 Task: Explore Airbnb listings in Asheville, North Carolina, emphasizing its arts  scene, including galleries and artisan shops.
Action: Mouse moved to (454, 60)
Screenshot: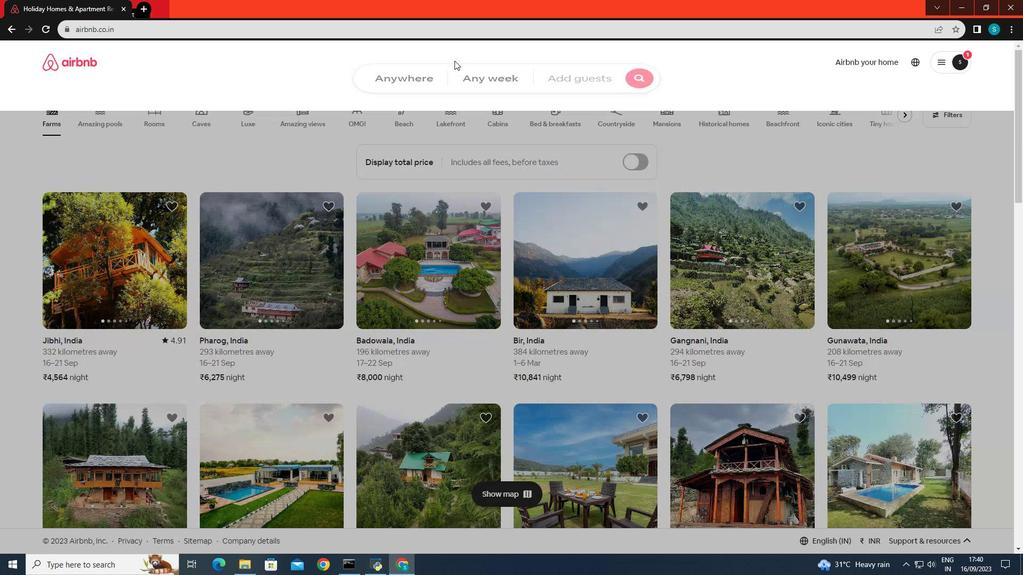 
Action: Mouse pressed left at (454, 60)
Screenshot: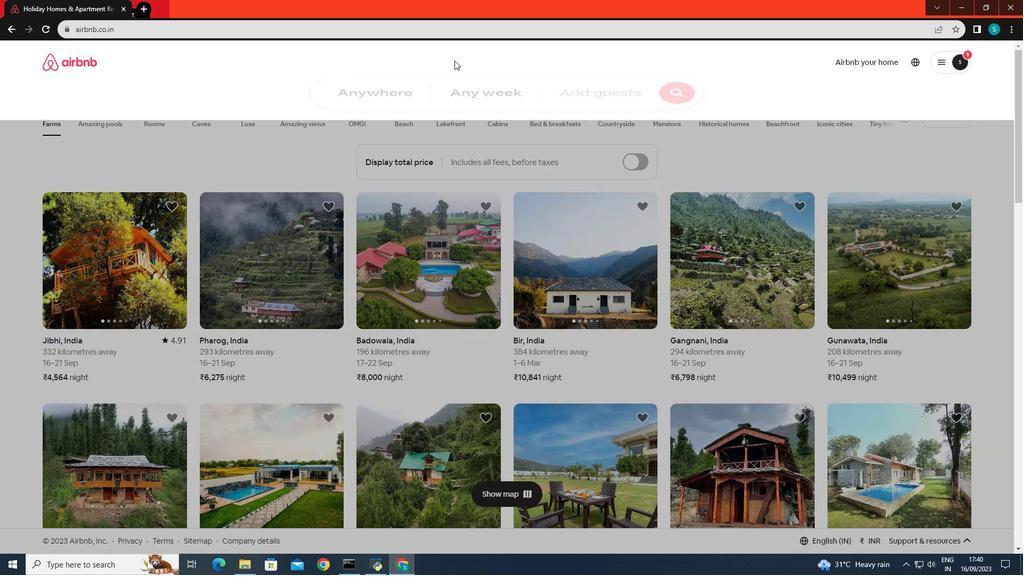 
Action: Mouse moved to (375, 106)
Screenshot: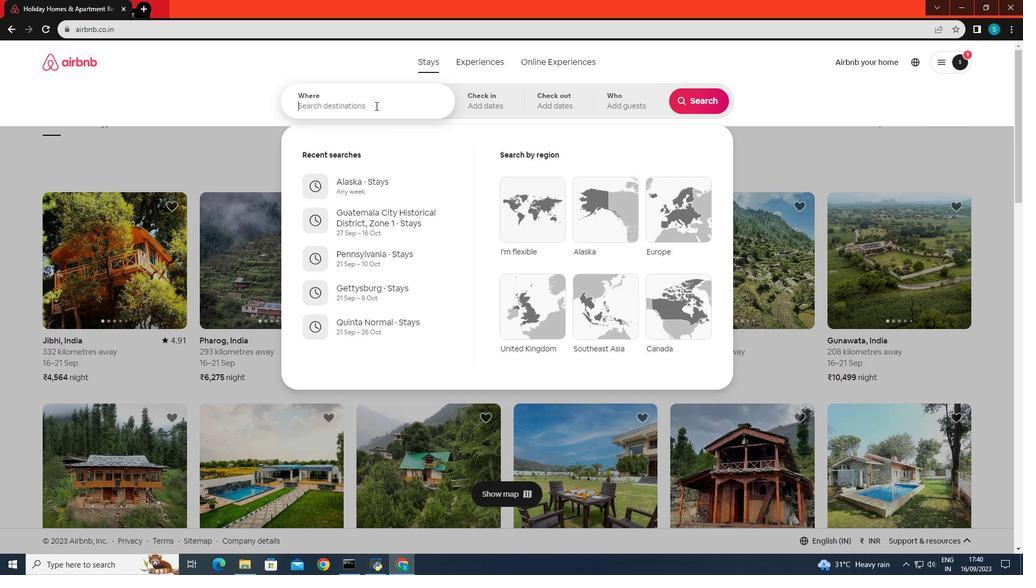 
Action: Mouse pressed left at (375, 106)
Screenshot: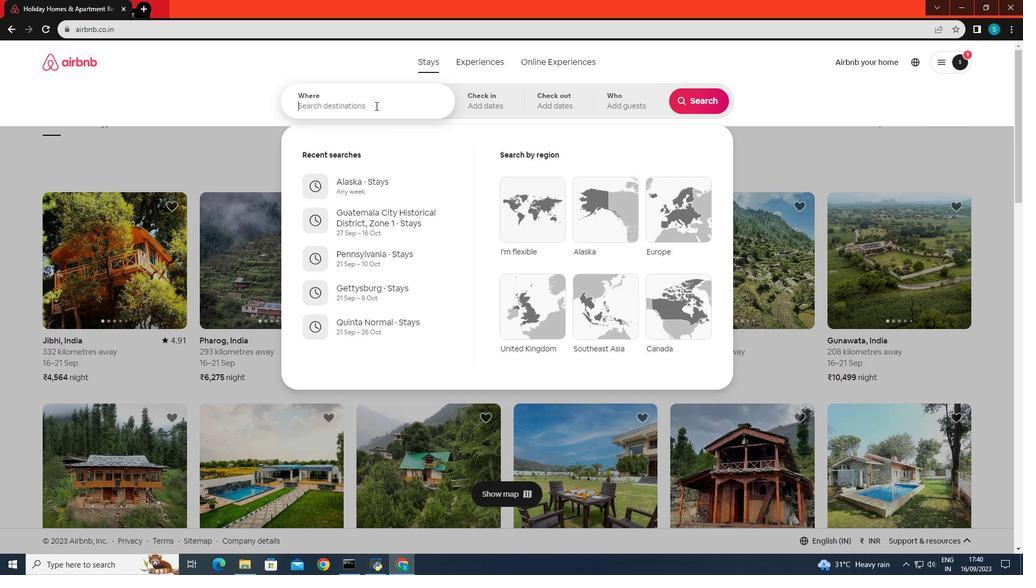 
Action: Key pressed asheville<Key.space>north<Key.space>carolina<Key.enter>
Screenshot: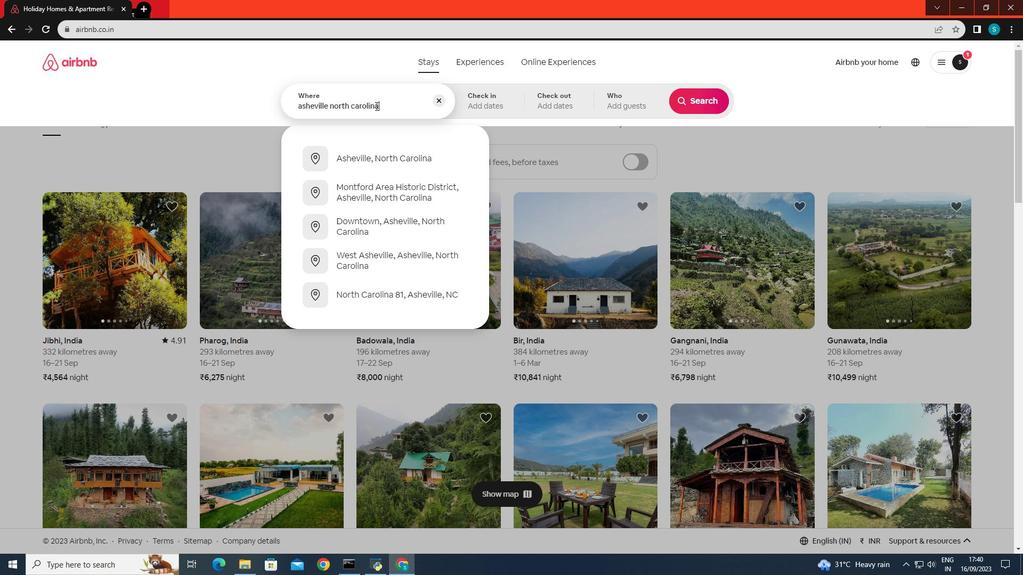 
Action: Mouse moved to (398, 313)
Screenshot: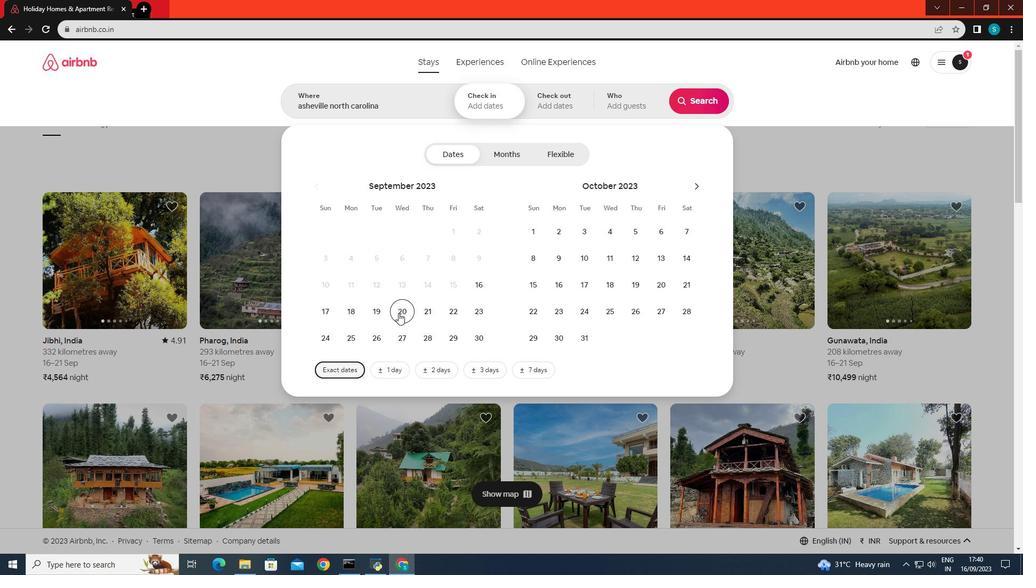 
Action: Mouse pressed left at (398, 313)
Screenshot: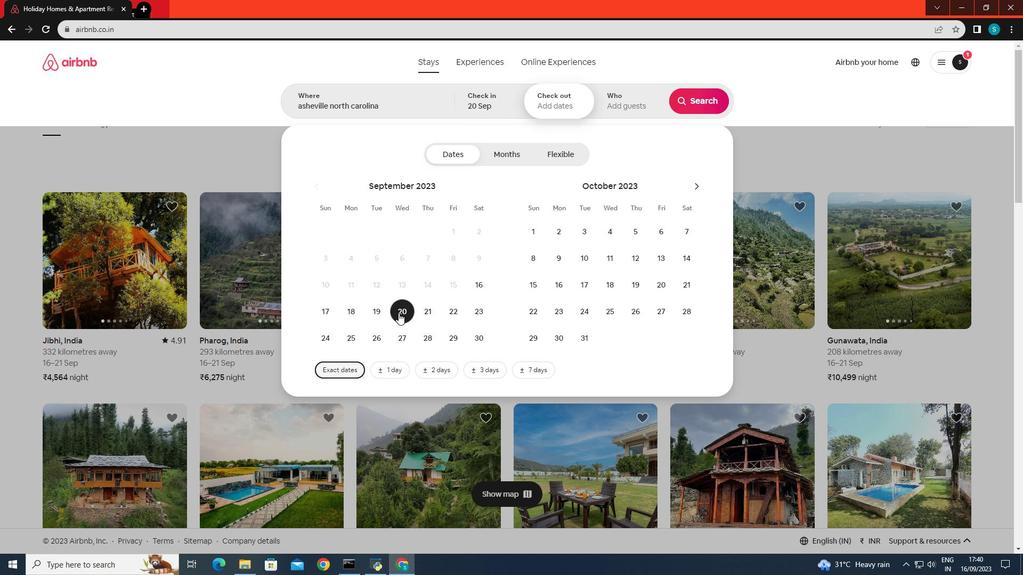 
Action: Mouse moved to (649, 251)
Screenshot: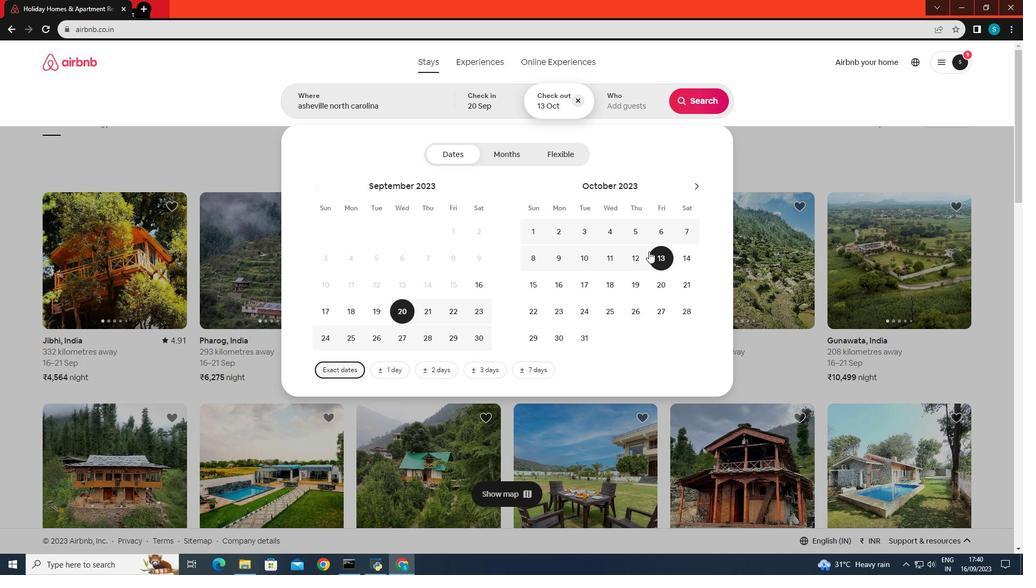 
Action: Mouse pressed left at (649, 251)
Screenshot: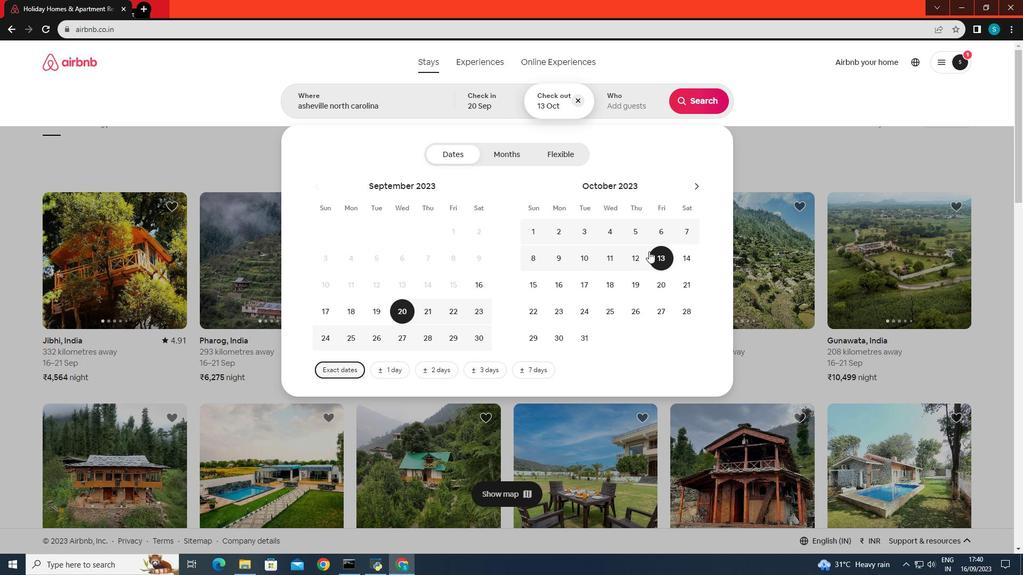 
Action: Mouse moved to (689, 93)
Screenshot: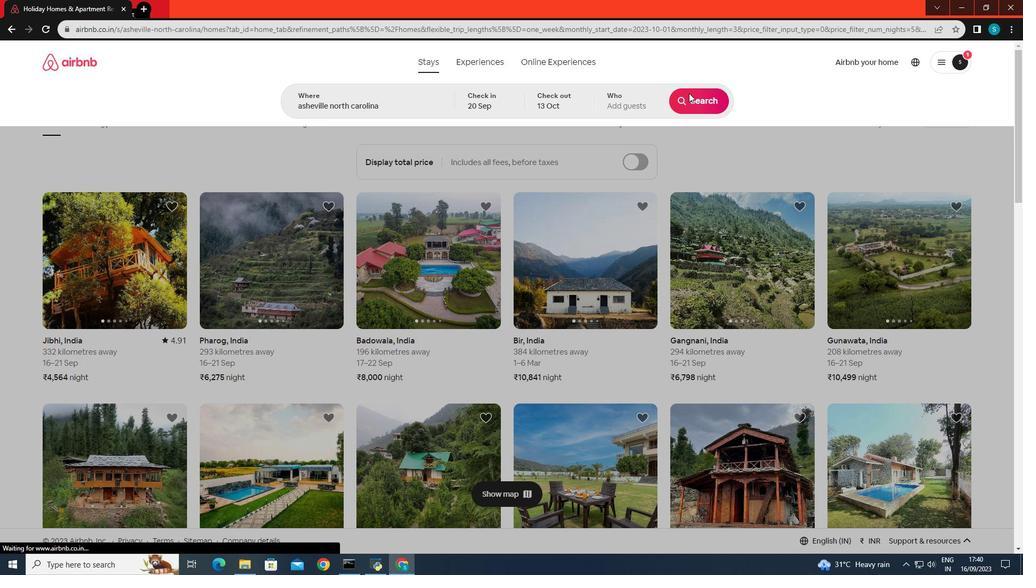 
Action: Mouse pressed left at (689, 93)
Screenshot: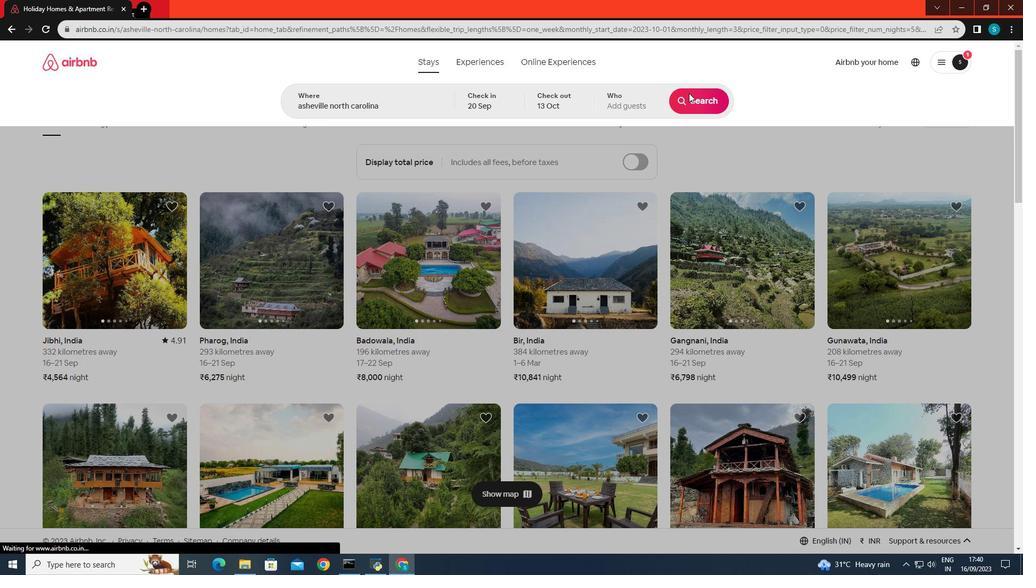 
Action: Mouse moved to (330, 198)
Screenshot: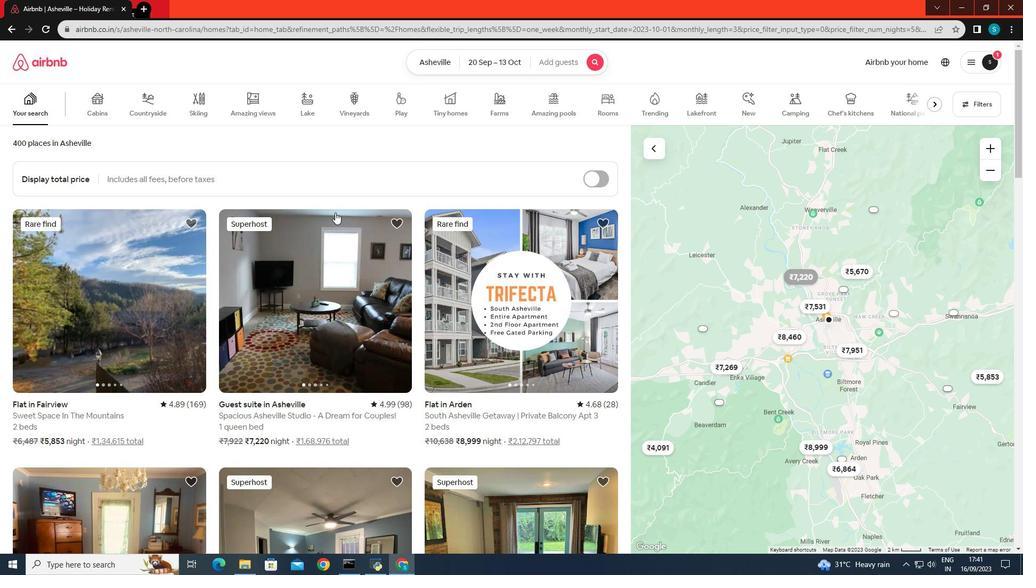 
Action: Mouse scrolled (330, 199) with delta (0, 0)
Screenshot: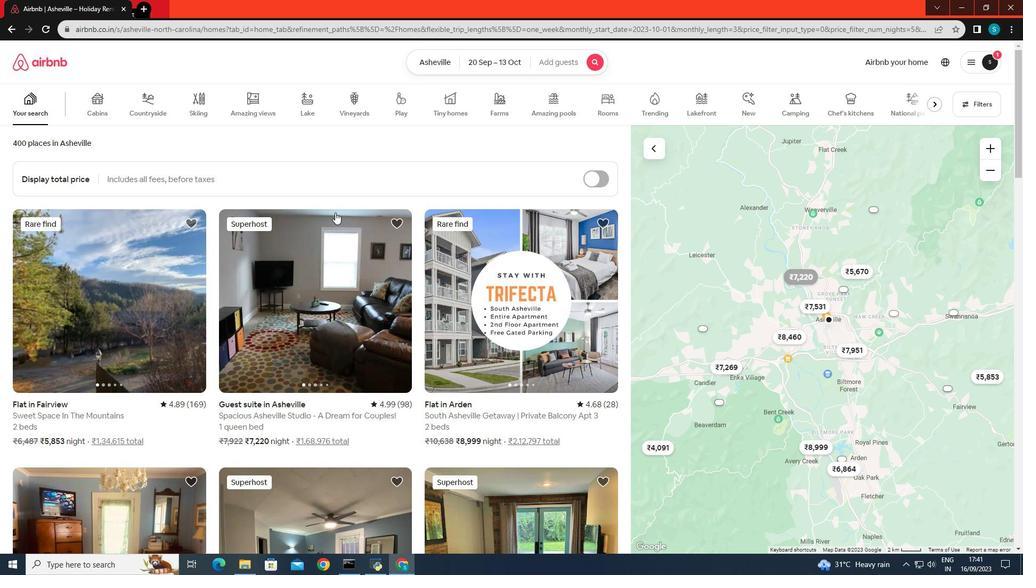
Action: Mouse moved to (335, 212)
Screenshot: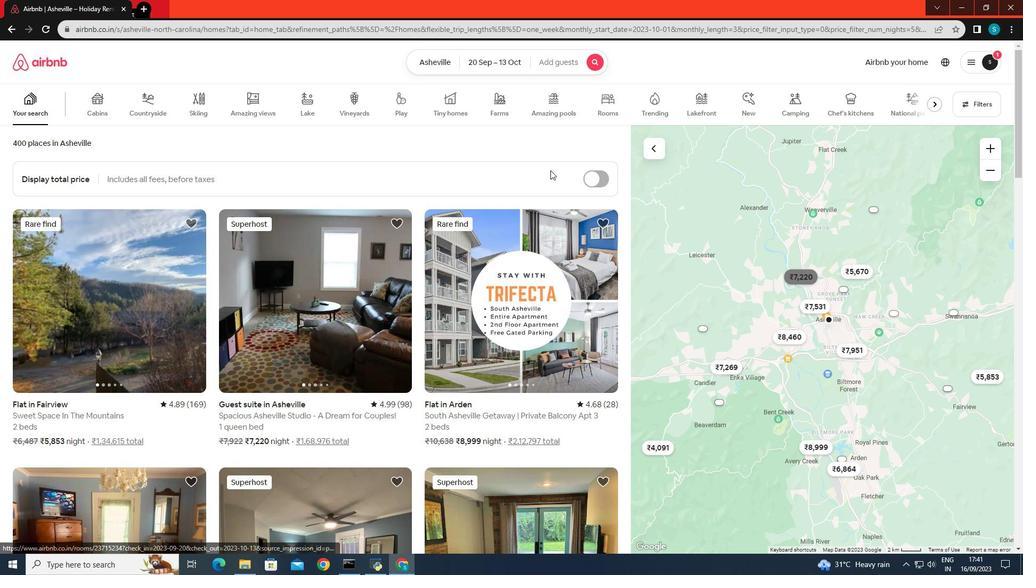 
Action: Mouse scrolled (335, 213) with delta (0, 0)
Screenshot: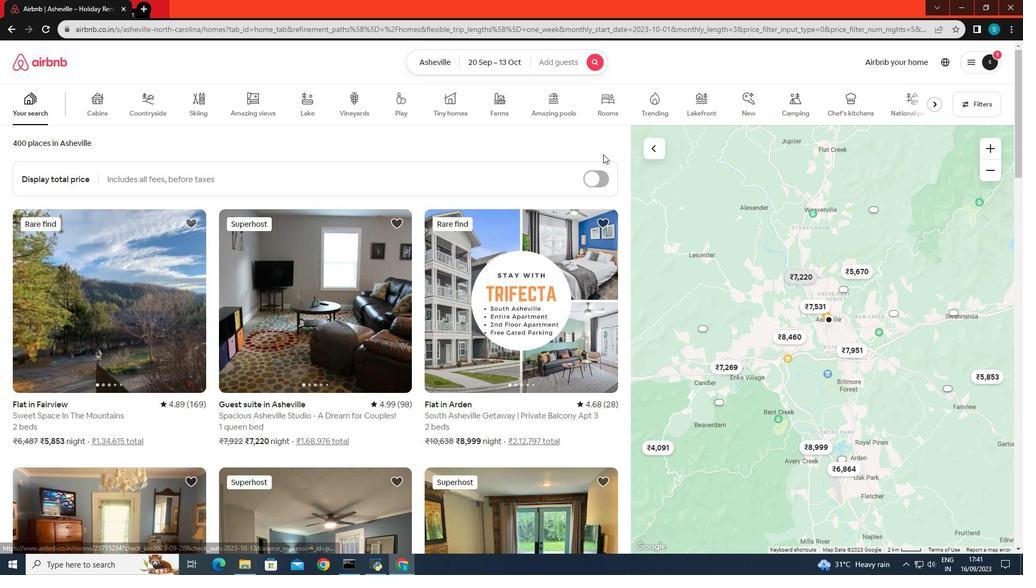
Action: Mouse scrolled (335, 213) with delta (0, 0)
Screenshot: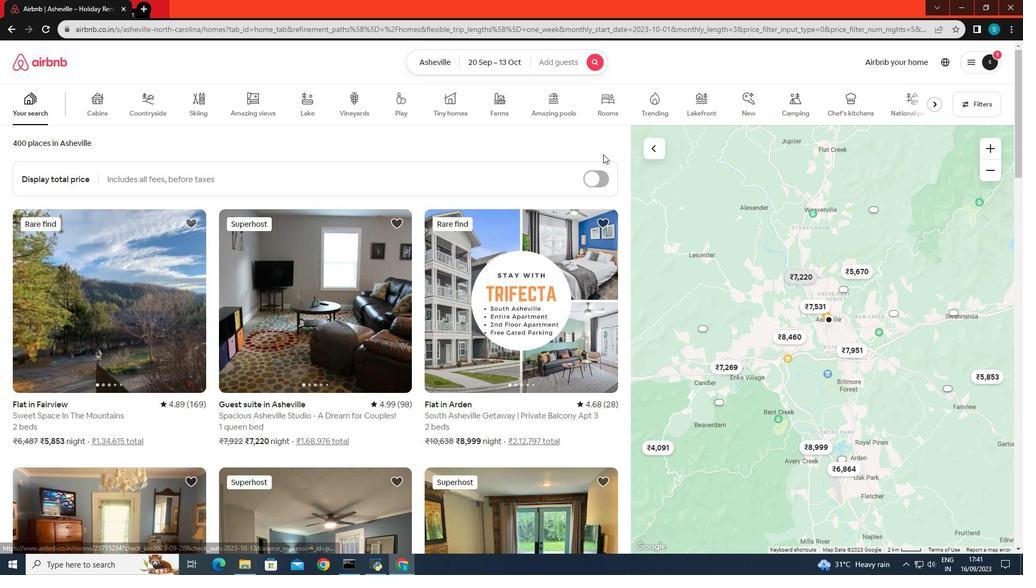 
Action: Mouse scrolled (335, 213) with delta (0, 0)
Screenshot: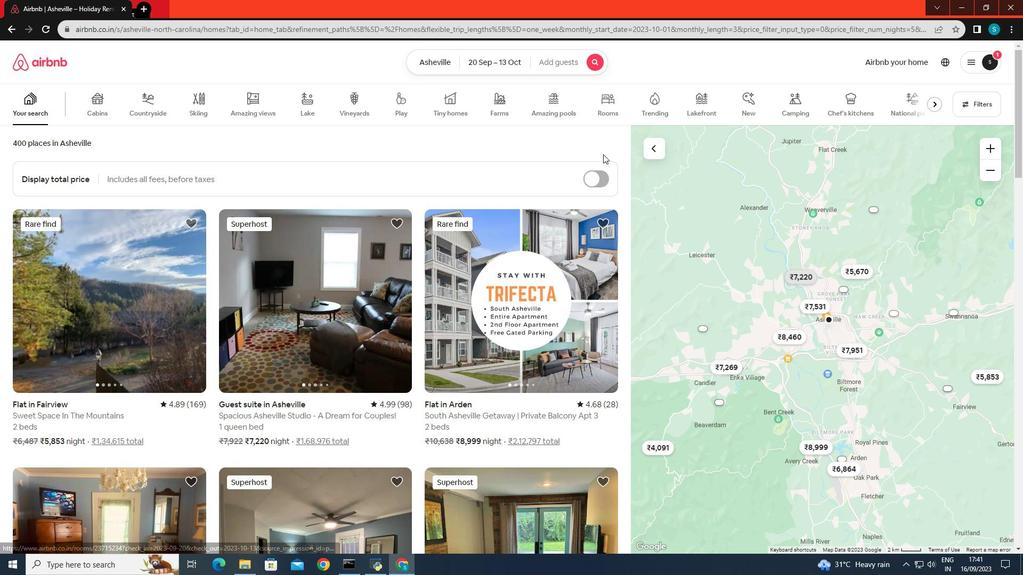 
Action: Mouse moved to (931, 106)
Screenshot: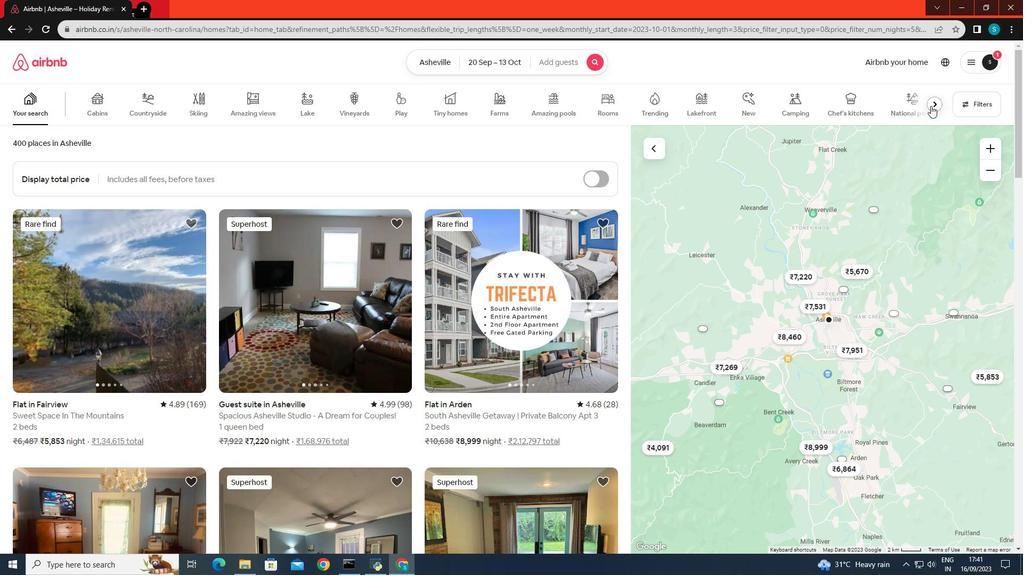 
Action: Mouse pressed left at (931, 106)
Screenshot: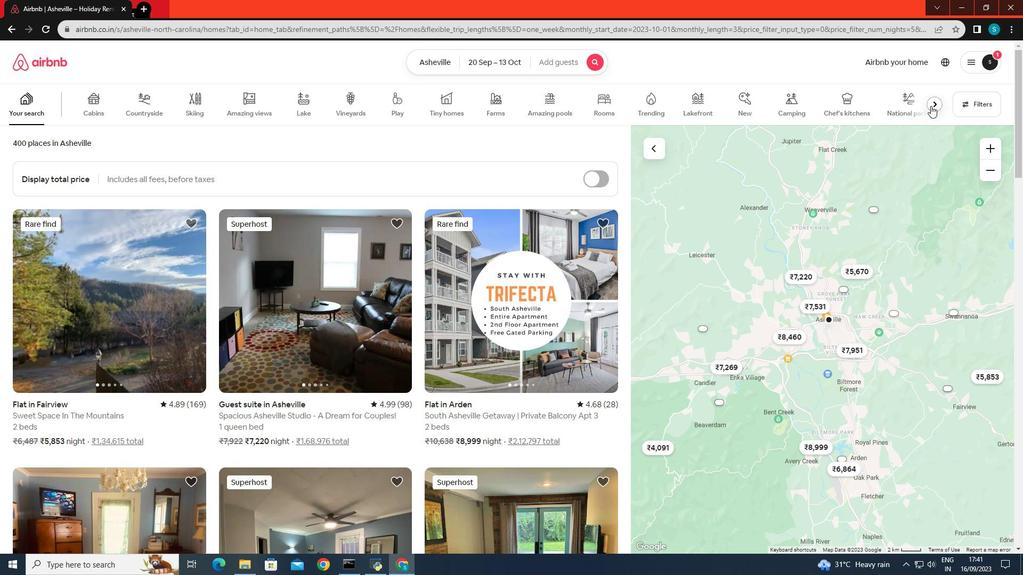 
Action: Mouse moved to (663, 105)
Screenshot: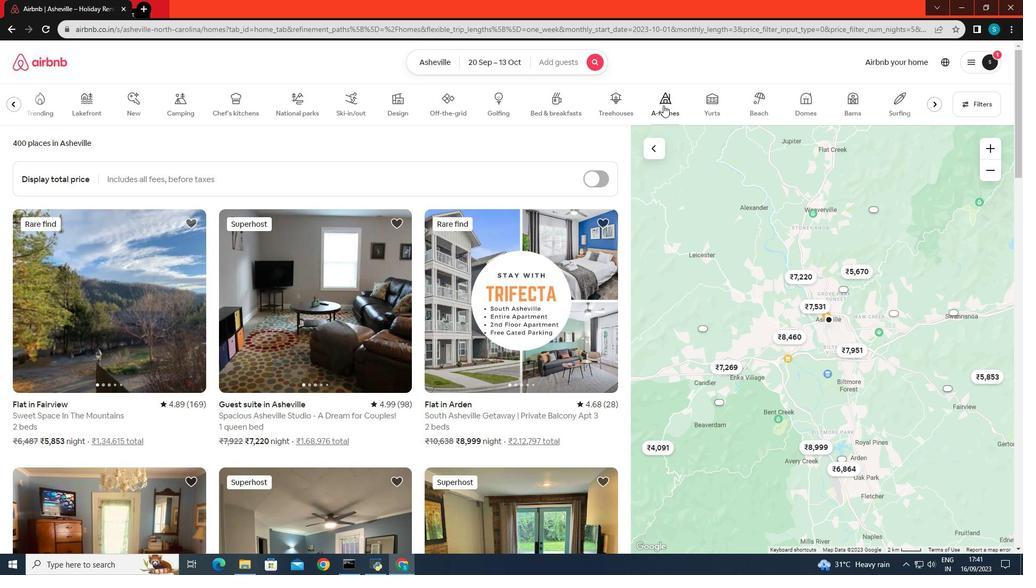
Action: Mouse pressed left at (663, 105)
Screenshot: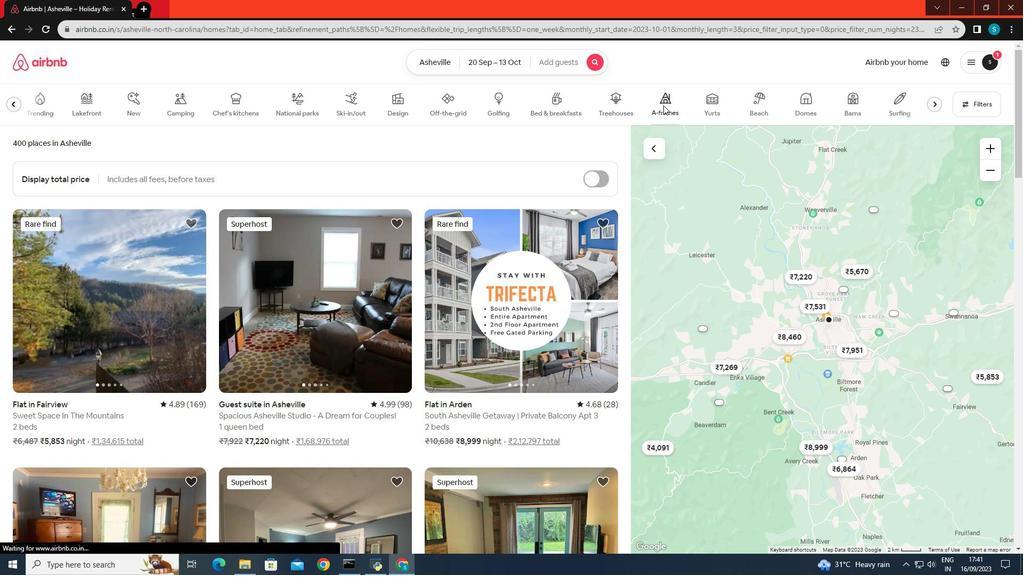 
Action: Mouse moved to (262, 239)
Screenshot: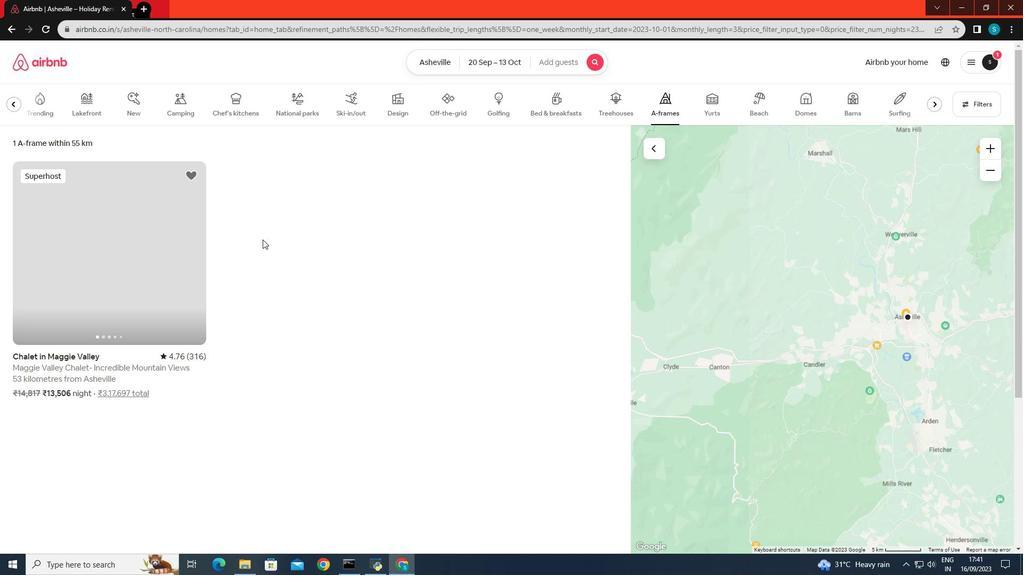 
Action: Mouse scrolled (262, 239) with delta (0, 0)
Screenshot: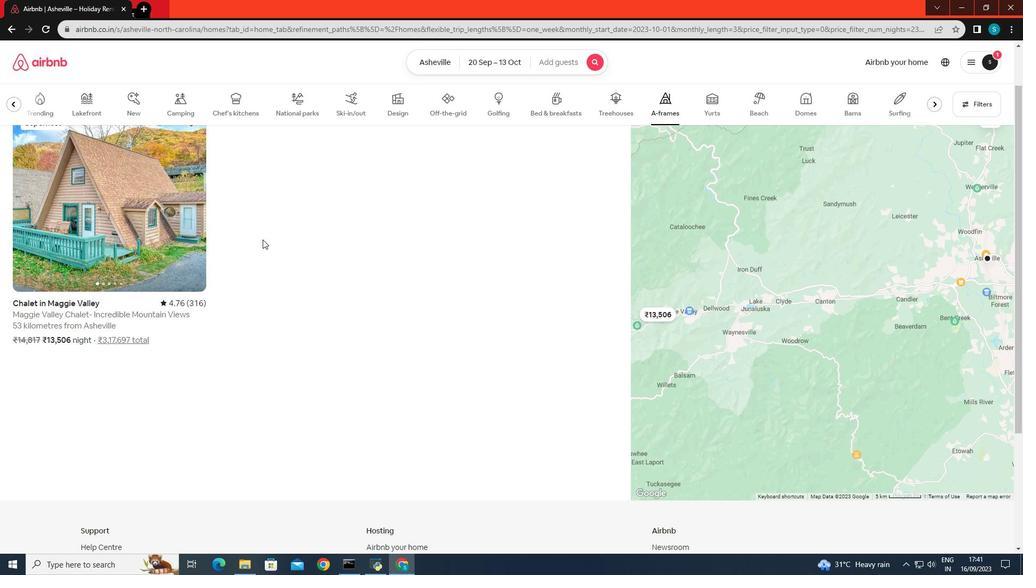
Action: Mouse moved to (125, 230)
Screenshot: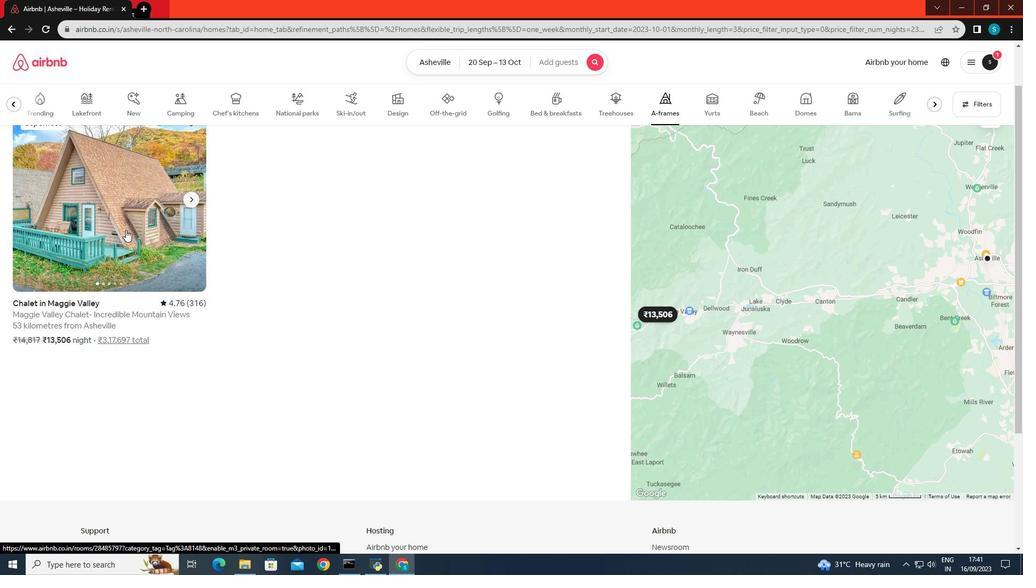 
Action: Mouse scrolled (125, 230) with delta (0, 0)
Screenshot: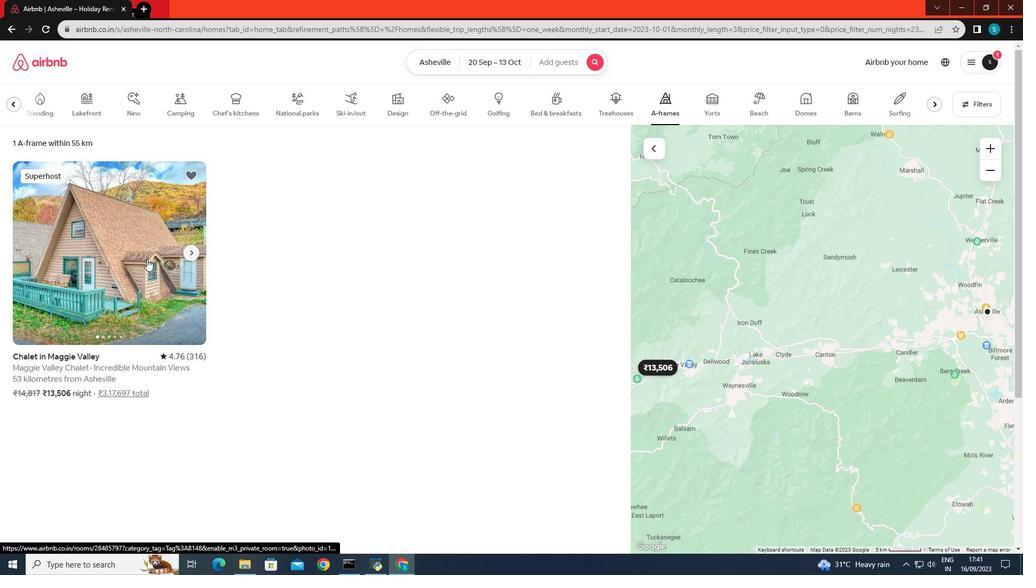 
Action: Mouse scrolled (125, 230) with delta (0, 0)
Screenshot: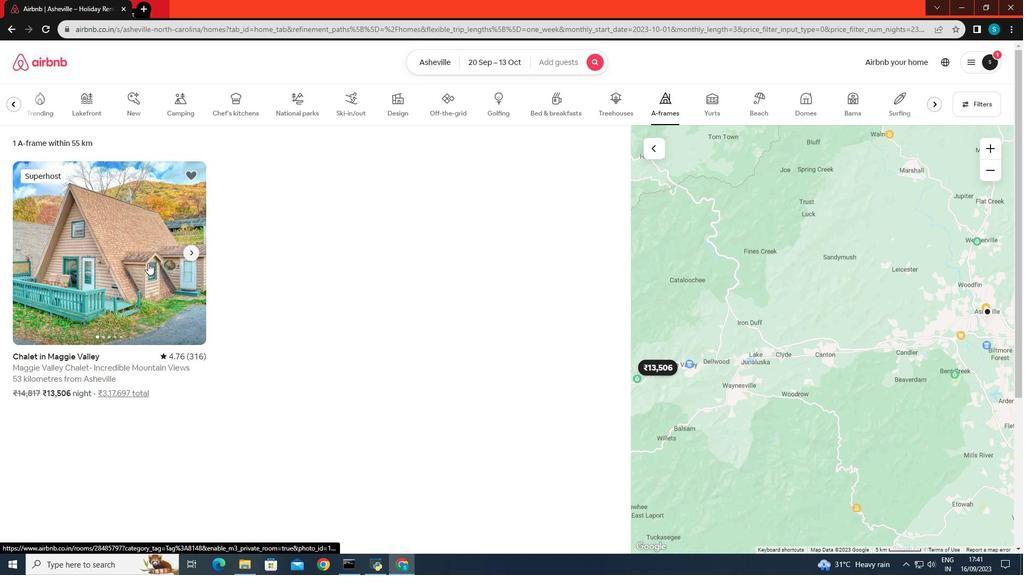 
Action: Mouse moved to (135, 261)
Screenshot: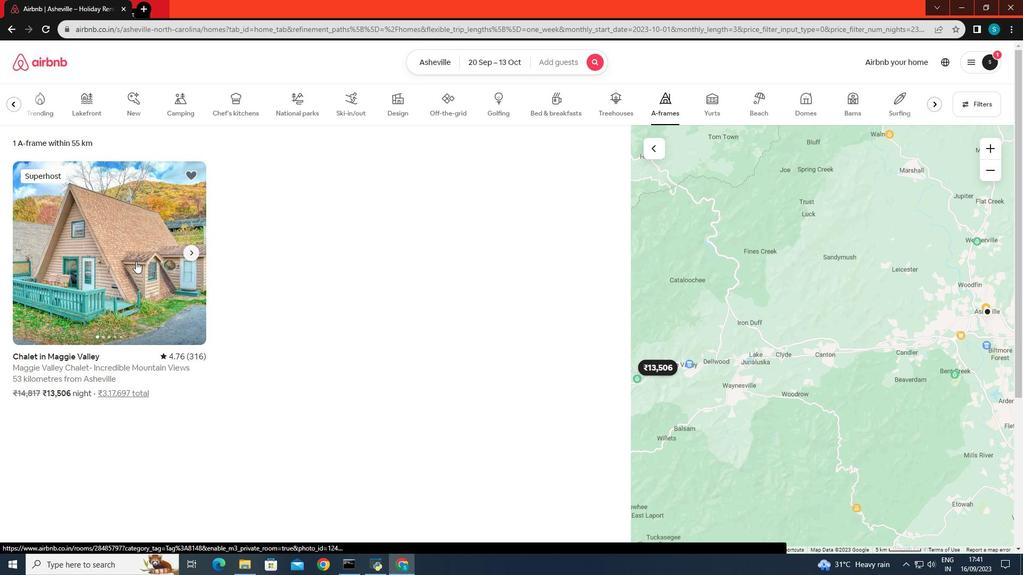 
Action: Mouse pressed left at (135, 261)
Screenshot: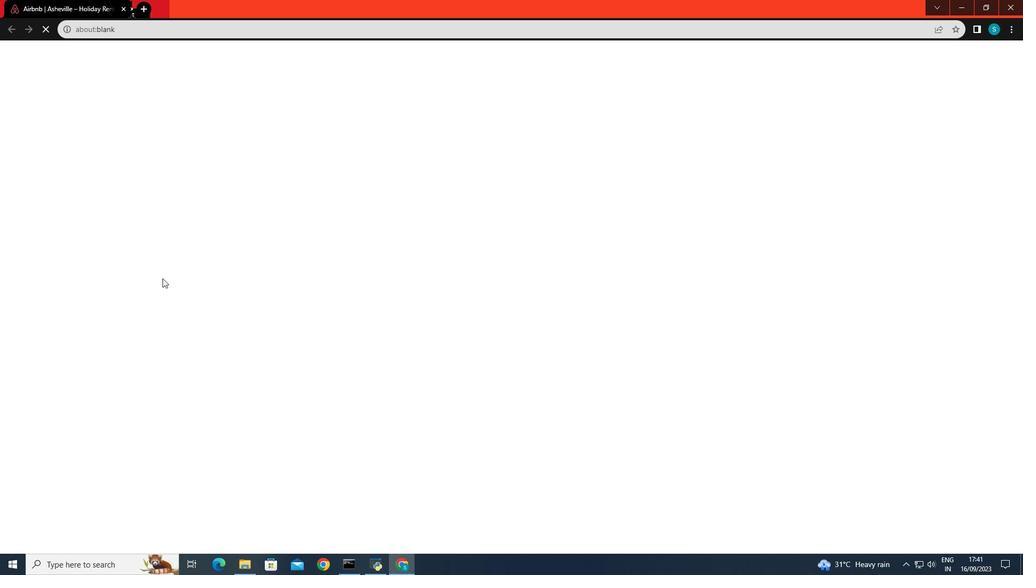 
Action: Mouse moved to (477, 353)
Screenshot: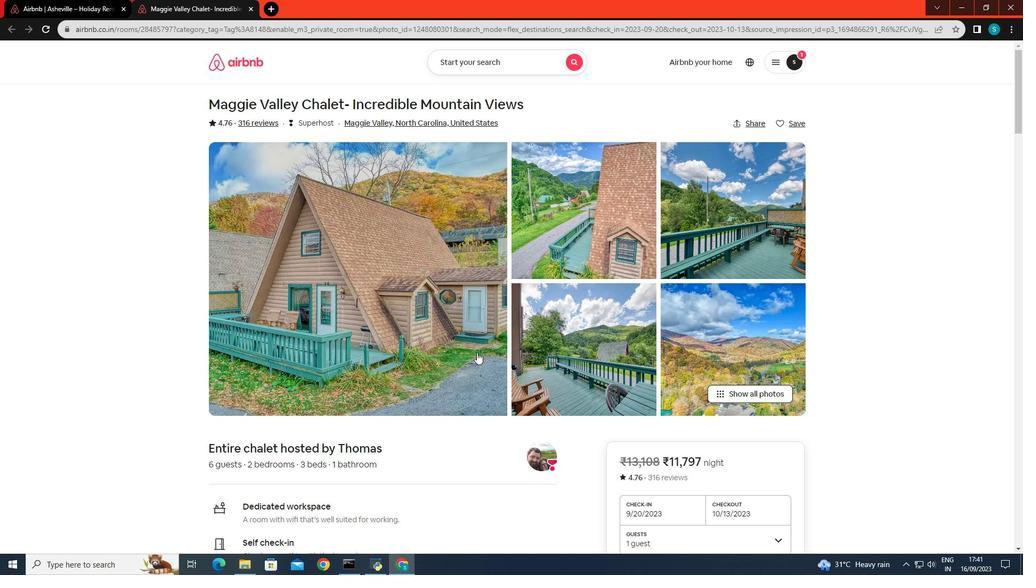 
Action: Mouse scrolled (477, 352) with delta (0, 0)
Screenshot: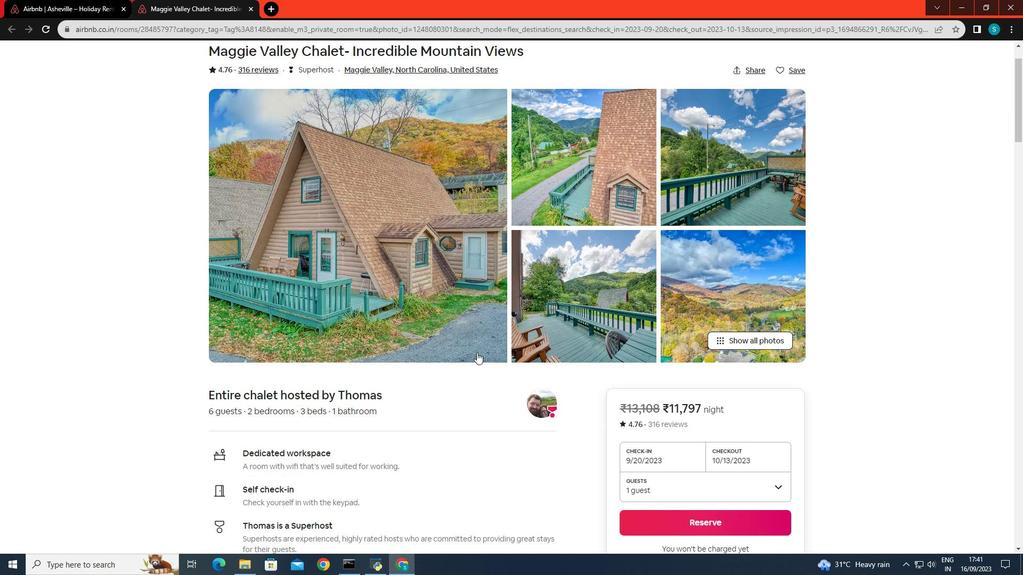 
Action: Mouse scrolled (477, 352) with delta (0, 0)
Screenshot: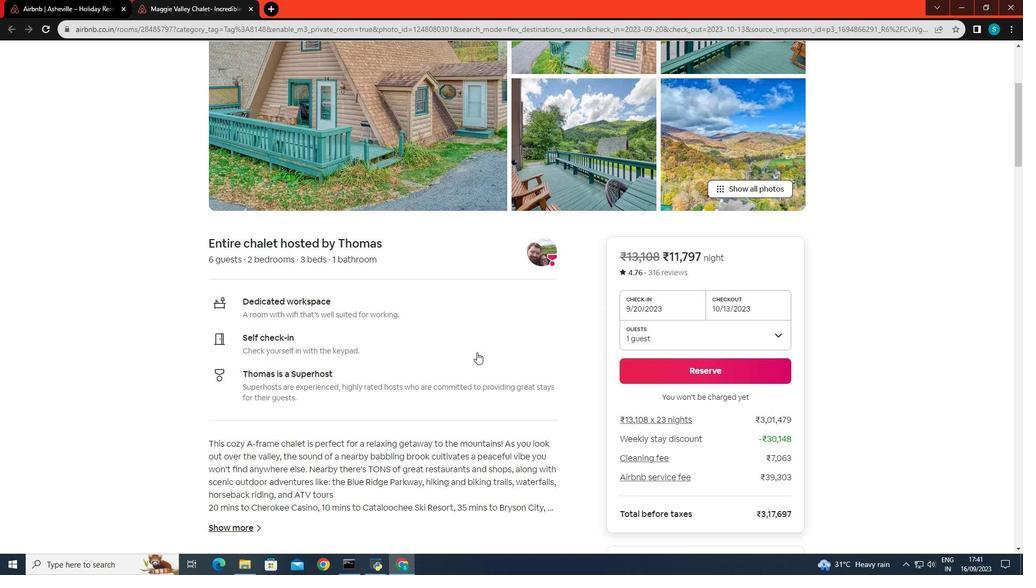 
Action: Mouse scrolled (477, 352) with delta (0, 0)
Screenshot: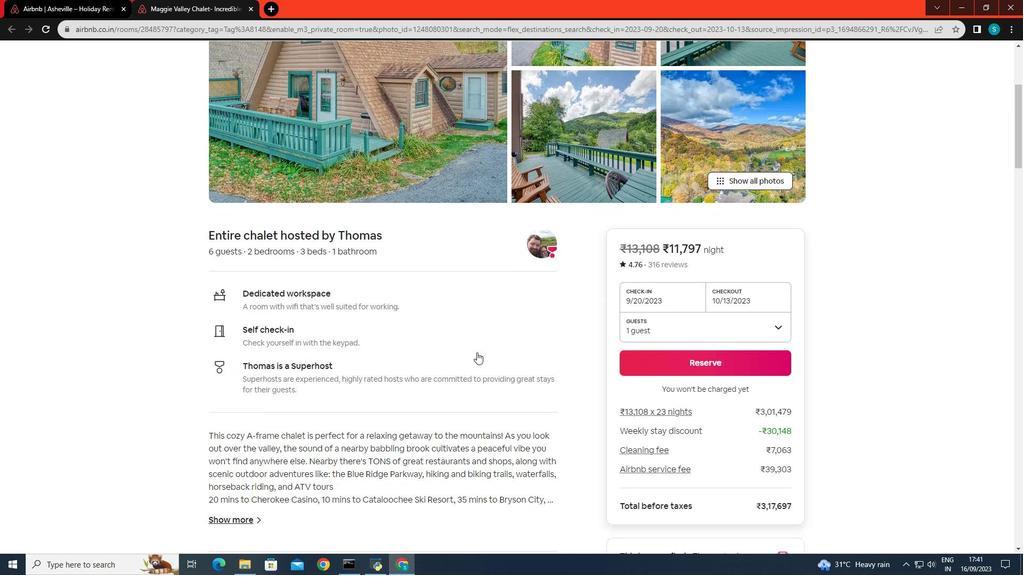 
Action: Mouse scrolled (477, 352) with delta (0, 0)
Screenshot: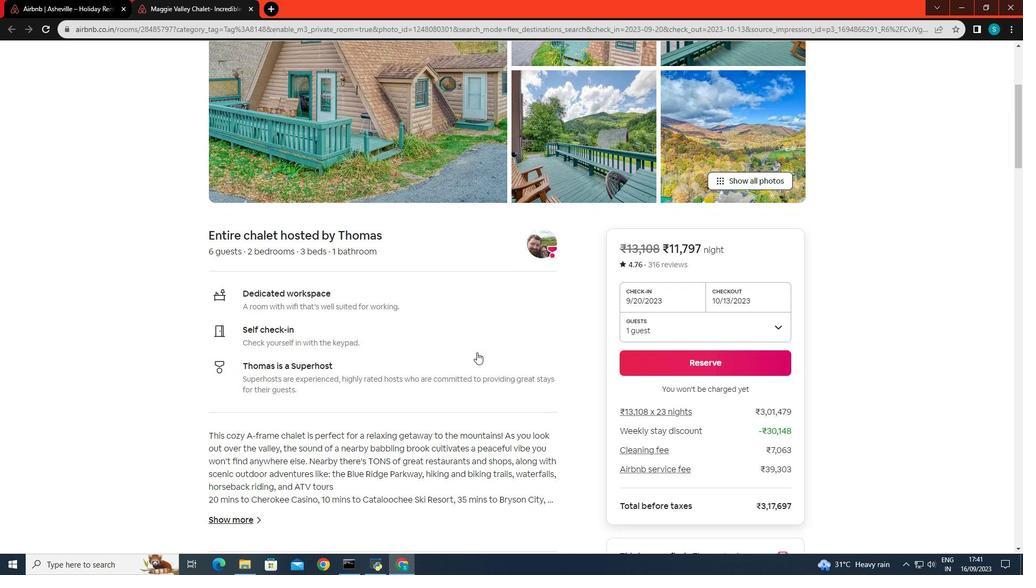 
Action: Mouse scrolled (477, 352) with delta (0, 0)
Screenshot: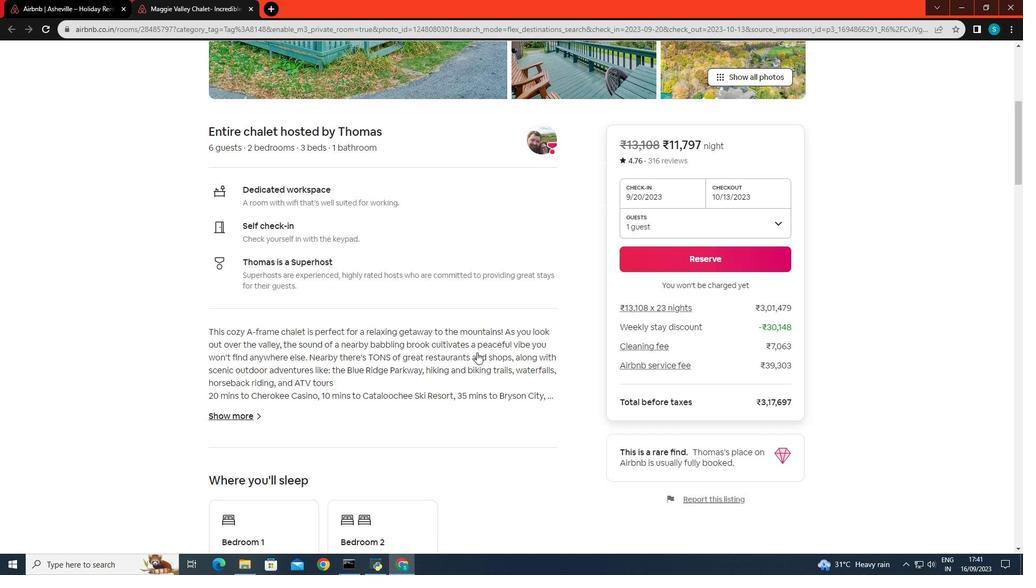 
Action: Mouse scrolled (477, 352) with delta (0, 0)
Screenshot: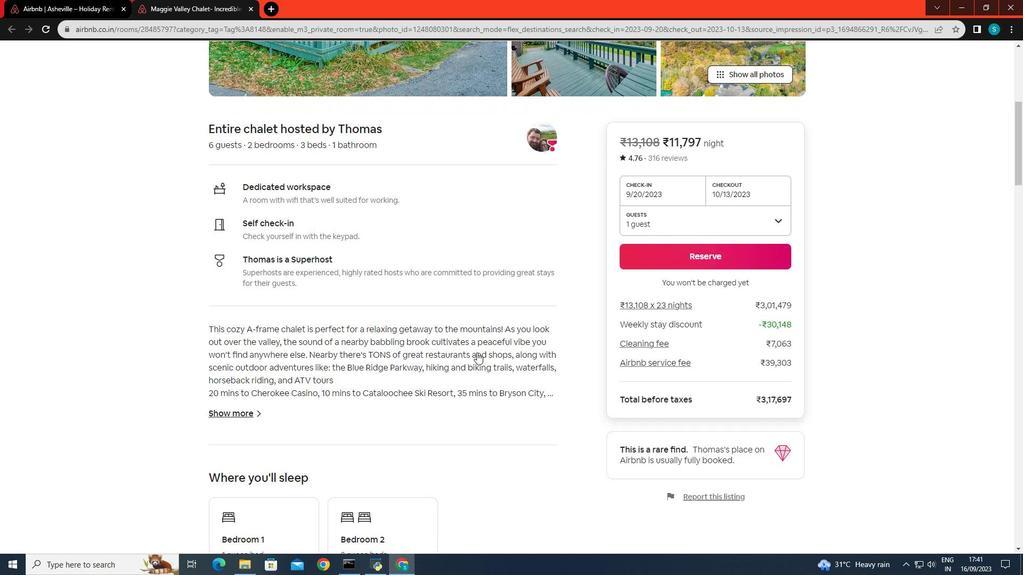 
Action: Mouse scrolled (477, 352) with delta (0, 0)
Screenshot: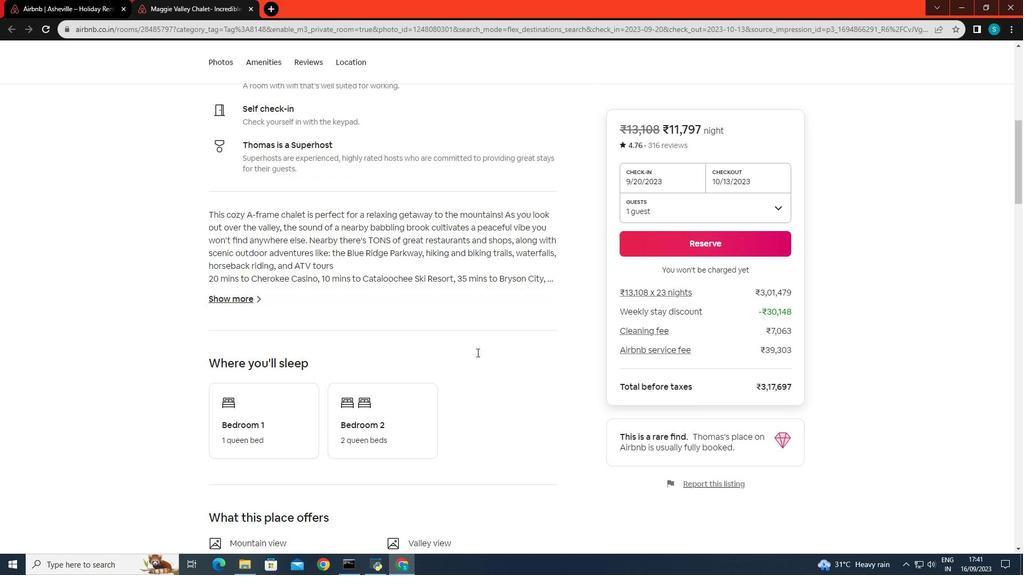 
Action: Mouse scrolled (477, 352) with delta (0, 0)
Screenshot: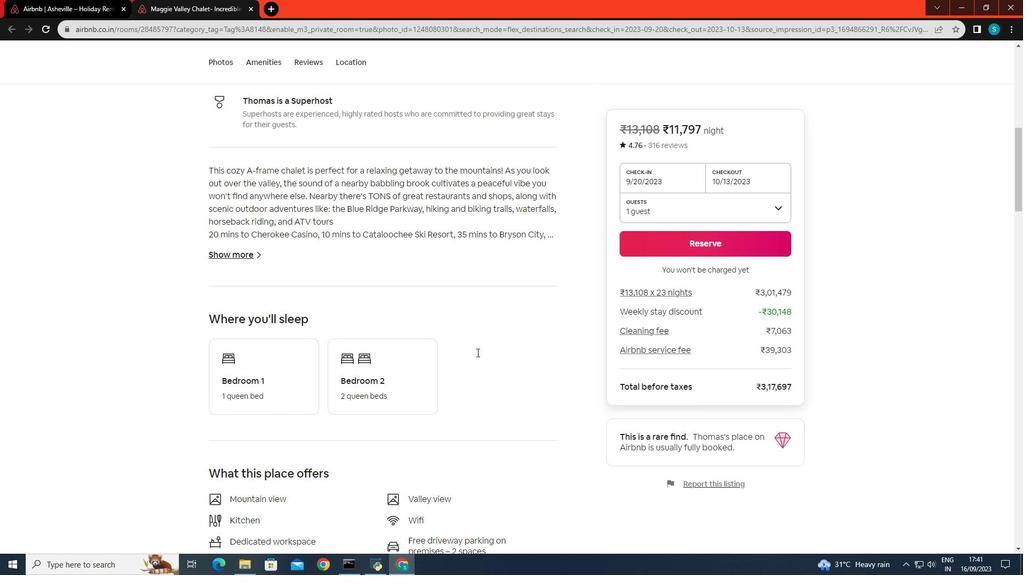 
Action: Mouse scrolled (477, 352) with delta (0, 0)
Screenshot: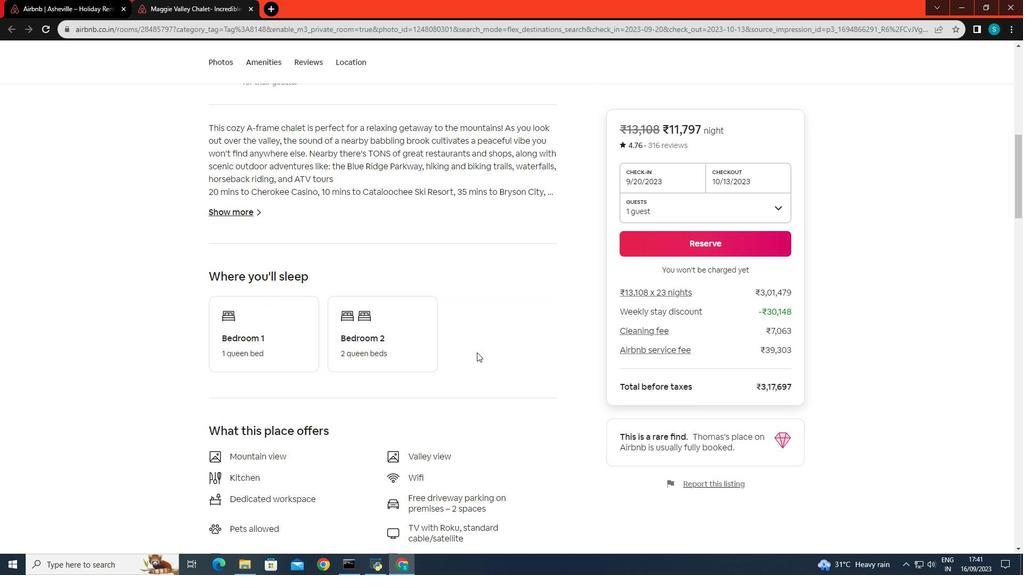 
Action: Mouse scrolled (477, 352) with delta (0, 0)
Screenshot: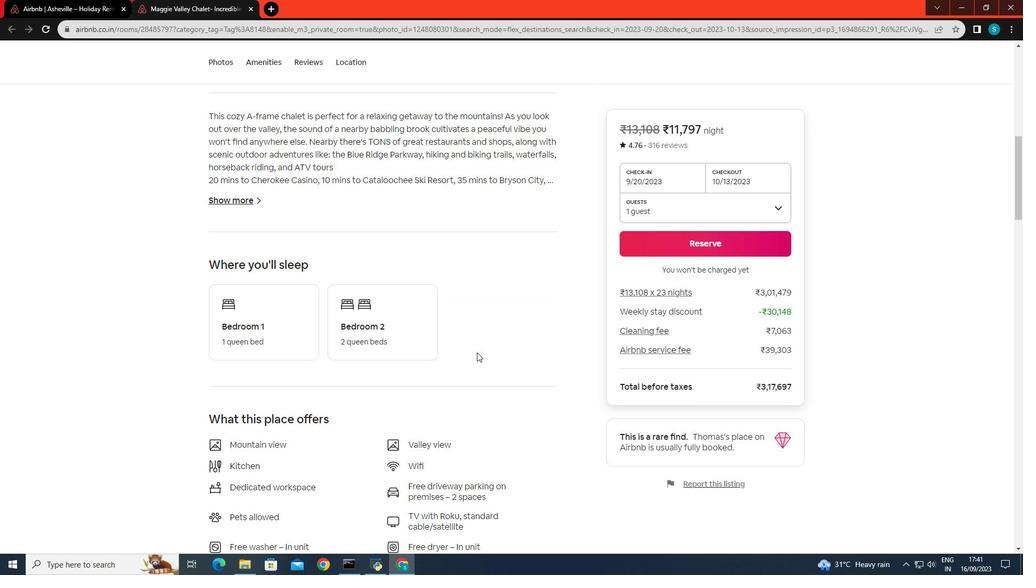 
Action: Mouse scrolled (477, 352) with delta (0, 0)
Screenshot: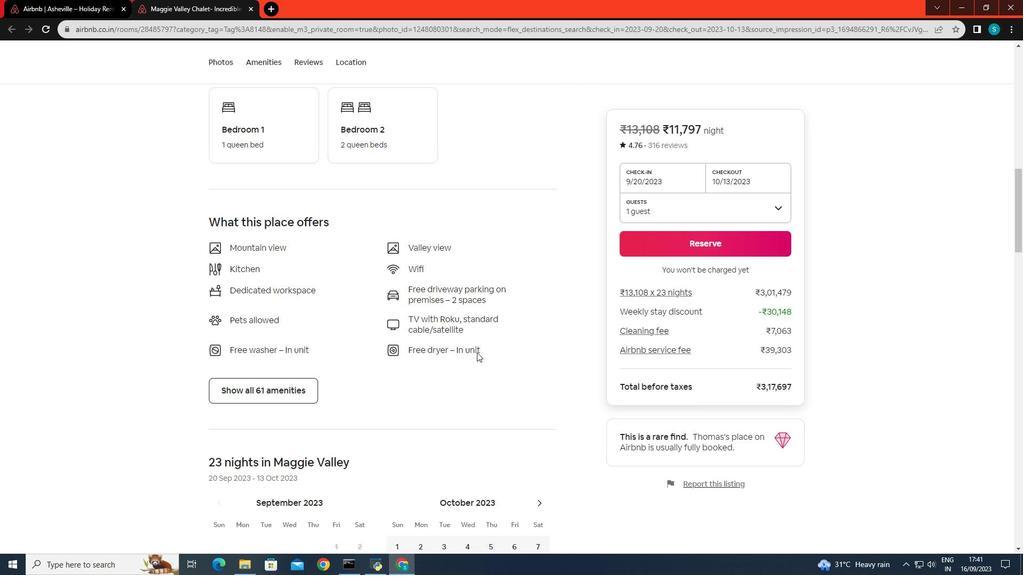 
Action: Mouse scrolled (477, 352) with delta (0, 0)
Screenshot: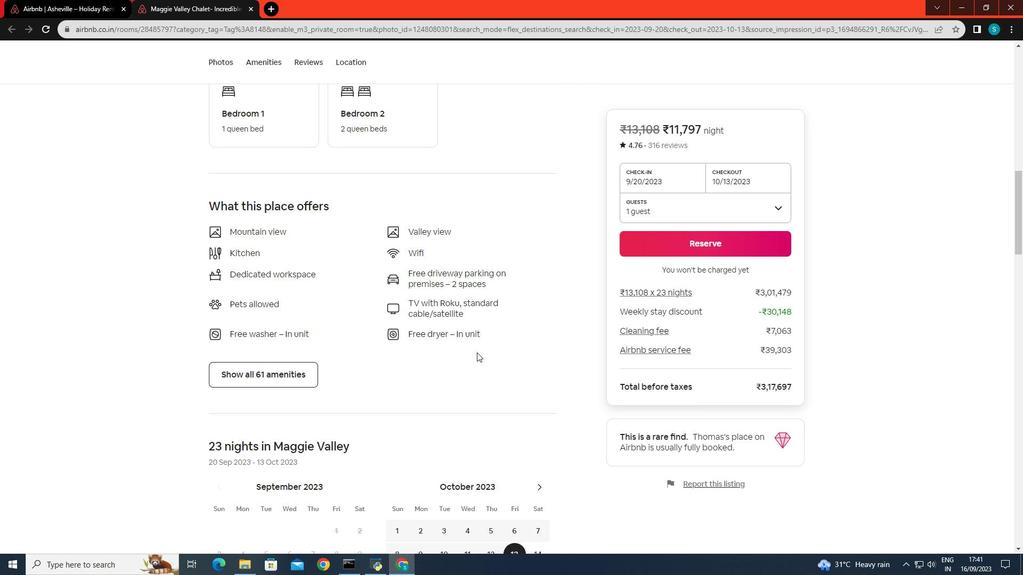 
Action: Mouse scrolled (477, 352) with delta (0, 0)
Screenshot: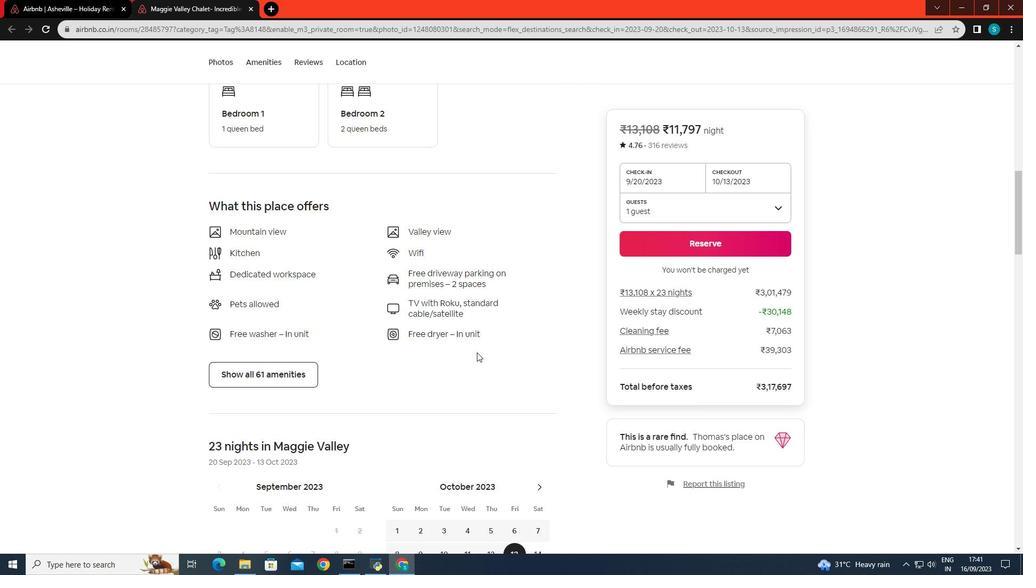 
Action: Mouse scrolled (477, 352) with delta (0, 0)
Screenshot: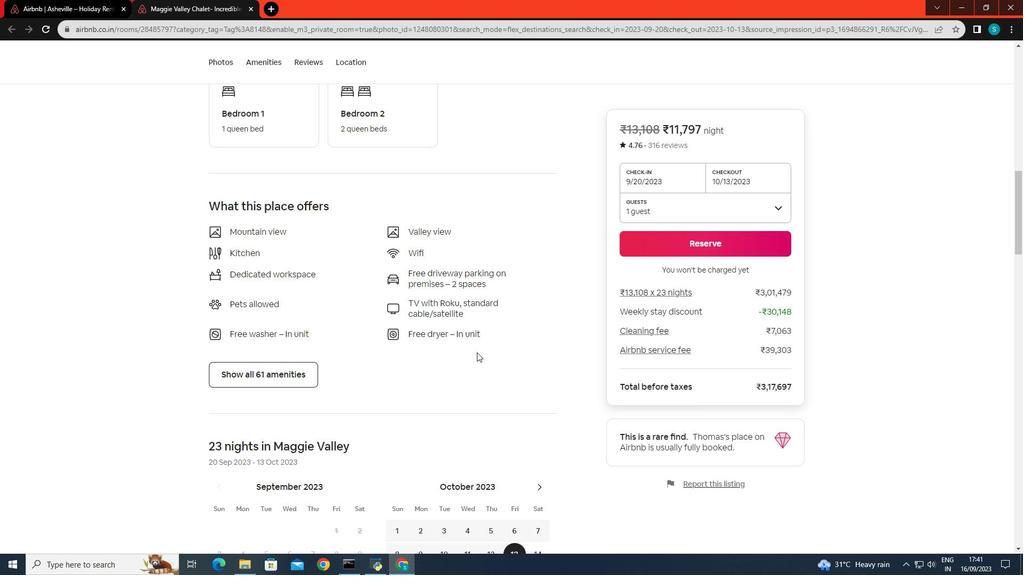 
Action: Mouse scrolled (477, 352) with delta (0, 0)
Screenshot: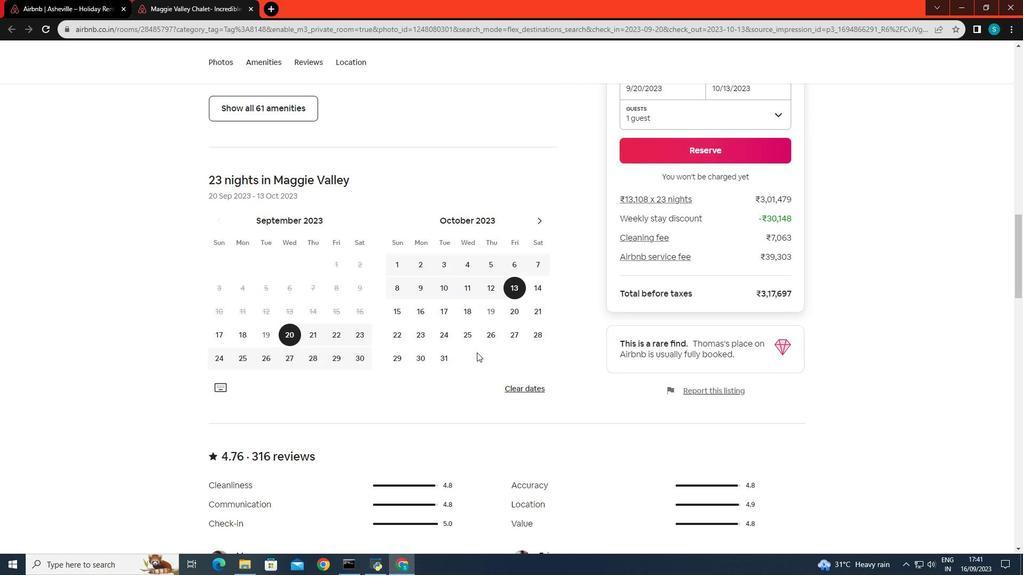 
Action: Mouse scrolled (477, 352) with delta (0, 0)
Screenshot: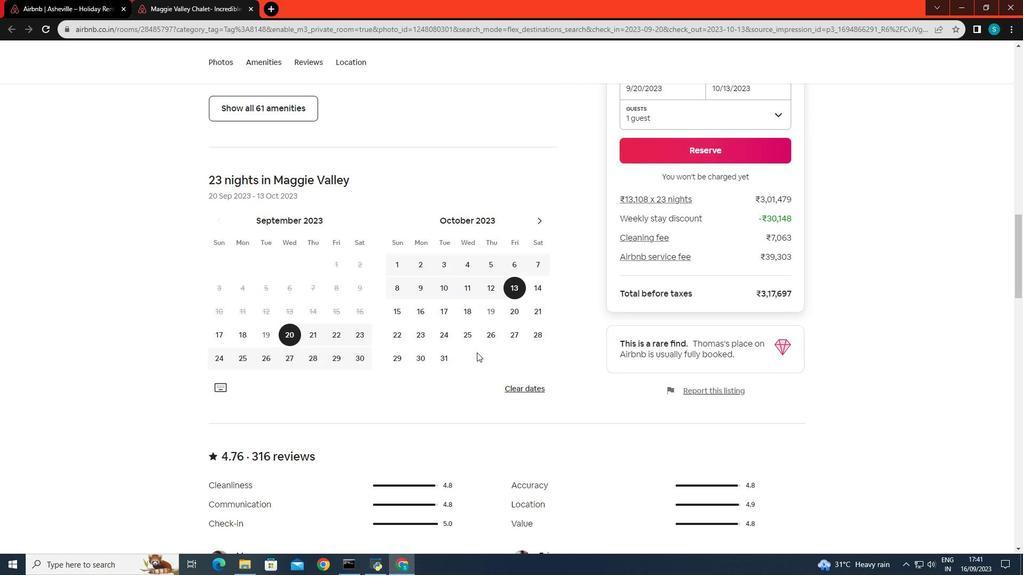 
Action: Mouse scrolled (477, 352) with delta (0, 0)
Screenshot: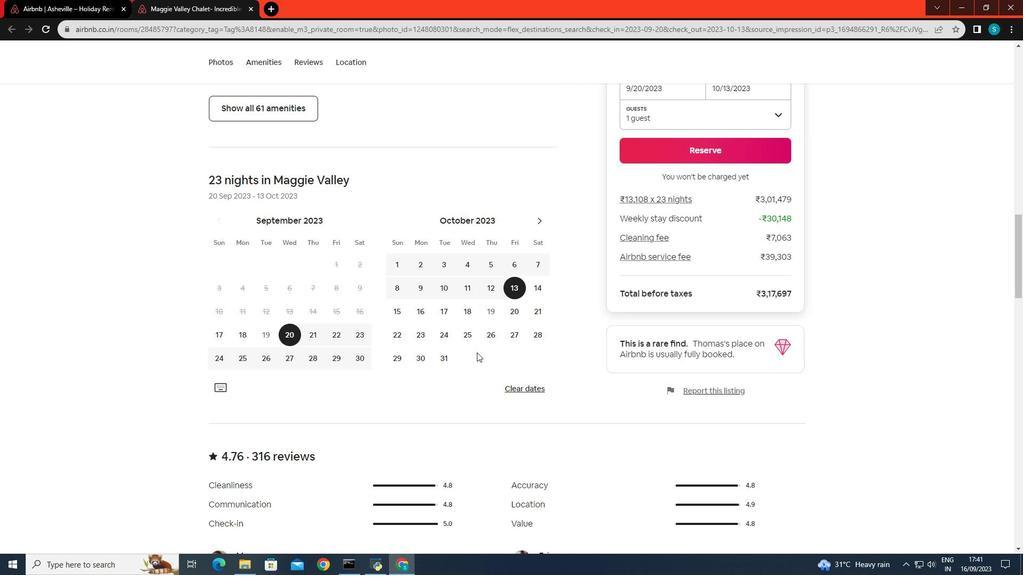 
Action: Mouse scrolled (477, 352) with delta (0, 0)
Screenshot: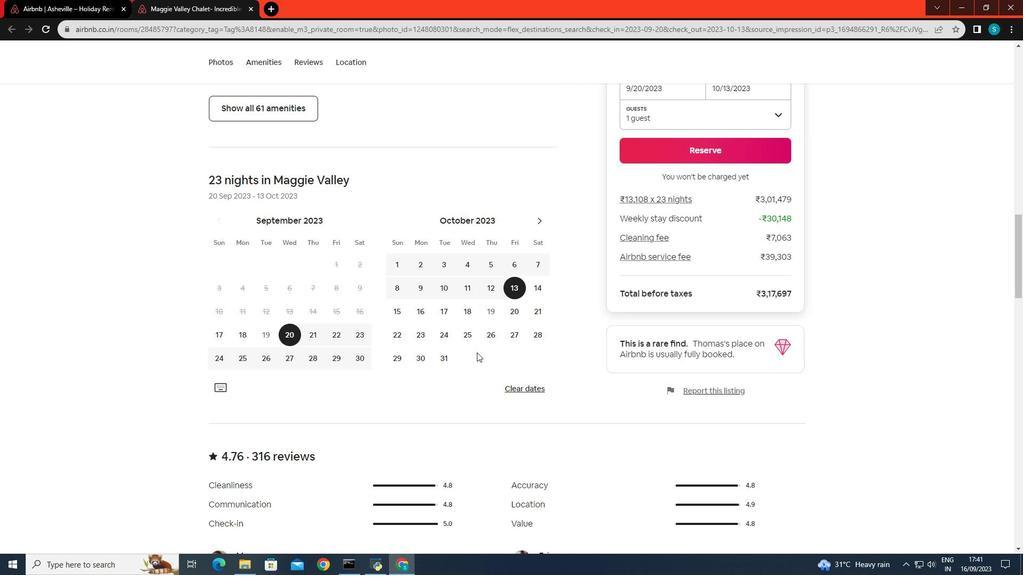 
Action: Mouse scrolled (477, 352) with delta (0, 0)
Screenshot: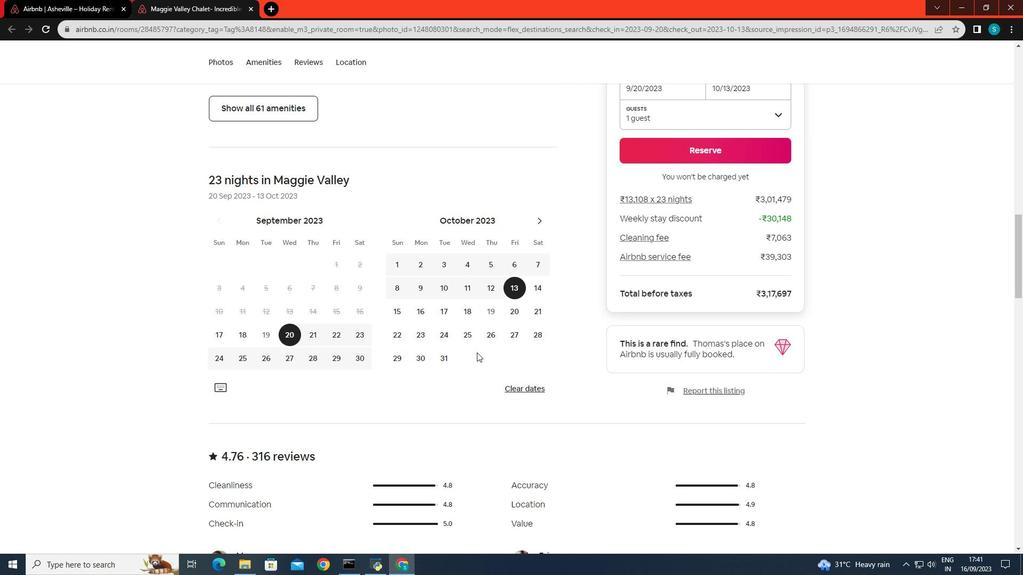 
Action: Mouse scrolled (477, 352) with delta (0, 0)
Screenshot: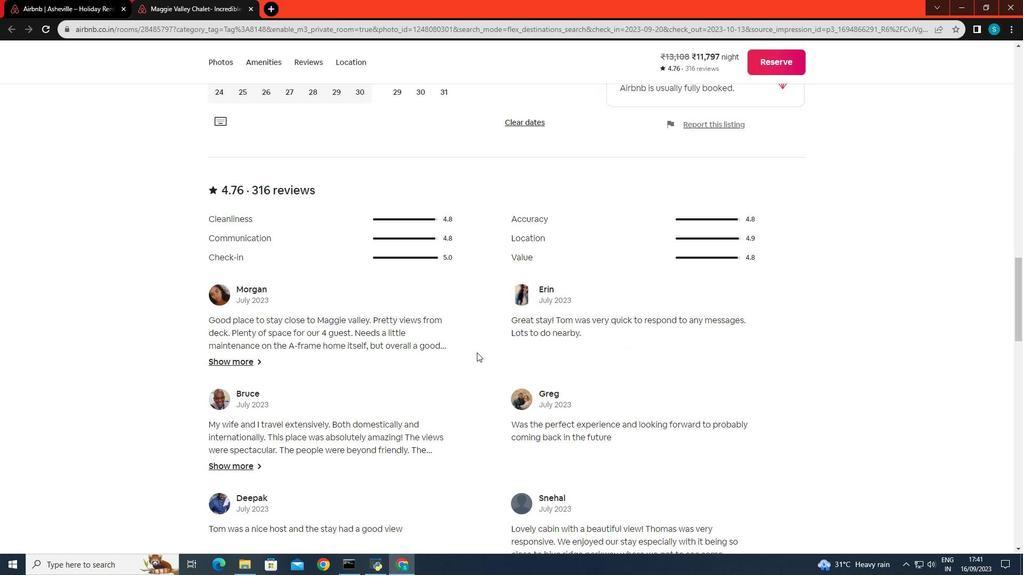 
Action: Mouse scrolled (477, 352) with delta (0, 0)
Screenshot: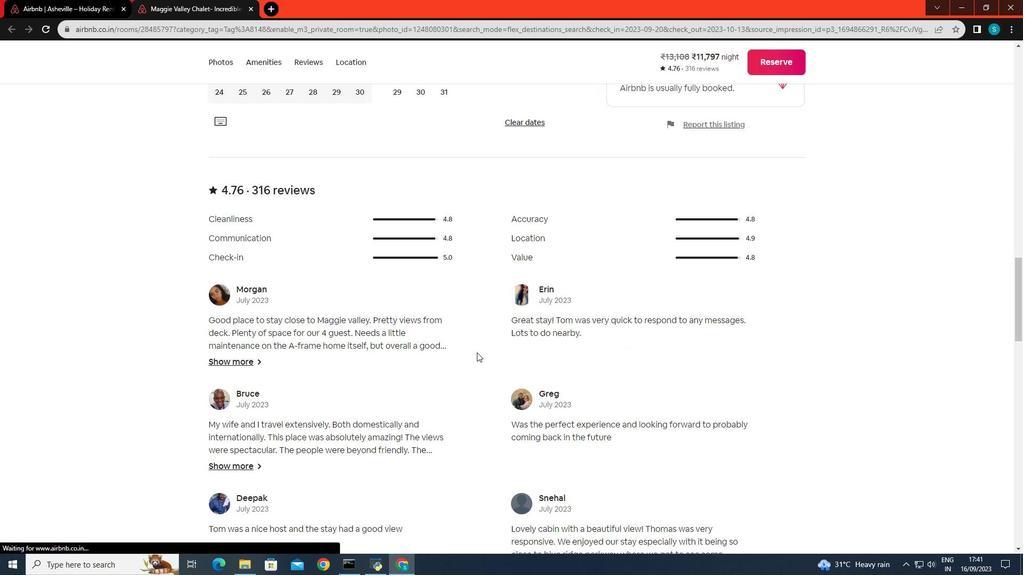 
Action: Mouse scrolled (477, 352) with delta (0, 0)
Screenshot: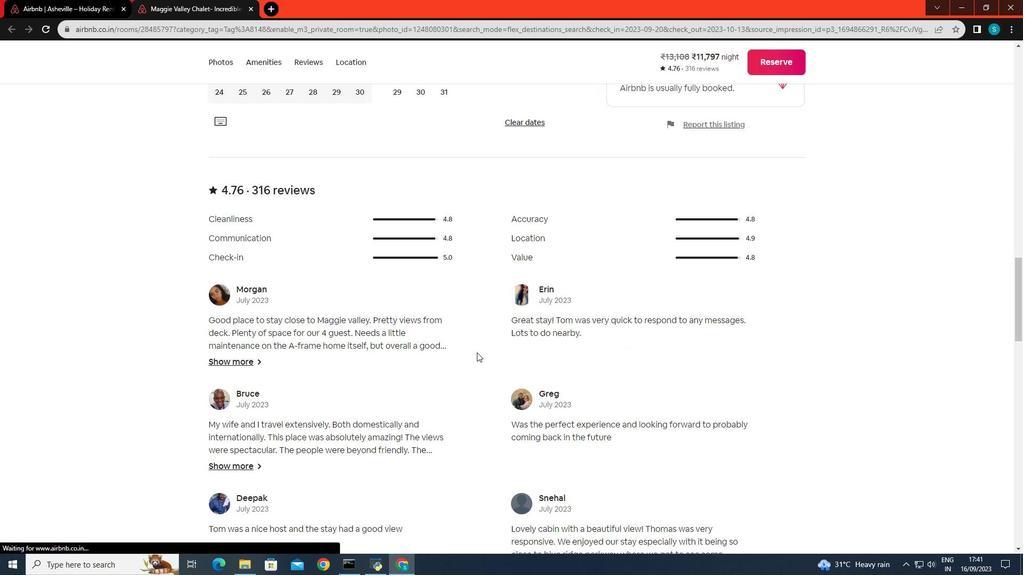 
Action: Mouse scrolled (477, 352) with delta (0, 0)
Screenshot: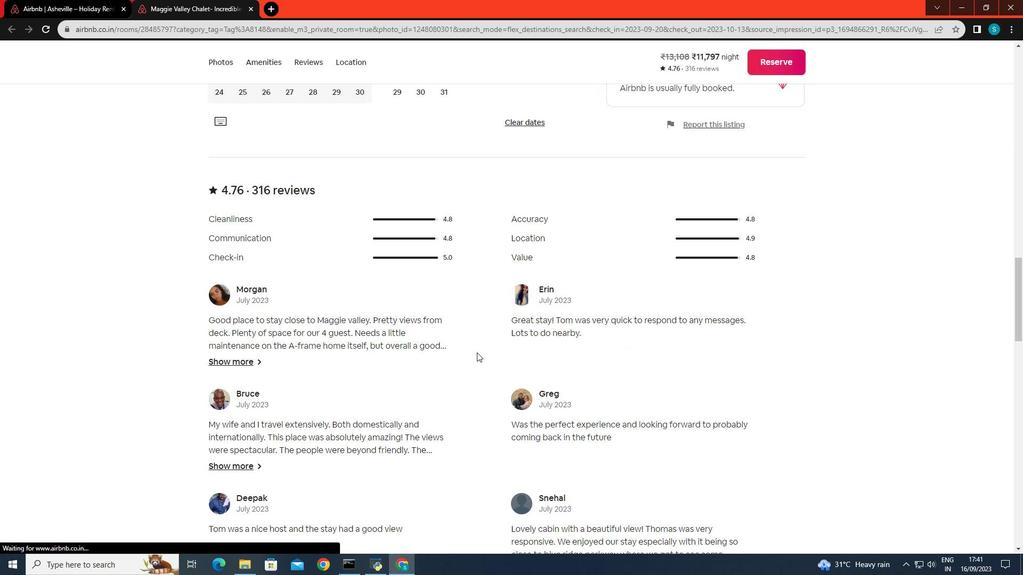 
Action: Mouse scrolled (477, 352) with delta (0, 0)
Screenshot: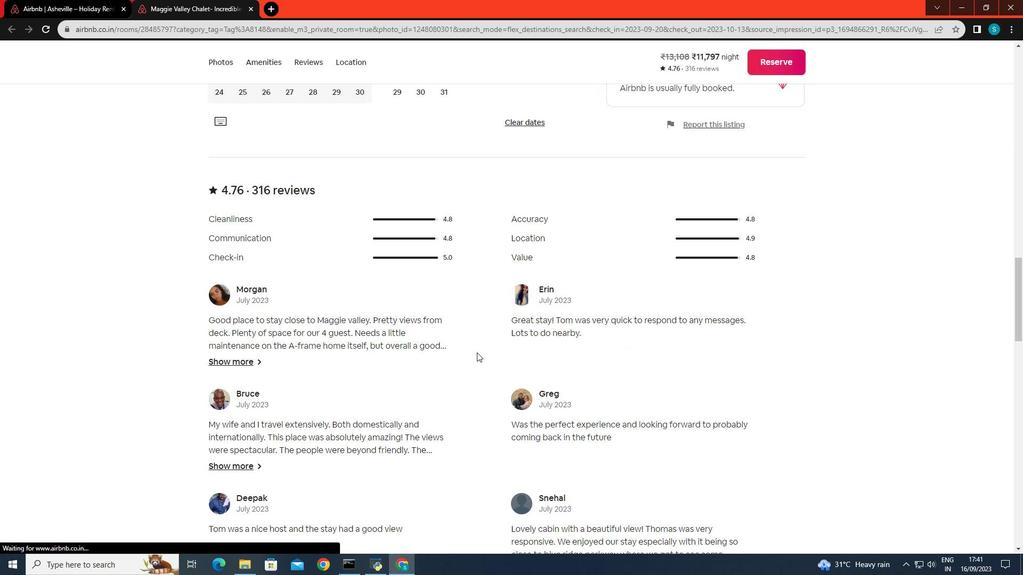 
Action: Mouse scrolled (477, 352) with delta (0, 0)
Screenshot: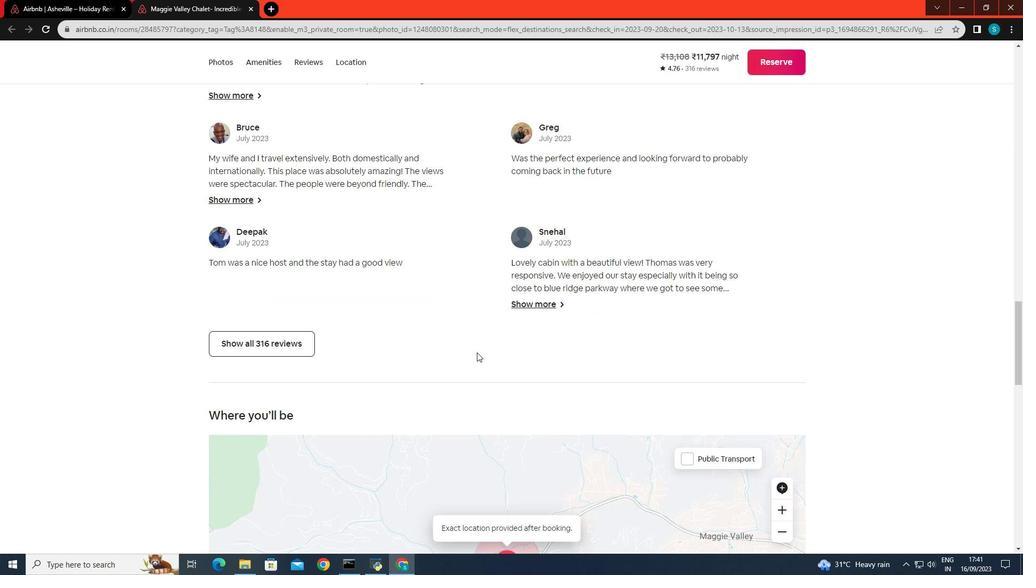 
Action: Mouse scrolled (477, 352) with delta (0, 0)
Screenshot: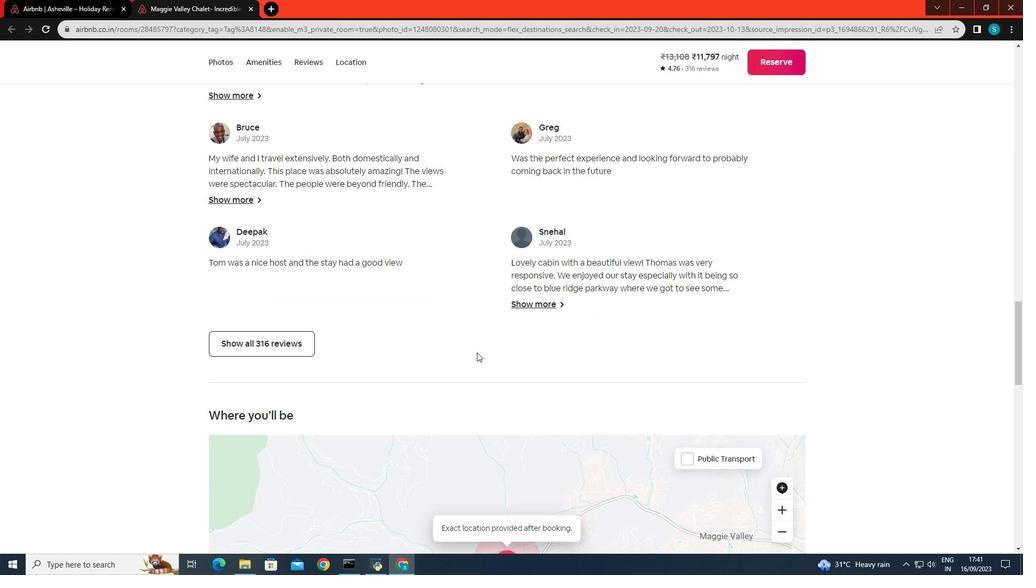 
Action: Mouse scrolled (477, 352) with delta (0, 0)
Screenshot: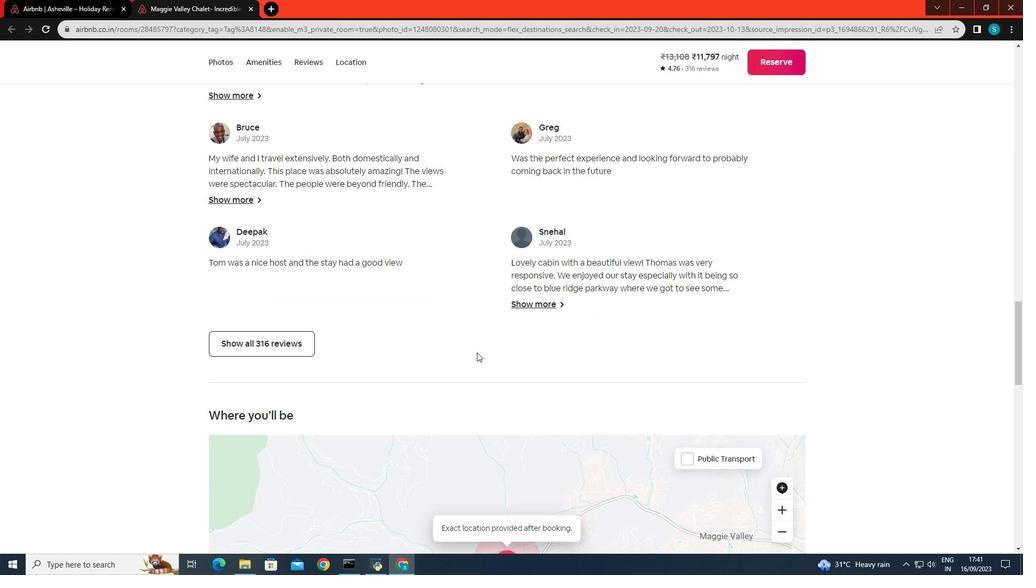 
Action: Mouse scrolled (477, 352) with delta (0, 0)
Screenshot: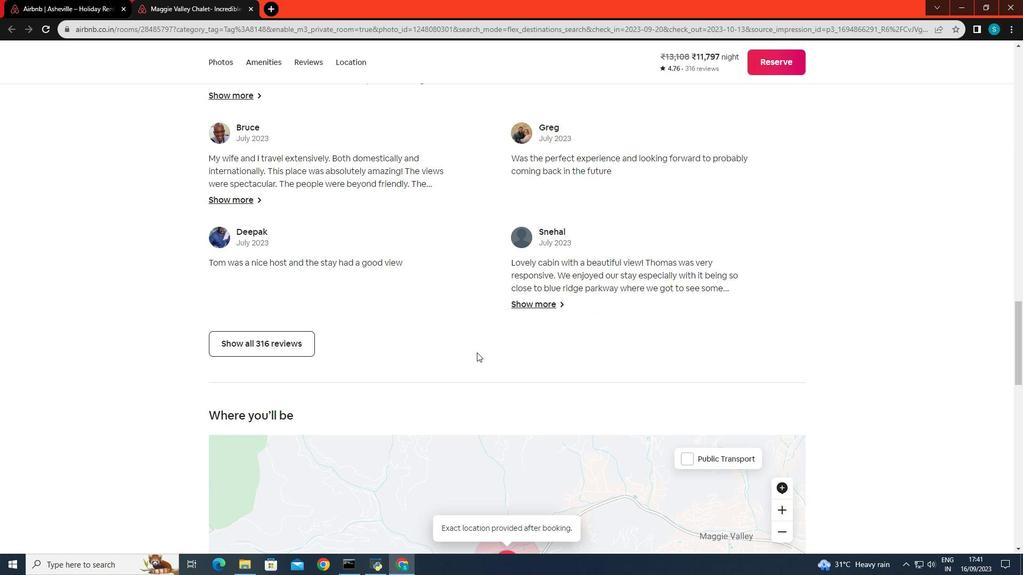 
Action: Mouse scrolled (477, 352) with delta (0, 0)
Screenshot: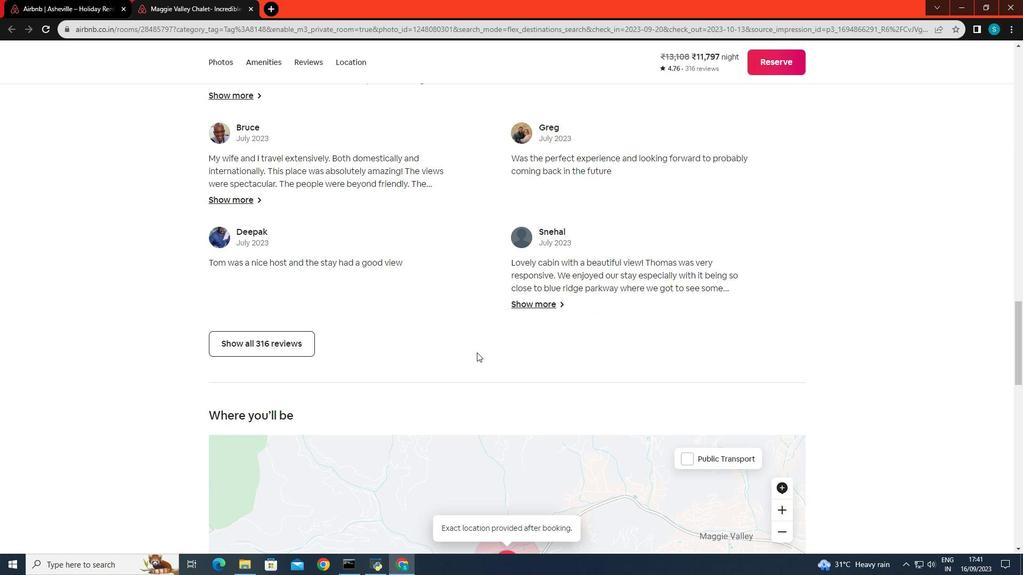 
Action: Mouse scrolled (477, 352) with delta (0, 0)
Screenshot: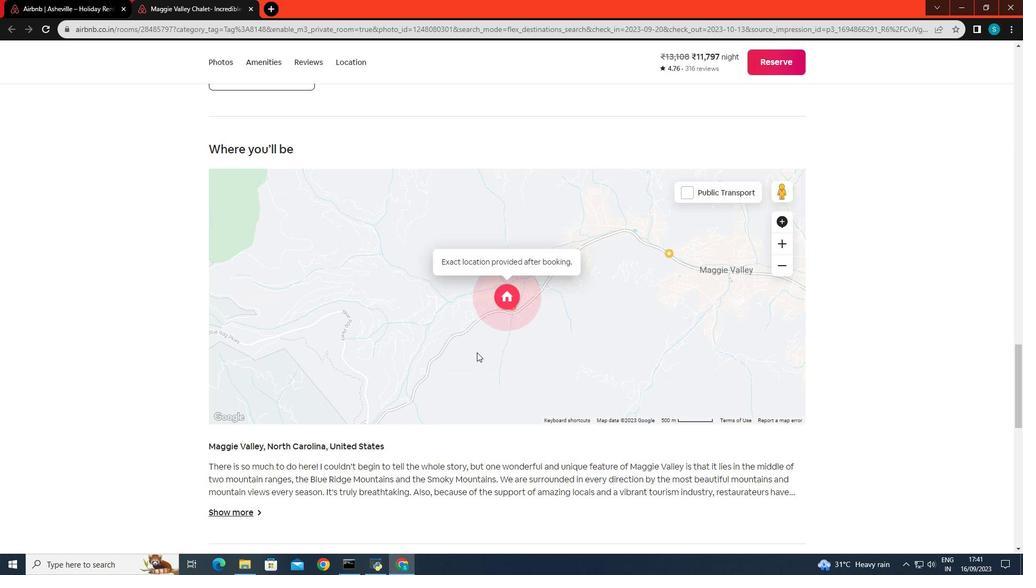 
Action: Mouse scrolled (477, 352) with delta (0, 0)
Screenshot: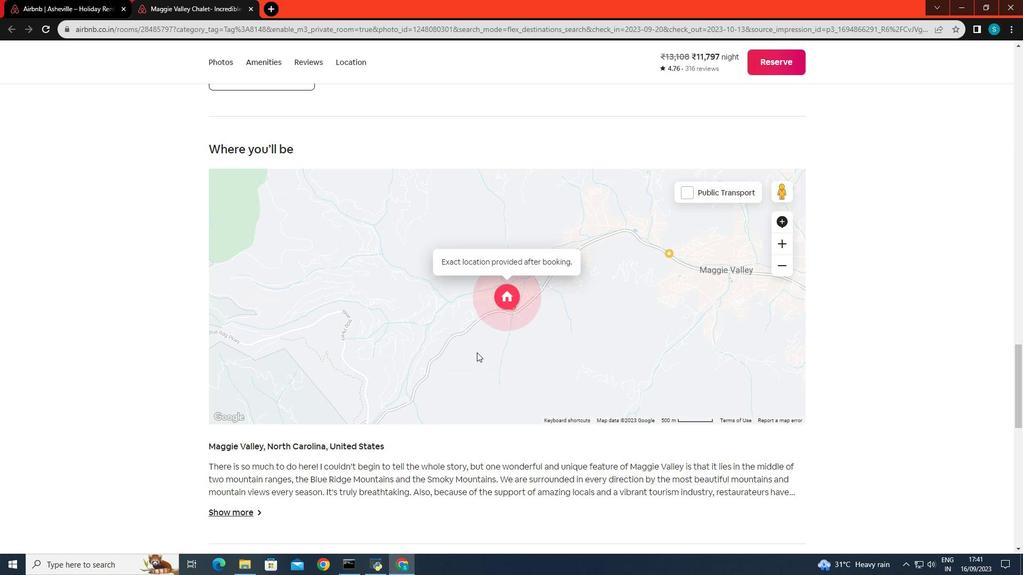 
Action: Mouse scrolled (477, 352) with delta (0, 0)
Screenshot: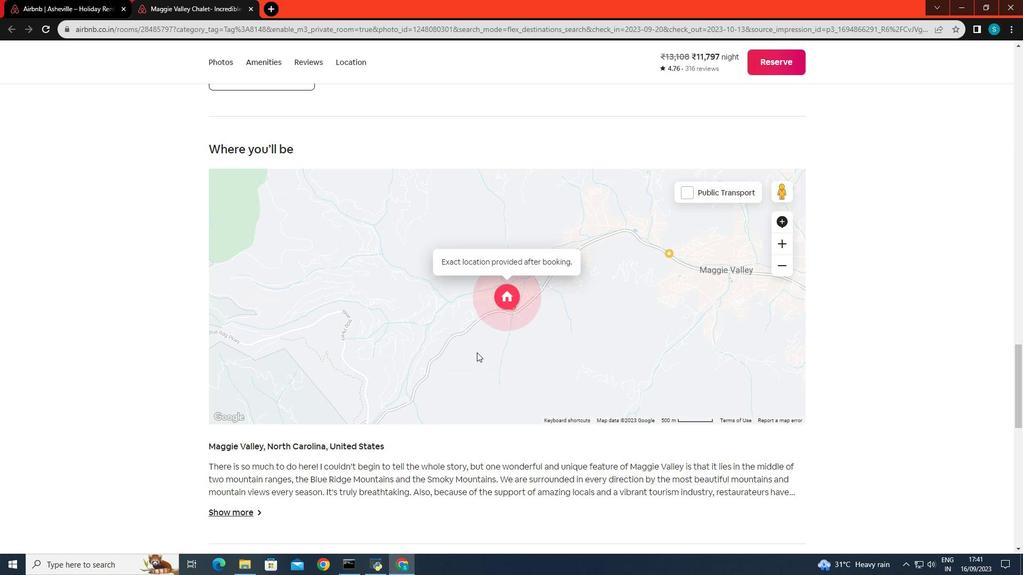 
Action: Mouse scrolled (477, 352) with delta (0, 0)
Screenshot: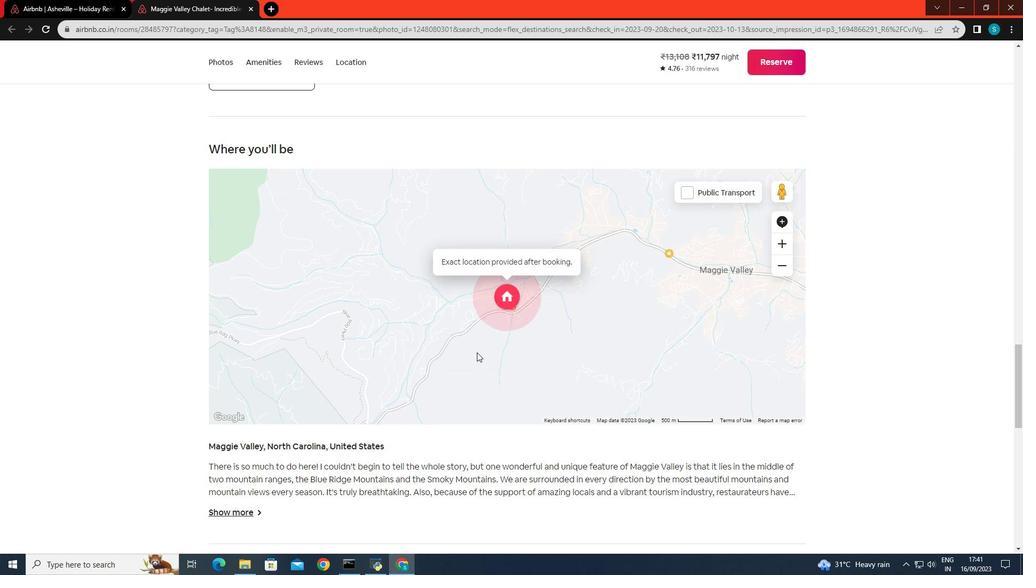 
Action: Mouse scrolled (477, 352) with delta (0, 0)
Screenshot: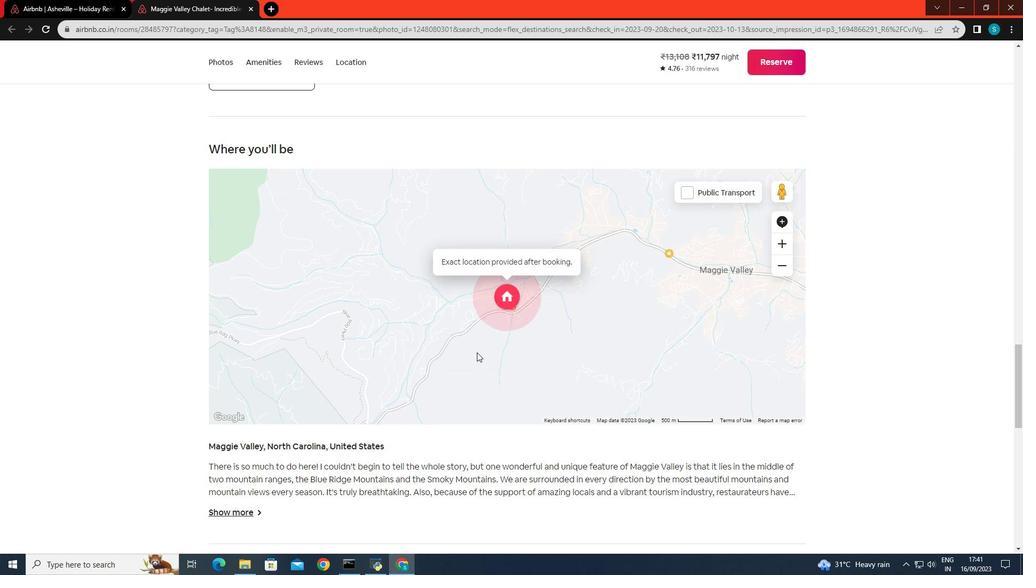 
Action: Mouse scrolled (477, 352) with delta (0, 0)
Screenshot: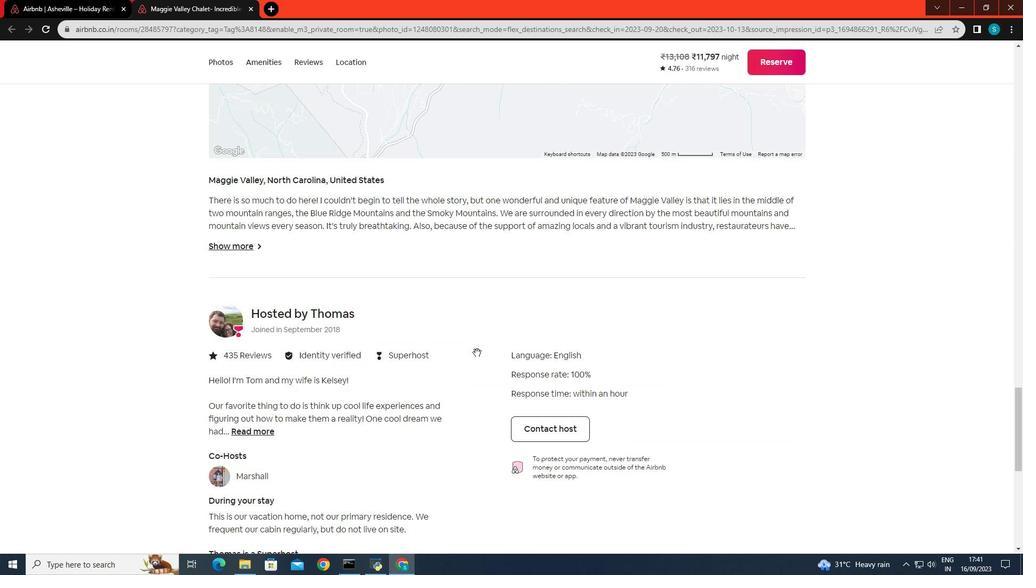 
Action: Mouse scrolled (477, 352) with delta (0, 0)
Screenshot: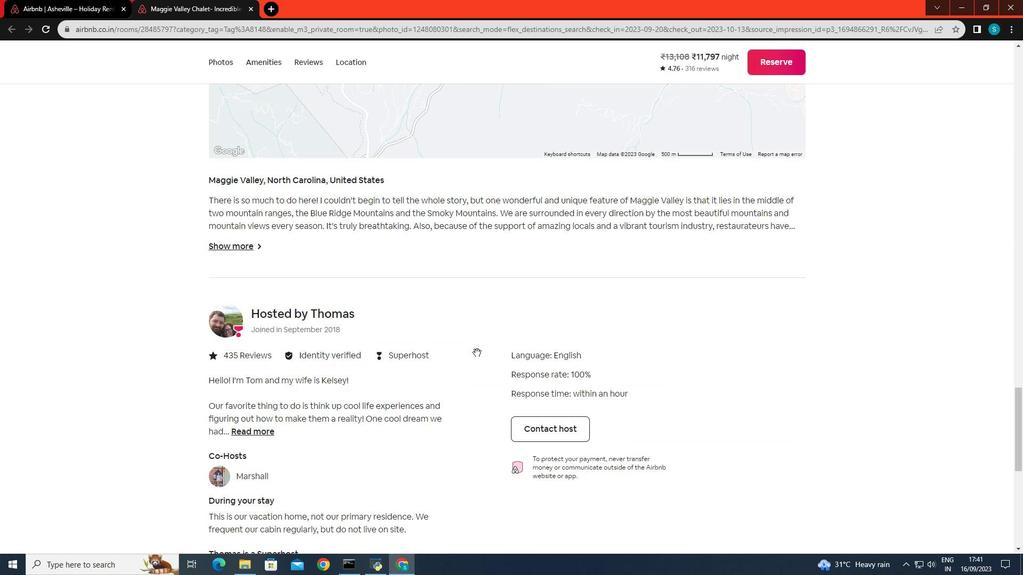 
Action: Mouse scrolled (477, 352) with delta (0, 0)
Screenshot: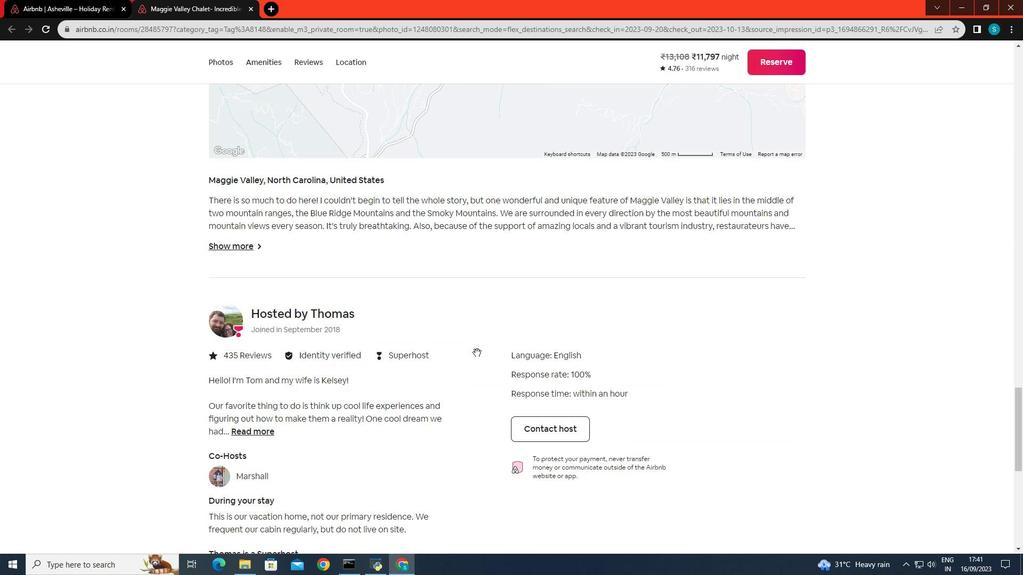 
Action: Mouse scrolled (477, 352) with delta (0, 0)
Screenshot: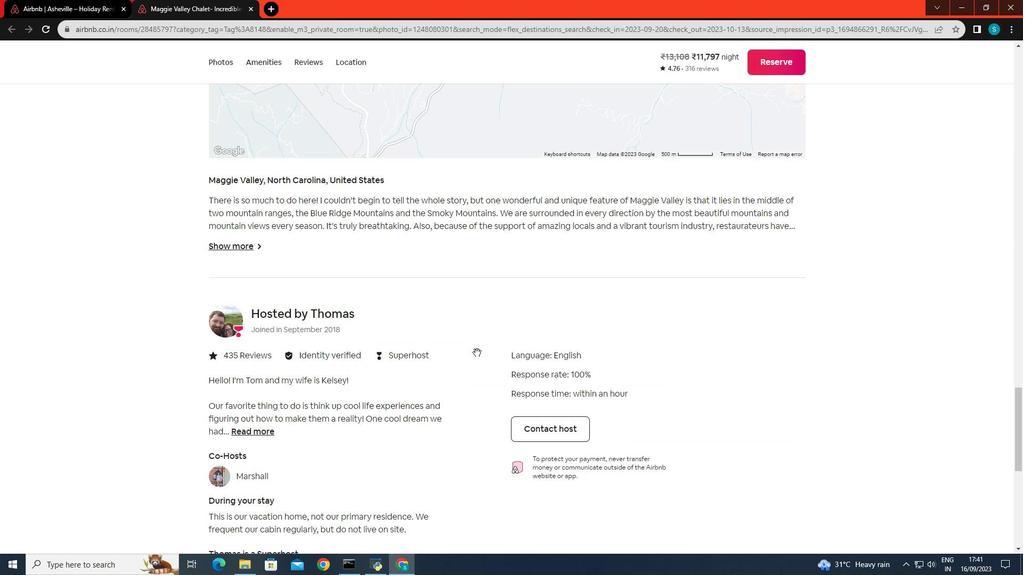
Action: Mouse scrolled (477, 352) with delta (0, 0)
Screenshot: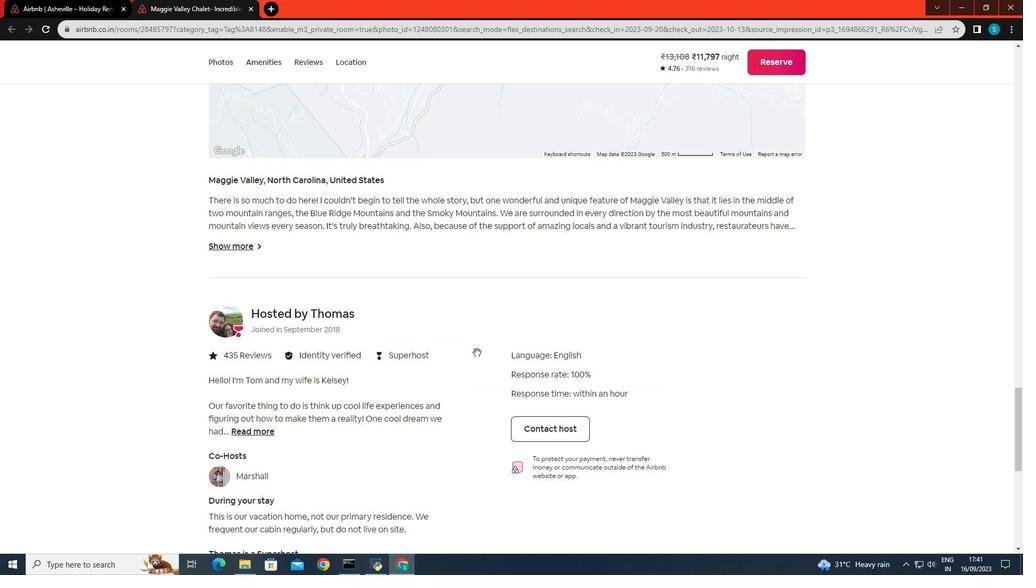 
Action: Mouse scrolled (477, 352) with delta (0, 0)
Screenshot: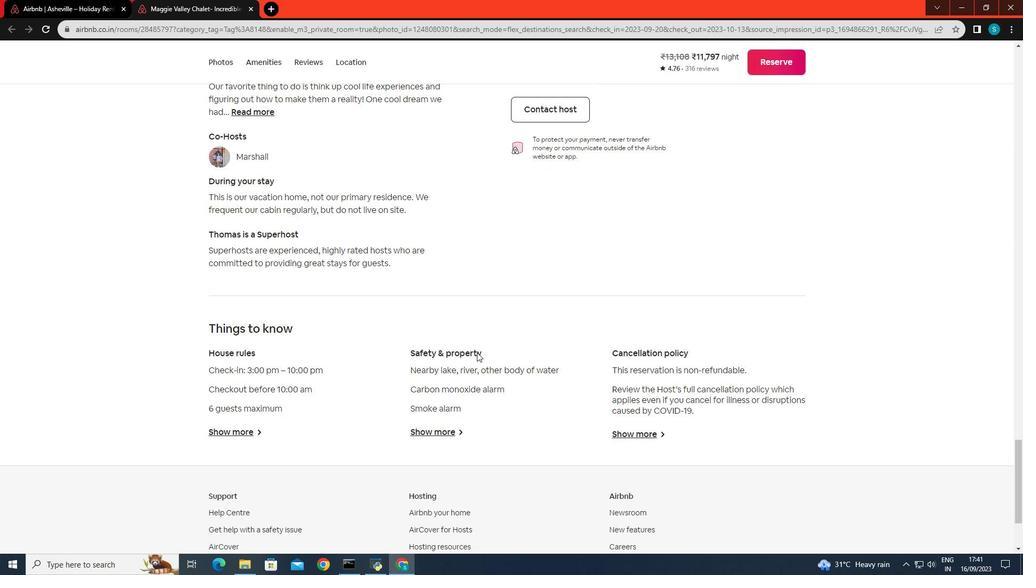
Action: Mouse scrolled (477, 352) with delta (0, 0)
Screenshot: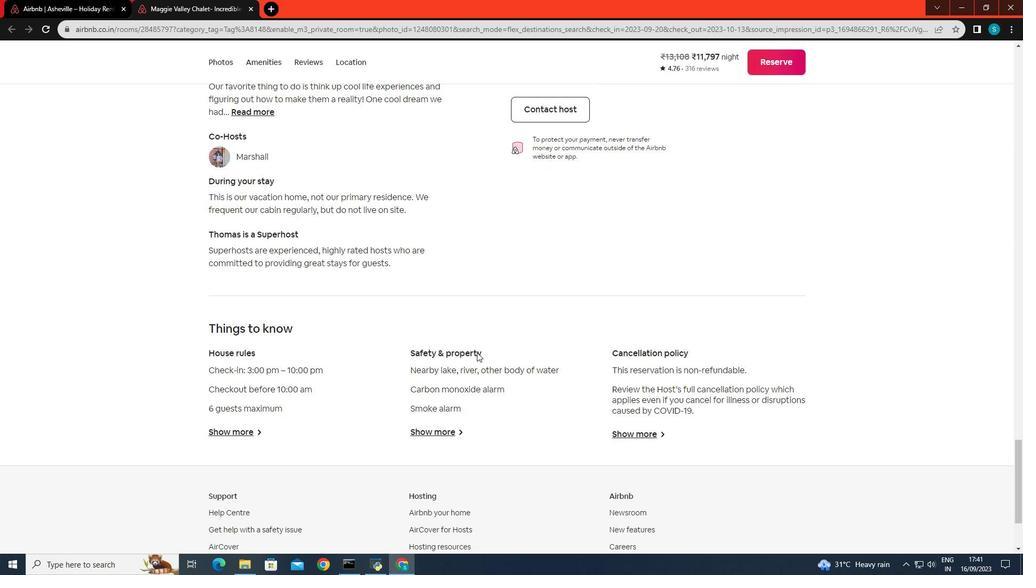 
Action: Mouse scrolled (477, 352) with delta (0, 0)
Screenshot: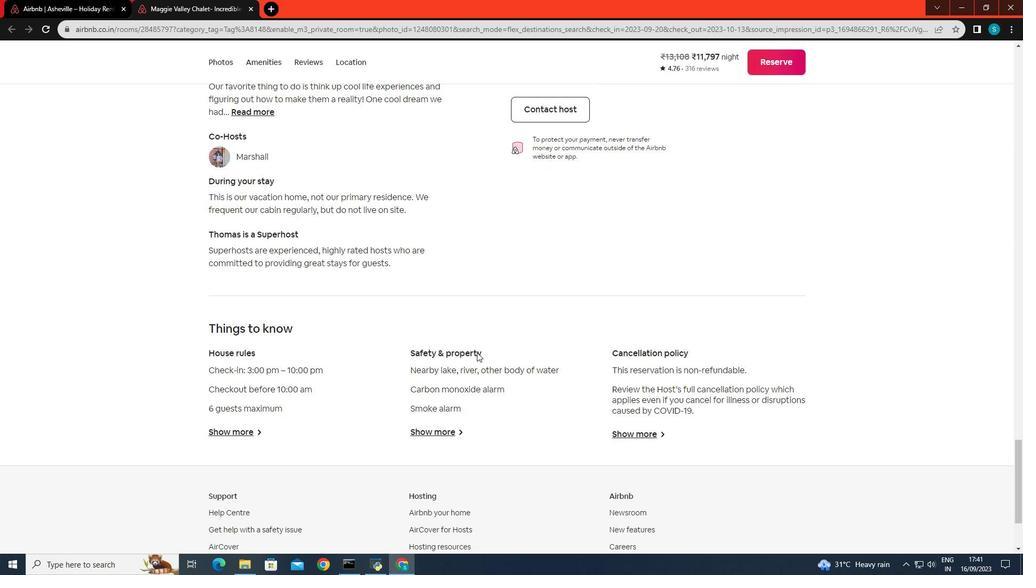
Action: Mouse scrolled (477, 352) with delta (0, 0)
Screenshot: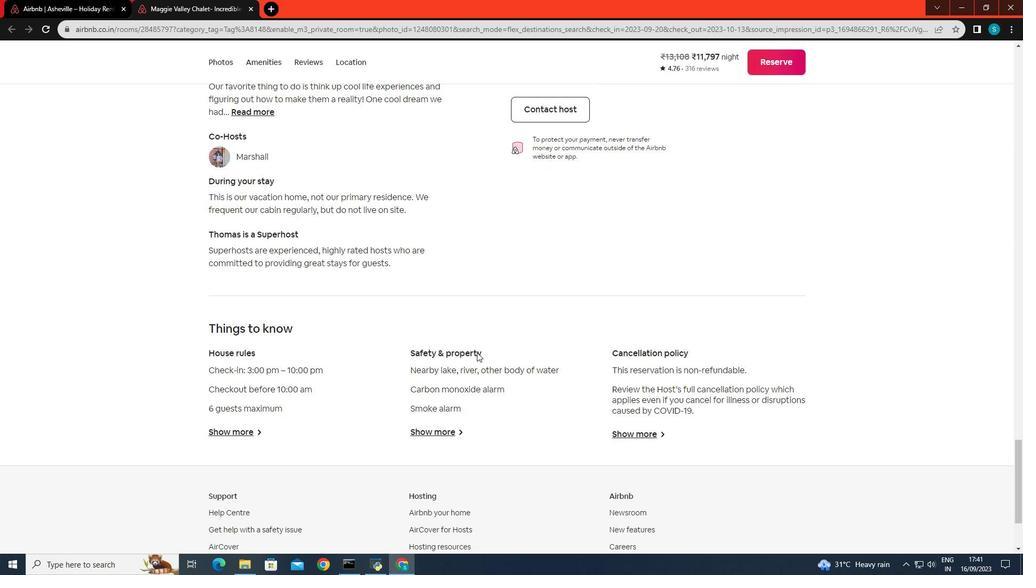 
Action: Mouse scrolled (477, 352) with delta (0, 0)
Screenshot: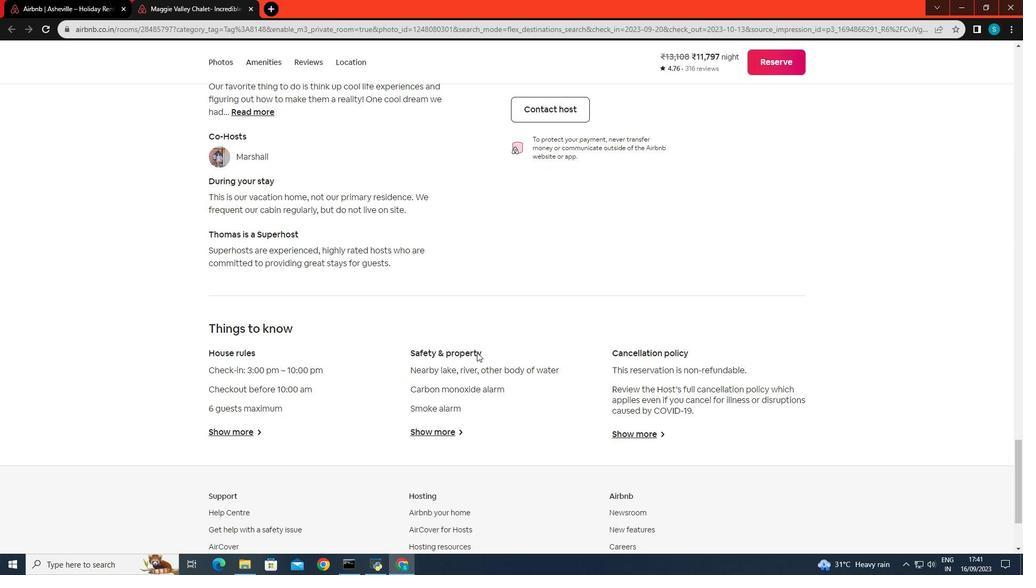 
Action: Mouse scrolled (477, 352) with delta (0, 0)
Screenshot: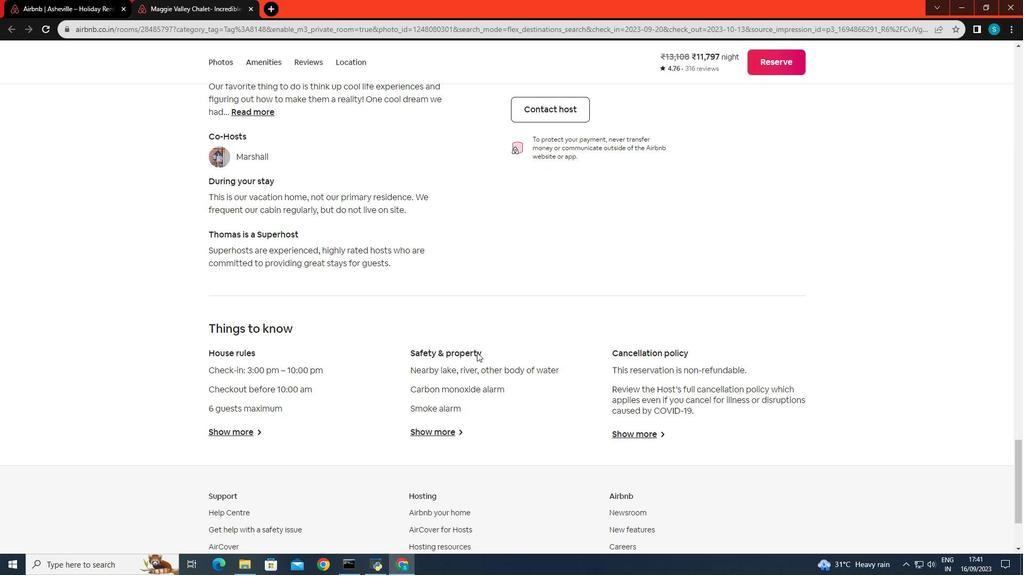 
Action: Mouse scrolled (477, 352) with delta (0, 0)
Screenshot: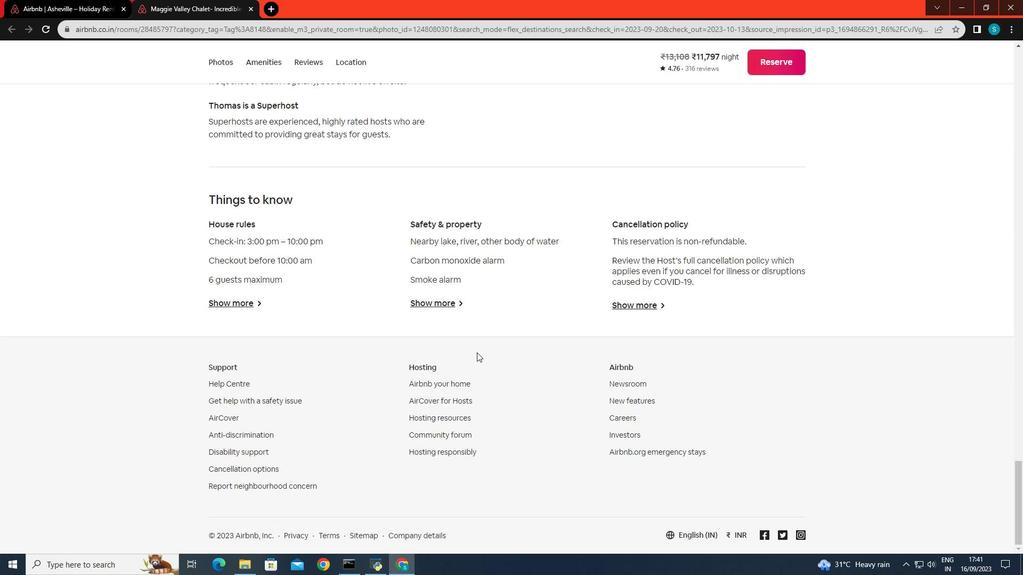 
Action: Mouse scrolled (477, 352) with delta (0, 0)
Screenshot: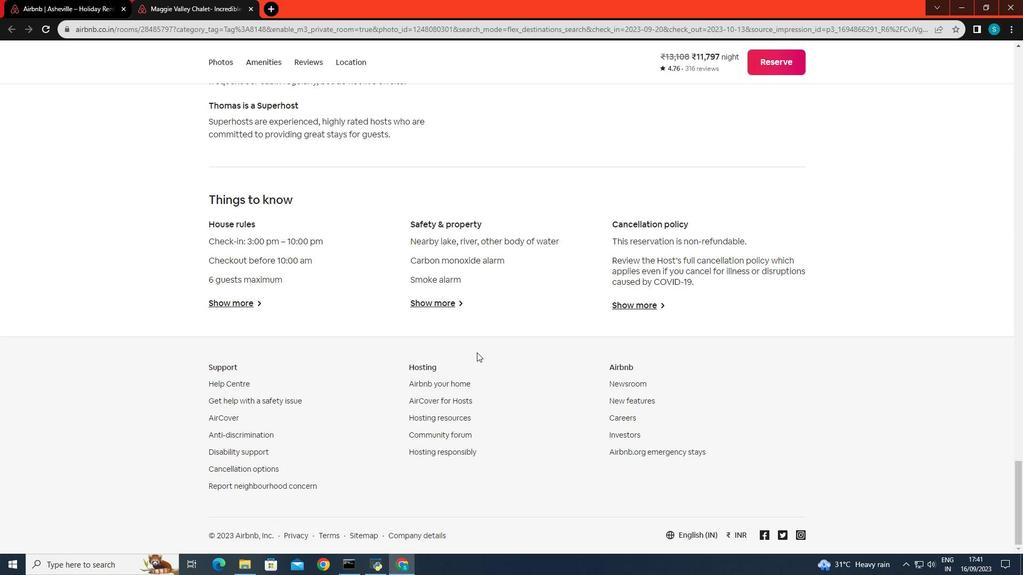 
Action: Mouse scrolled (477, 352) with delta (0, 0)
Screenshot: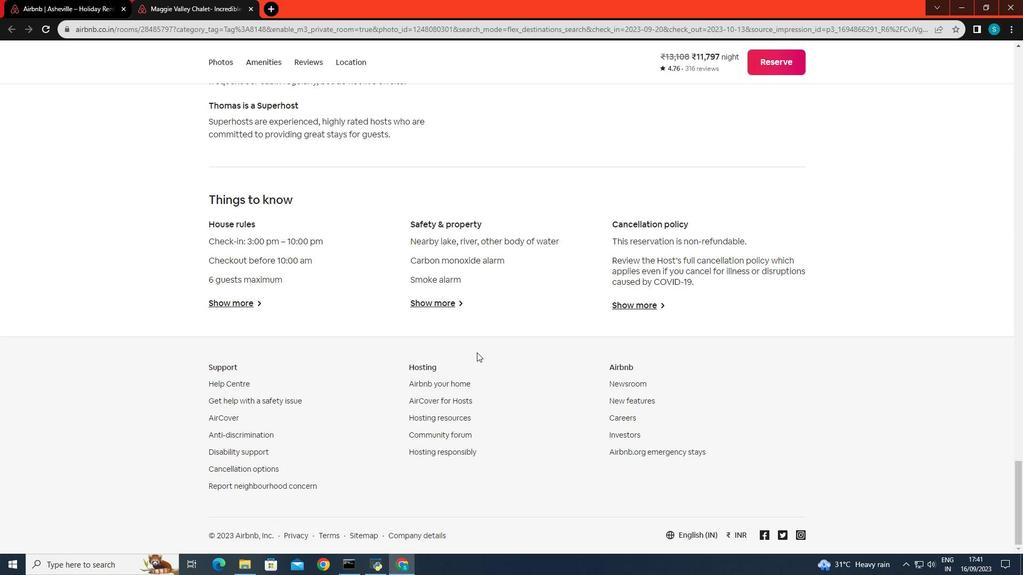 
Action: Mouse scrolled (477, 352) with delta (0, 0)
Screenshot: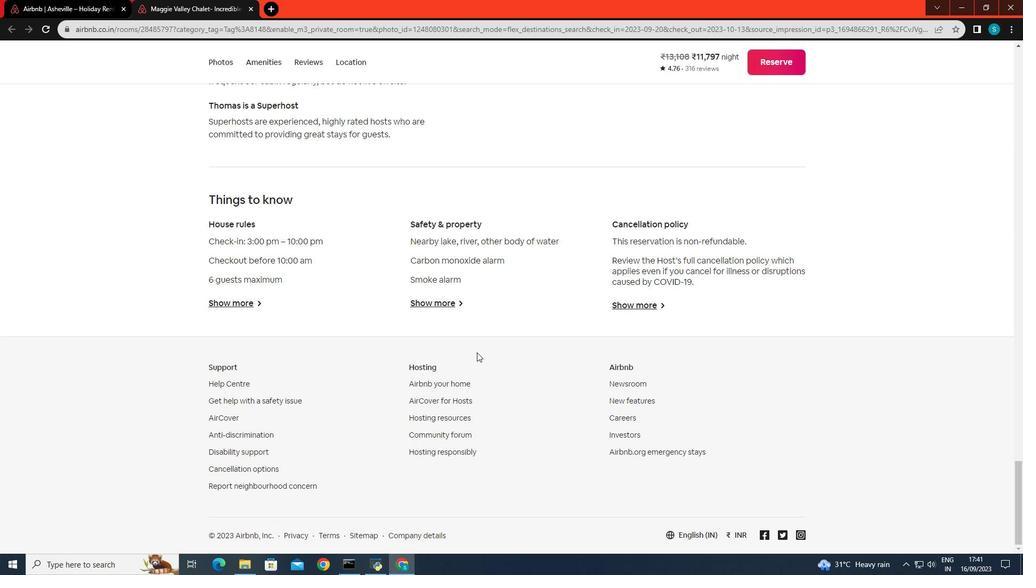 
Action: Mouse scrolled (477, 352) with delta (0, 0)
Screenshot: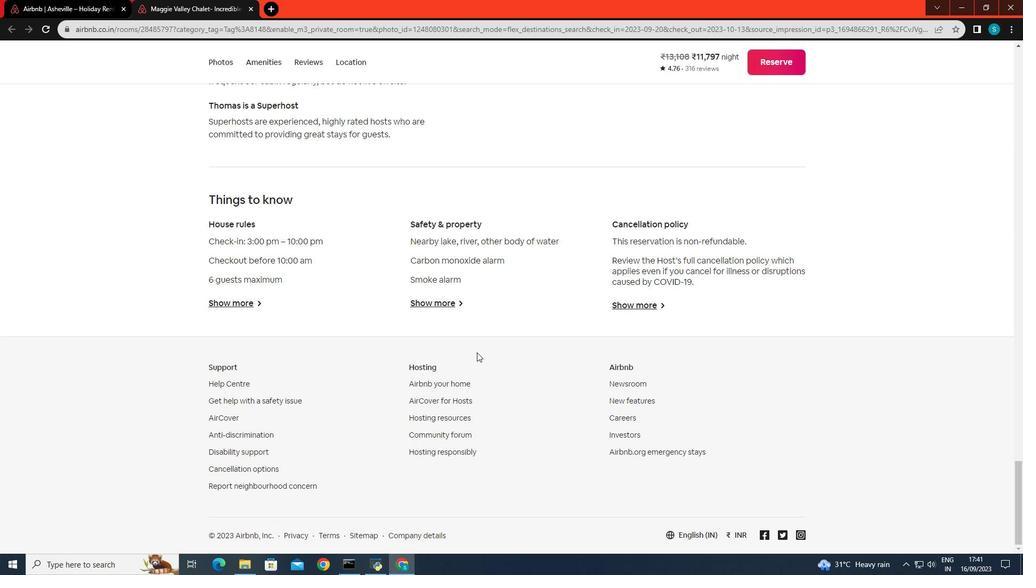 
Action: Mouse scrolled (477, 352) with delta (0, 0)
Screenshot: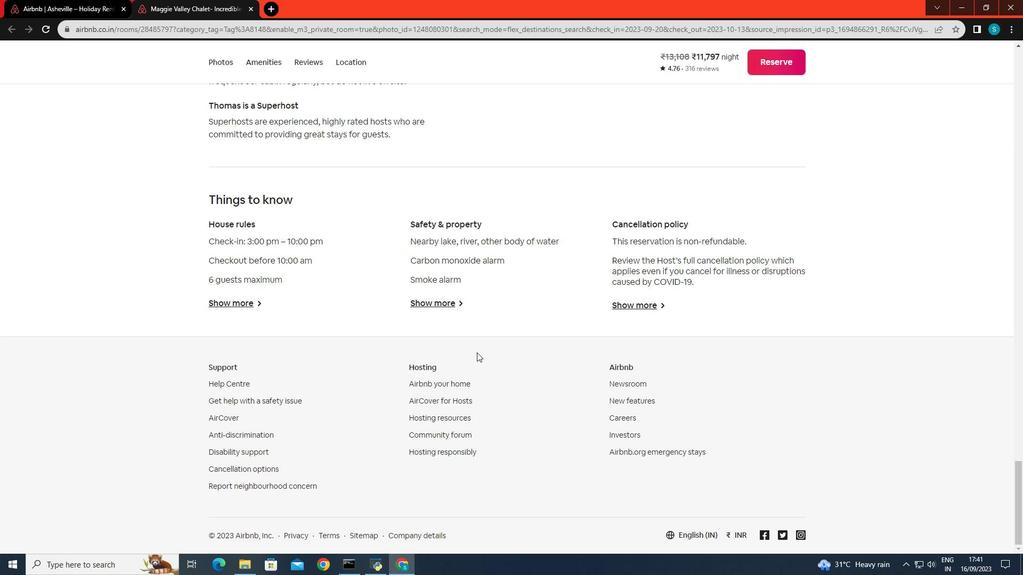 
Action: Mouse scrolled (477, 352) with delta (0, 0)
Screenshot: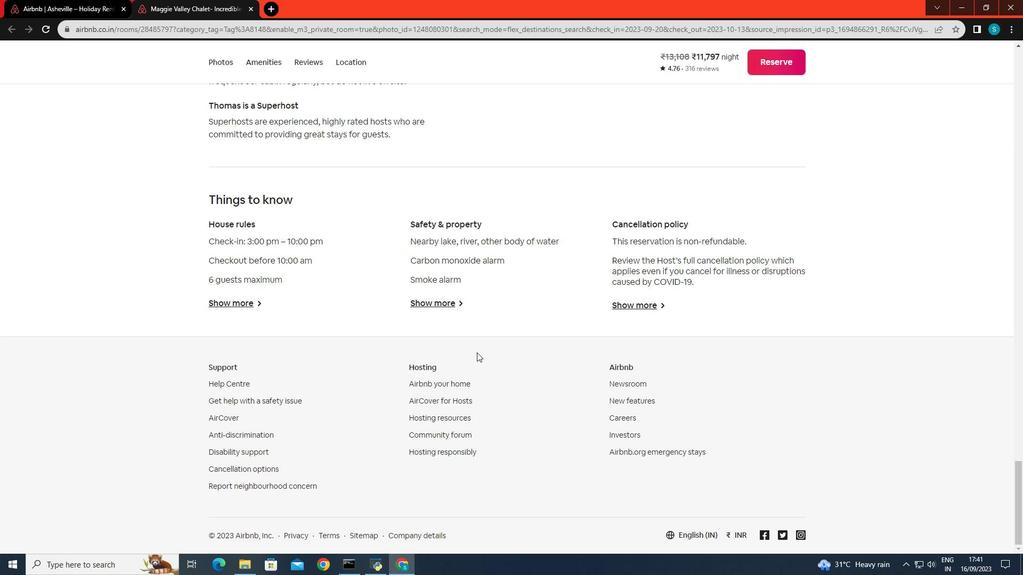 
Action: Mouse scrolled (477, 352) with delta (0, 0)
Screenshot: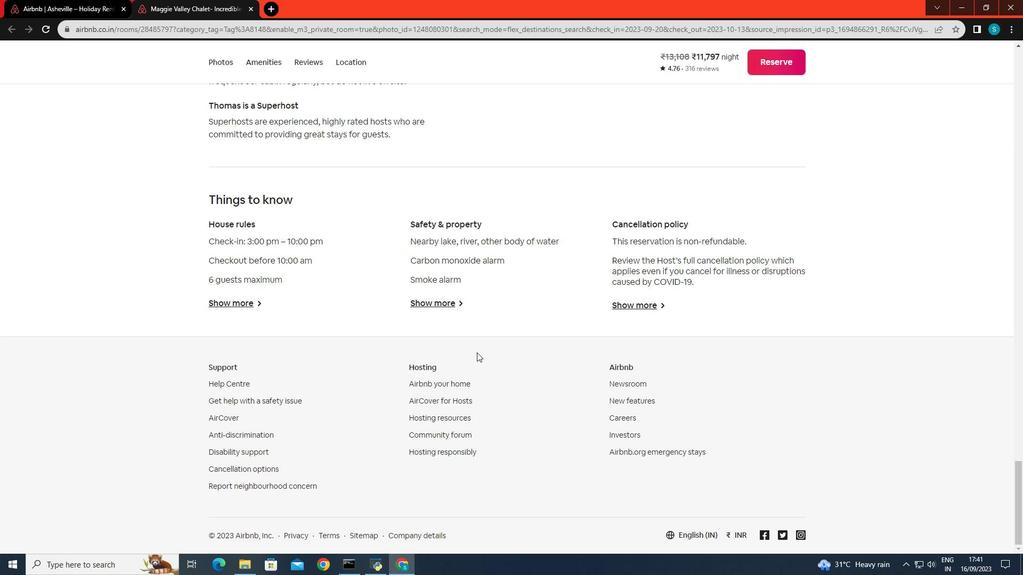 
Action: Mouse scrolled (477, 352) with delta (0, 0)
Screenshot: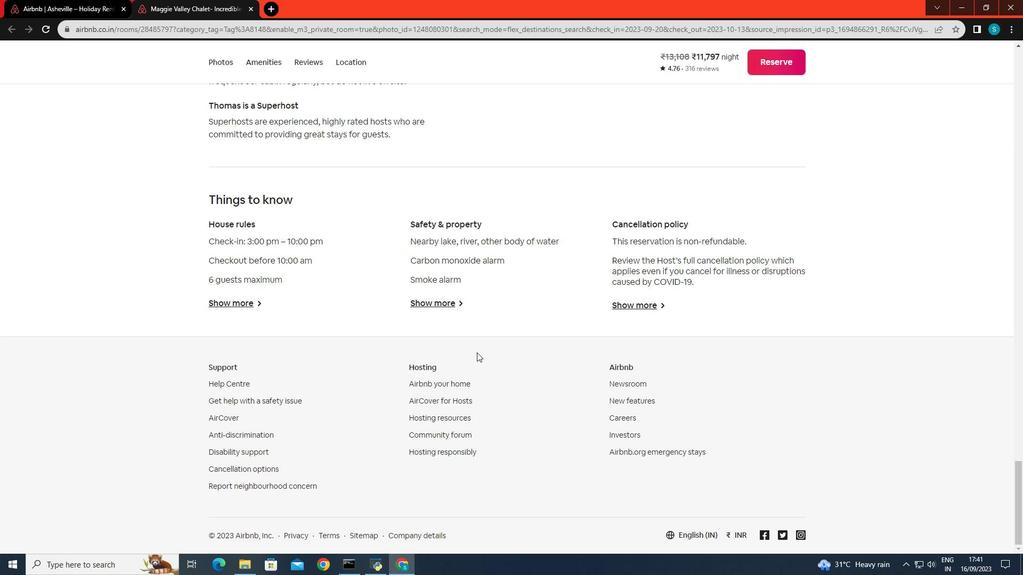 
Action: Mouse scrolled (477, 352) with delta (0, 0)
Screenshot: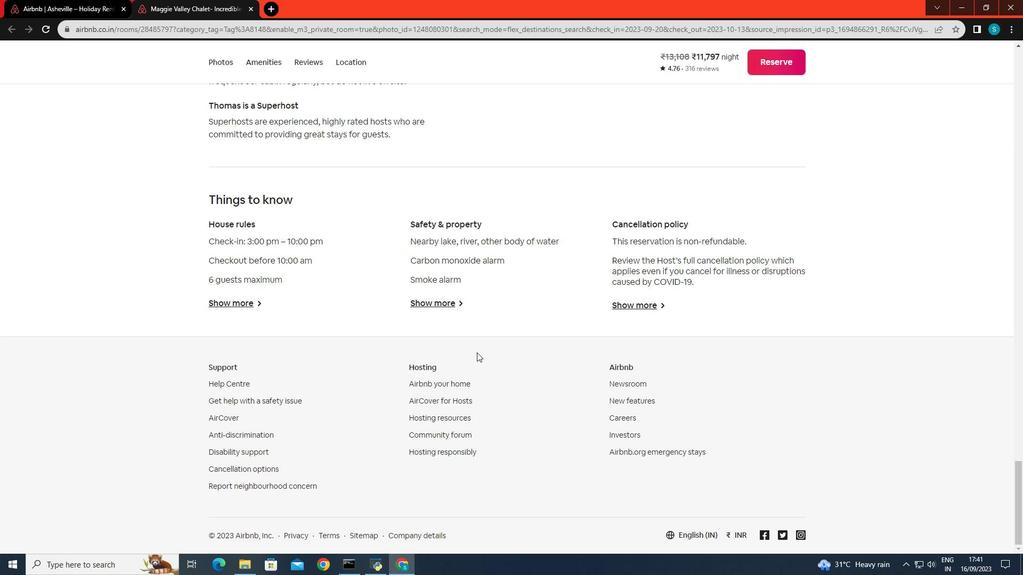 
Action: Mouse scrolled (477, 353) with delta (0, 0)
Screenshot: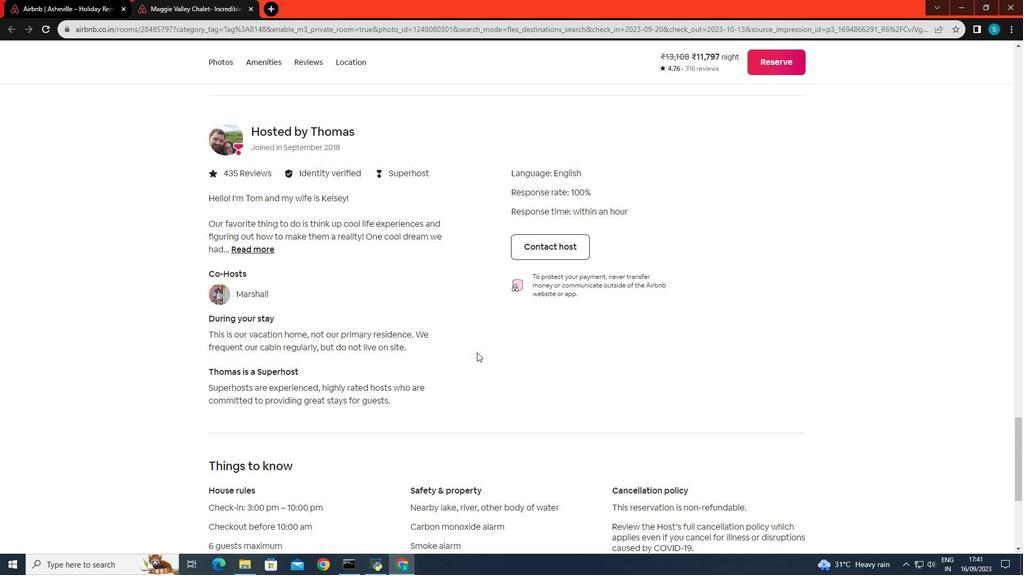 
Action: Mouse scrolled (477, 353) with delta (0, 0)
Screenshot: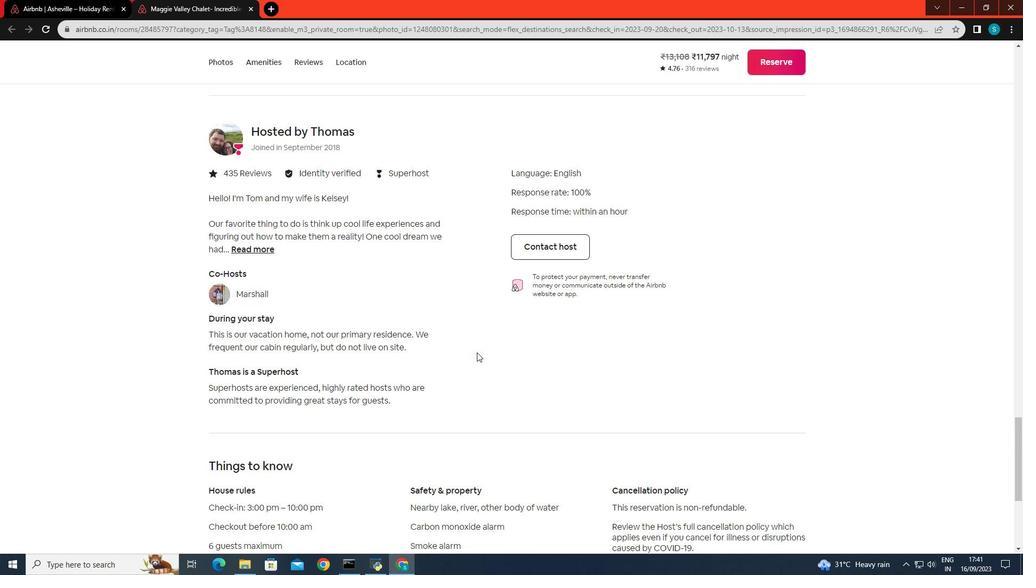 
Action: Mouse scrolled (477, 353) with delta (0, 0)
Screenshot: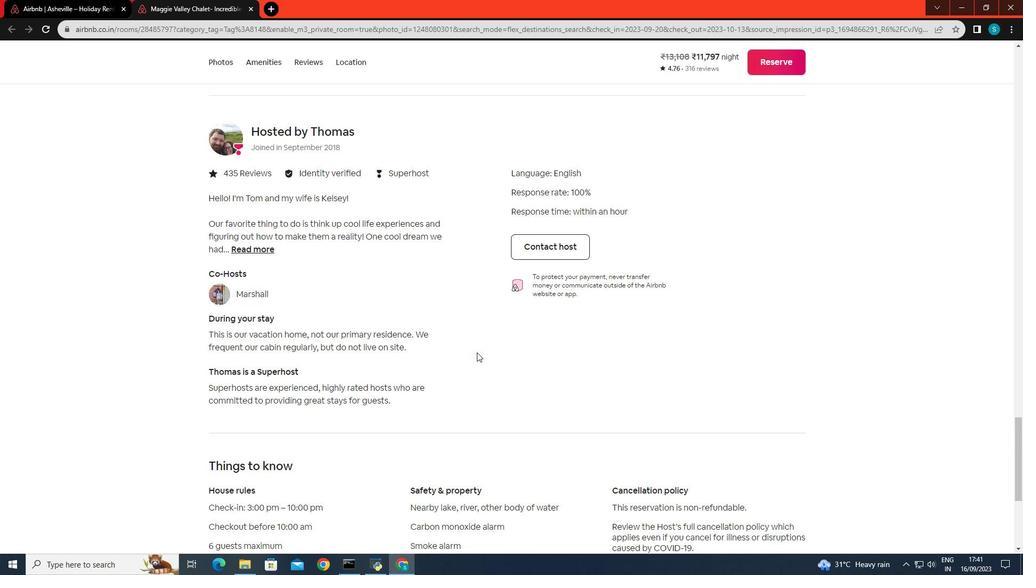 
Action: Mouse scrolled (477, 353) with delta (0, 0)
Screenshot: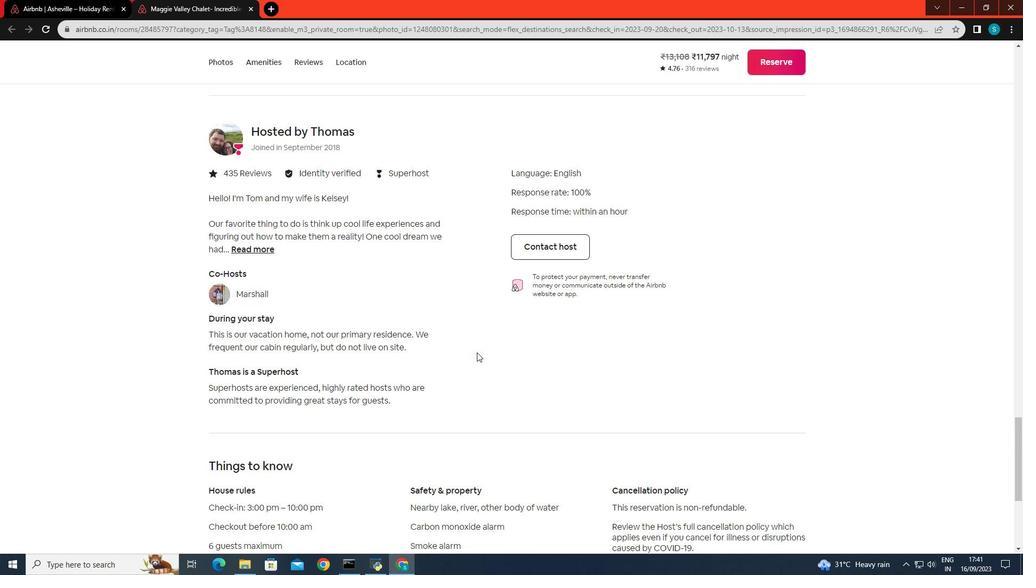
Action: Mouse scrolled (477, 353) with delta (0, 0)
Screenshot: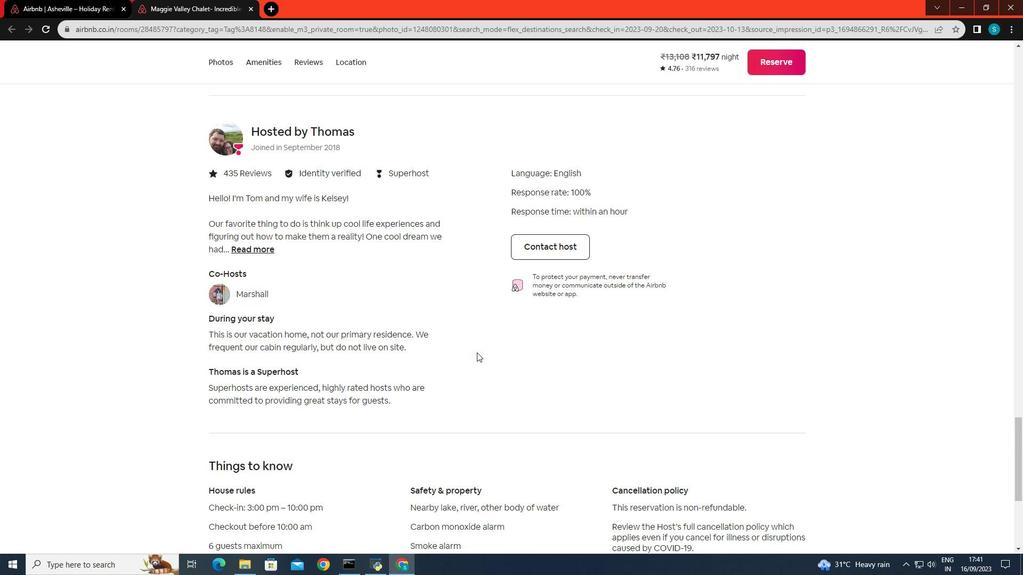 
Action: Mouse scrolled (477, 353) with delta (0, 0)
Screenshot: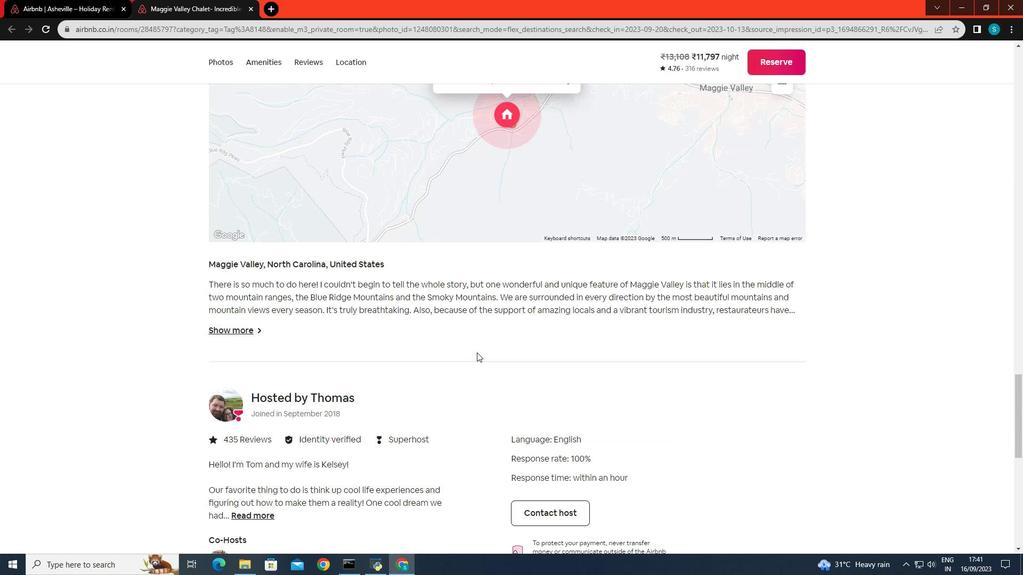 
Action: Mouse scrolled (477, 353) with delta (0, 0)
Screenshot: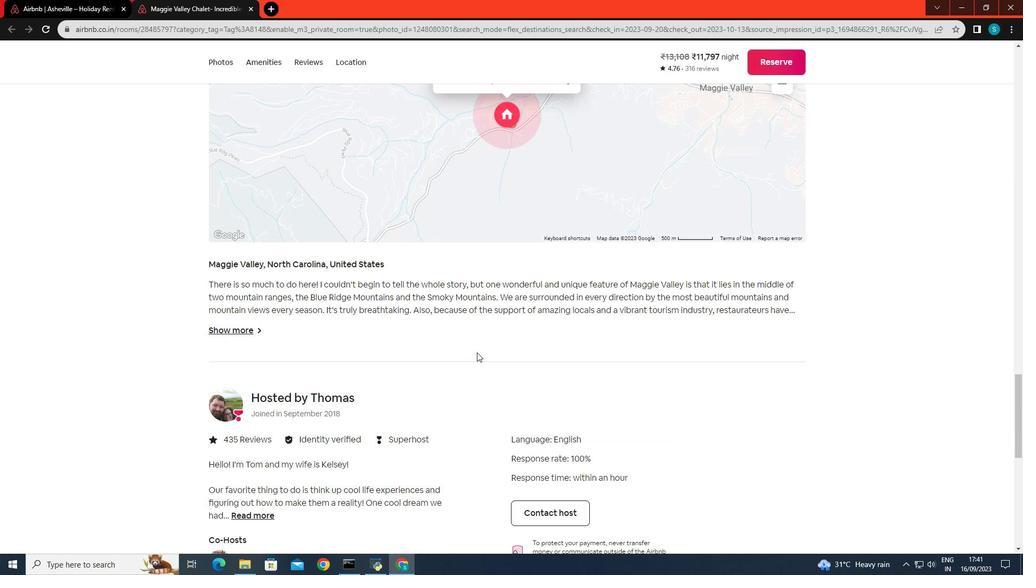 
Action: Mouse scrolled (477, 353) with delta (0, 0)
Screenshot: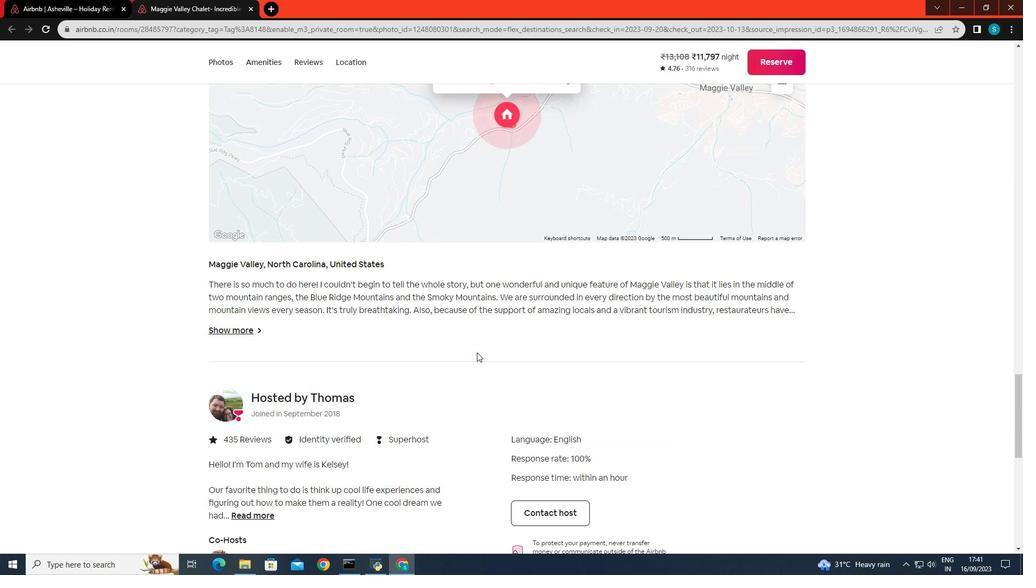 
Action: Mouse scrolled (477, 353) with delta (0, 0)
Screenshot: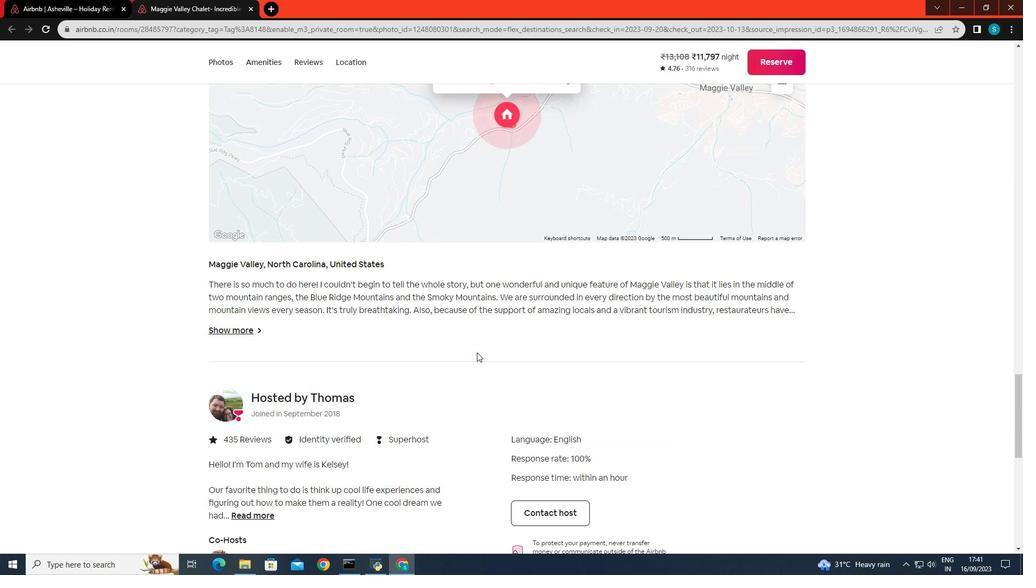 
Action: Mouse scrolled (477, 353) with delta (0, 0)
Screenshot: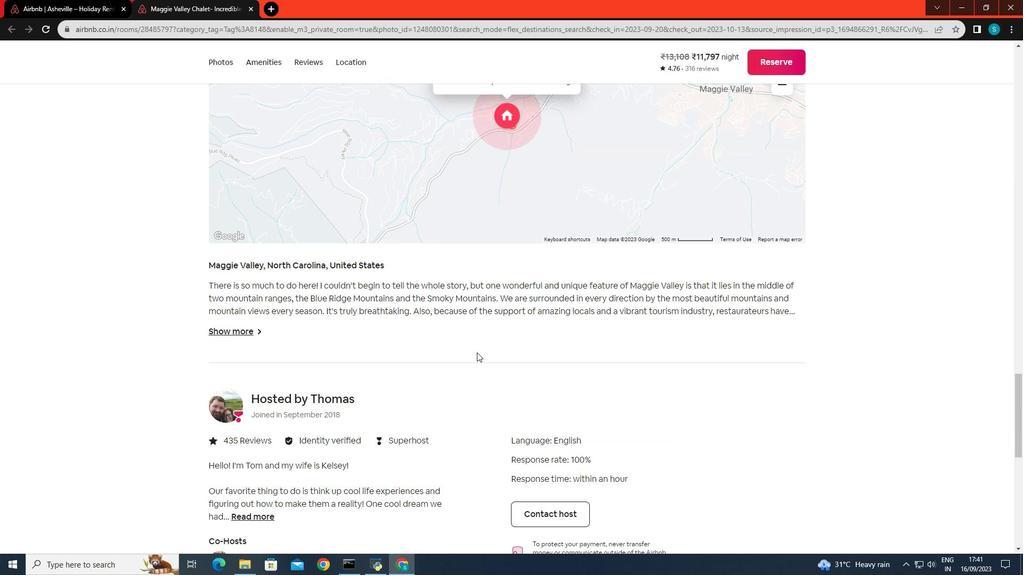 
Action: Mouse scrolled (477, 353) with delta (0, 0)
Screenshot: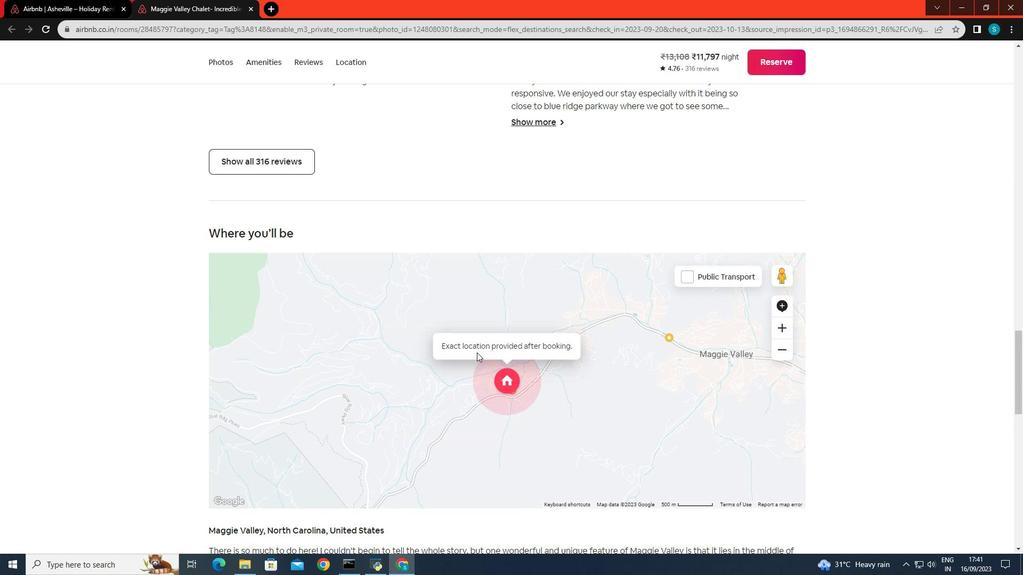 
Action: Mouse scrolled (477, 353) with delta (0, 0)
Screenshot: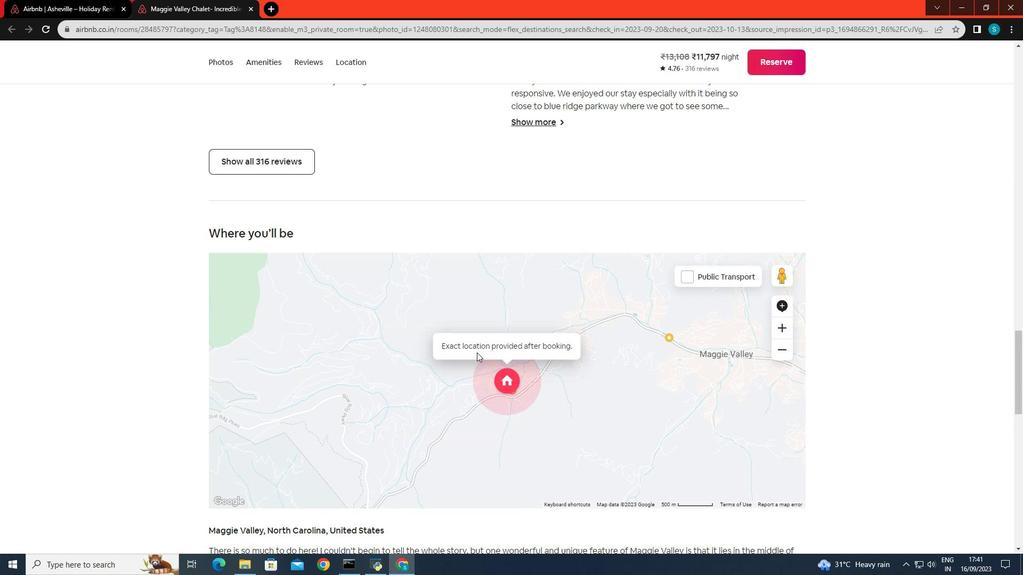 
Action: Mouse scrolled (477, 353) with delta (0, 0)
Screenshot: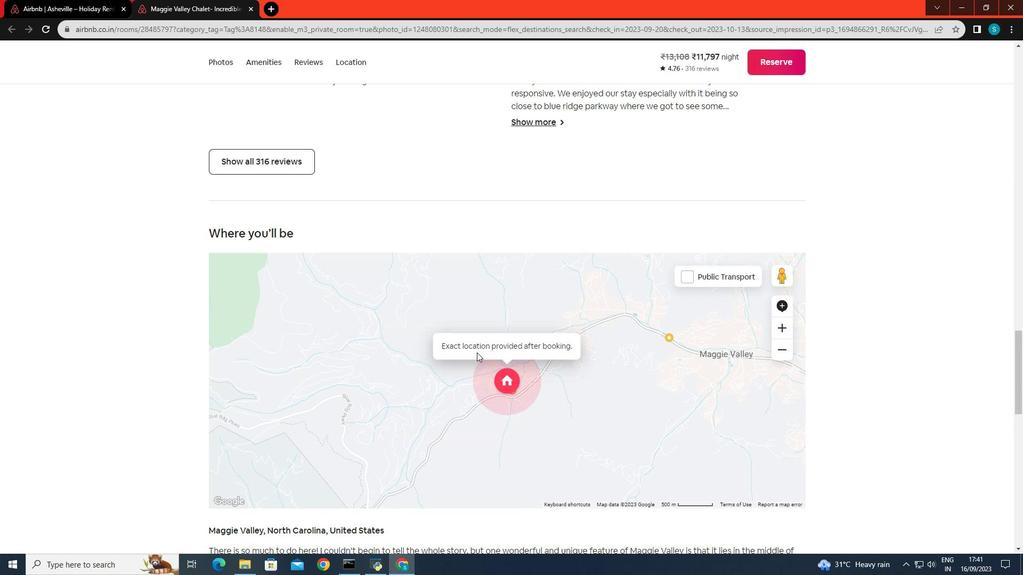
Action: Mouse scrolled (477, 353) with delta (0, 0)
Screenshot: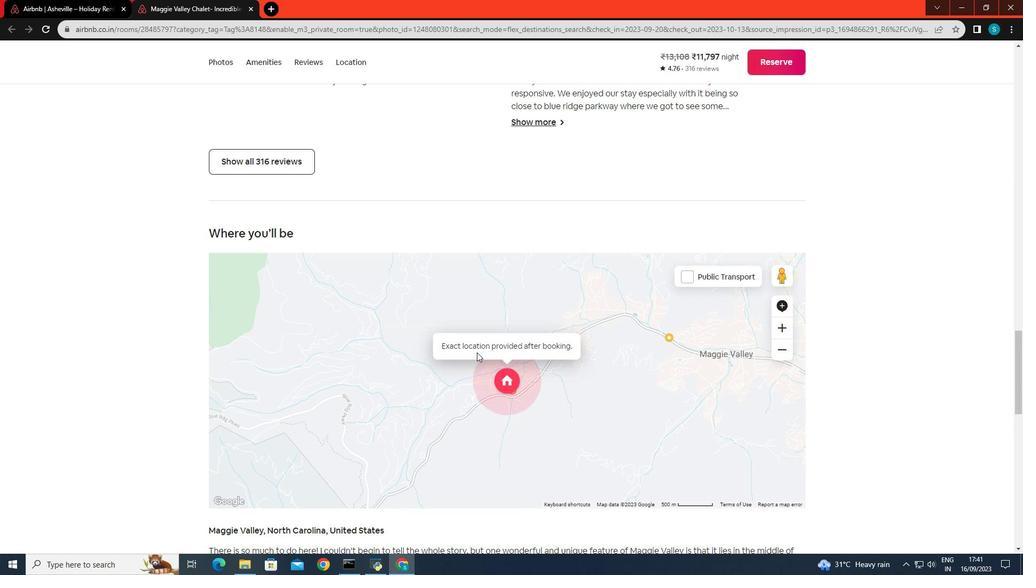 
Action: Mouse scrolled (477, 353) with delta (0, 0)
Screenshot: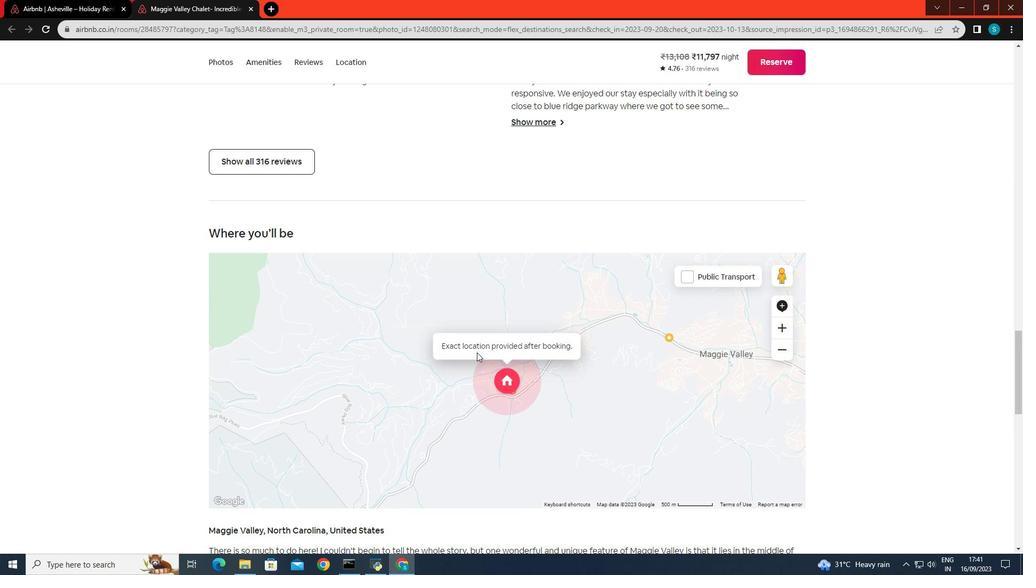 
Action: Mouse scrolled (477, 353) with delta (0, 0)
Screenshot: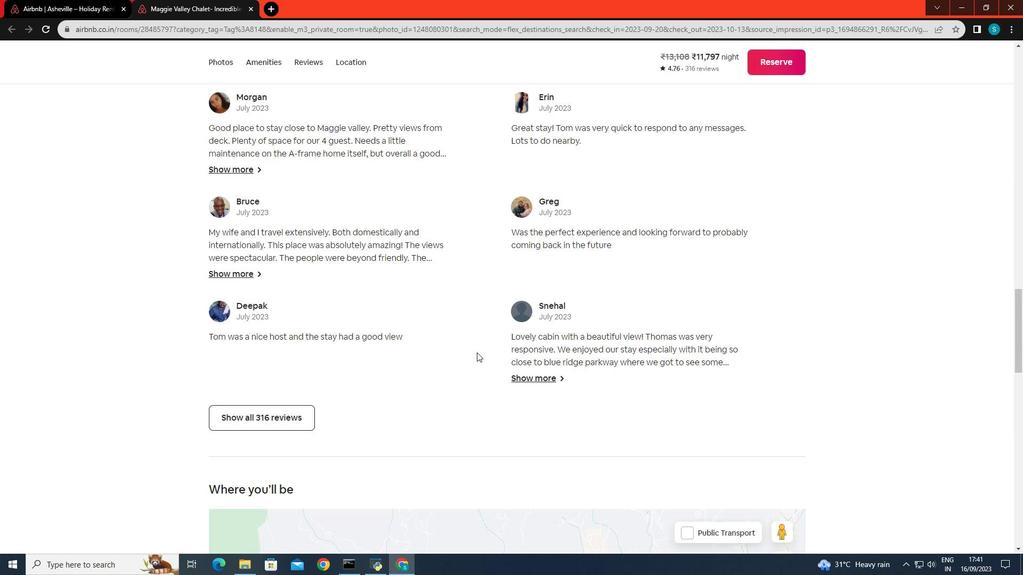 
Action: Mouse scrolled (477, 353) with delta (0, 0)
Screenshot: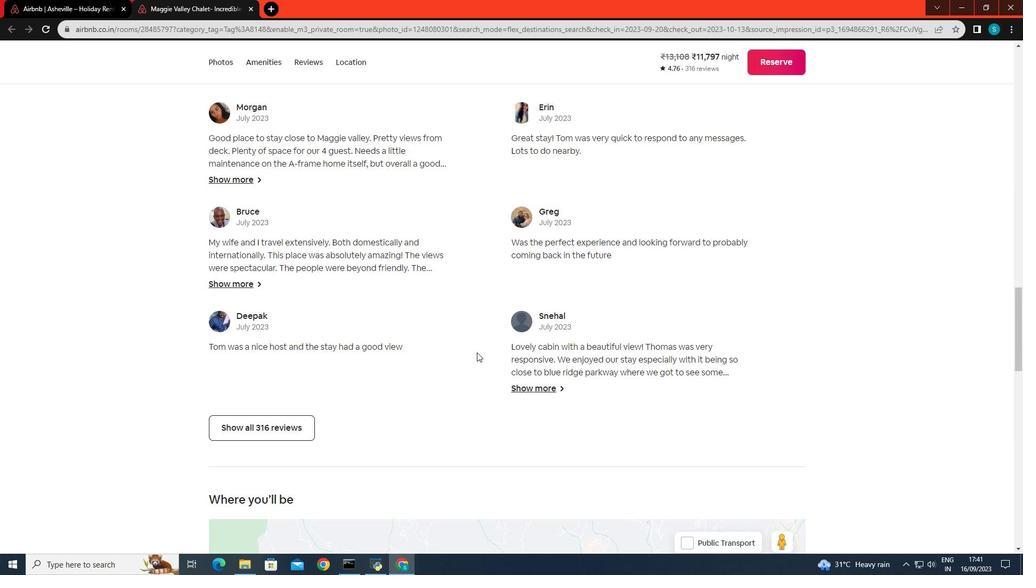 
Action: Mouse scrolled (477, 353) with delta (0, 0)
Screenshot: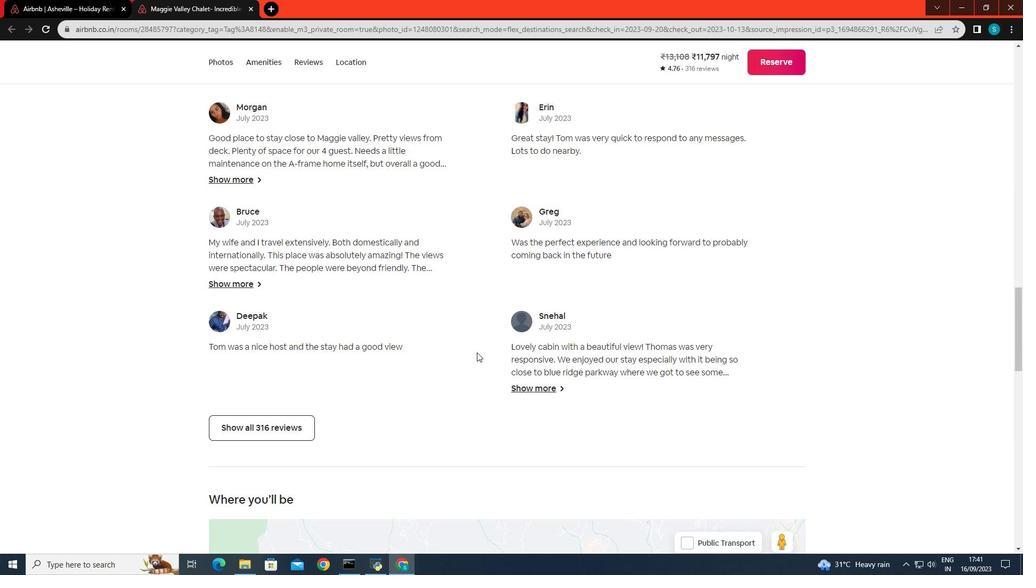 
Action: Mouse scrolled (477, 353) with delta (0, 0)
Screenshot: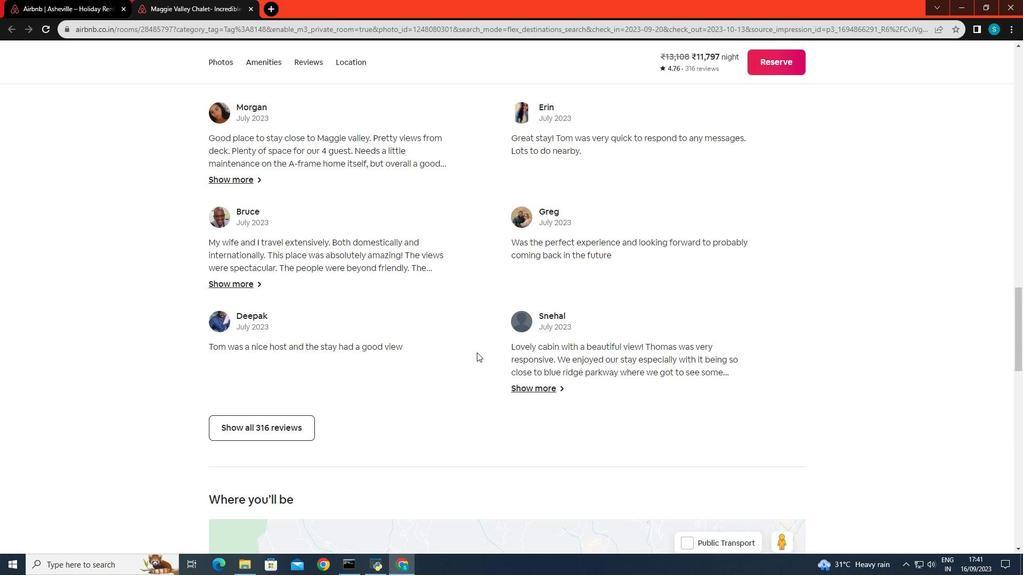 
Action: Mouse scrolled (477, 353) with delta (0, 0)
Screenshot: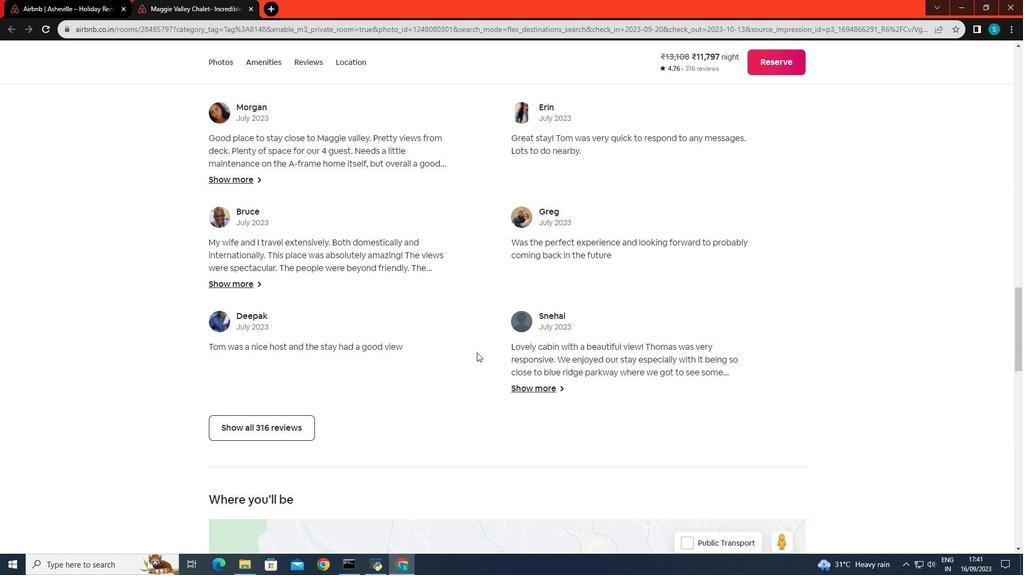
Action: Mouse scrolled (477, 353) with delta (0, 0)
Screenshot: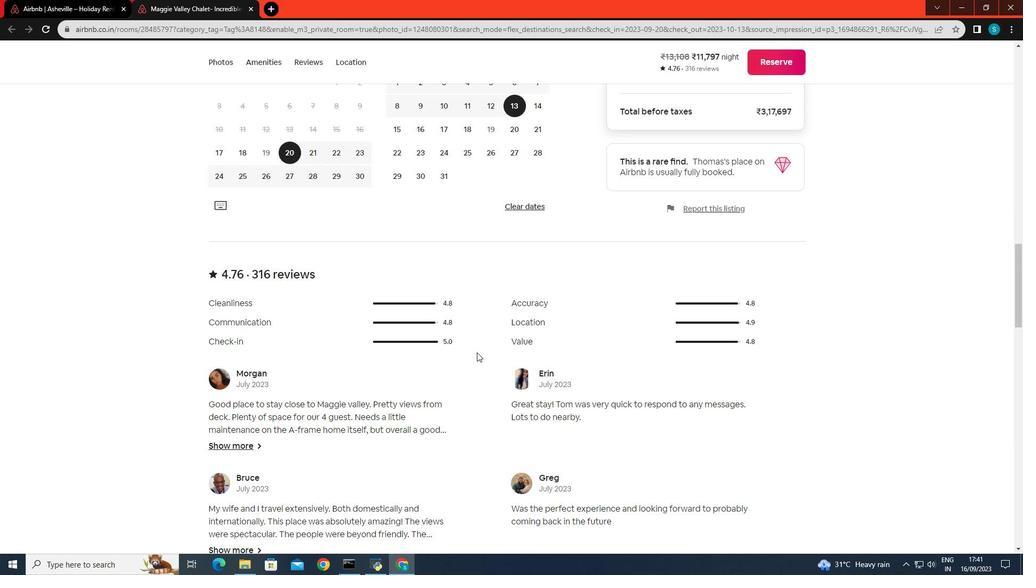
Action: Mouse scrolled (477, 353) with delta (0, 0)
Screenshot: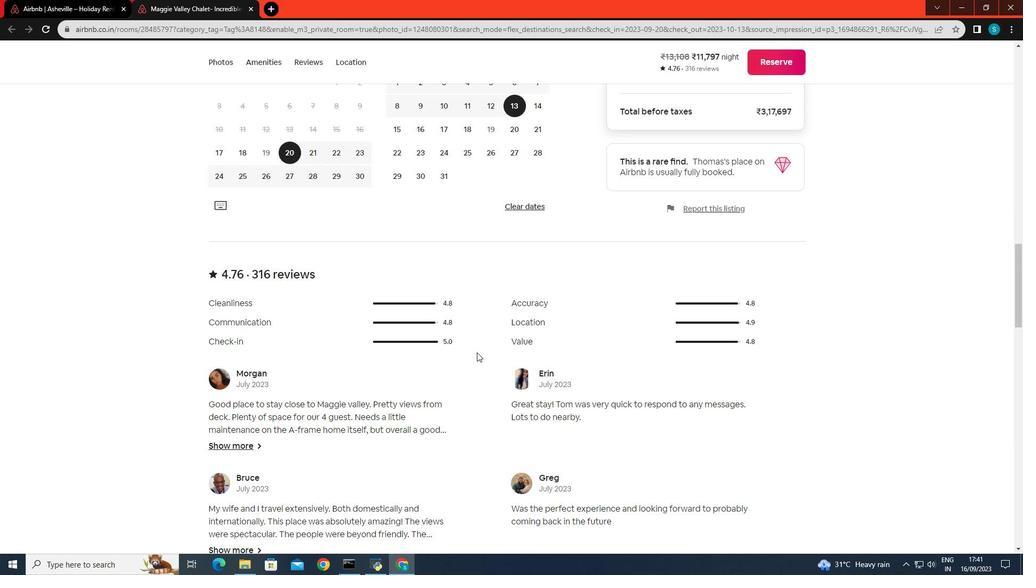 
Action: Mouse scrolled (477, 353) with delta (0, 0)
Screenshot: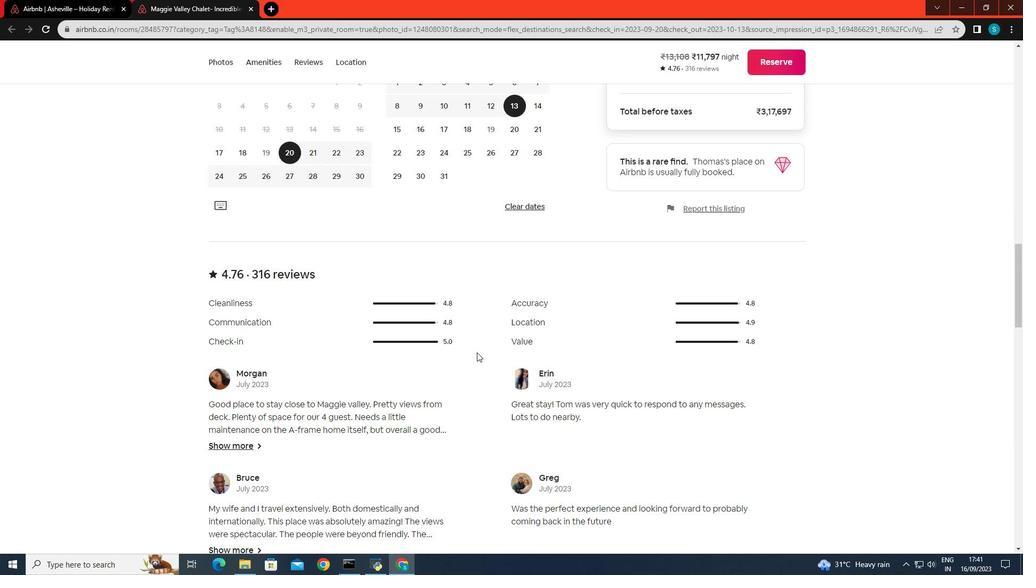 
Action: Mouse scrolled (477, 353) with delta (0, 0)
Screenshot: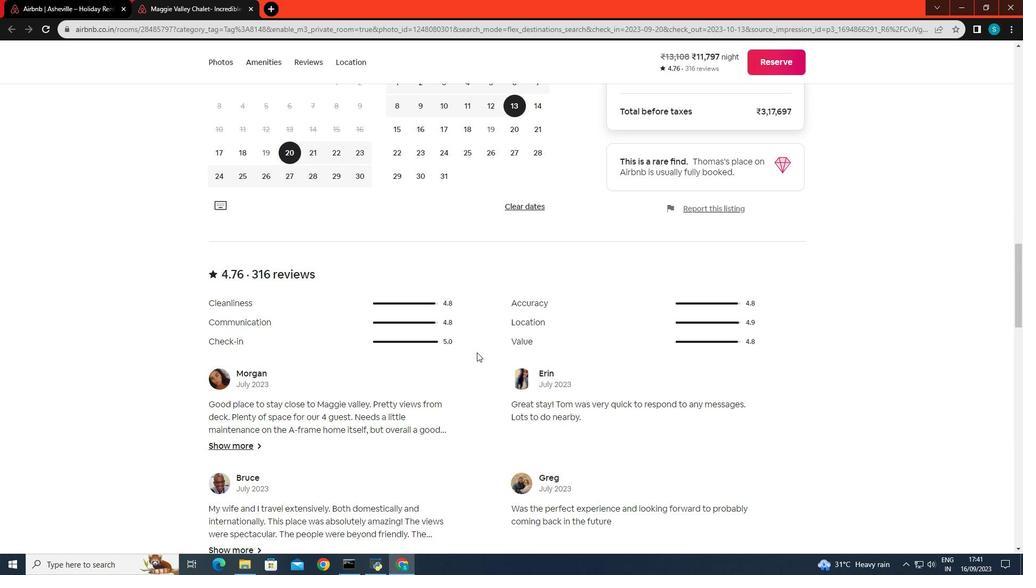 
Action: Mouse scrolled (477, 353) with delta (0, 0)
Screenshot: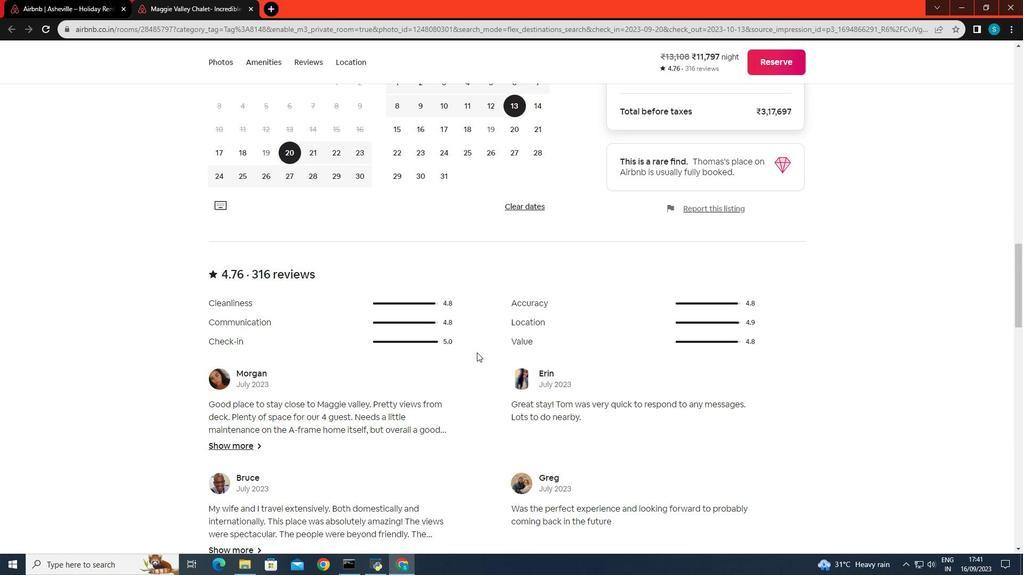 
Action: Mouse scrolled (477, 353) with delta (0, 0)
Screenshot: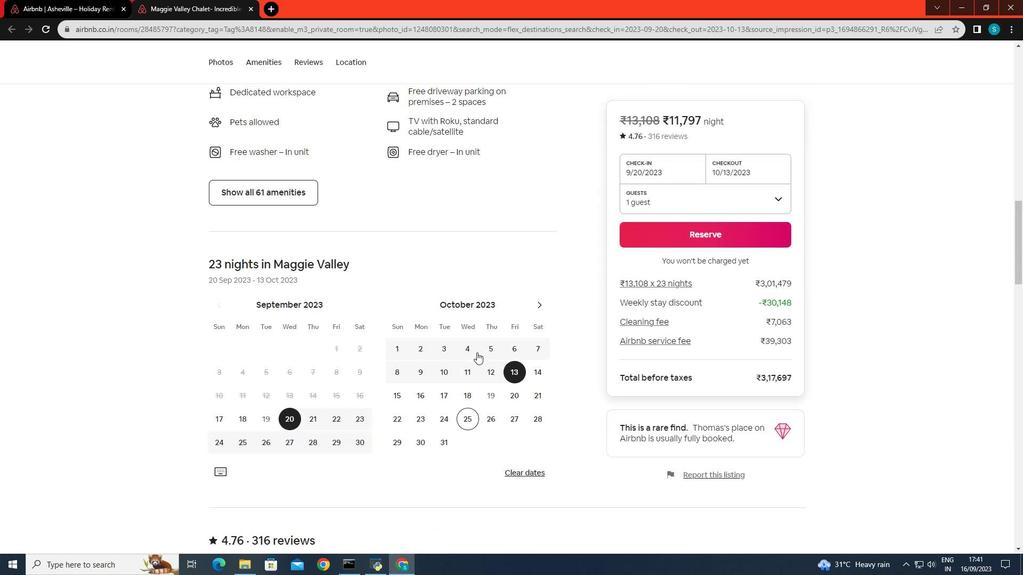 
Action: Mouse scrolled (477, 353) with delta (0, 0)
Screenshot: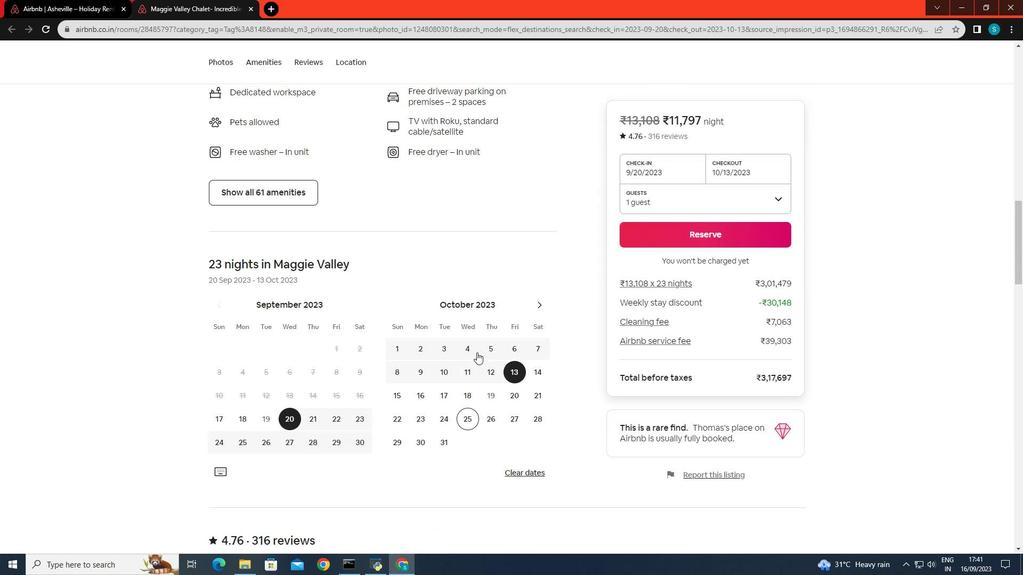 
Action: Mouse scrolled (477, 353) with delta (0, 0)
Screenshot: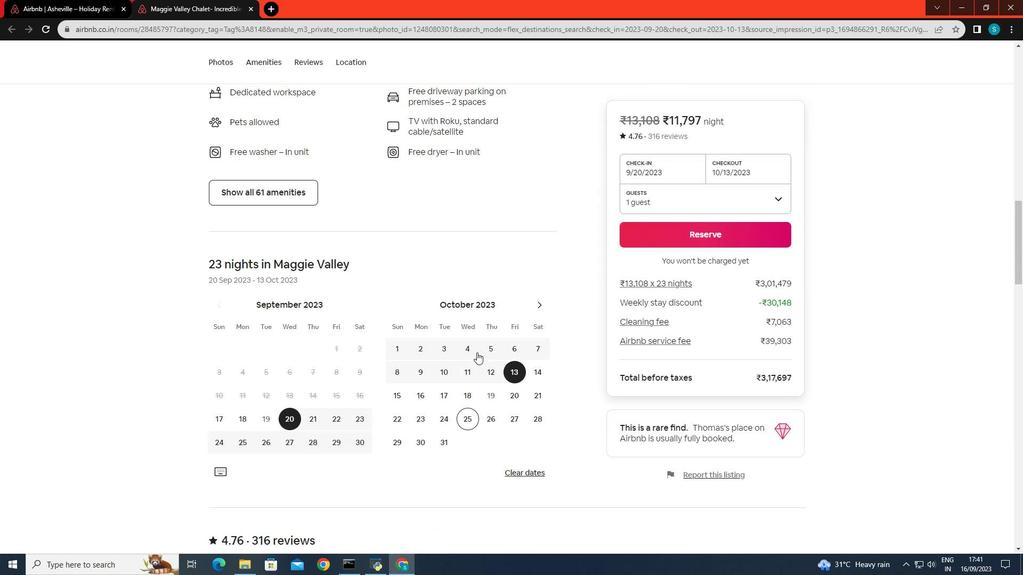 
Action: Mouse scrolled (477, 353) with delta (0, 0)
Screenshot: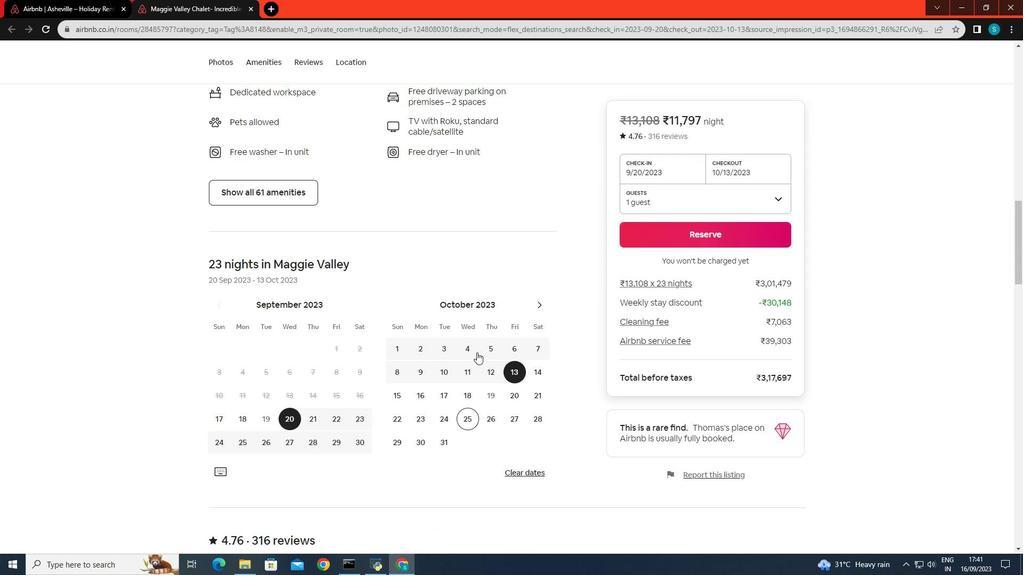 
Action: Mouse scrolled (477, 353) with delta (0, 0)
Screenshot: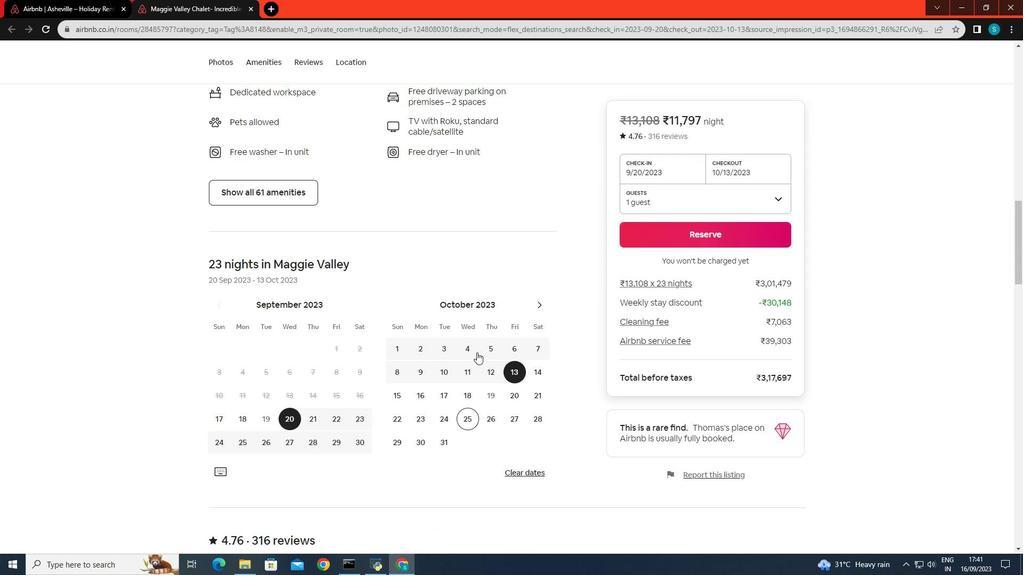 
Action: Mouse scrolled (477, 353) with delta (0, 0)
Screenshot: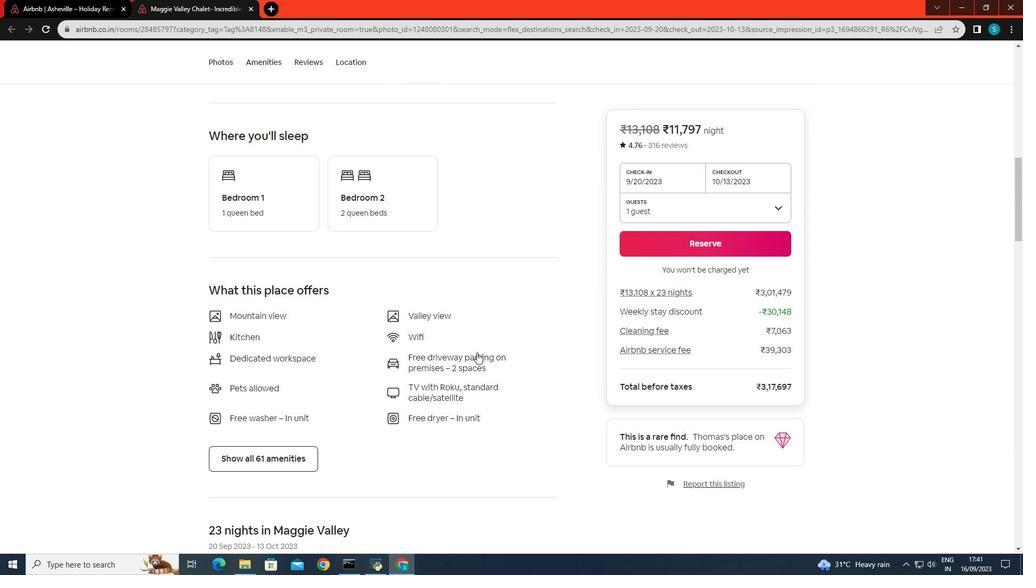 
Action: Mouse scrolled (477, 353) with delta (0, 0)
Screenshot: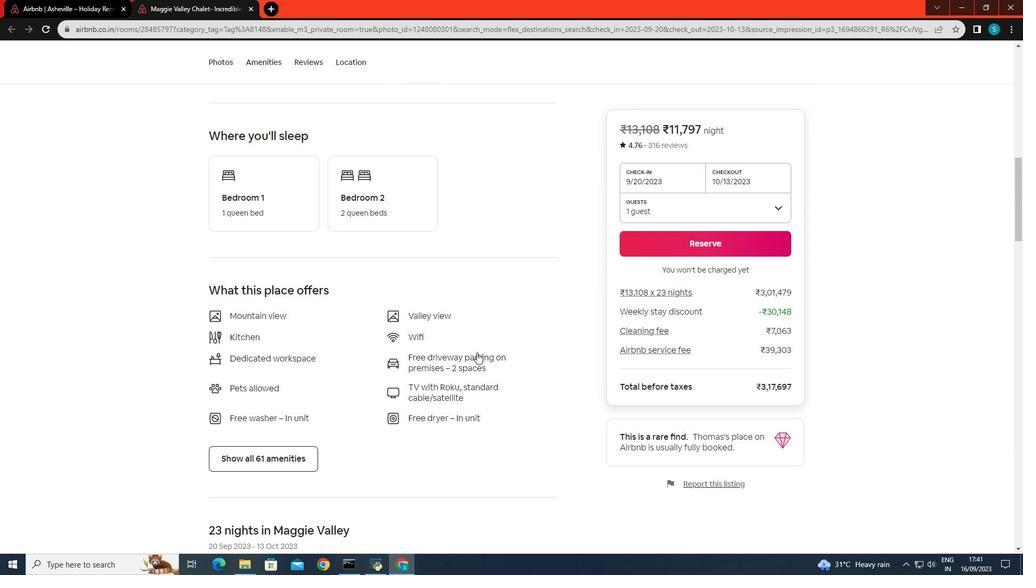 
Action: Mouse scrolled (477, 353) with delta (0, 0)
Screenshot: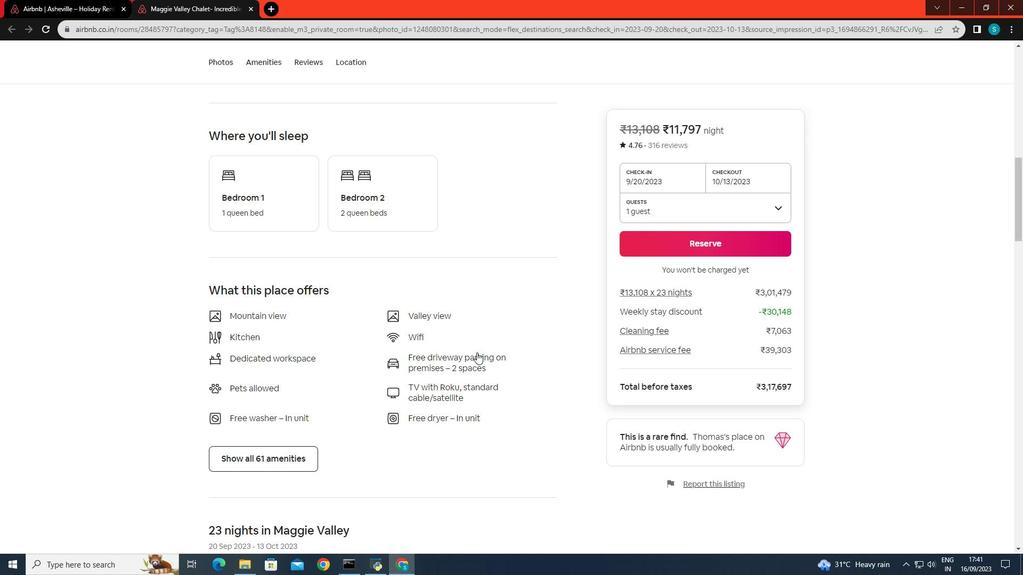 
Action: Mouse scrolled (477, 353) with delta (0, 0)
Screenshot: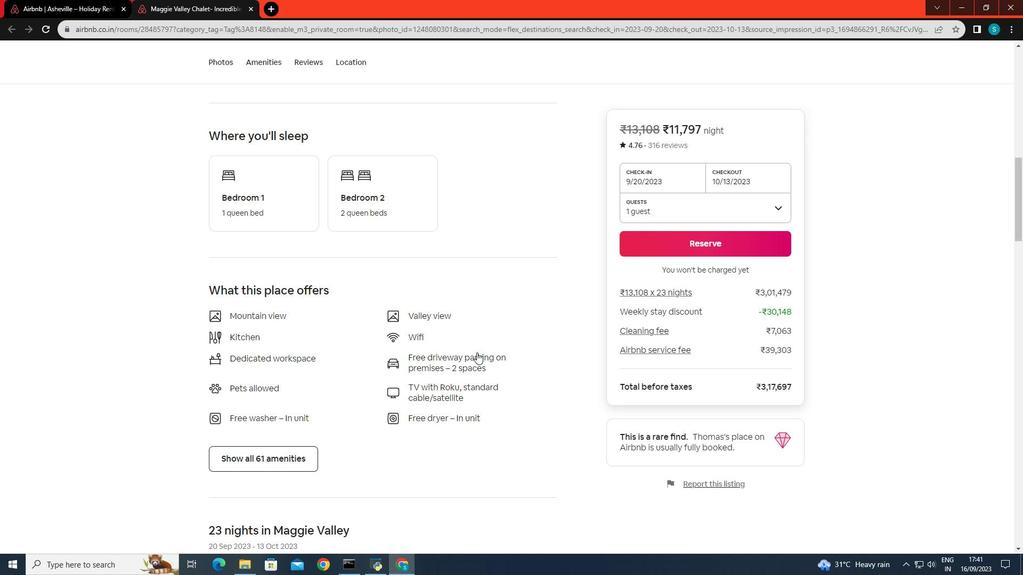 
Action: Mouse scrolled (477, 353) with delta (0, 0)
Screenshot: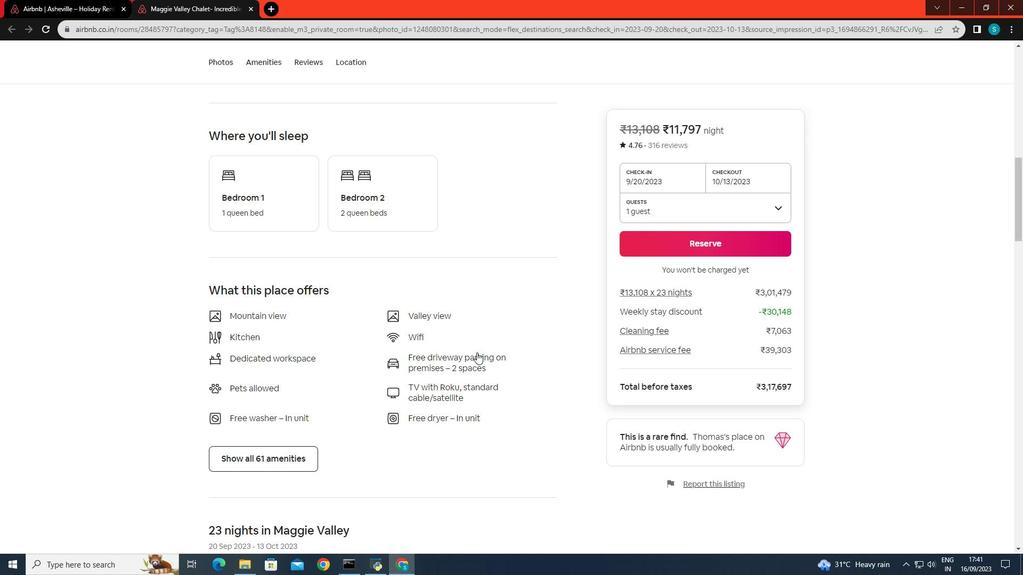 
Action: Mouse scrolled (477, 353) with delta (0, 0)
Screenshot: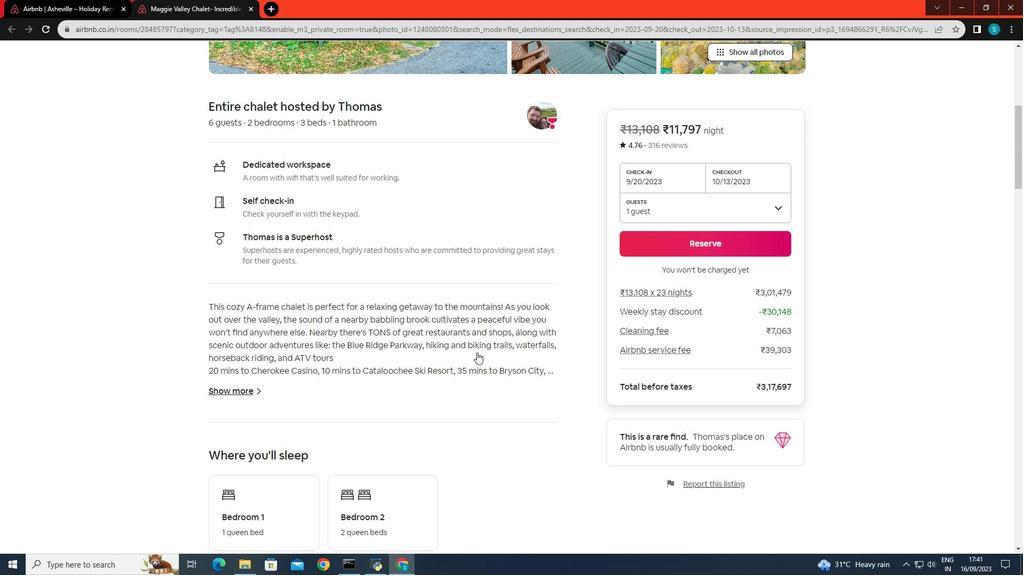 
Action: Mouse scrolled (477, 353) with delta (0, 0)
Screenshot: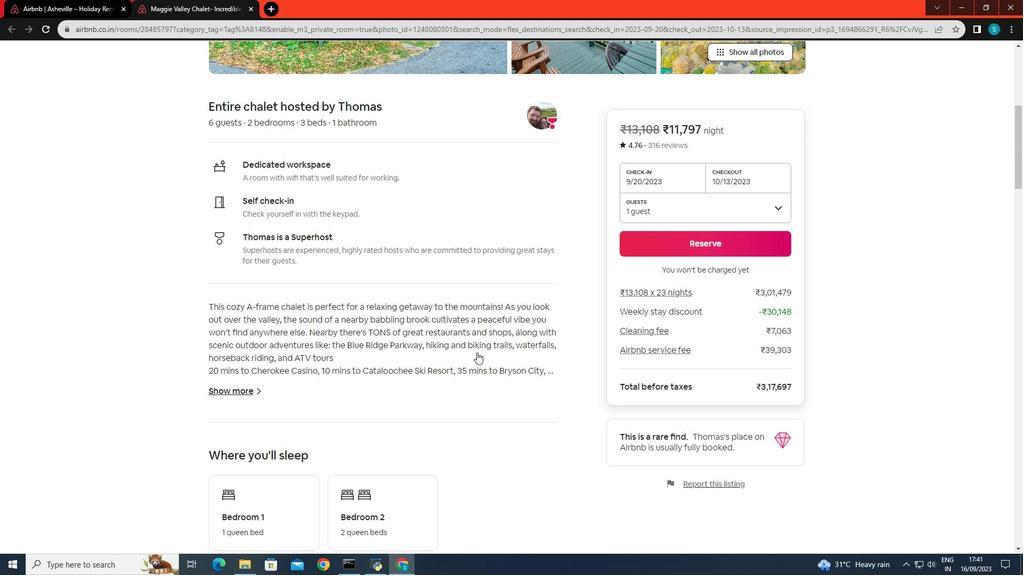 
Action: Mouse scrolled (477, 353) with delta (0, 0)
Screenshot: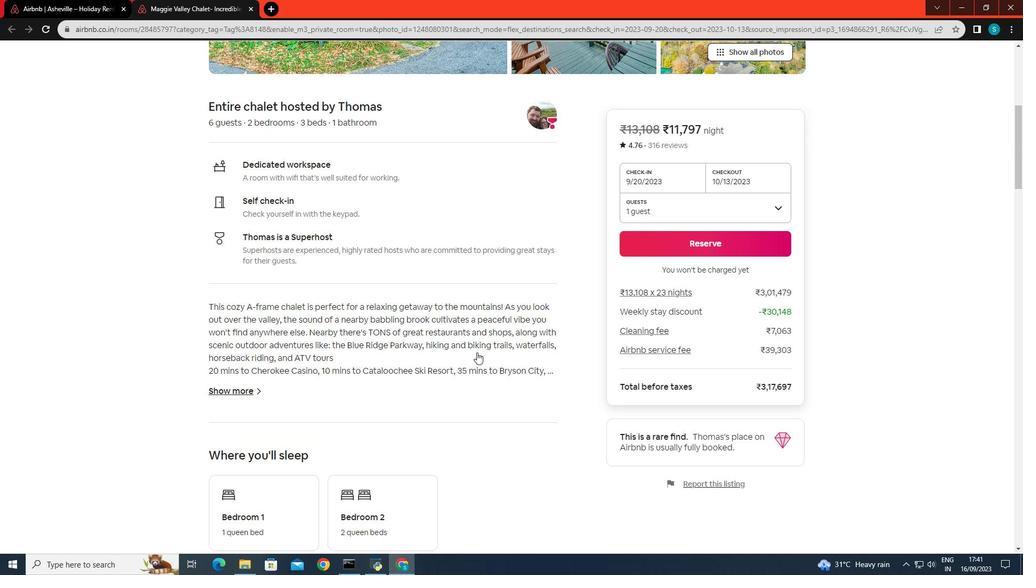
Action: Mouse scrolled (477, 353) with delta (0, 0)
Screenshot: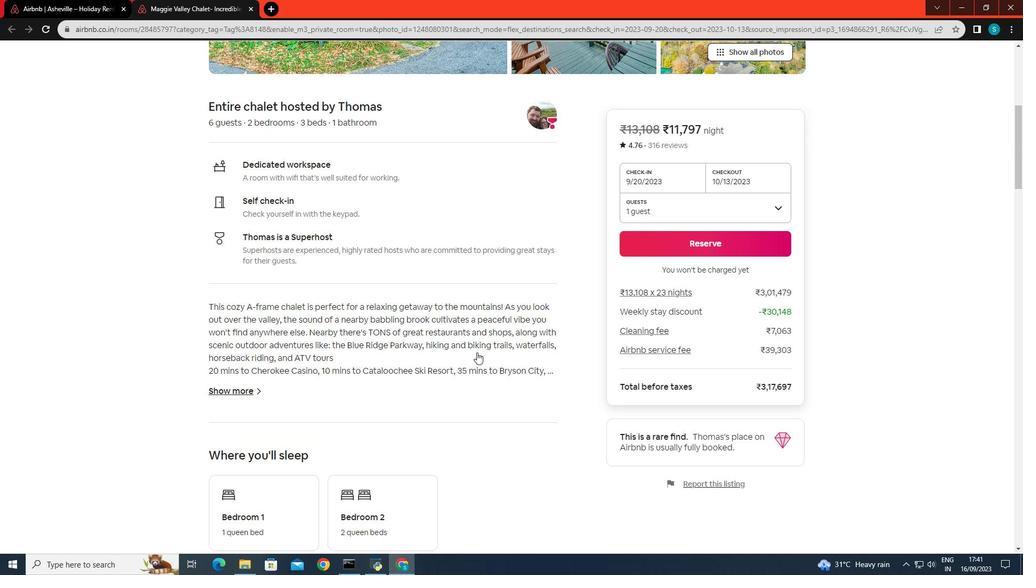 
Action: Mouse scrolled (477, 353) with delta (0, 0)
Screenshot: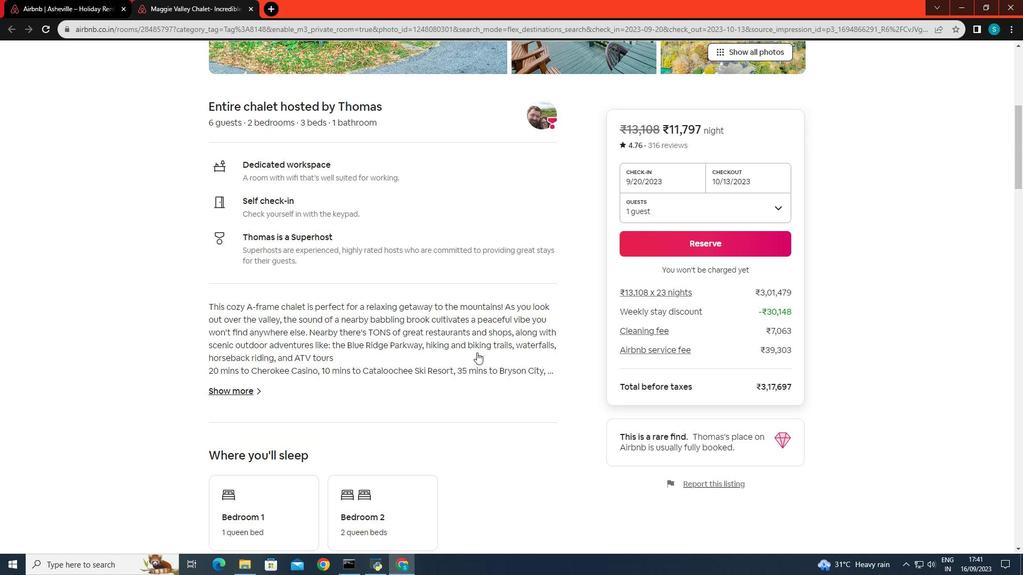 
Action: Mouse scrolled (477, 353) with delta (0, 0)
Screenshot: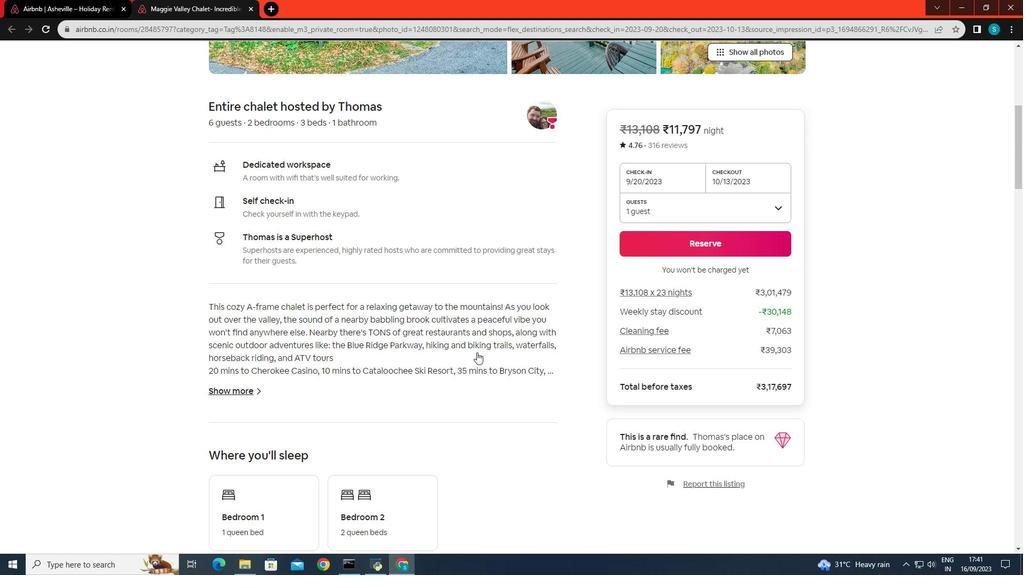 
Action: Mouse scrolled (477, 353) with delta (0, 0)
Screenshot: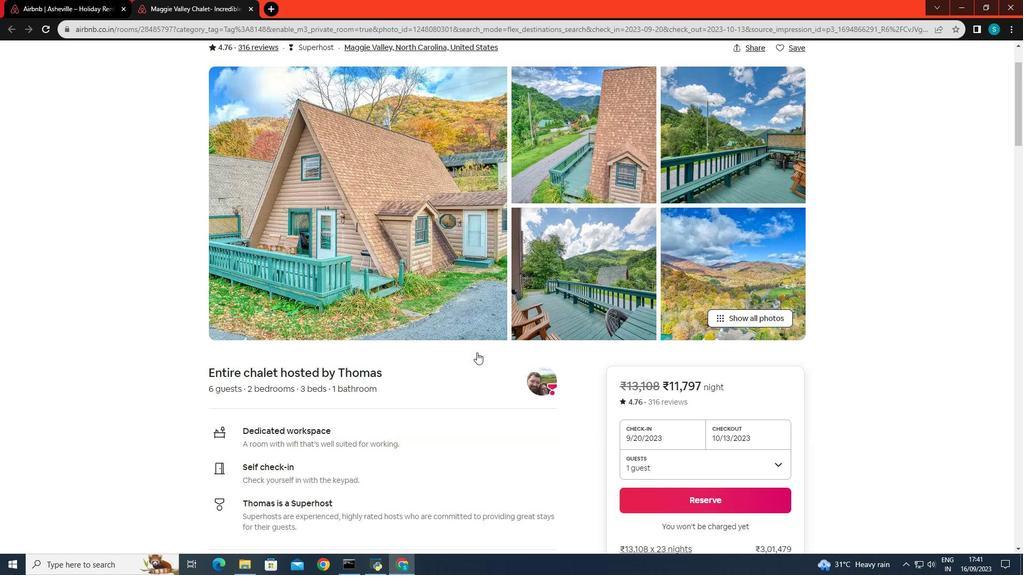 
Action: Mouse scrolled (477, 353) with delta (0, 0)
Screenshot: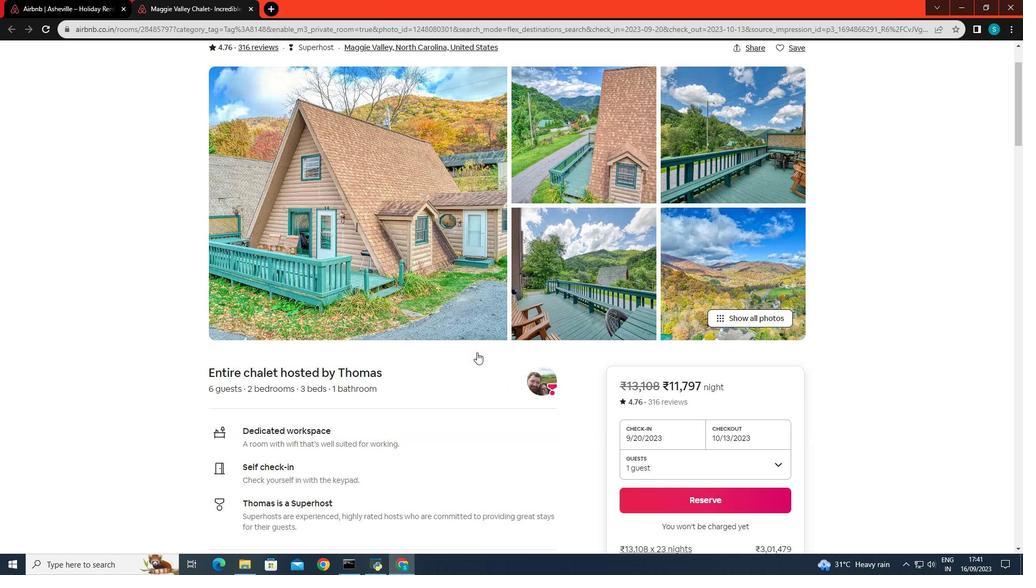 
Action: Mouse scrolled (477, 353) with delta (0, 0)
Screenshot: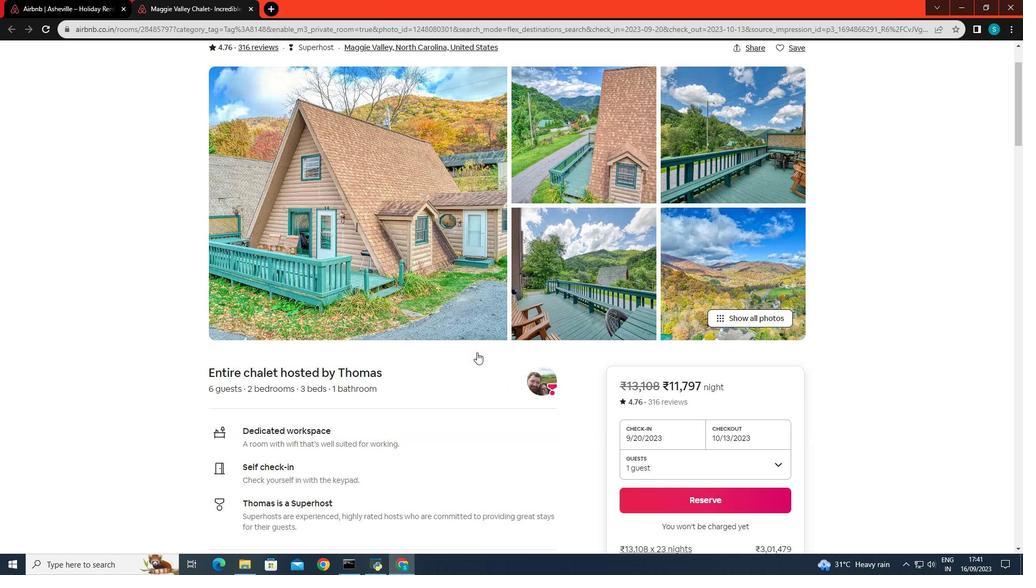 
Action: Mouse scrolled (477, 353) with delta (0, 0)
Screenshot: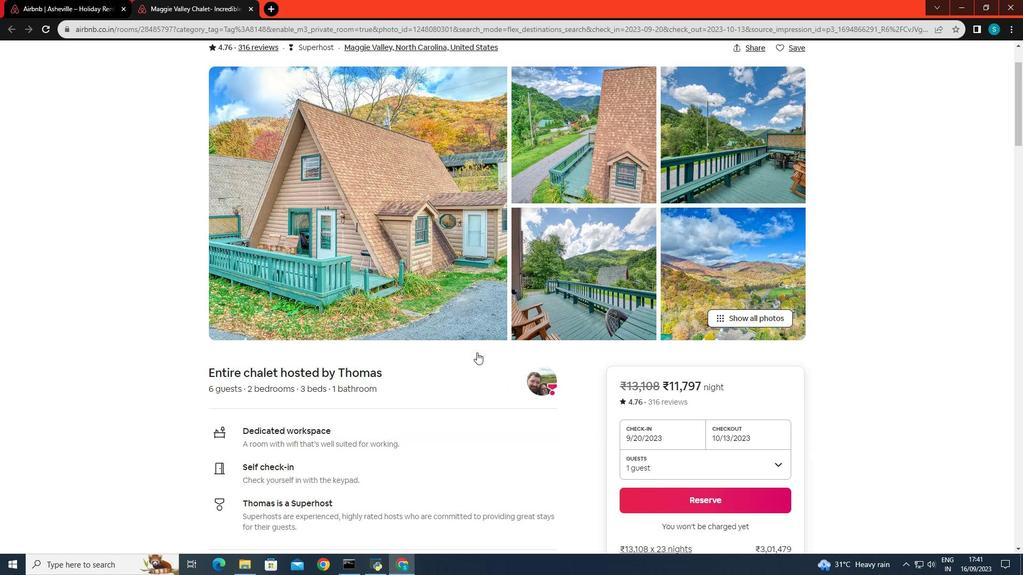 
Action: Mouse scrolled (477, 353) with delta (0, 0)
Screenshot: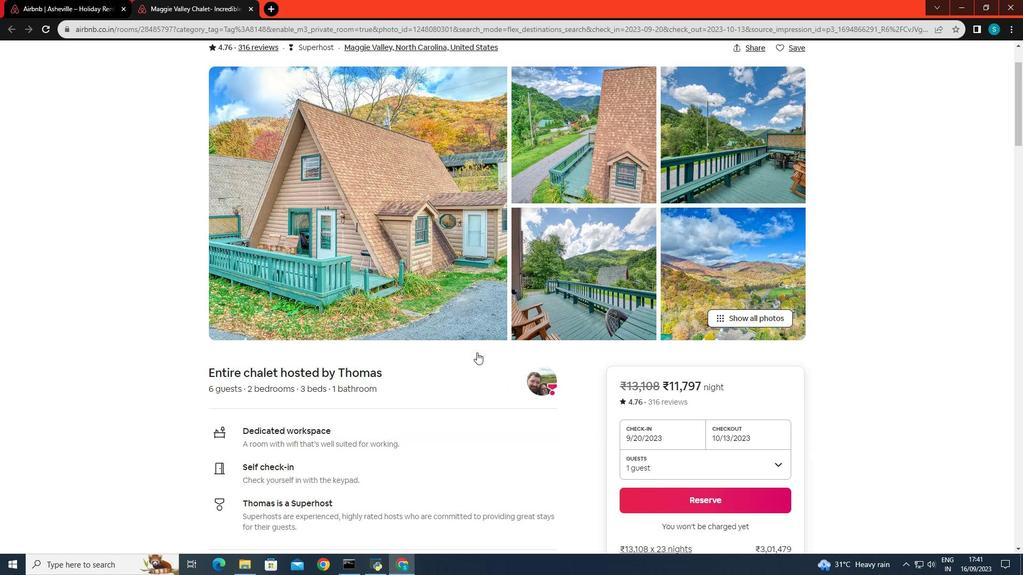 
Action: Mouse scrolled (477, 353) with delta (0, 0)
Screenshot: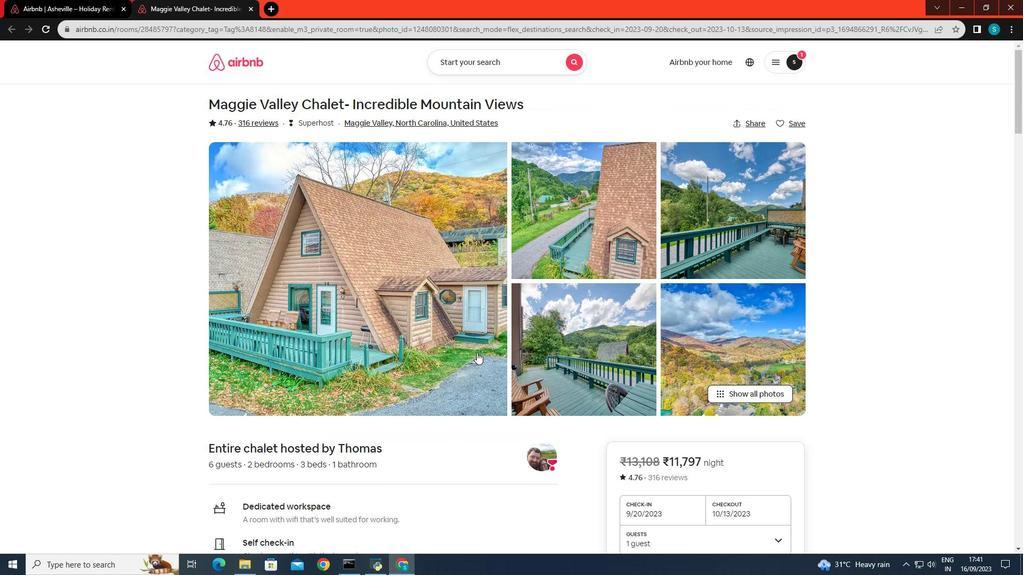 
Action: Mouse scrolled (477, 353) with delta (0, 0)
Screenshot: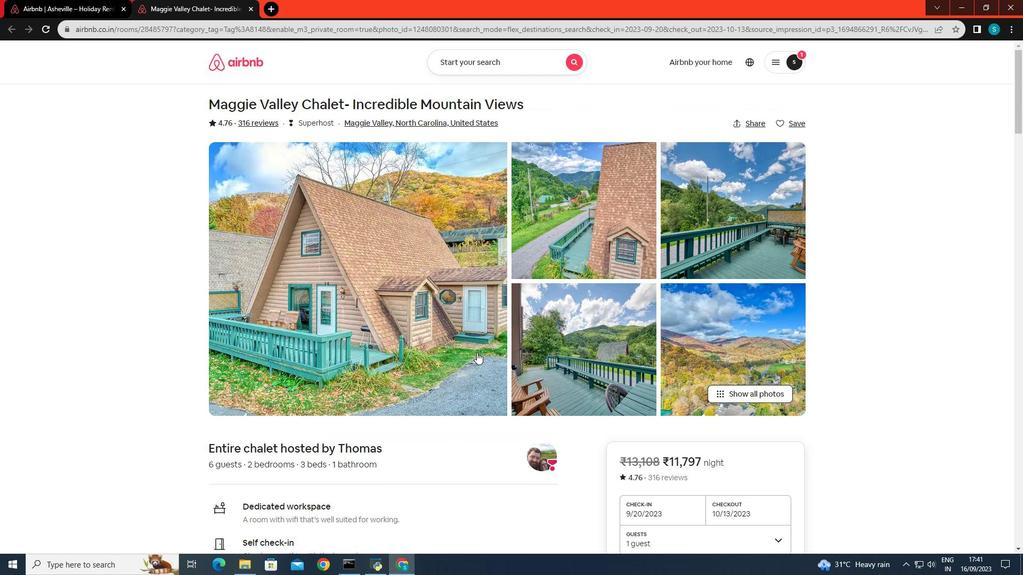 
Action: Mouse scrolled (477, 353) with delta (0, 0)
Screenshot: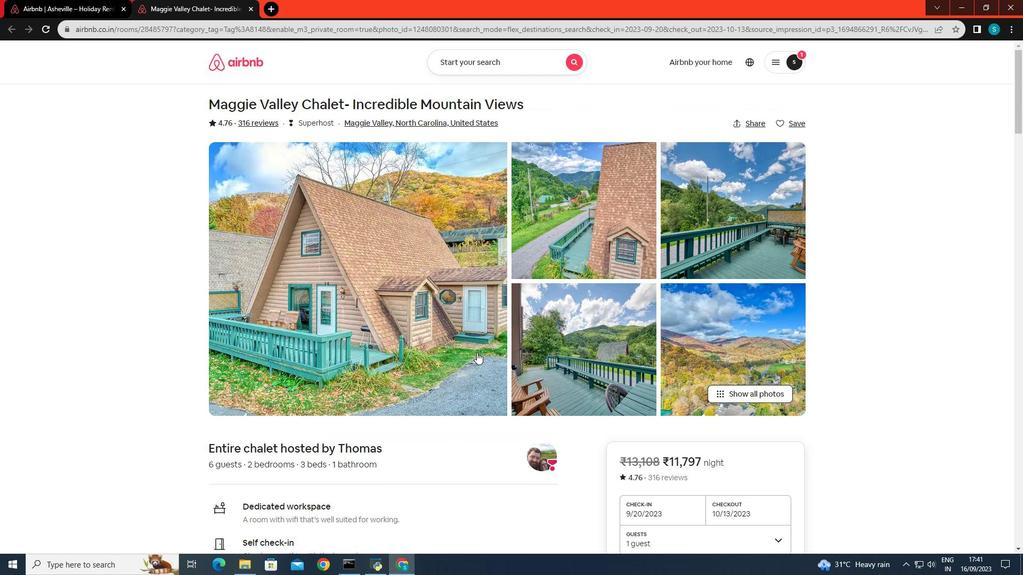 
Action: Mouse scrolled (477, 353) with delta (0, 0)
Screenshot: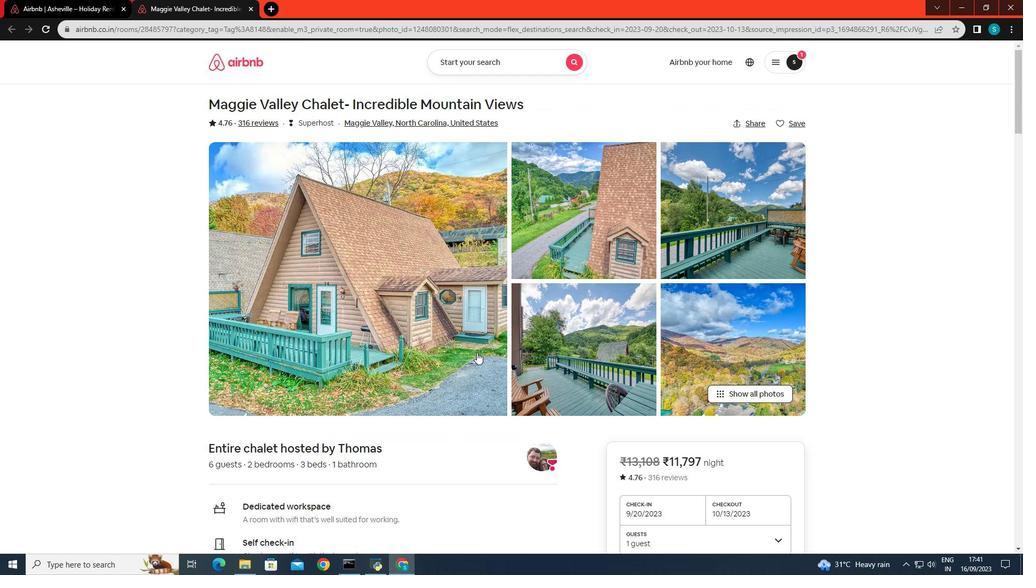 
Action: Mouse scrolled (477, 353) with delta (0, 0)
Screenshot: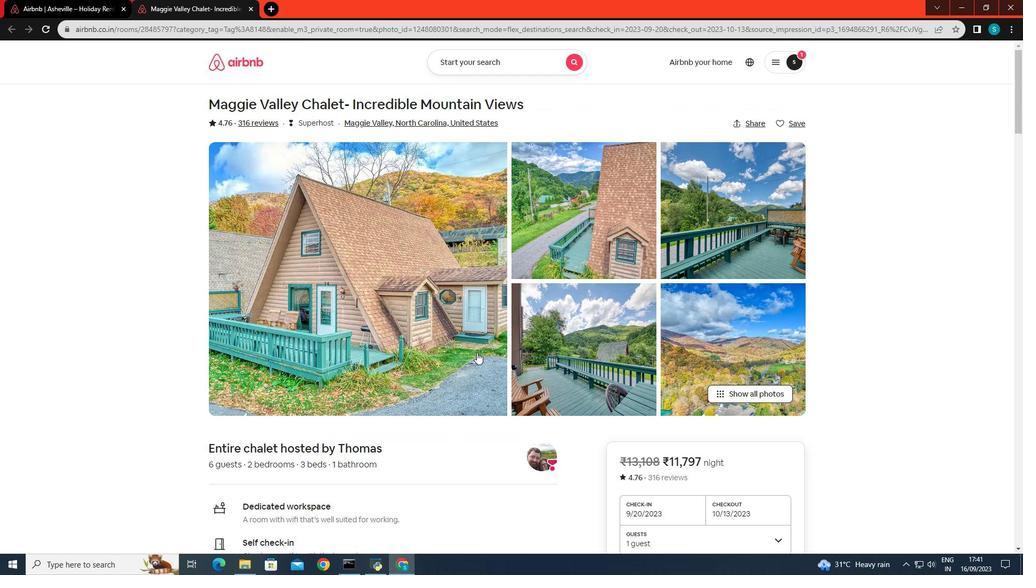 
Action: Mouse moved to (170, 94)
Screenshot: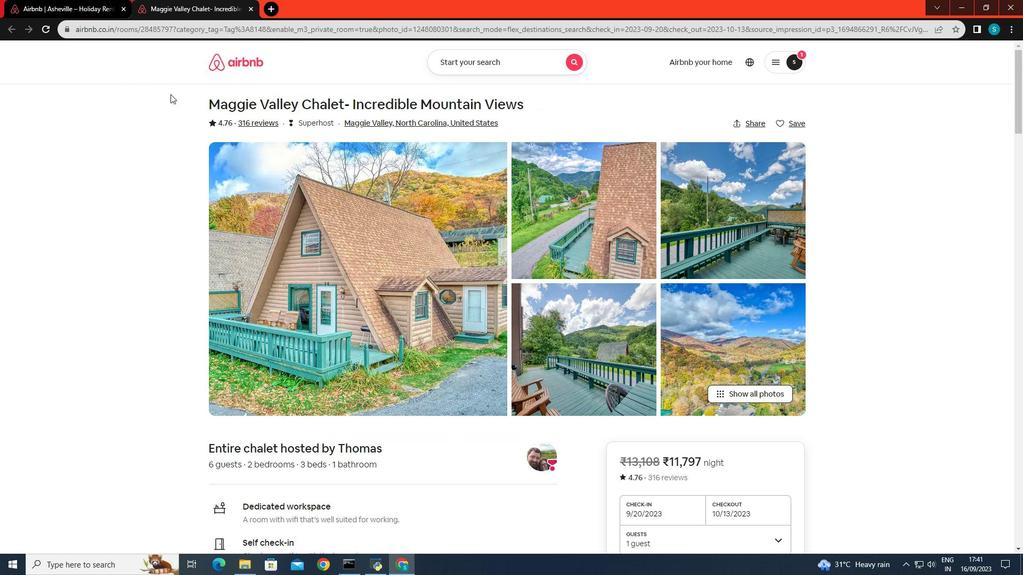 
Action: Mouse scrolled (170, 94) with delta (0, 0)
Screenshot: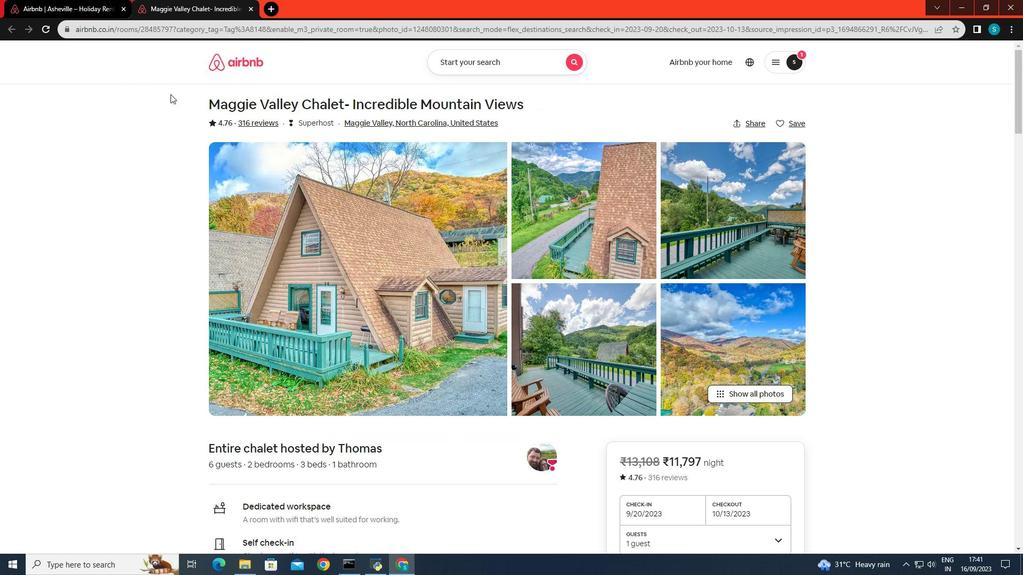 
Action: Mouse scrolled (170, 94) with delta (0, 0)
Screenshot: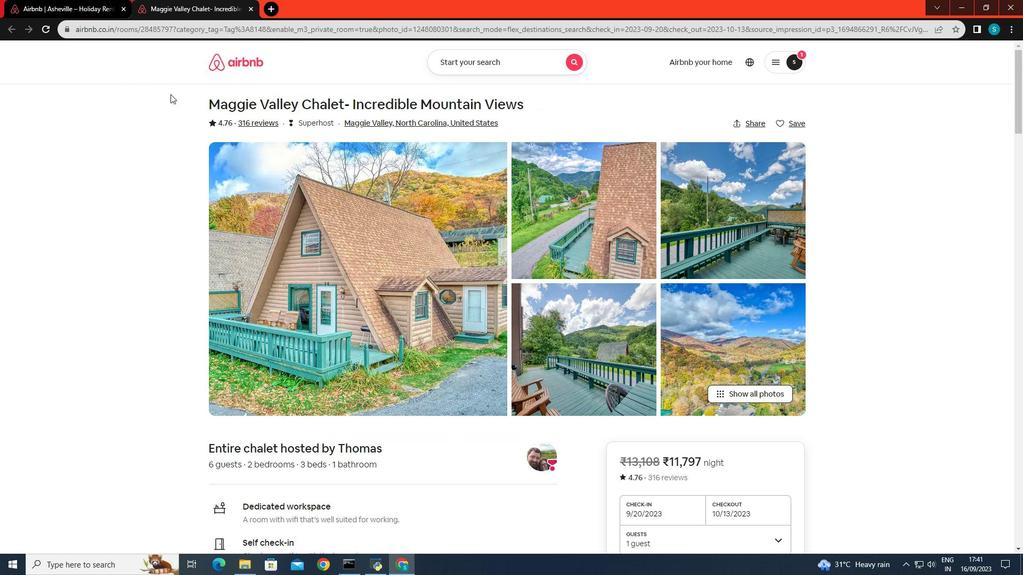 
Action: Mouse scrolled (170, 94) with delta (0, 0)
Screenshot: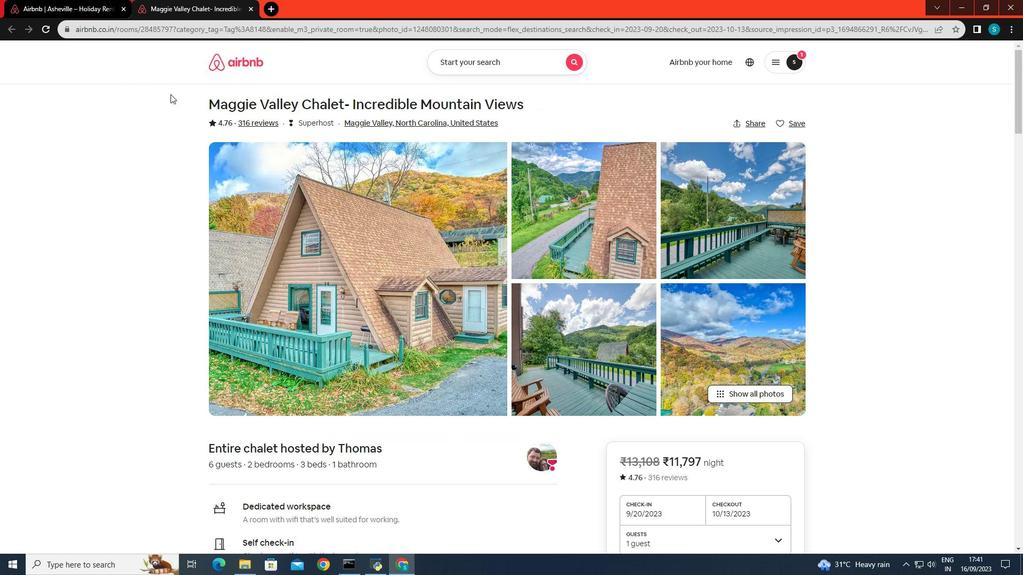 
Action: Mouse scrolled (170, 94) with delta (0, 0)
Screenshot: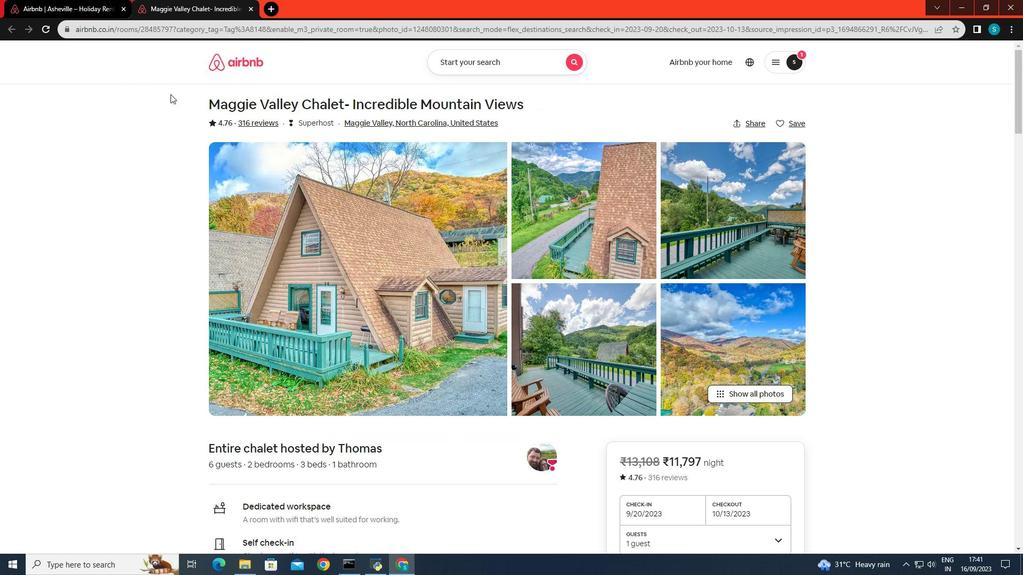 
Action: Mouse moved to (64, 0)
Screenshot: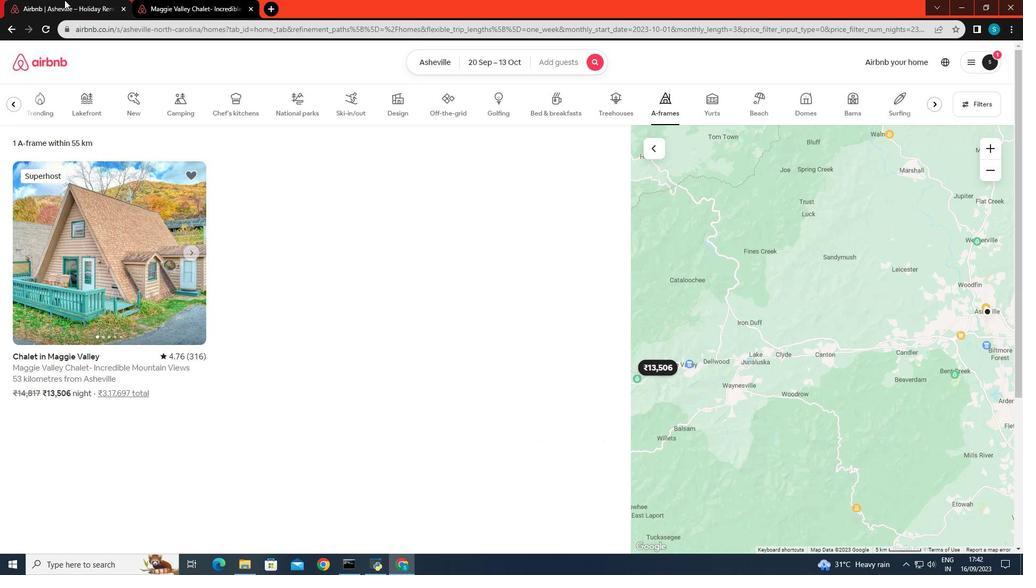 
Action: Mouse pressed left at (64, 0)
Screenshot: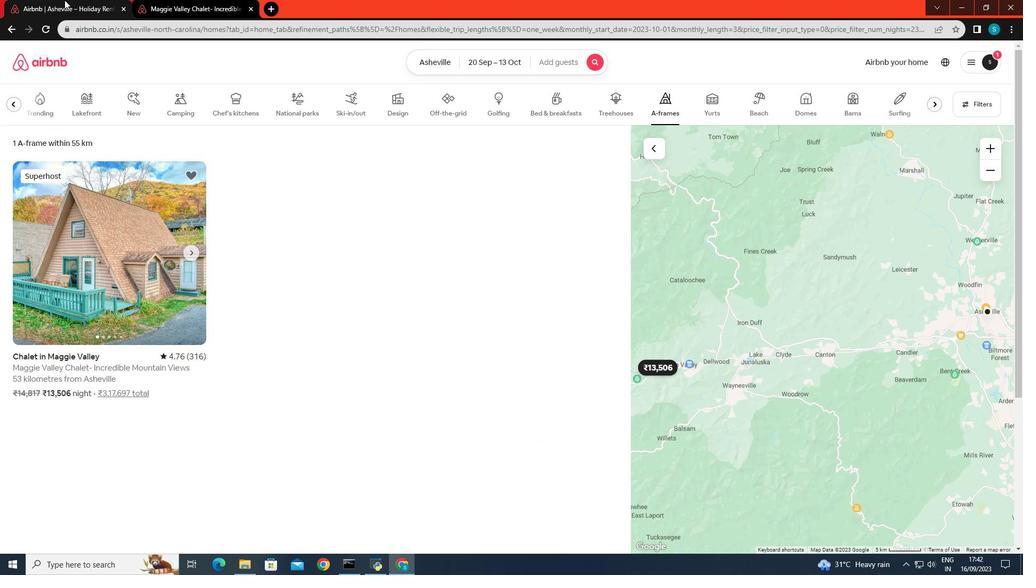 
Action: Mouse moved to (934, 108)
Screenshot: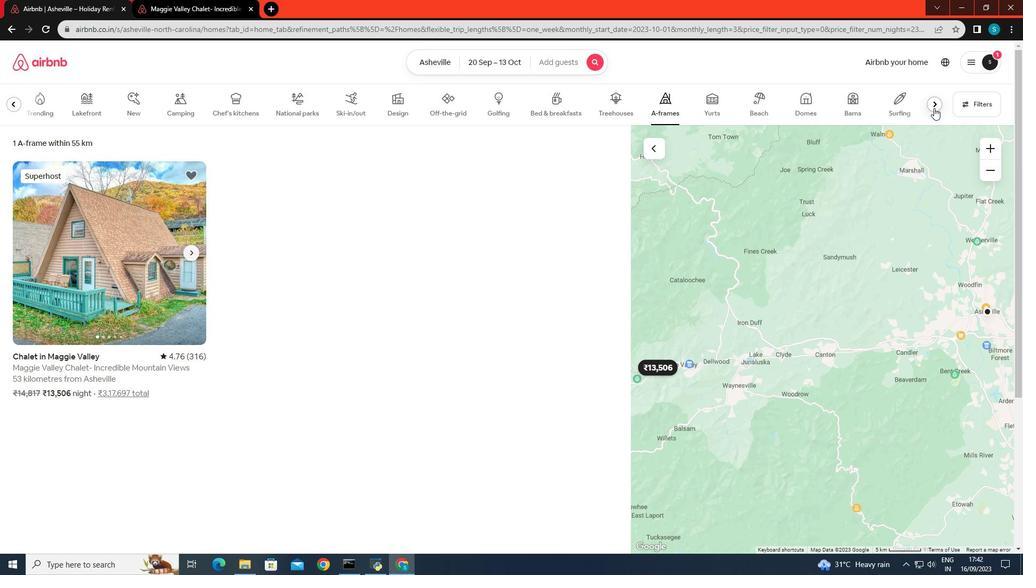 
Action: Mouse pressed left at (934, 108)
Screenshot: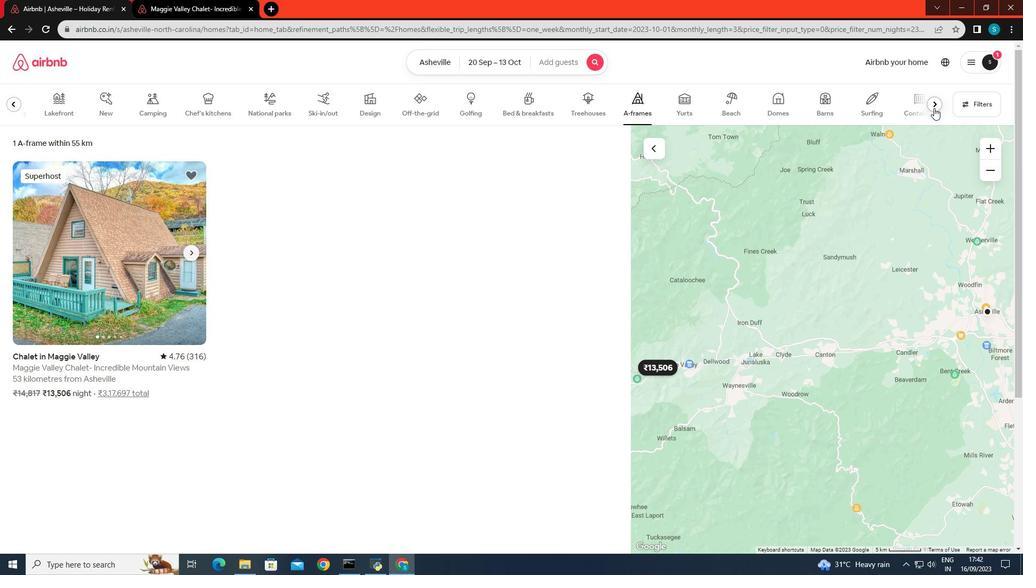 
Action: Mouse moved to (15, 102)
Screenshot: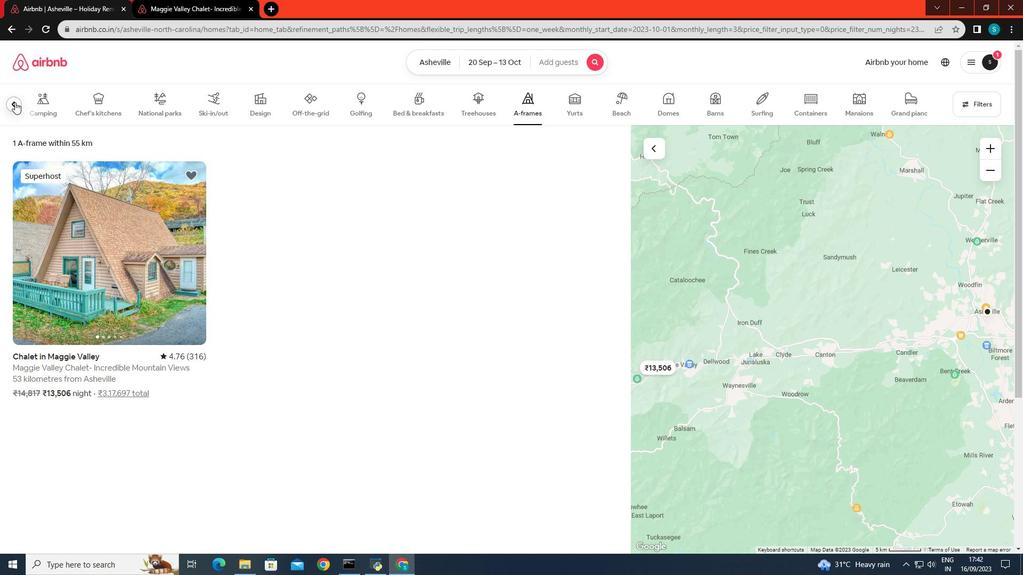 
Action: Mouse pressed left at (15, 102)
Screenshot: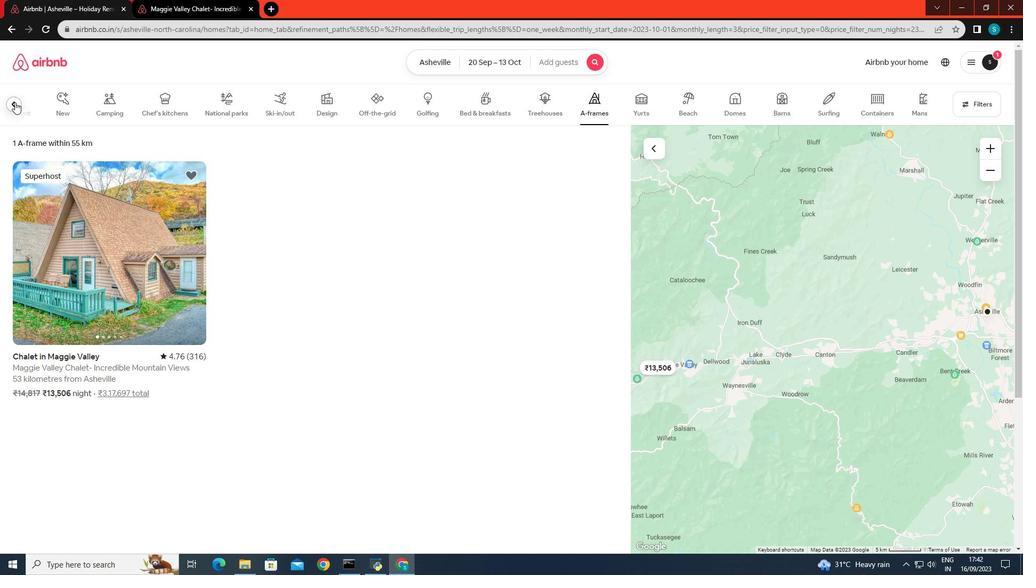 
Action: Mouse moved to (14, 102)
Screenshot: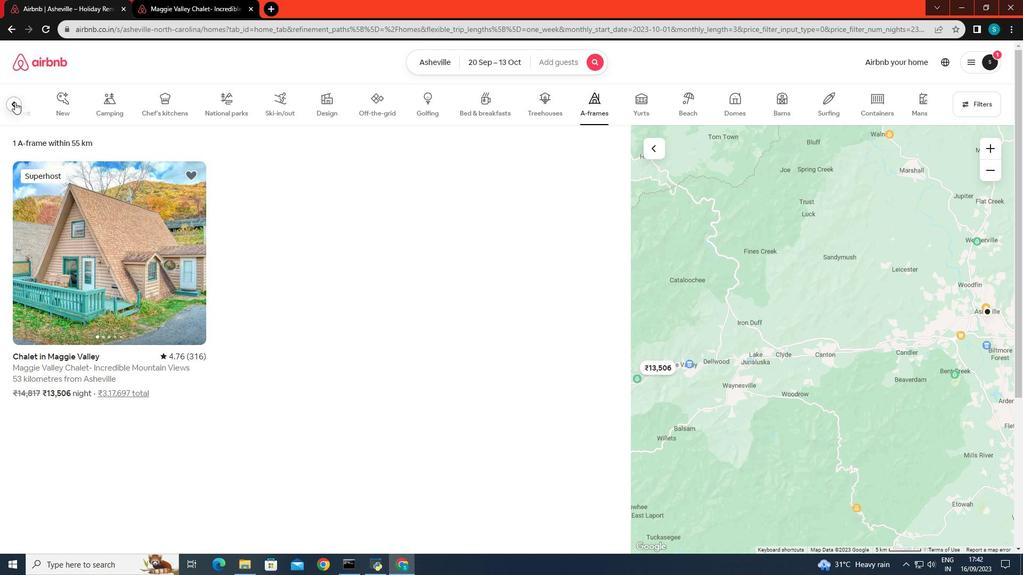 
Action: Mouse pressed left at (14, 102)
Screenshot: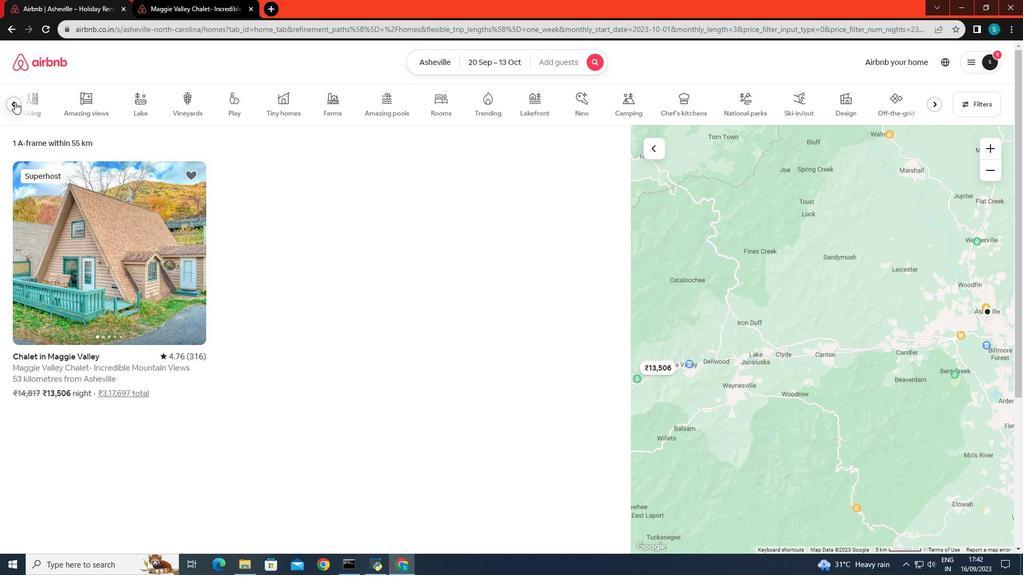 
Action: Mouse pressed left at (14, 102)
Screenshot: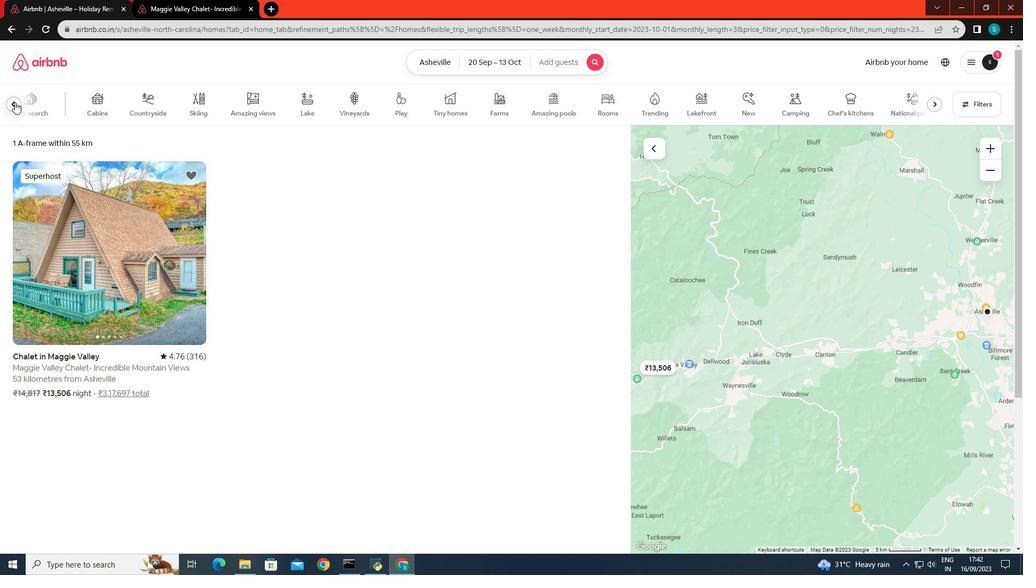 
Action: Mouse pressed left at (14, 102)
Screenshot: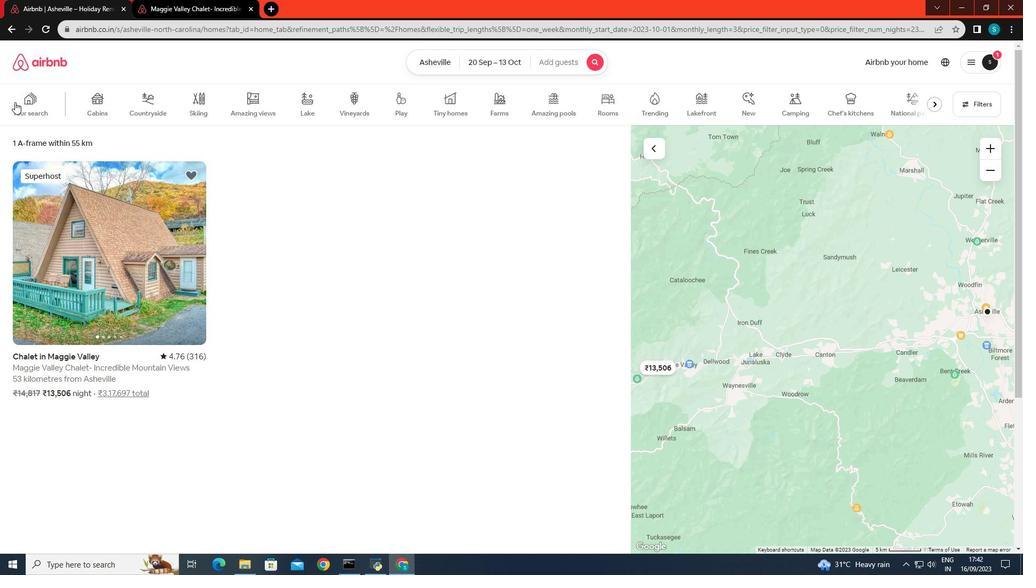 
Action: Mouse pressed left at (14, 102)
Screenshot: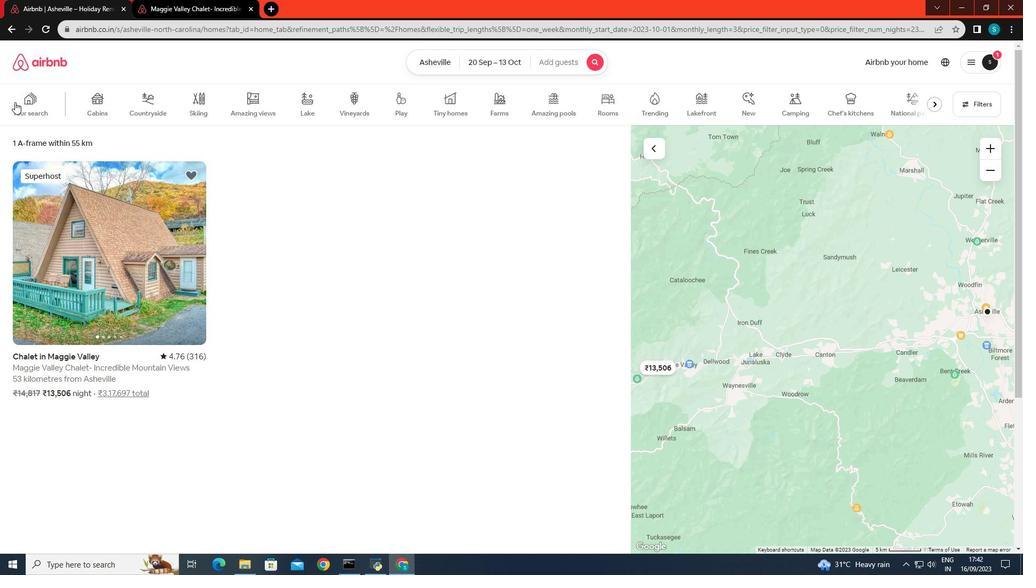 
Action: Mouse pressed left at (14, 102)
Screenshot: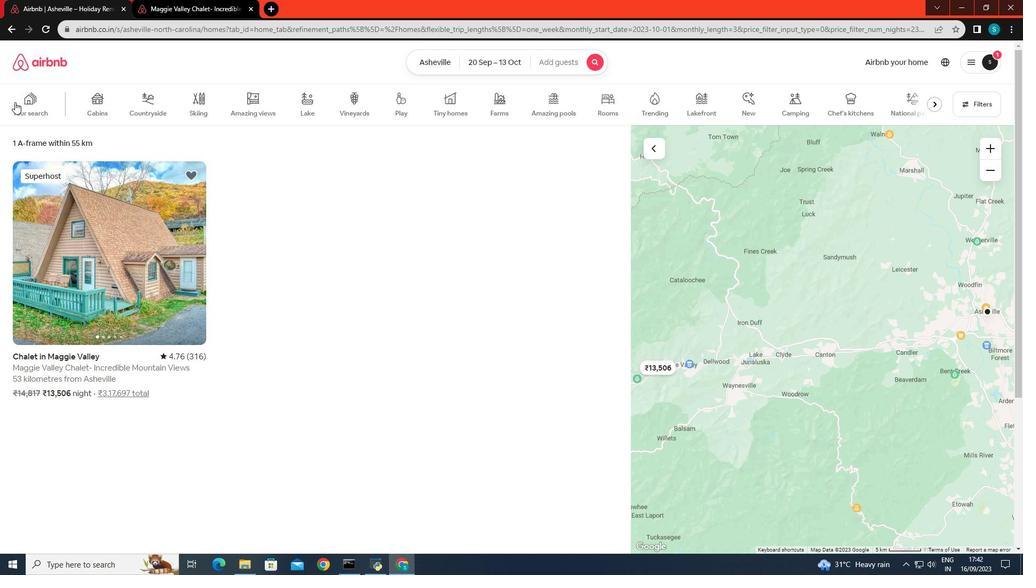 
Action: Mouse moved to (937, 104)
Screenshot: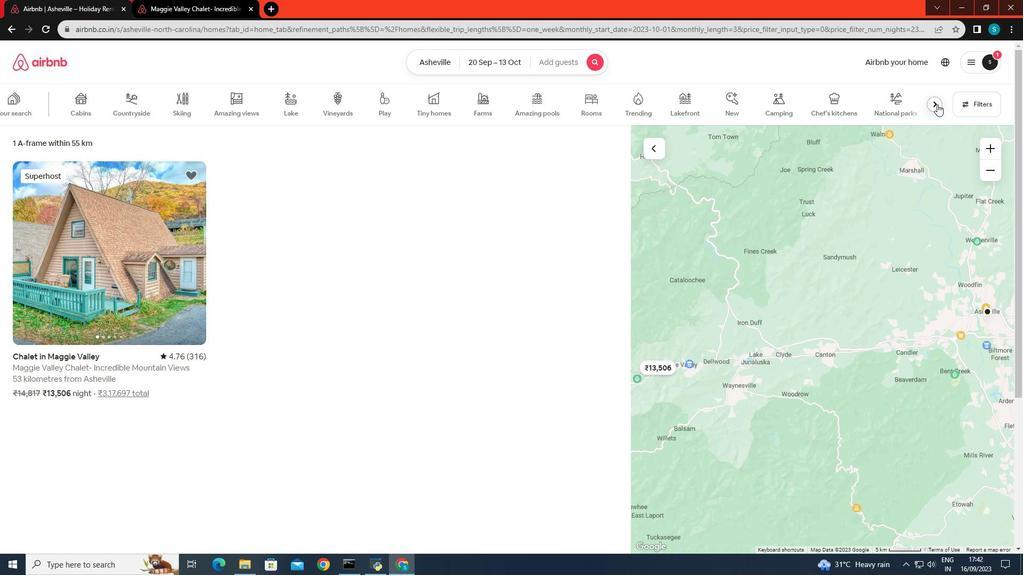 
Action: Mouse pressed left at (937, 104)
Screenshot: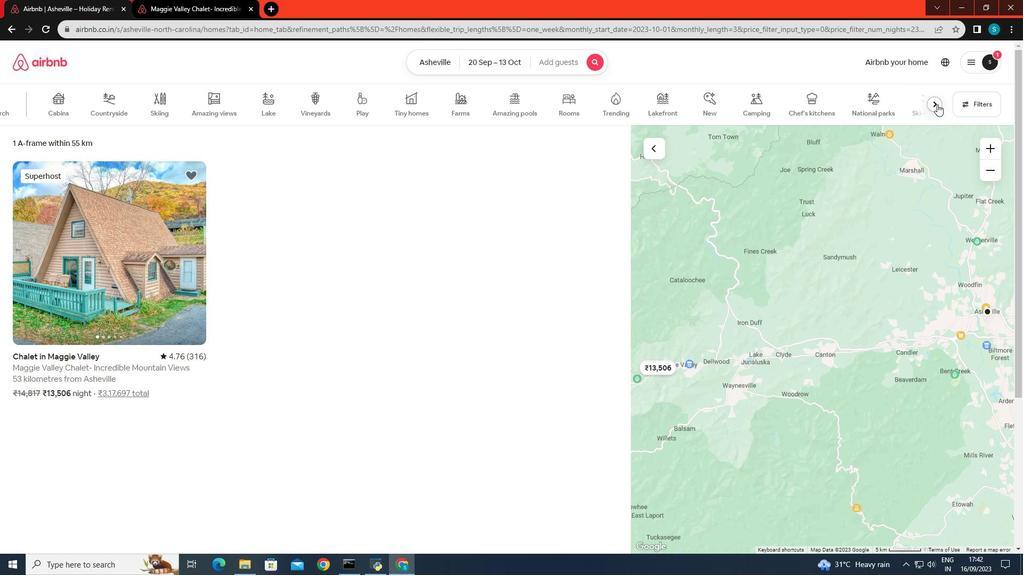 
Action: Mouse moved to (394, 113)
Screenshot: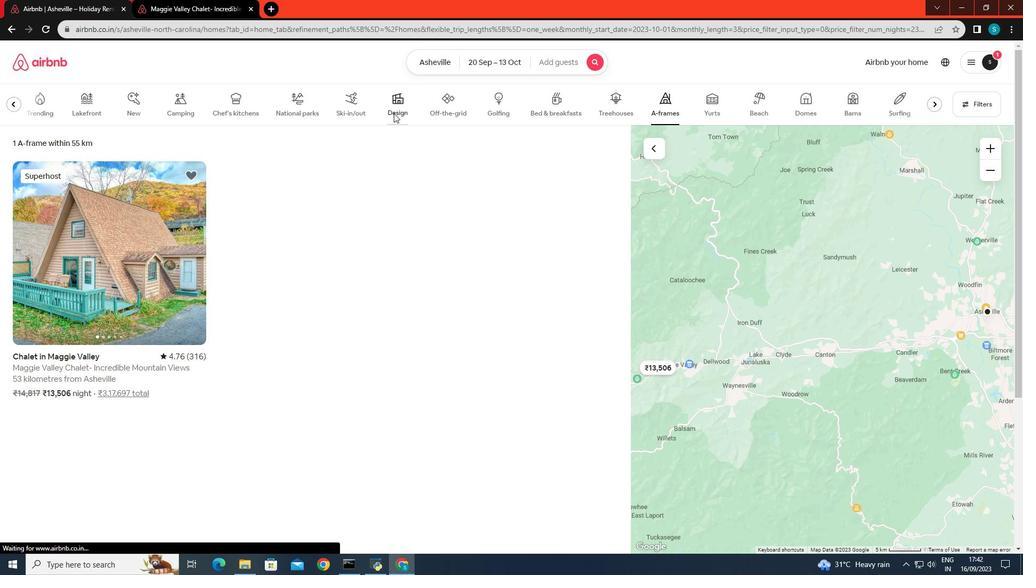 
Action: Mouse pressed left at (394, 113)
Screenshot: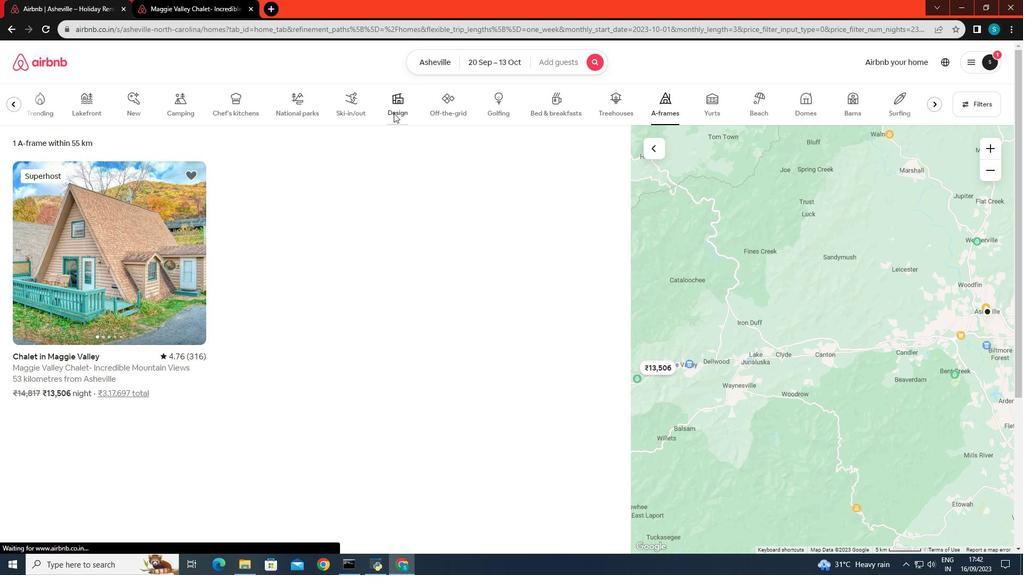 
Action: Mouse moved to (237, 282)
Screenshot: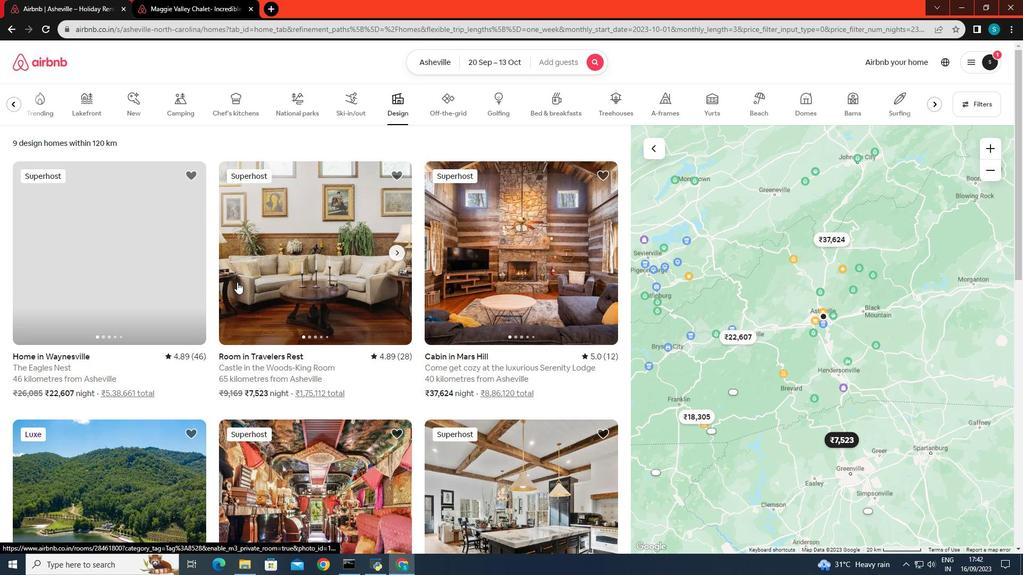 
Action: Mouse scrolled (237, 282) with delta (0, 0)
Screenshot: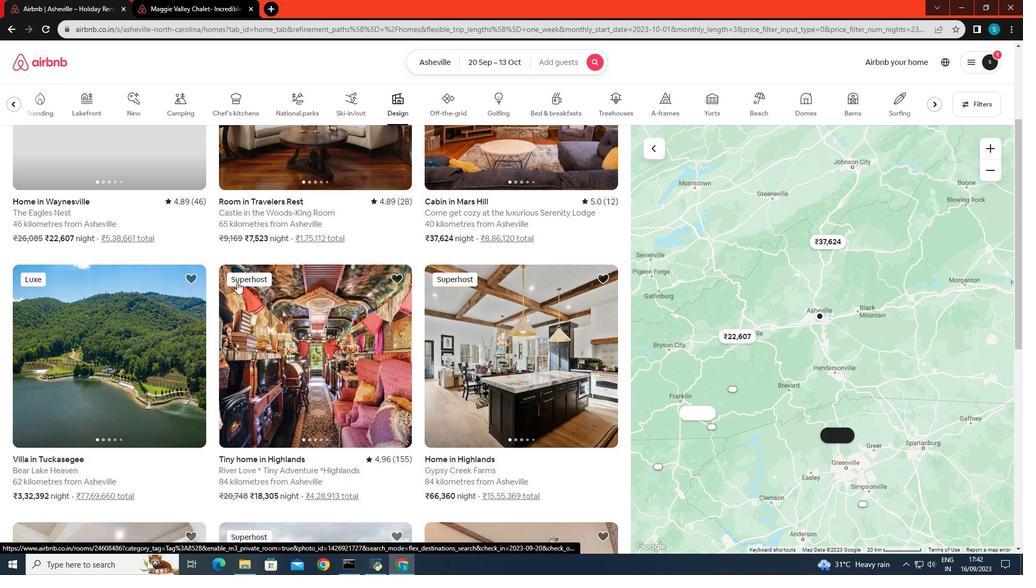 
Action: Mouse scrolled (237, 282) with delta (0, 0)
Screenshot: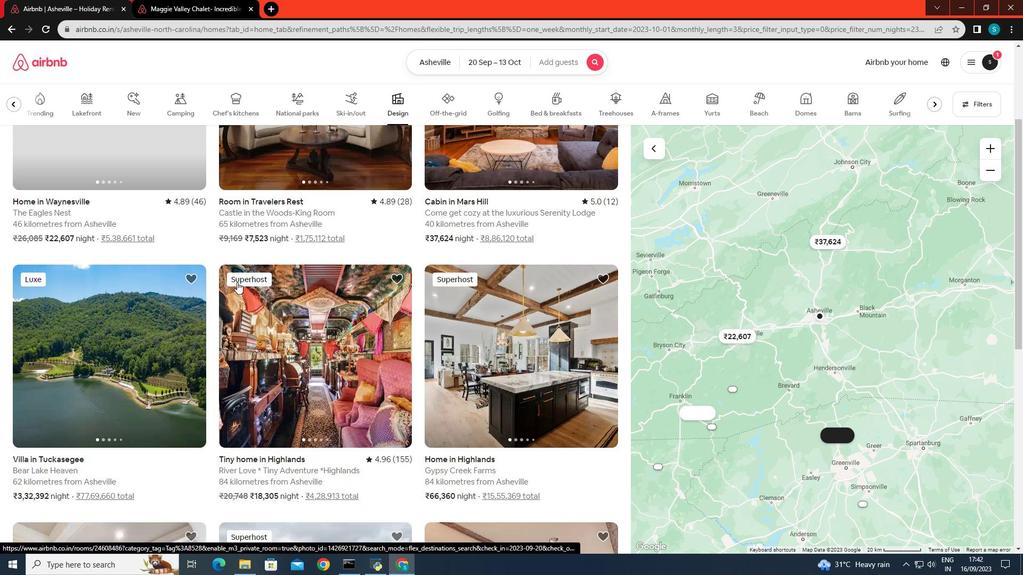 
Action: Mouse scrolled (237, 282) with delta (0, 0)
Screenshot: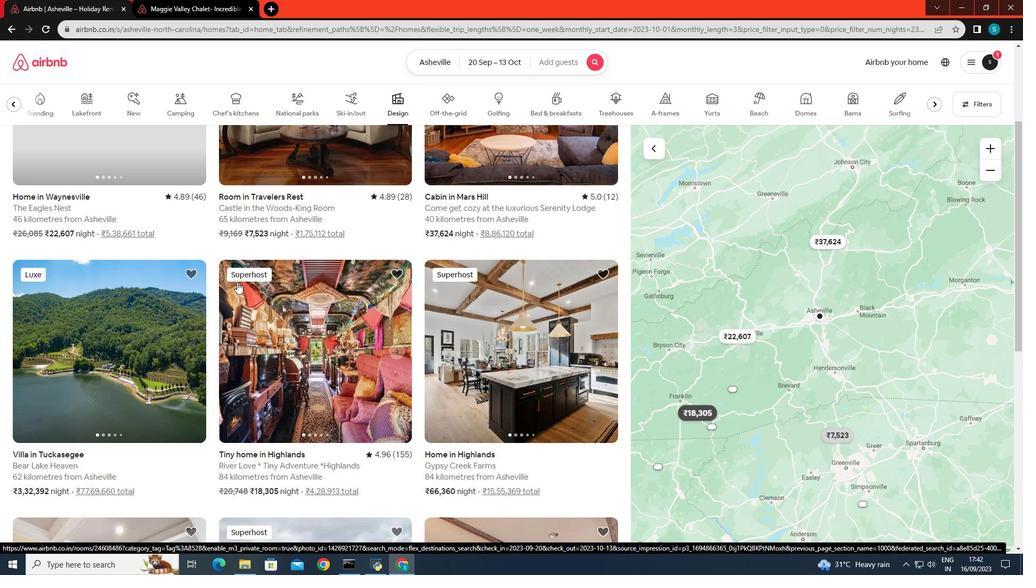 
Action: Mouse scrolled (237, 282) with delta (0, 0)
Screenshot: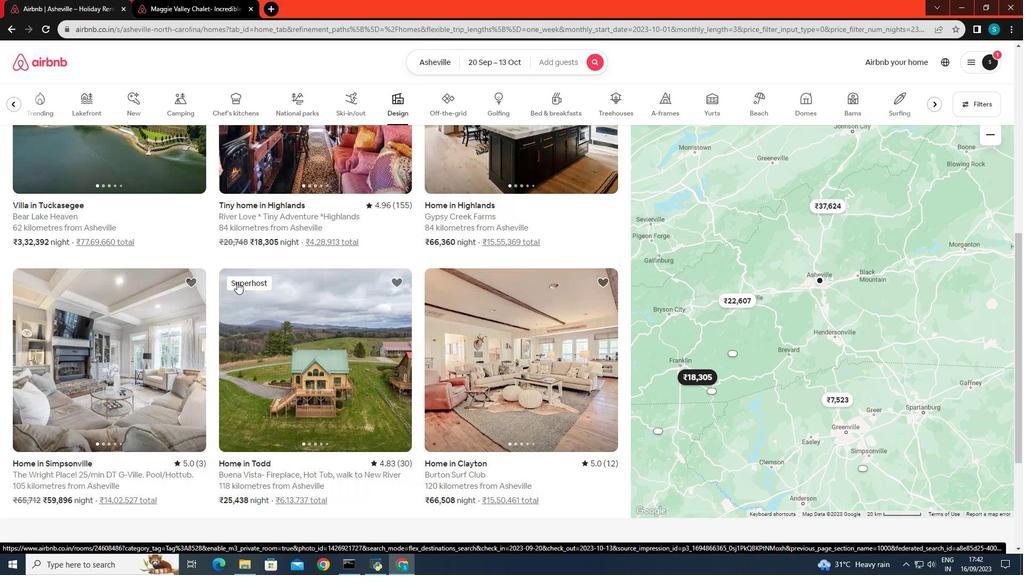 
Action: Mouse scrolled (237, 282) with delta (0, 0)
Screenshot: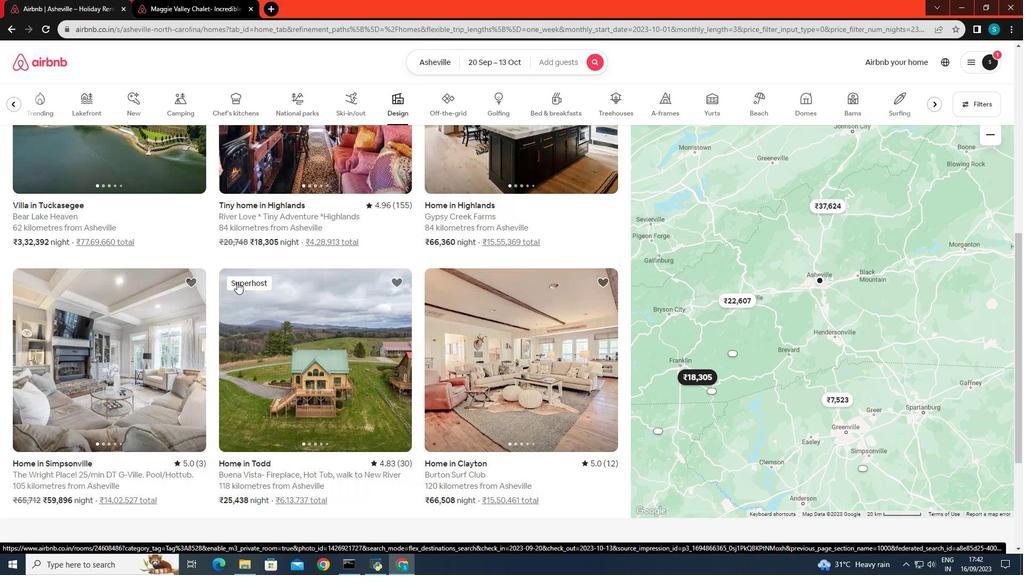 
Action: Mouse scrolled (237, 282) with delta (0, 0)
Screenshot: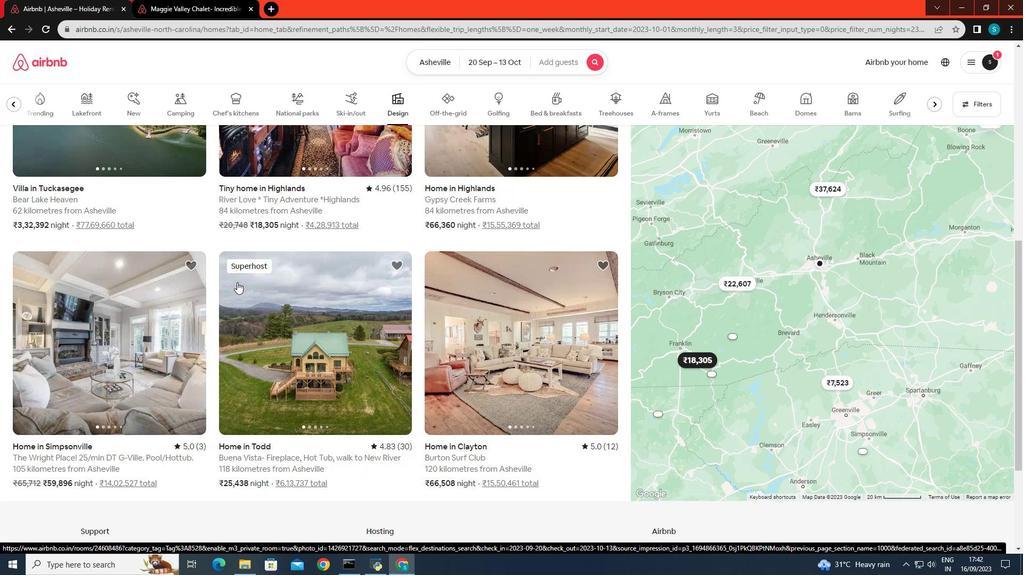 
Action: Mouse scrolled (237, 282) with delta (0, 0)
Screenshot: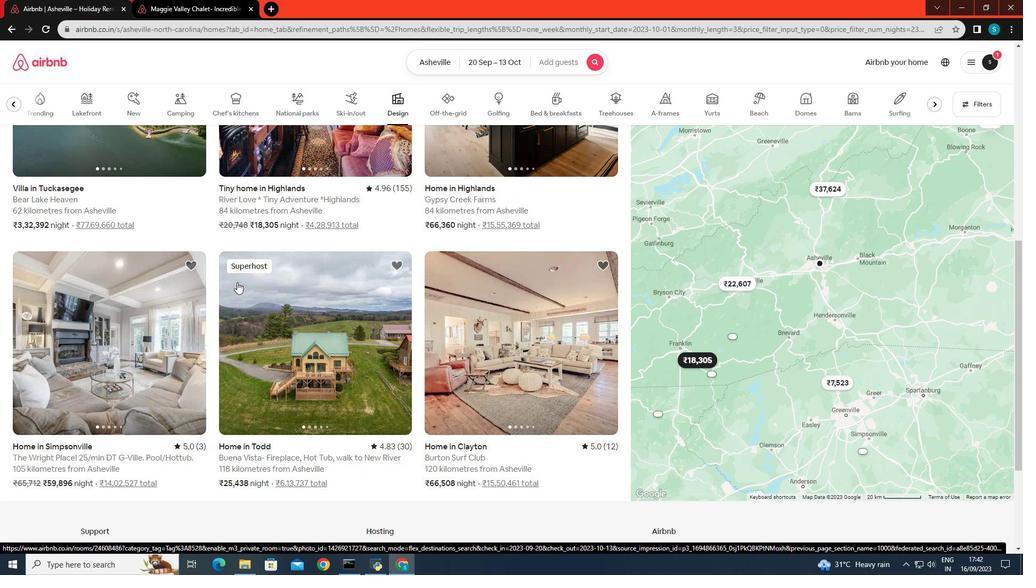 
Action: Mouse scrolled (237, 282) with delta (0, 0)
Screenshot: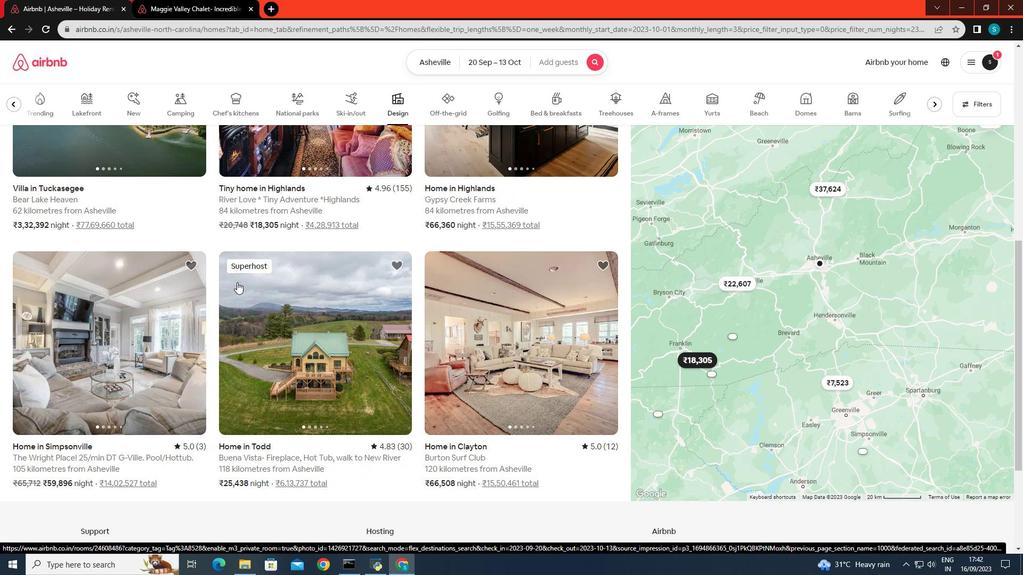 
Action: Mouse scrolled (237, 282) with delta (0, 0)
Screenshot: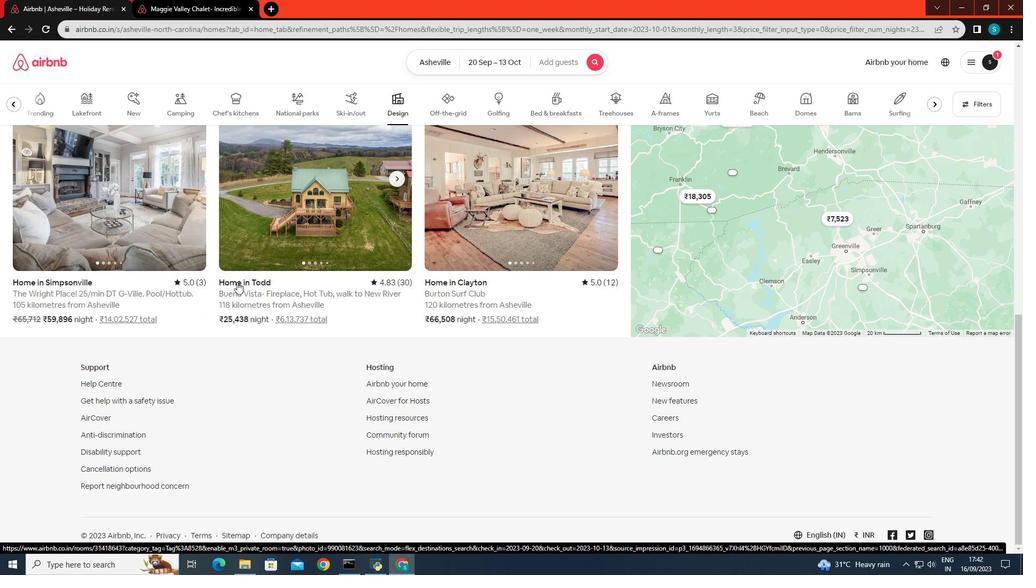 
Action: Mouse scrolled (237, 282) with delta (0, 0)
Screenshot: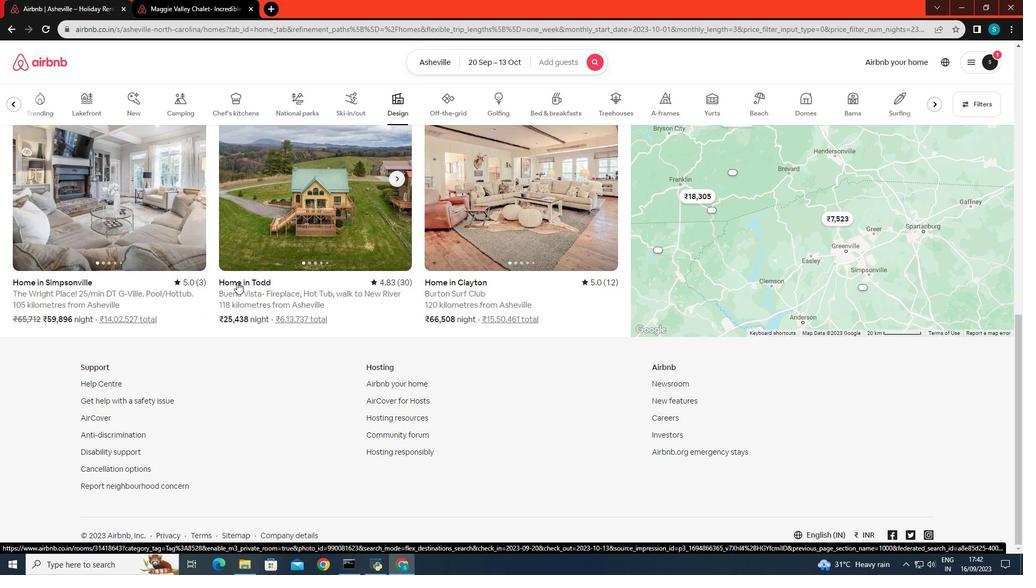 
Action: Mouse scrolled (237, 282) with delta (0, 0)
Screenshot: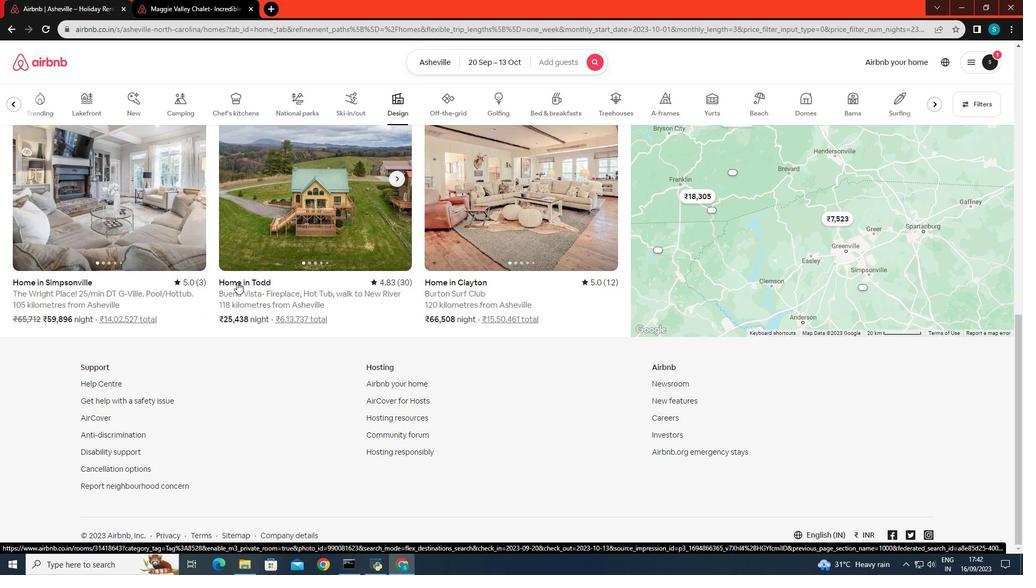 
Action: Mouse scrolled (237, 282) with delta (0, 0)
Screenshot: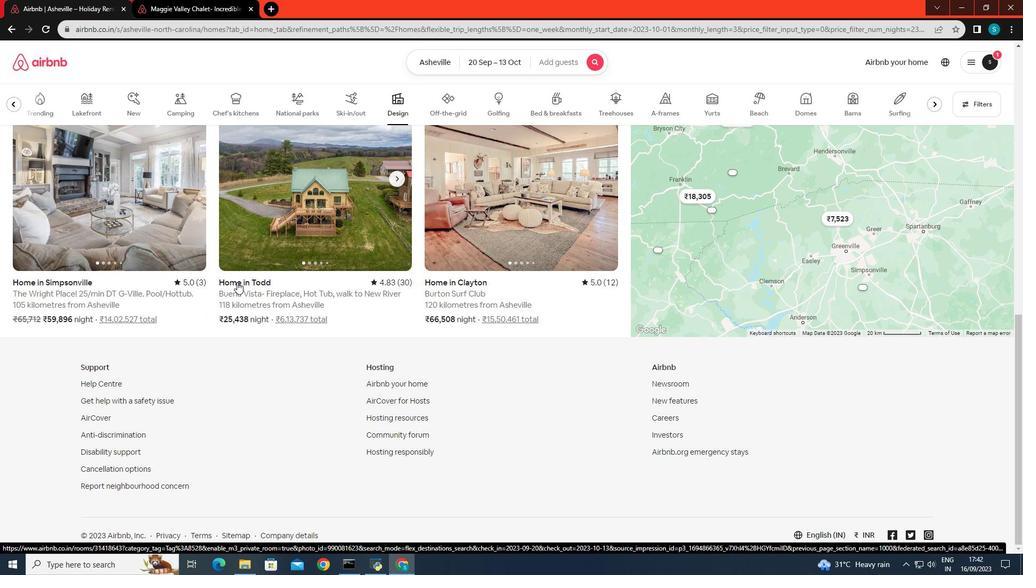
Action: Mouse scrolled (237, 282) with delta (0, 0)
Screenshot: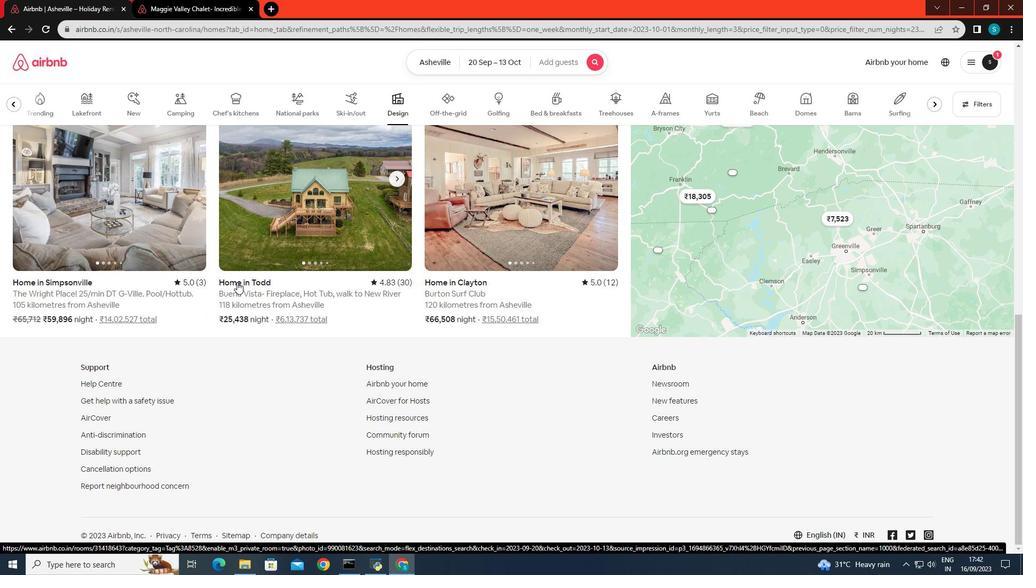 
Action: Mouse scrolled (237, 283) with delta (0, 0)
Screenshot: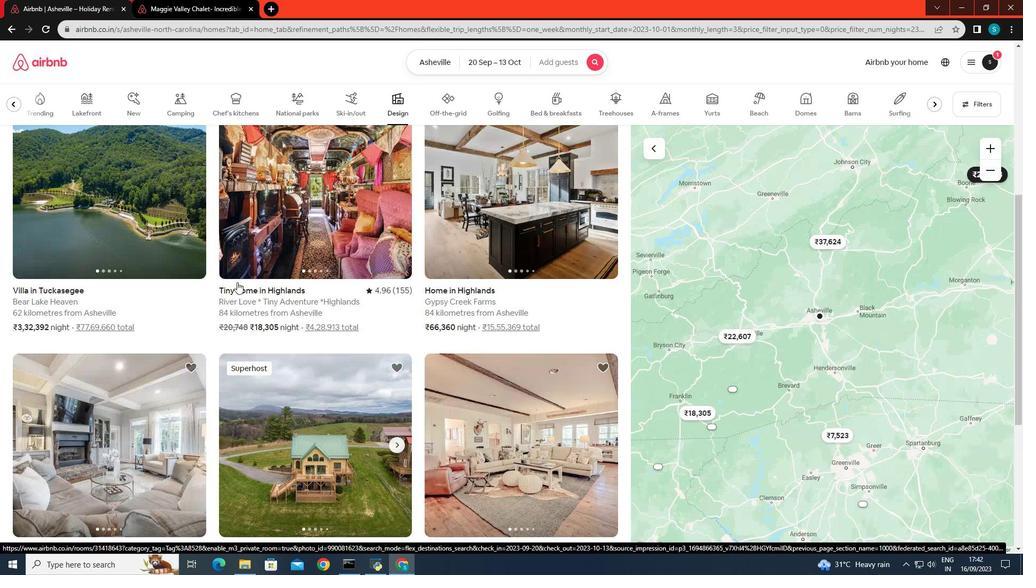 
Action: Mouse scrolled (237, 283) with delta (0, 0)
Screenshot: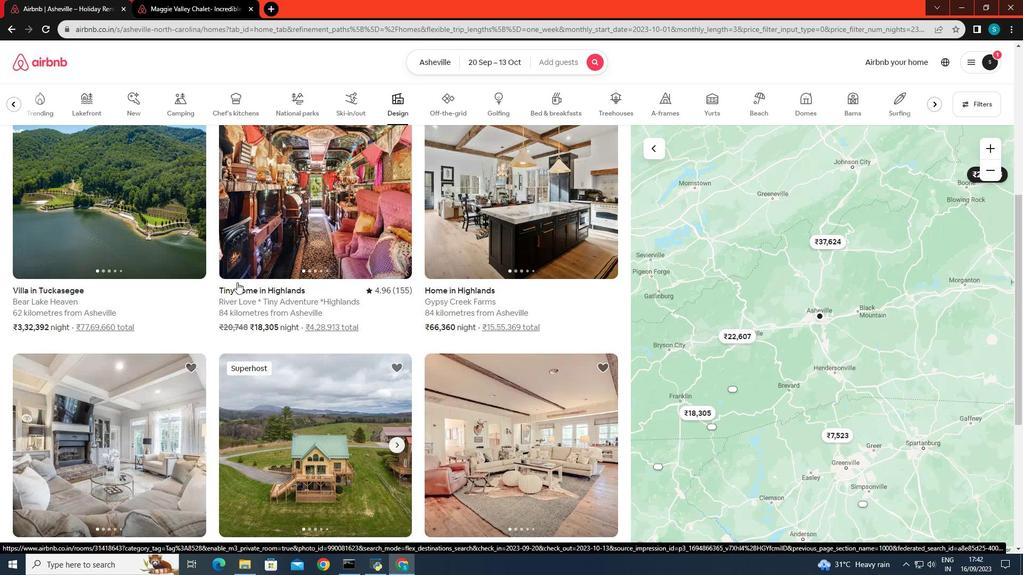 
Action: Mouse scrolled (237, 283) with delta (0, 0)
Screenshot: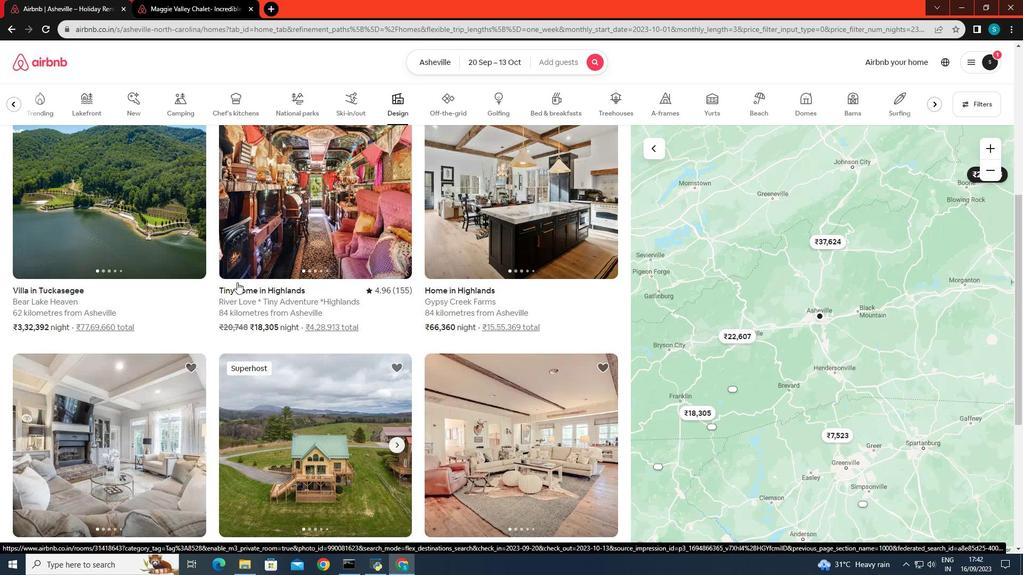 
Action: Mouse scrolled (237, 283) with delta (0, 0)
Screenshot: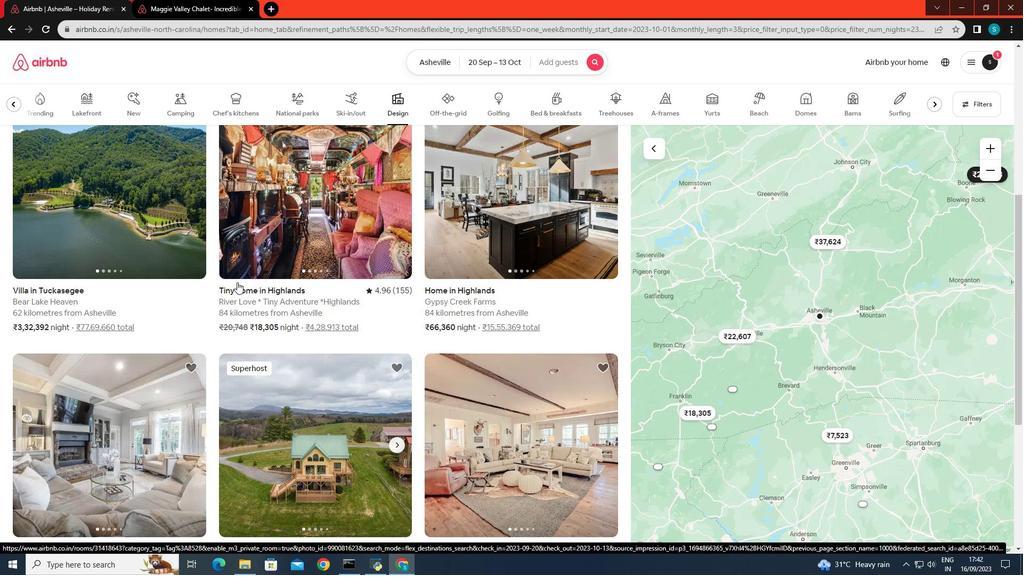 
Action: Mouse scrolled (237, 283) with delta (0, 0)
Screenshot: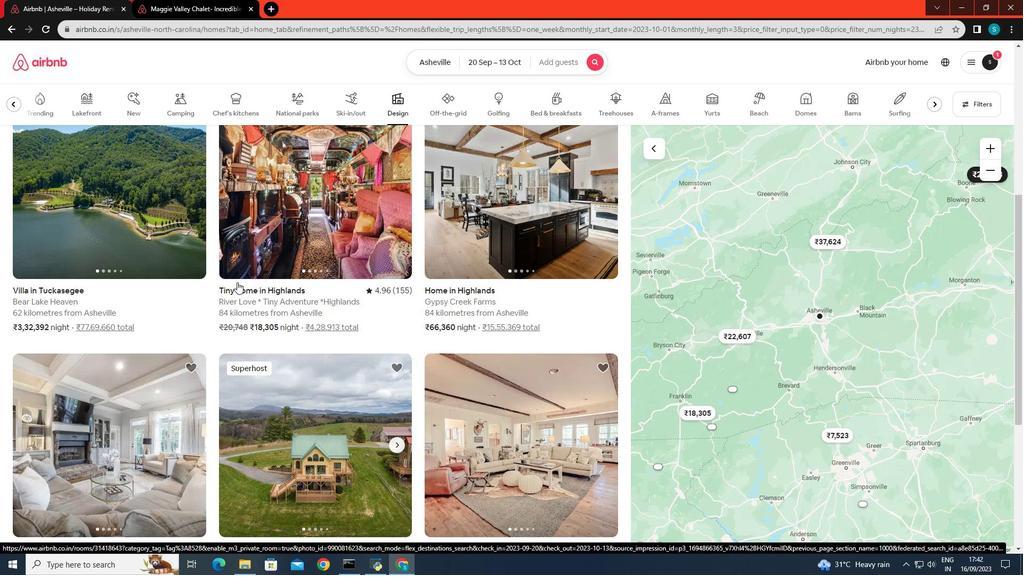 
Action: Mouse scrolled (237, 283) with delta (0, 0)
Screenshot: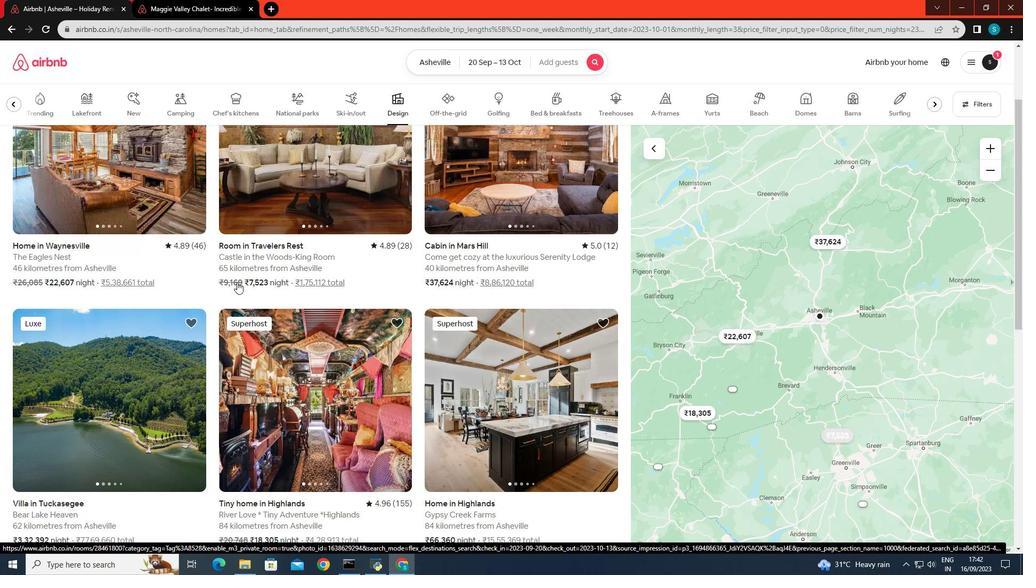 
Action: Mouse scrolled (237, 283) with delta (0, 0)
Screenshot: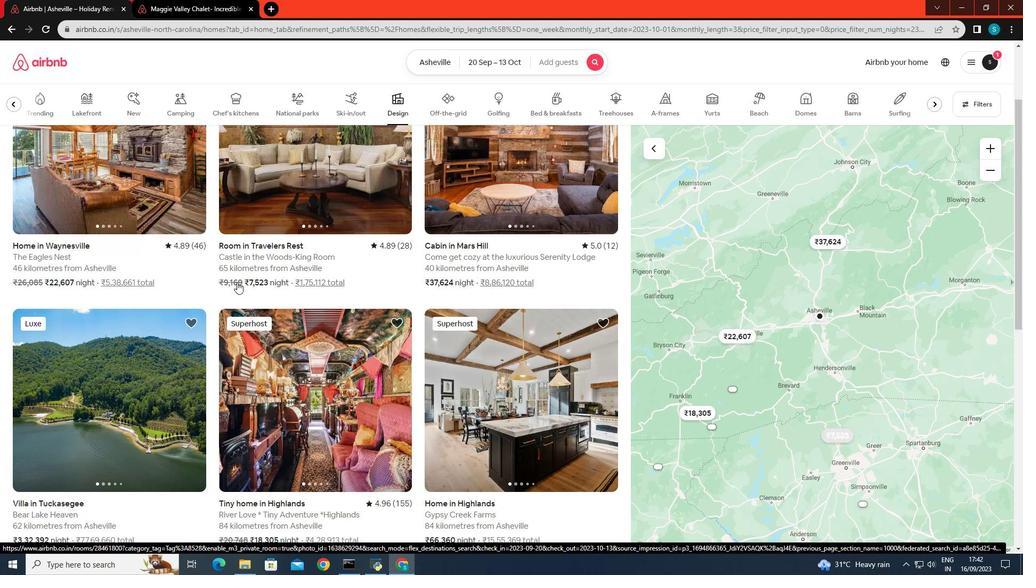 
Action: Mouse scrolled (237, 283) with delta (0, 0)
Screenshot: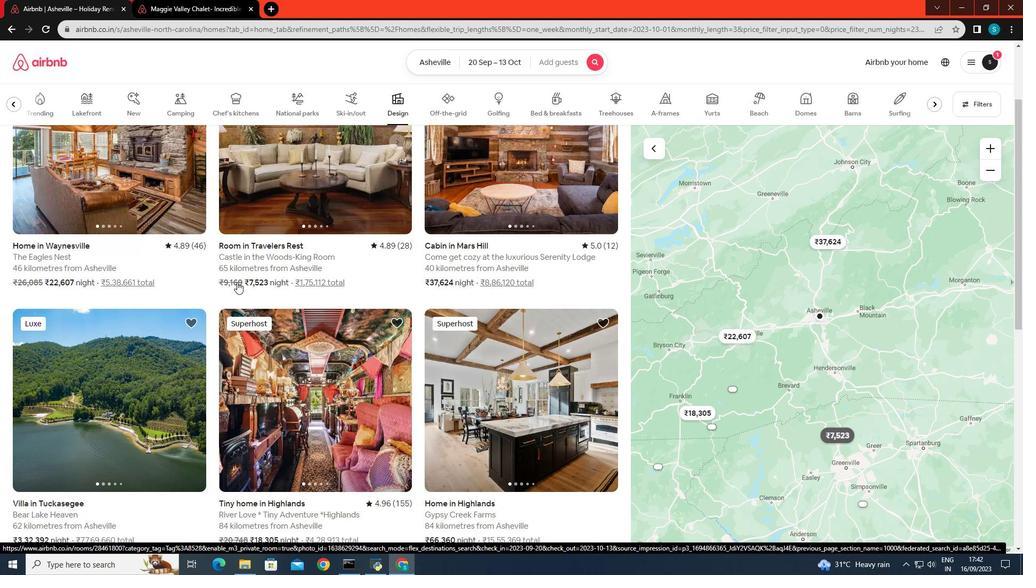
Action: Mouse scrolled (237, 283) with delta (0, 0)
Screenshot: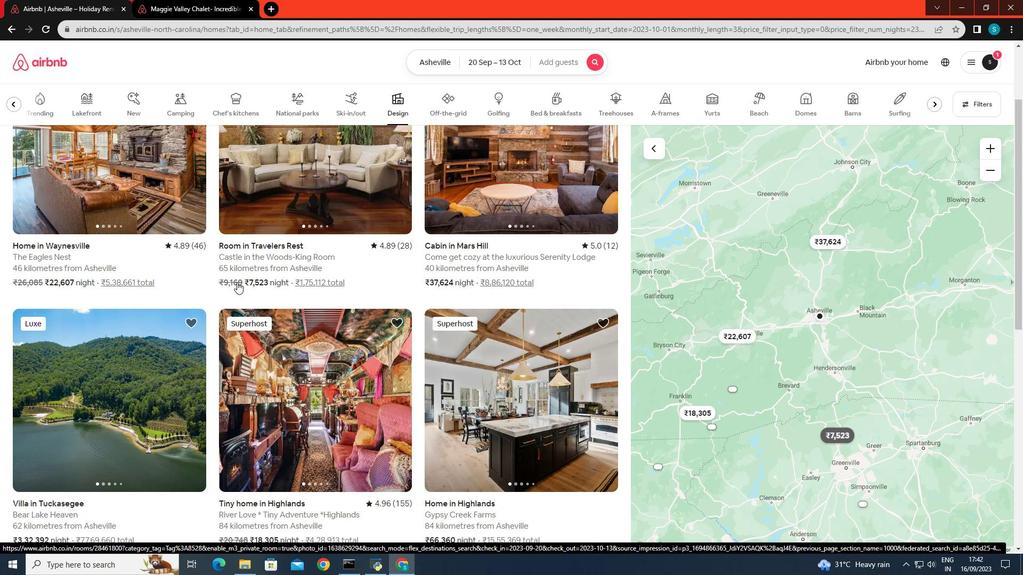 
Action: Mouse moved to (274, 339)
Screenshot: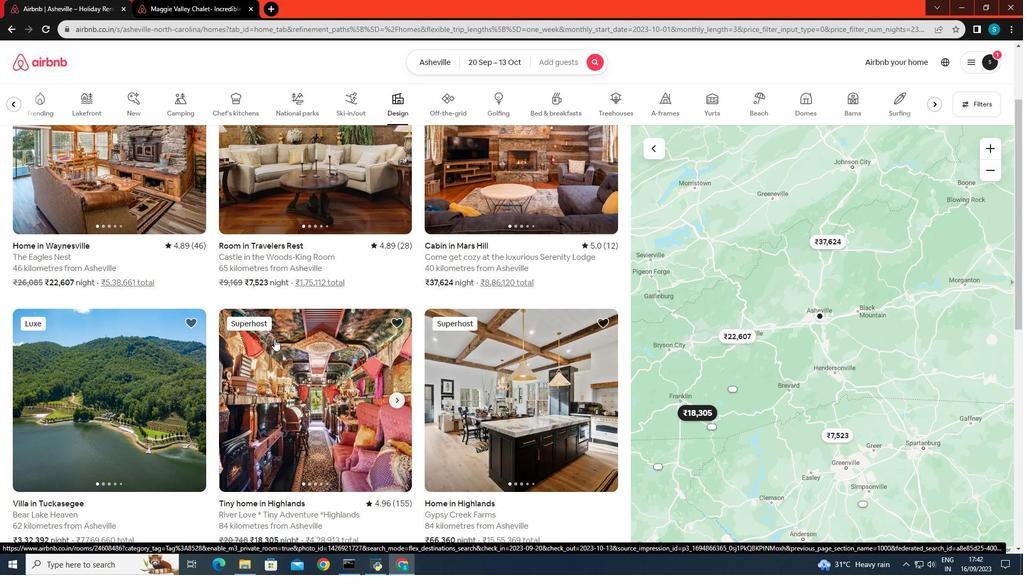 
Action: Mouse pressed left at (274, 339)
Screenshot: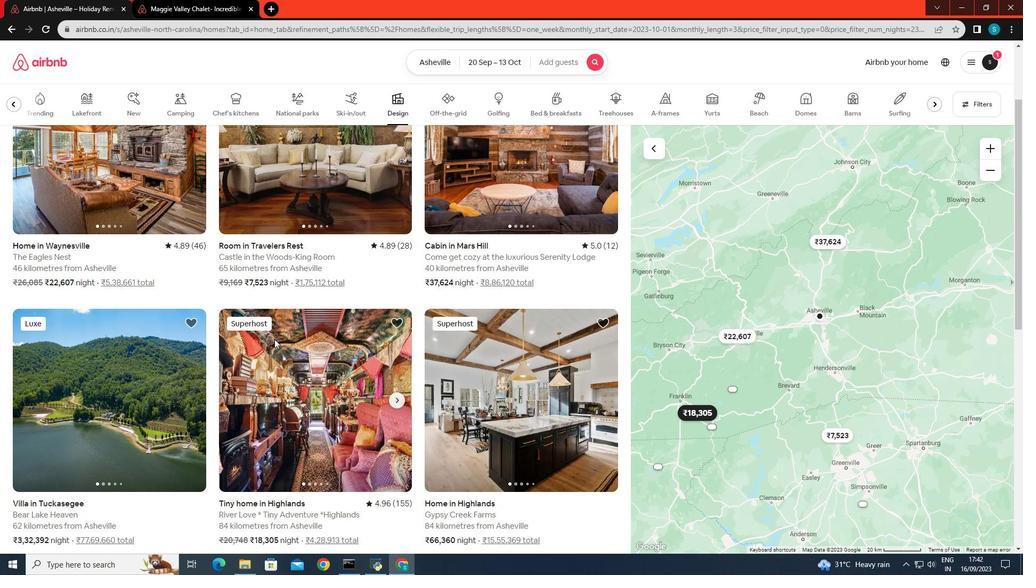 
Action: Mouse moved to (326, 322)
Screenshot: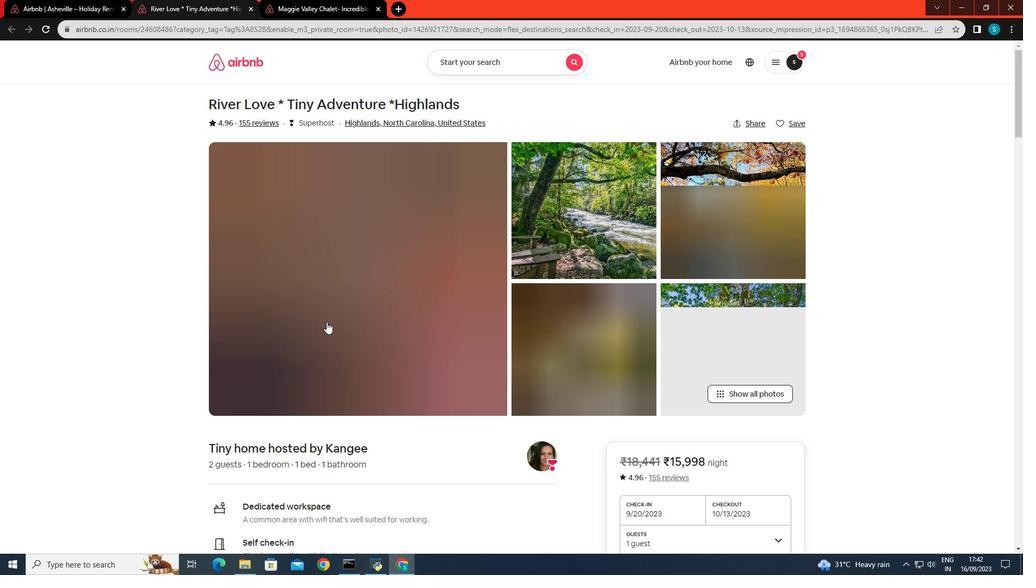 
Action: Mouse scrolled (326, 322) with delta (0, 0)
Screenshot: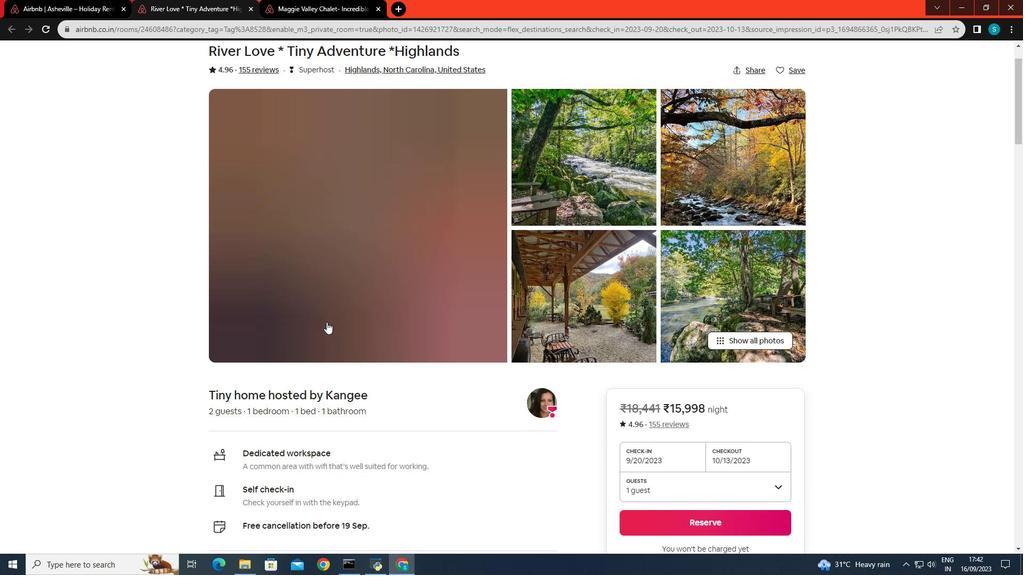 
Action: Mouse scrolled (326, 322) with delta (0, 0)
Screenshot: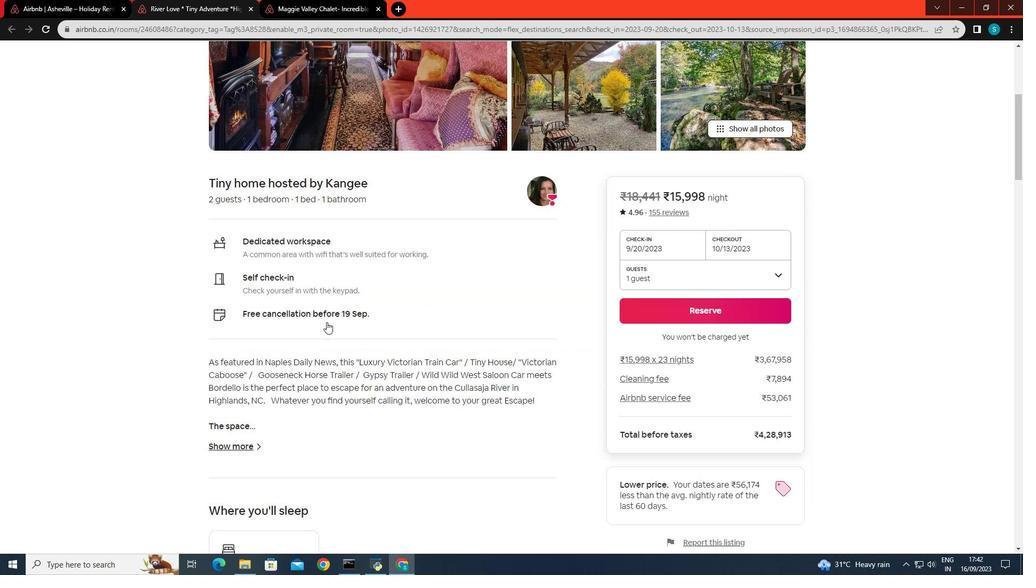 
Action: Mouse scrolled (326, 322) with delta (0, 0)
Screenshot: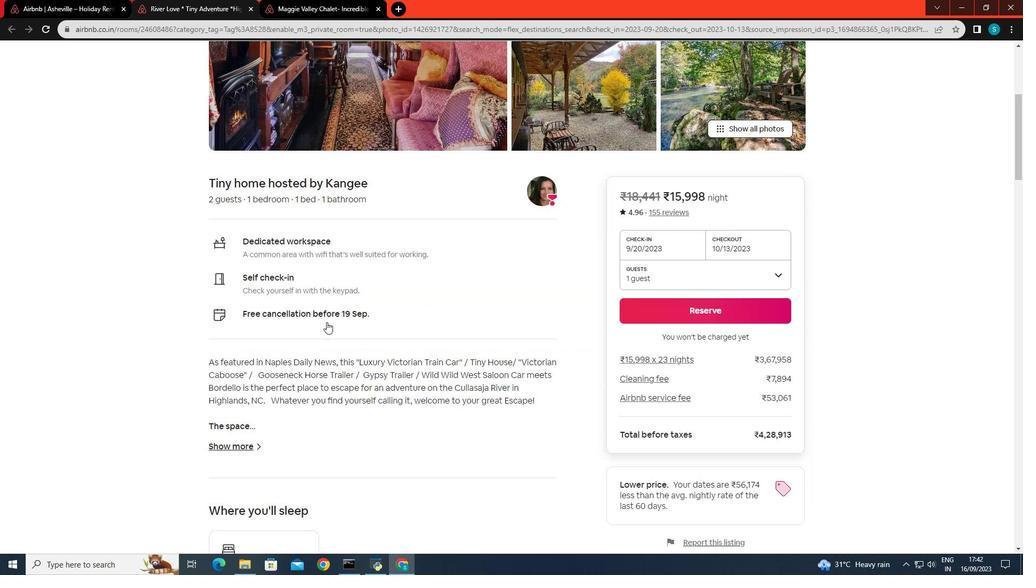 
Action: Mouse scrolled (326, 322) with delta (0, 0)
Screenshot: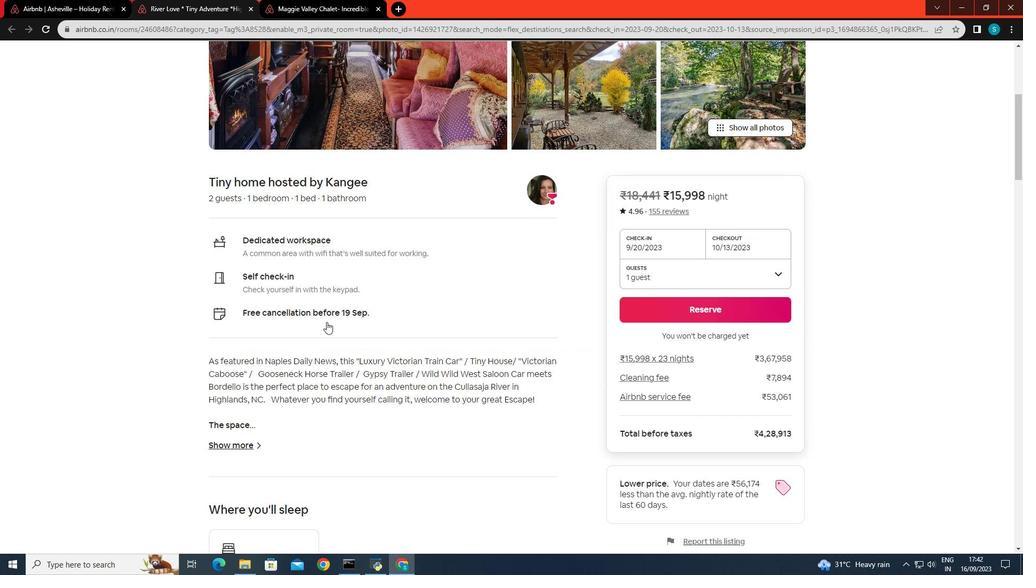 
Action: Mouse scrolled (326, 322) with delta (0, 0)
Screenshot: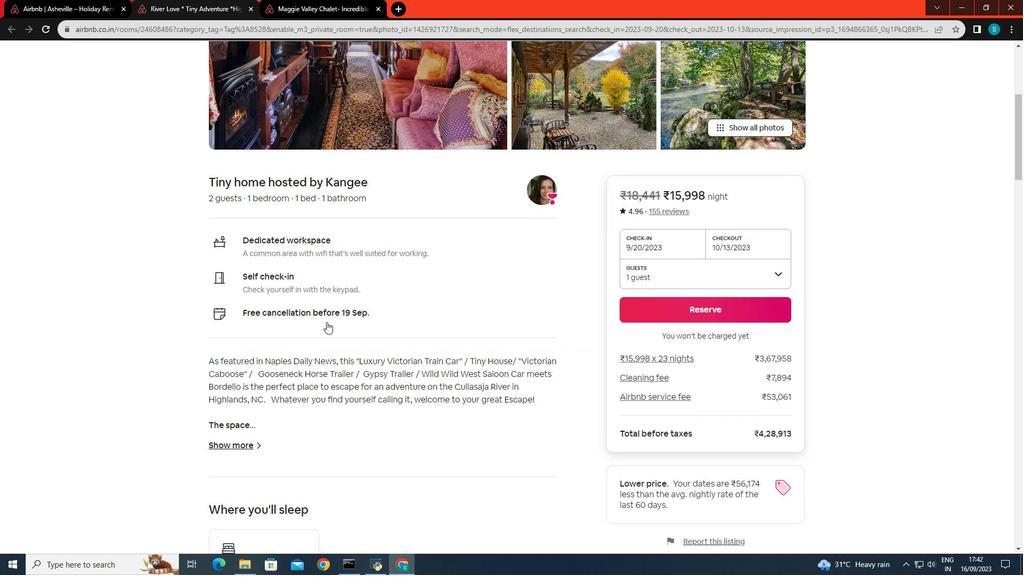 
Action: Mouse scrolled (326, 323) with delta (0, 0)
Screenshot: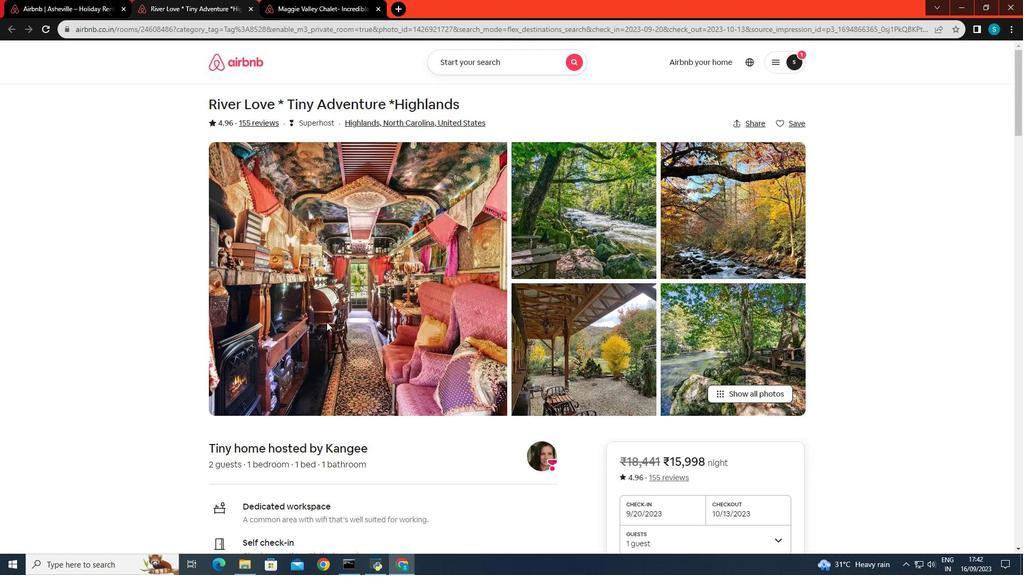
Action: Mouse scrolled (326, 323) with delta (0, 0)
Screenshot: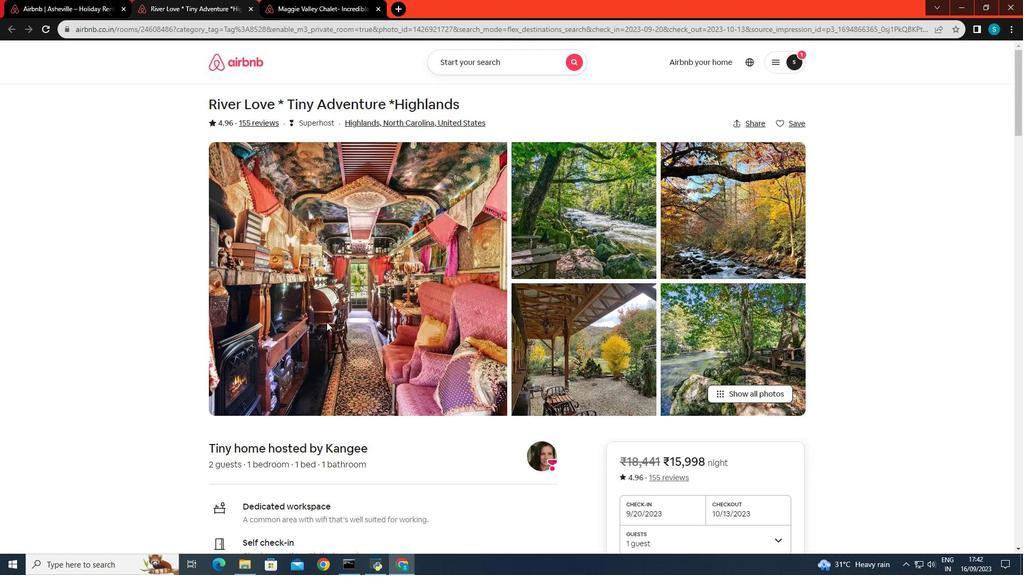 
Action: Mouse scrolled (326, 323) with delta (0, 0)
Screenshot: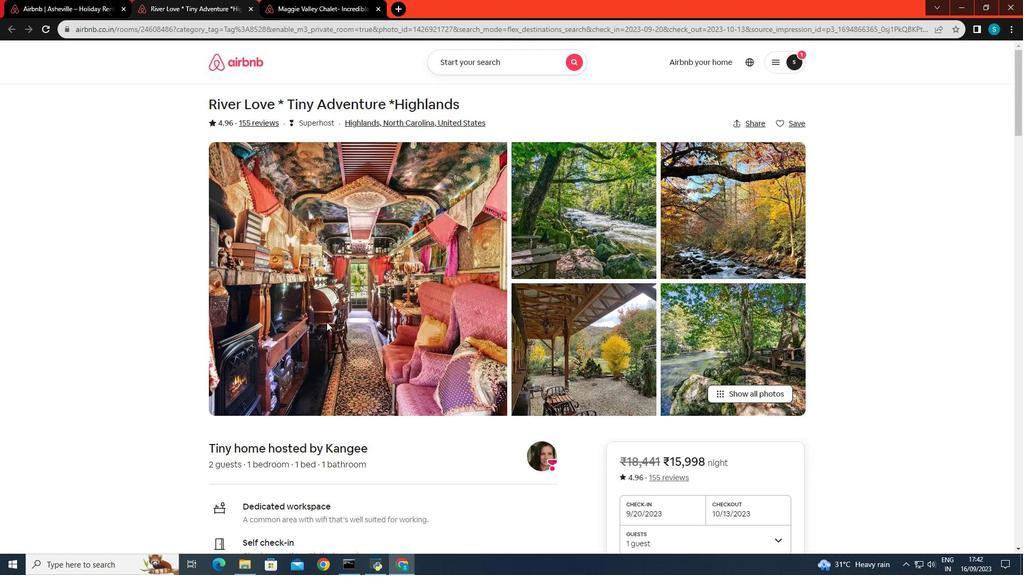 
Action: Mouse scrolled (326, 323) with delta (0, 0)
Screenshot: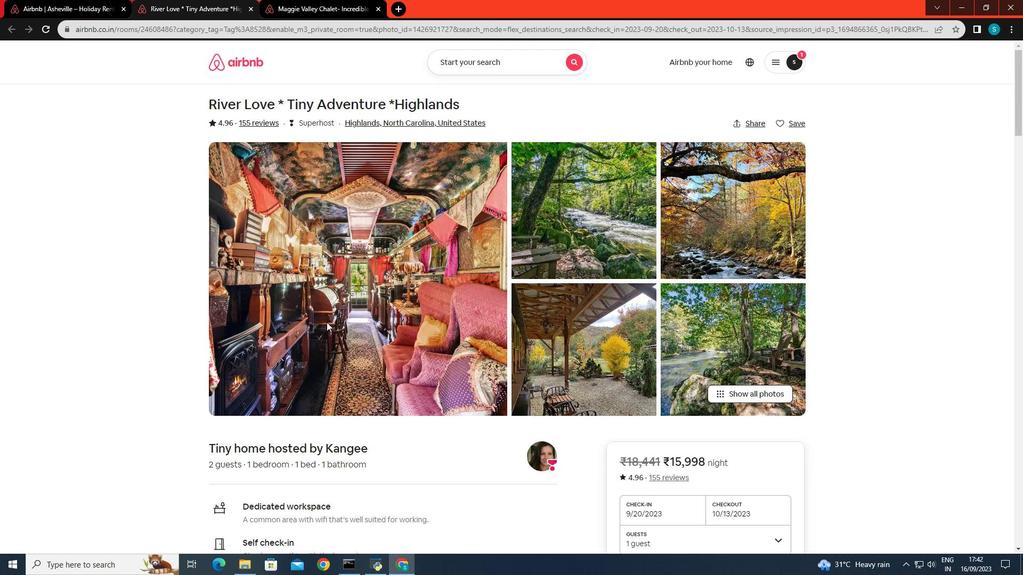 
Action: Mouse scrolled (326, 323) with delta (0, 0)
Screenshot: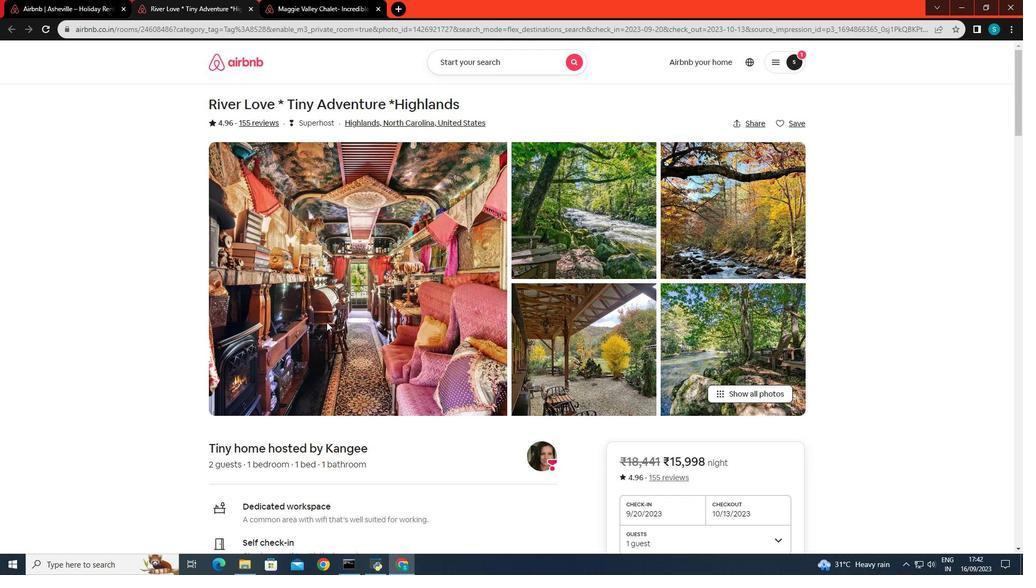 
Action: Mouse scrolled (326, 323) with delta (0, 0)
Screenshot: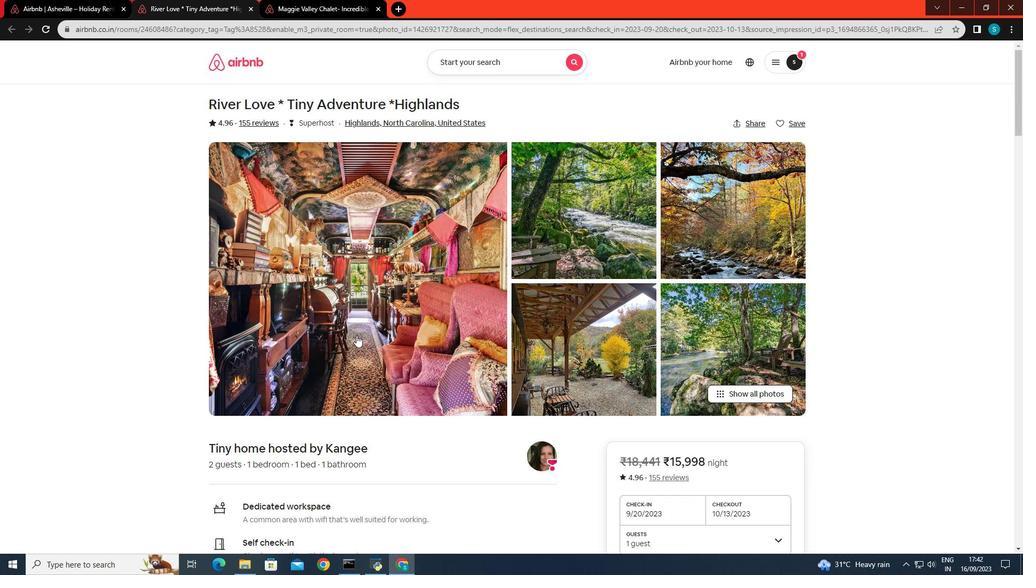 
Action: Mouse moved to (773, 388)
Screenshot: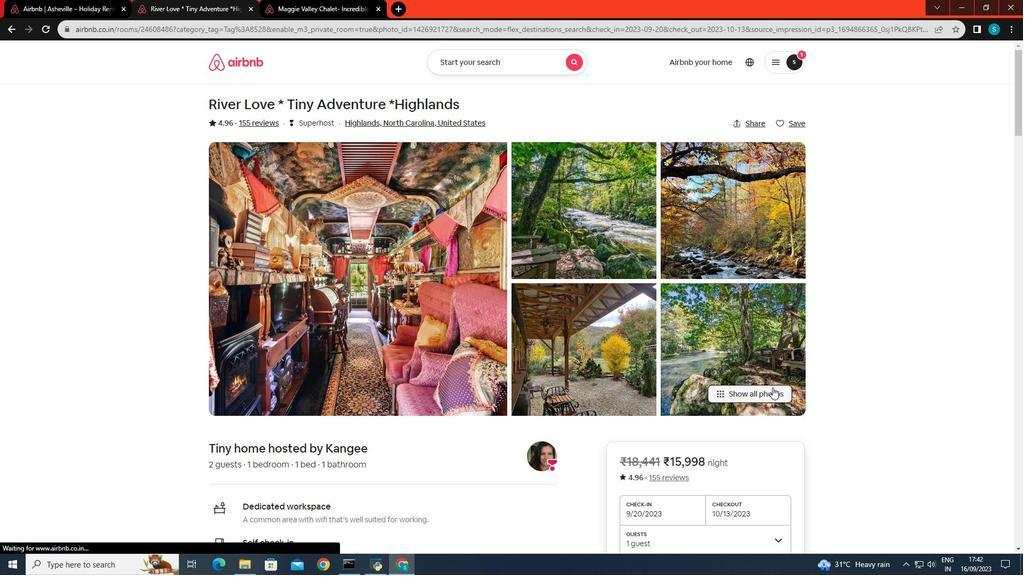
Action: Mouse pressed left at (773, 388)
Screenshot: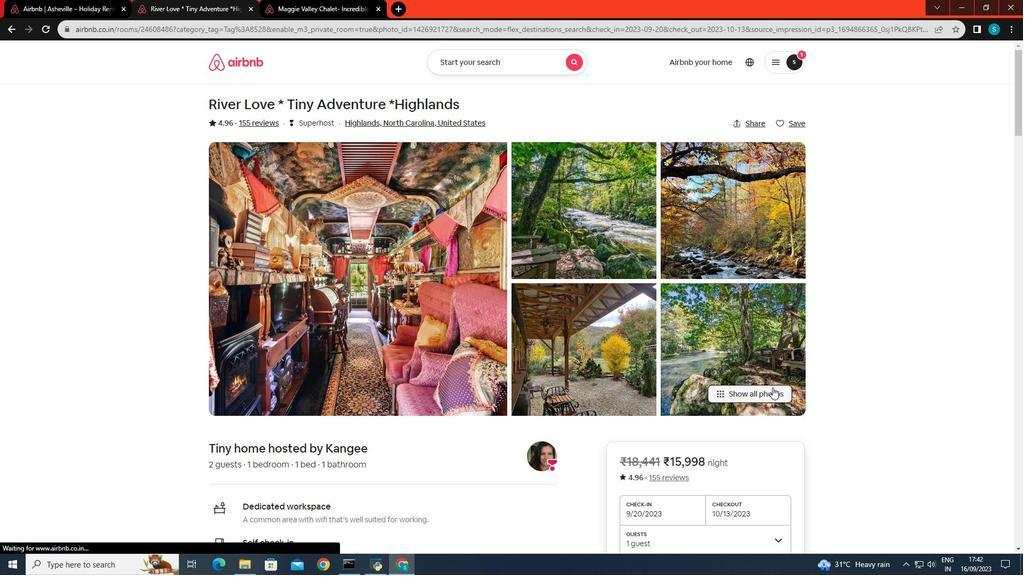 
Action: Mouse moved to (611, 343)
Screenshot: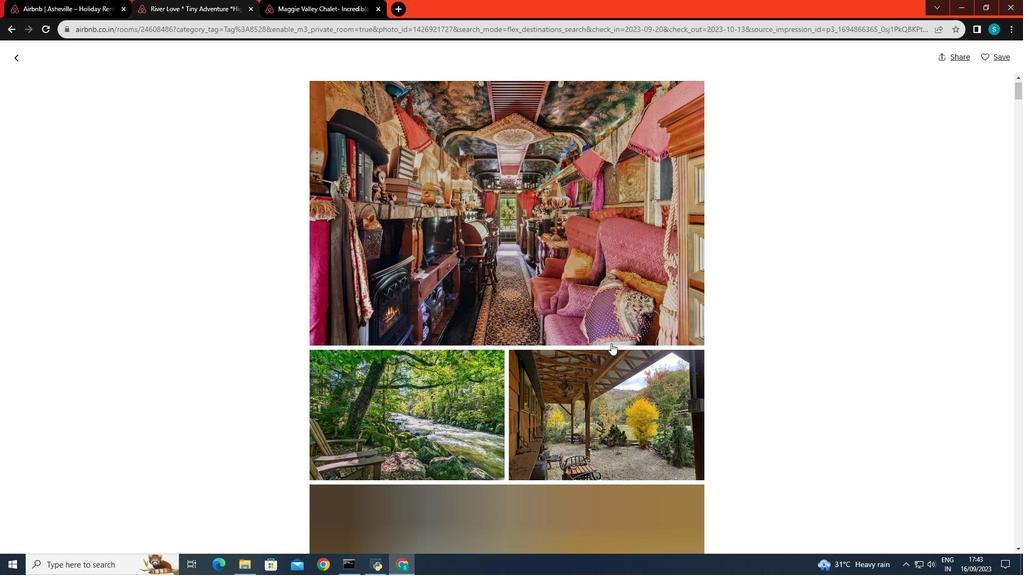 
Action: Mouse scrolled (611, 343) with delta (0, 0)
Screenshot: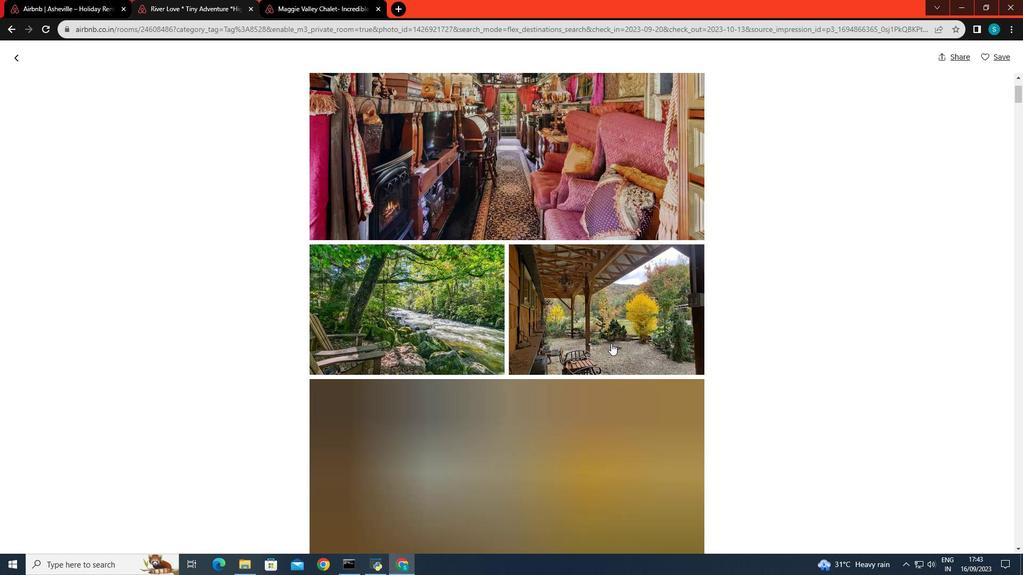 
Action: Mouse scrolled (611, 343) with delta (0, 0)
Screenshot: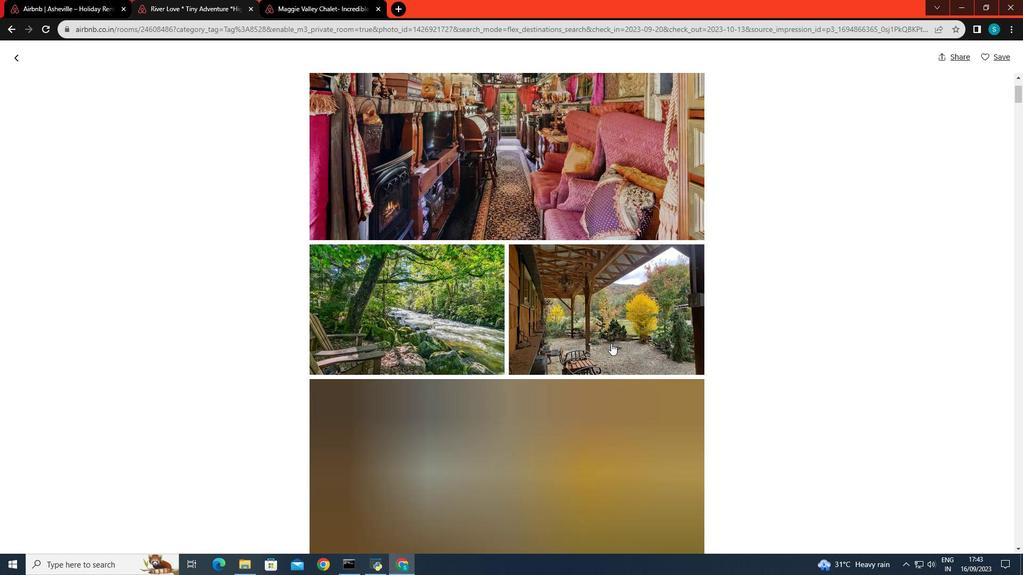 
Action: Mouse scrolled (611, 343) with delta (0, 0)
Screenshot: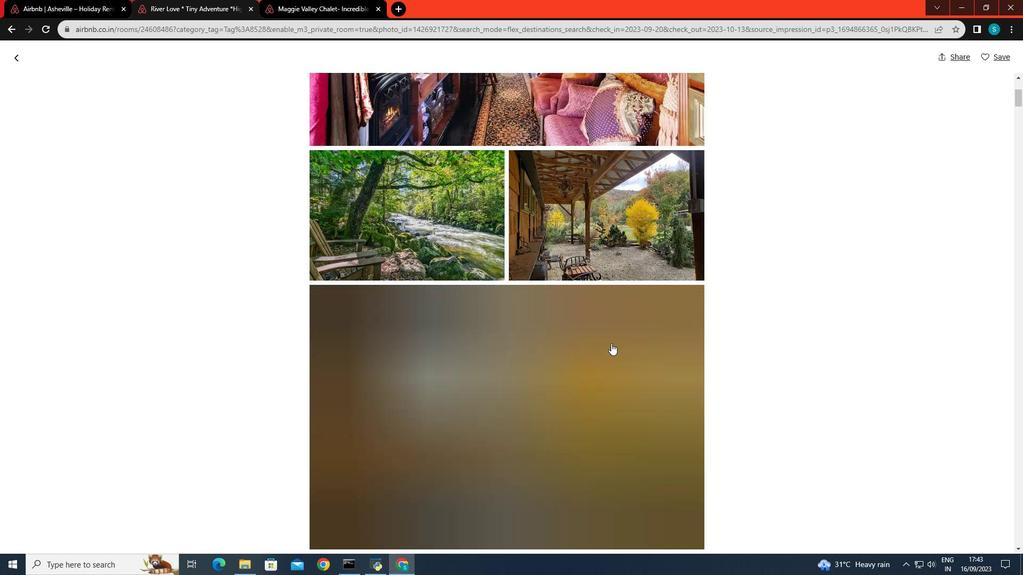 
Action: Mouse scrolled (611, 343) with delta (0, 0)
Screenshot: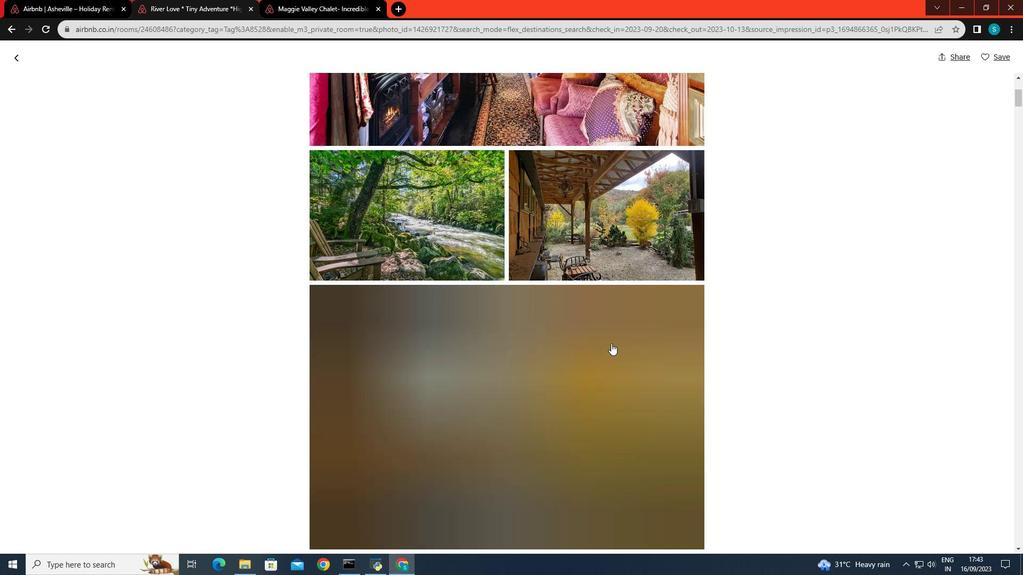 
Action: Mouse scrolled (611, 343) with delta (0, 0)
Screenshot: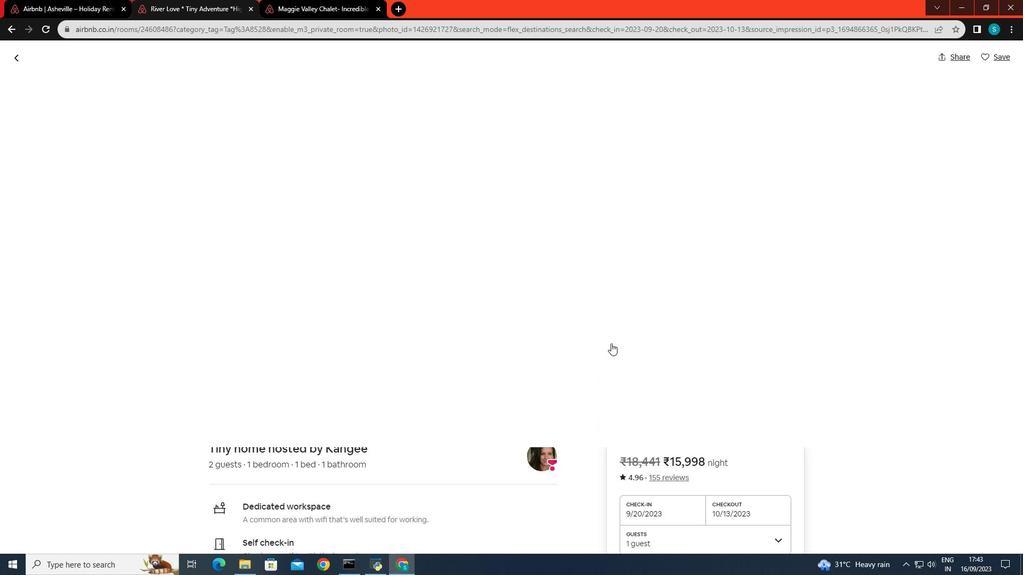 
Action: Mouse scrolled (611, 343) with delta (0, 0)
Screenshot: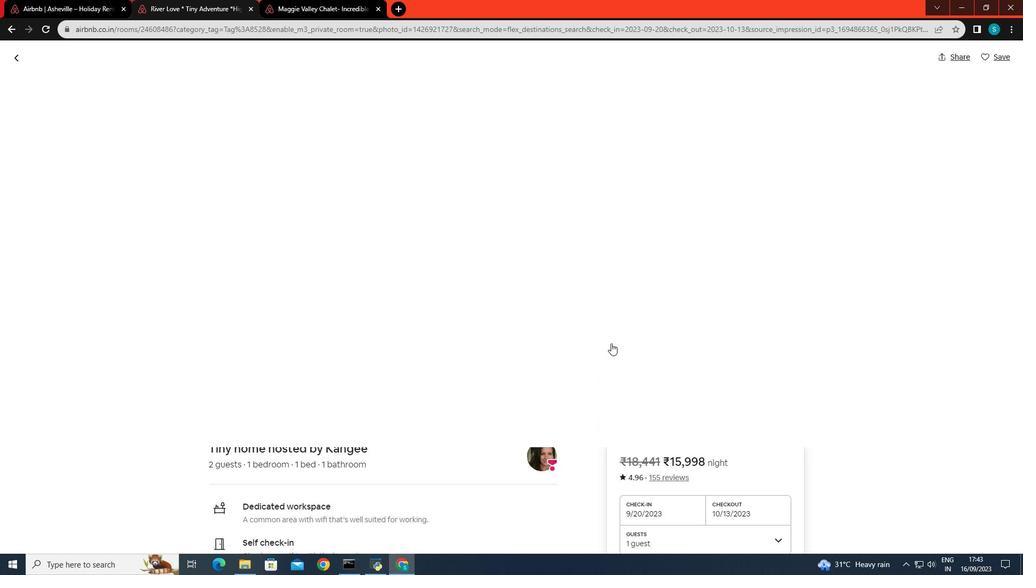 
Action: Mouse scrolled (611, 343) with delta (0, 0)
Screenshot: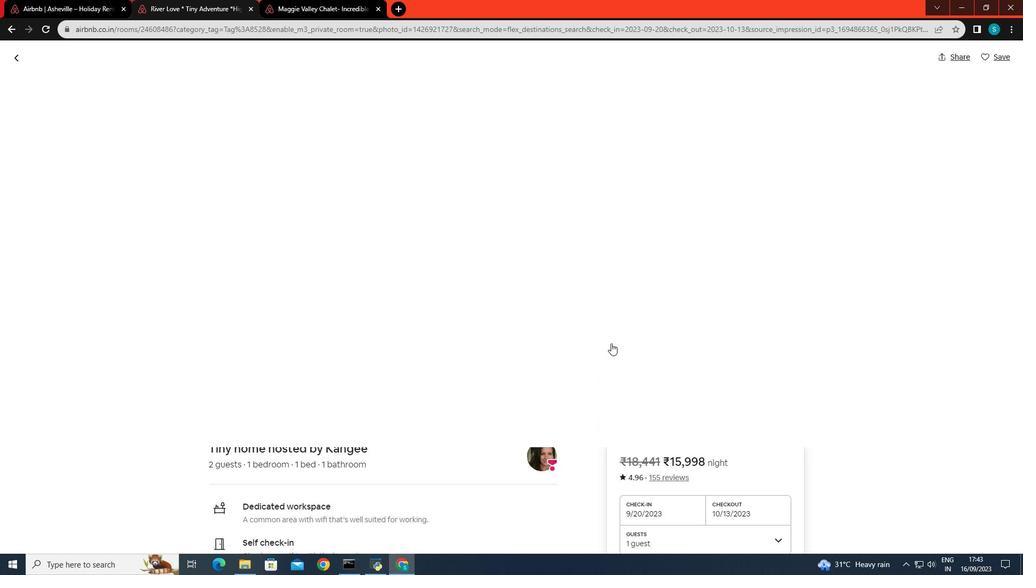 
Action: Mouse scrolled (611, 343) with delta (0, 0)
Screenshot: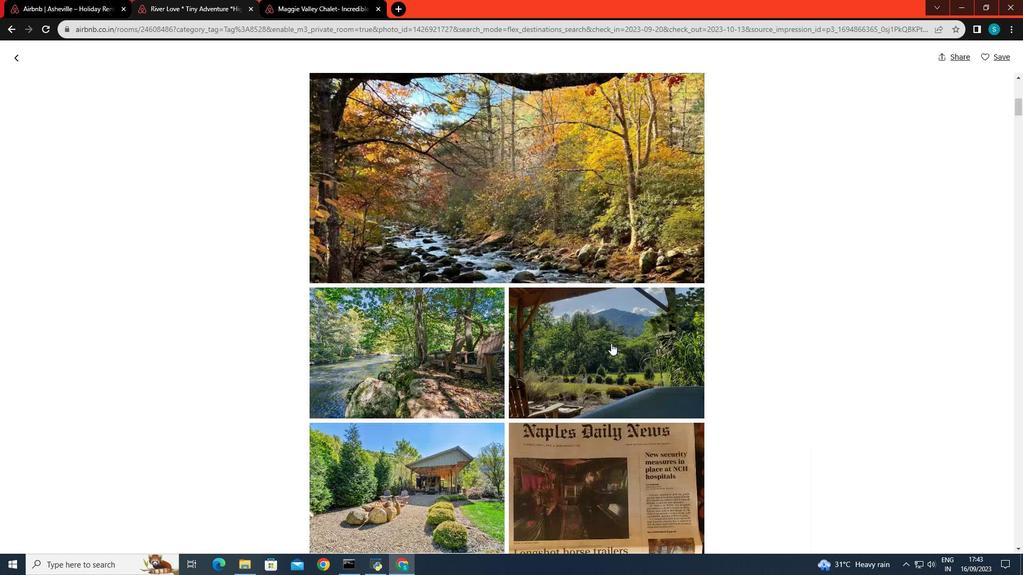 
Action: Mouse scrolled (611, 343) with delta (0, 0)
Screenshot: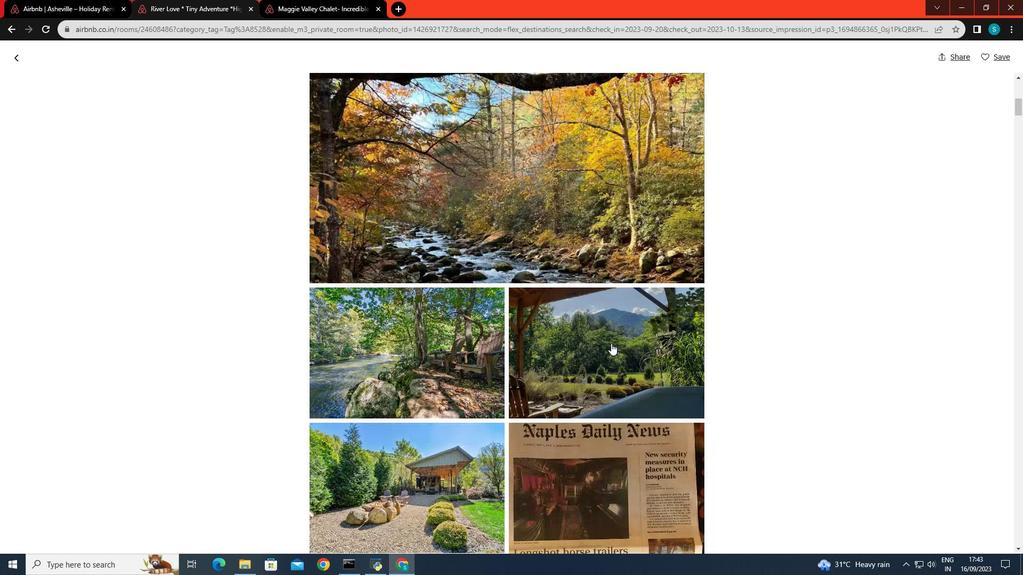 
Action: Mouse scrolled (611, 343) with delta (0, 0)
Screenshot: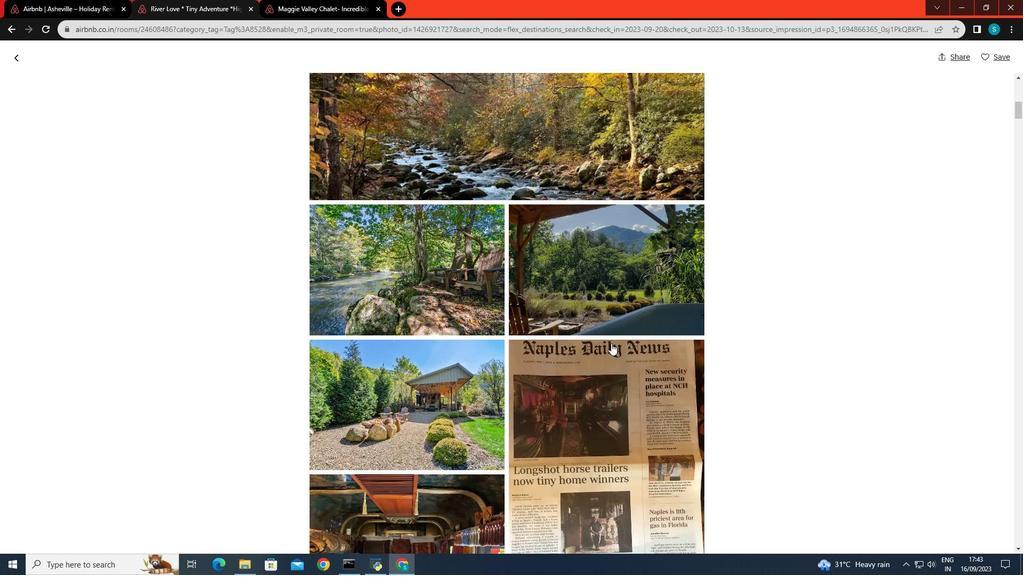 
Action: Mouse scrolled (611, 343) with delta (0, 0)
Screenshot: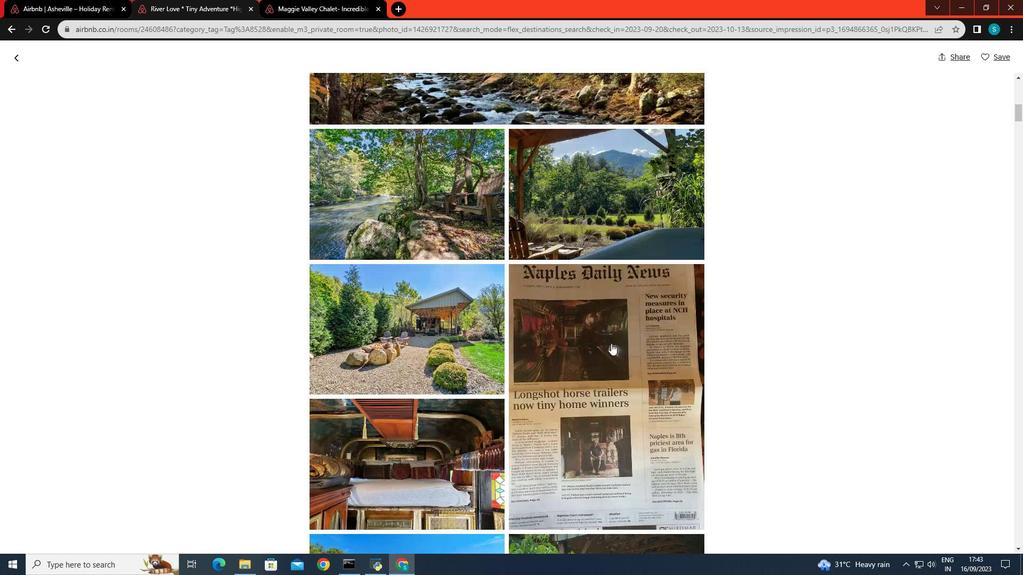 
Action: Mouse scrolled (611, 343) with delta (0, 0)
Screenshot: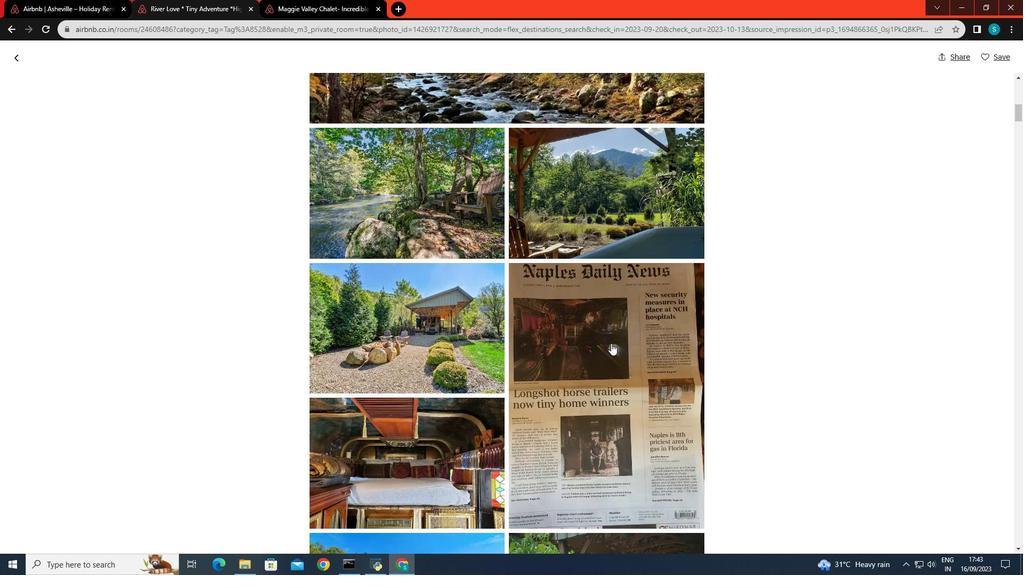 
Action: Mouse scrolled (611, 343) with delta (0, 0)
Screenshot: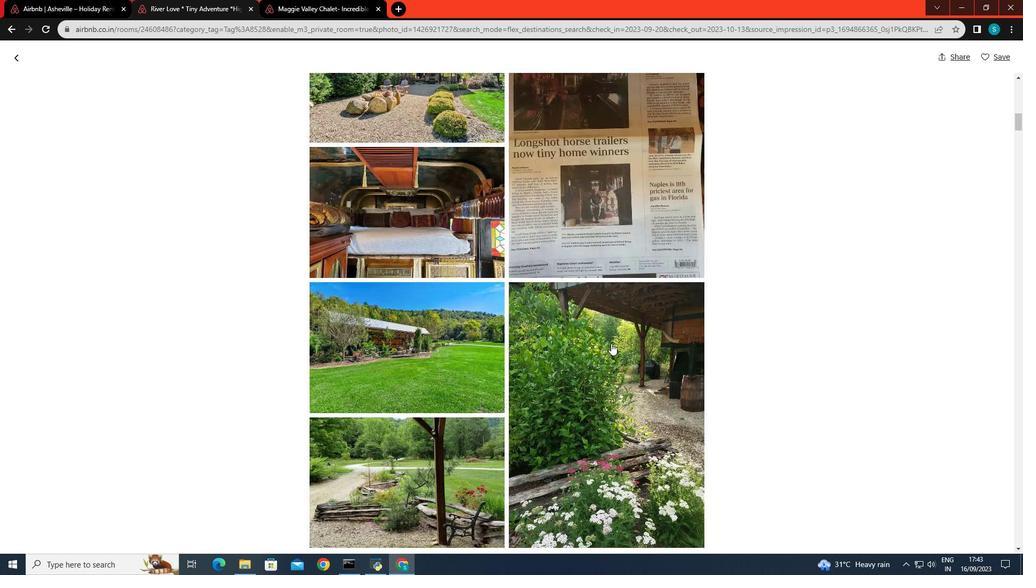 
Action: Mouse scrolled (611, 343) with delta (0, 0)
Screenshot: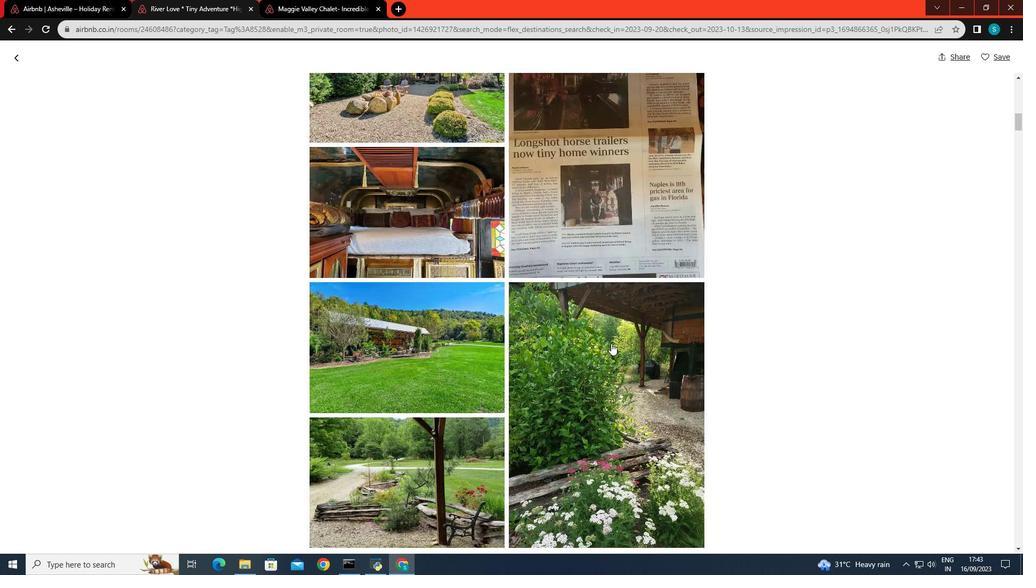 
Action: Mouse scrolled (611, 343) with delta (0, 0)
Screenshot: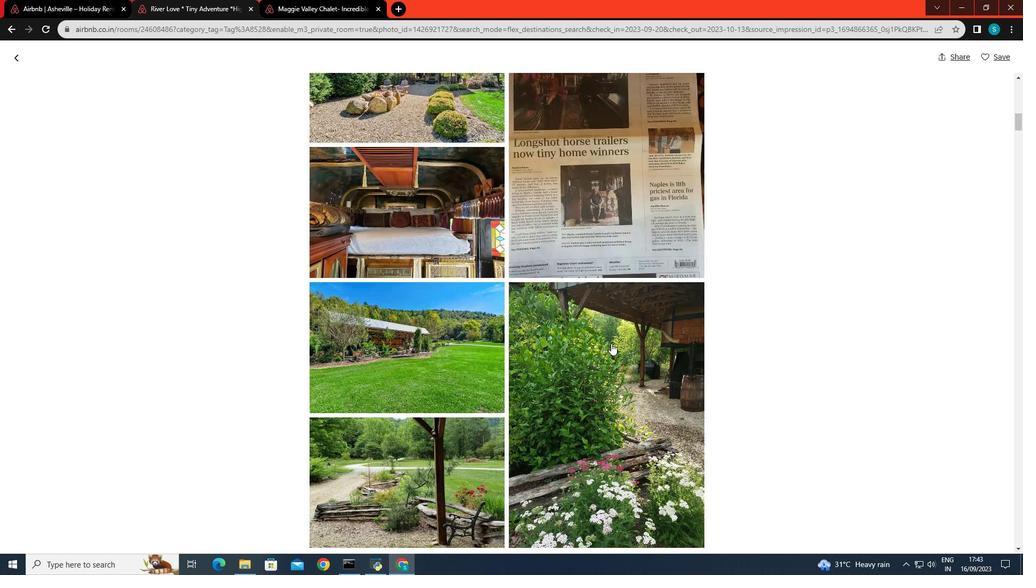
Action: Mouse scrolled (611, 343) with delta (0, 0)
Screenshot: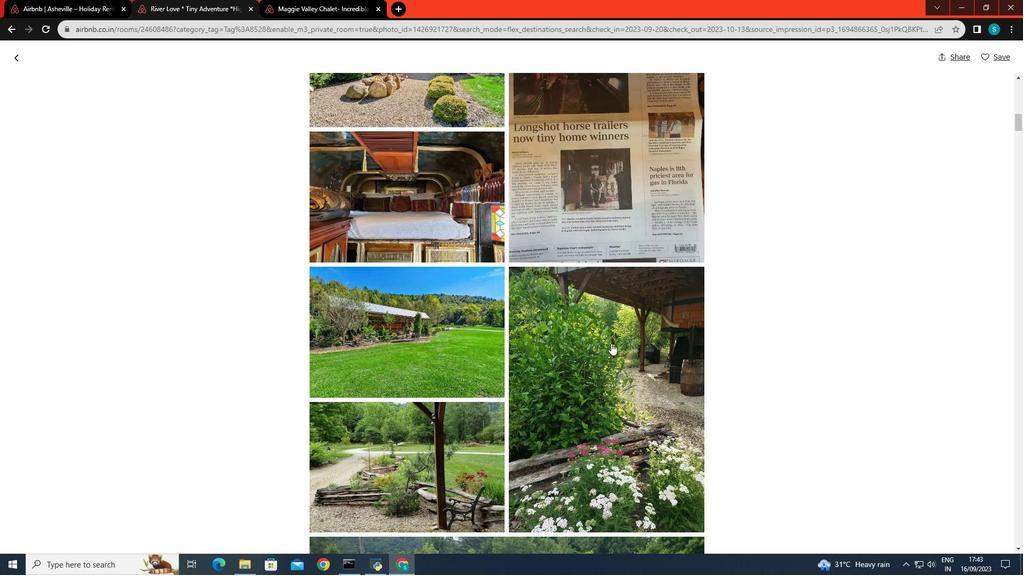 
Action: Mouse scrolled (611, 343) with delta (0, 0)
Screenshot: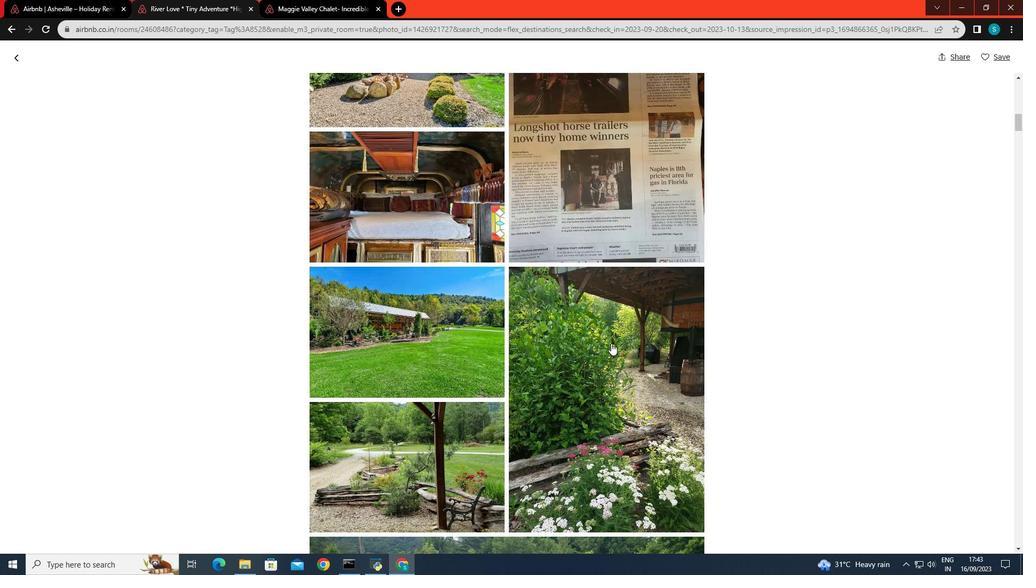 
Action: Mouse moved to (20, 62)
Screenshot: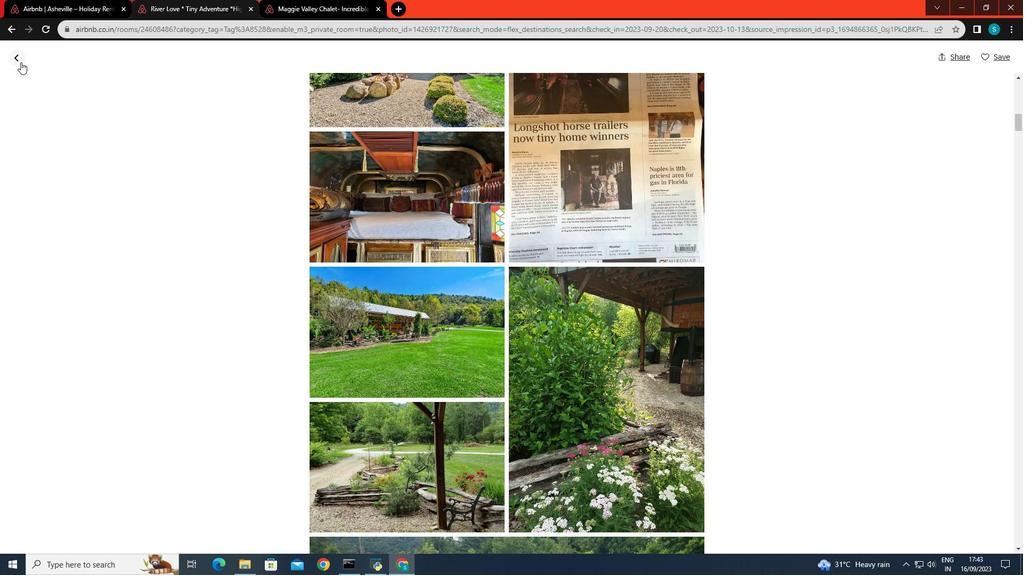 
Action: Mouse pressed left at (20, 62)
Screenshot: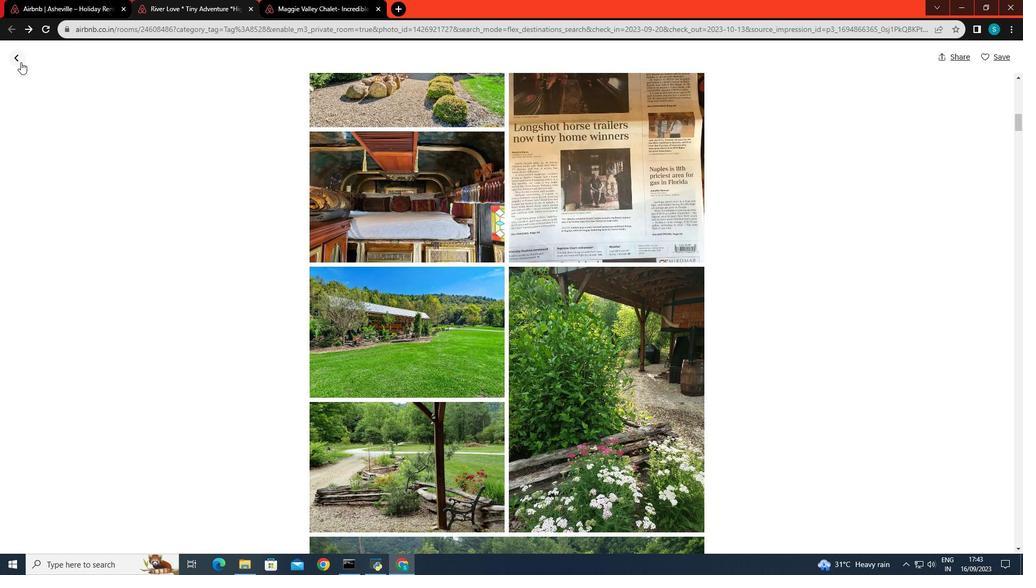 
Action: Mouse moved to (71, 0)
Screenshot: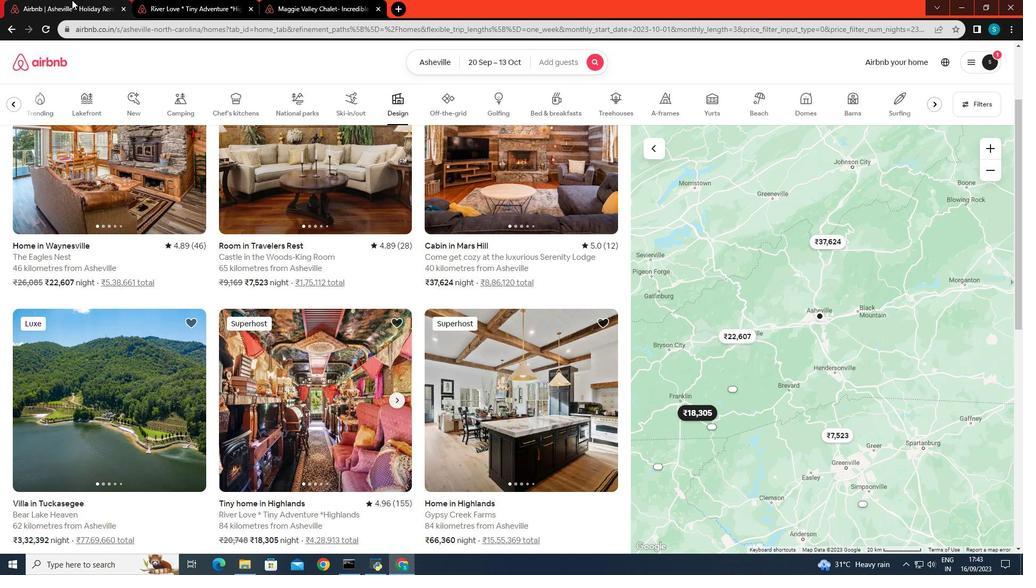 
Action: Mouse pressed left at (71, 0)
Screenshot: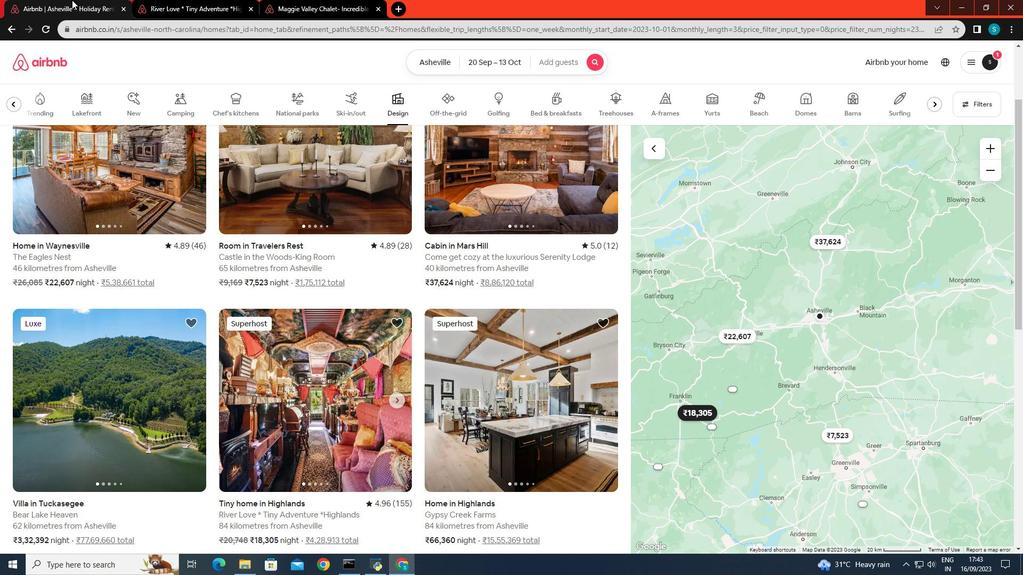 
Action: Mouse moved to (615, 294)
Screenshot: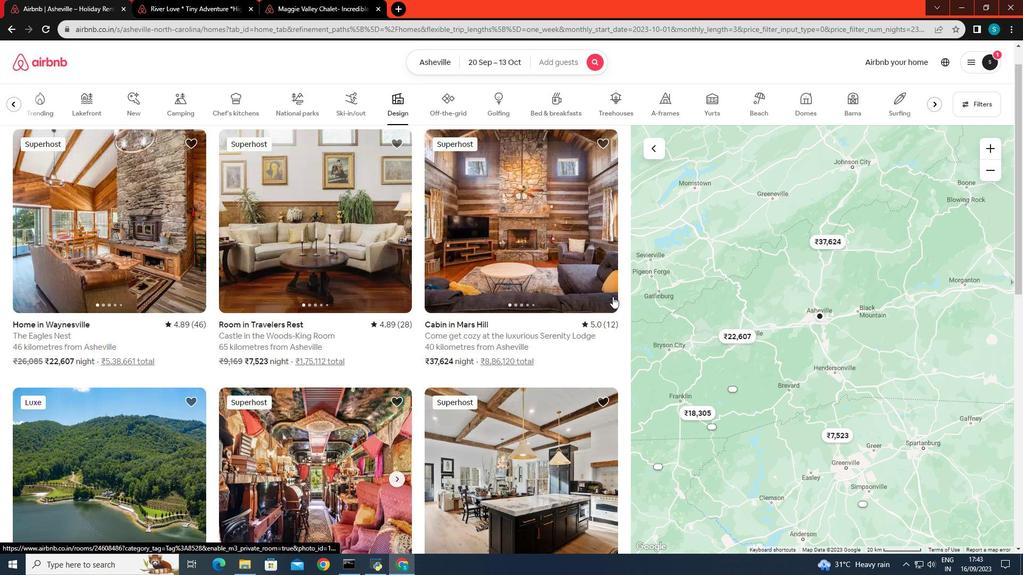 
Action: Mouse scrolled (615, 295) with delta (0, 0)
Screenshot: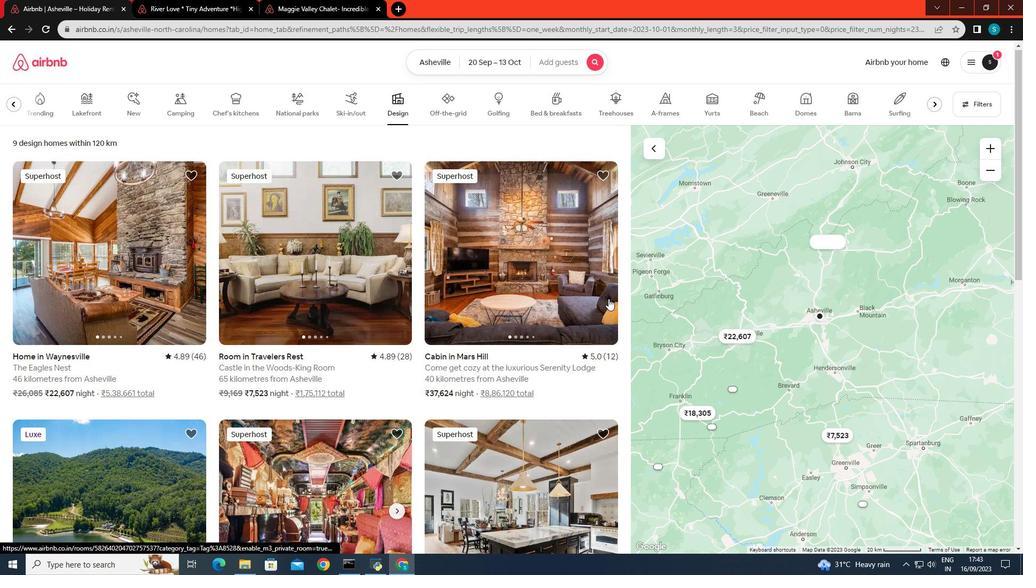 
Action: Mouse scrolled (615, 295) with delta (0, 0)
Screenshot: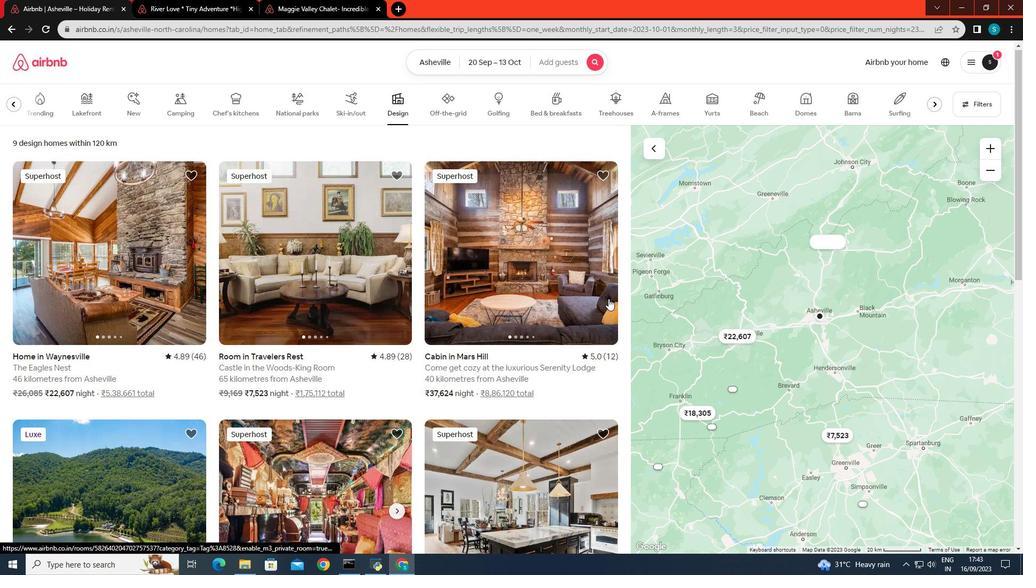 
Action: Mouse scrolled (615, 295) with delta (0, 0)
Screenshot: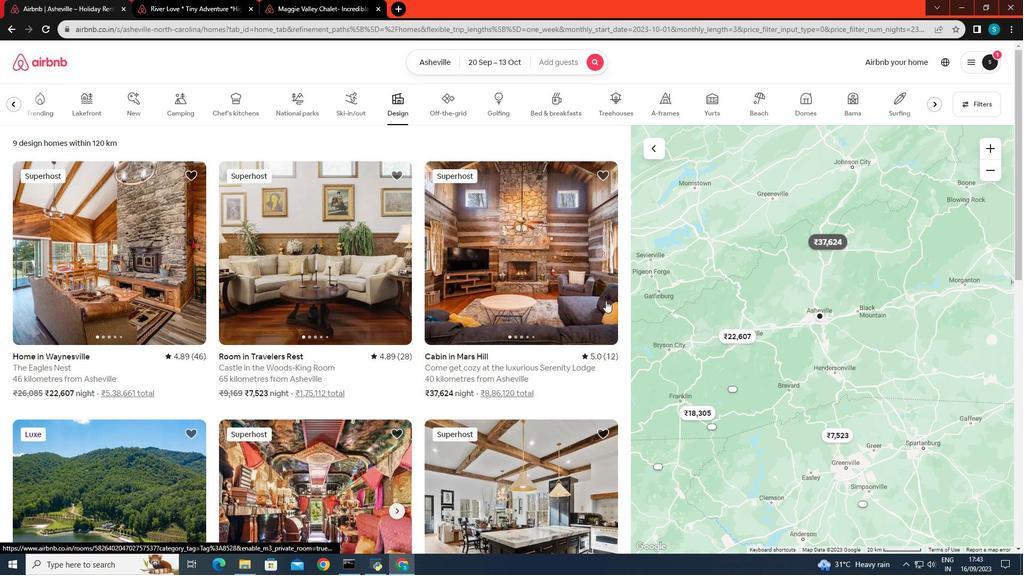 
Action: Mouse scrolled (615, 295) with delta (0, 0)
Screenshot: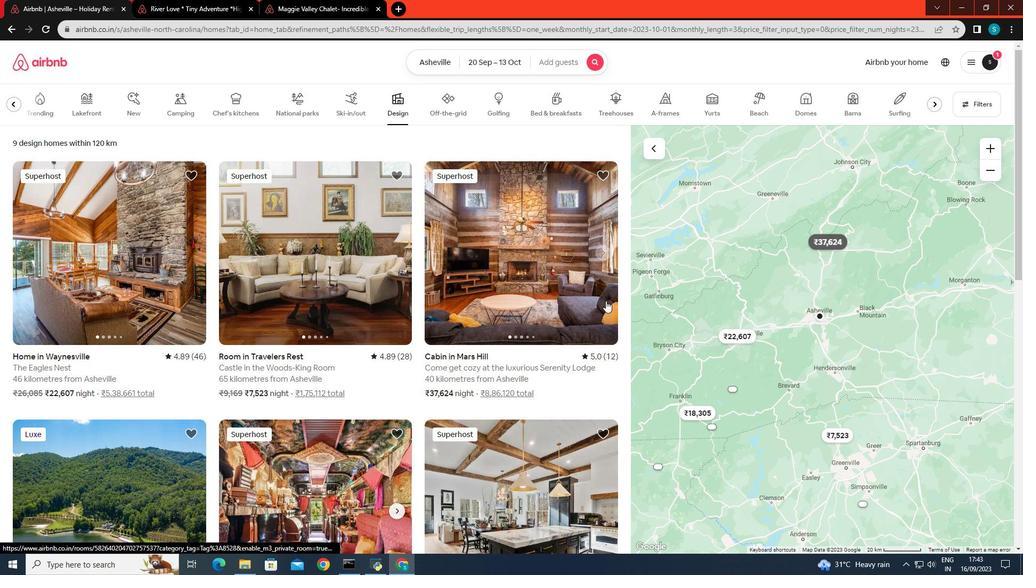 
Action: Mouse moved to (602, 303)
Screenshot: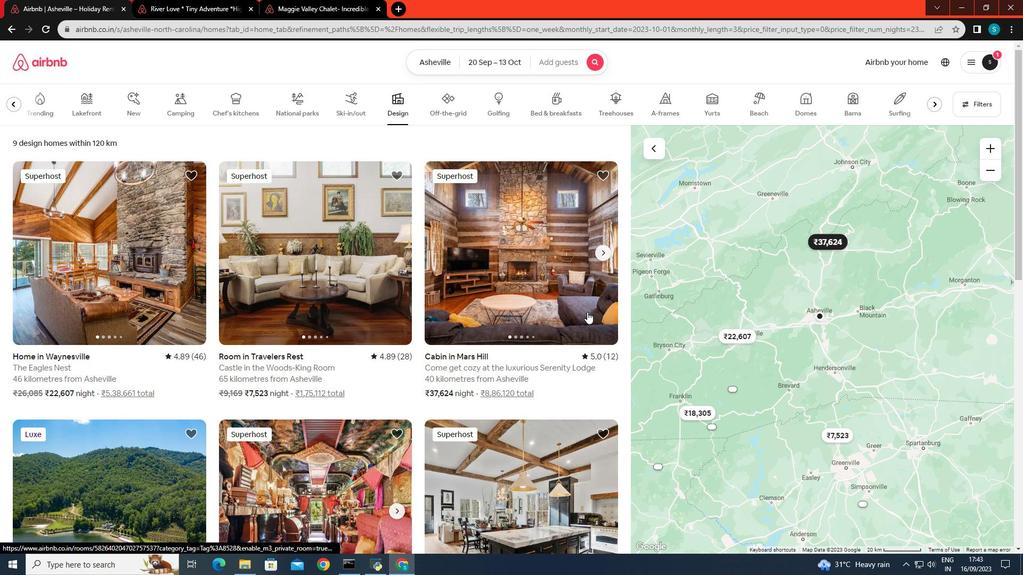 
Action: Mouse scrolled (602, 304) with delta (0, 0)
Screenshot: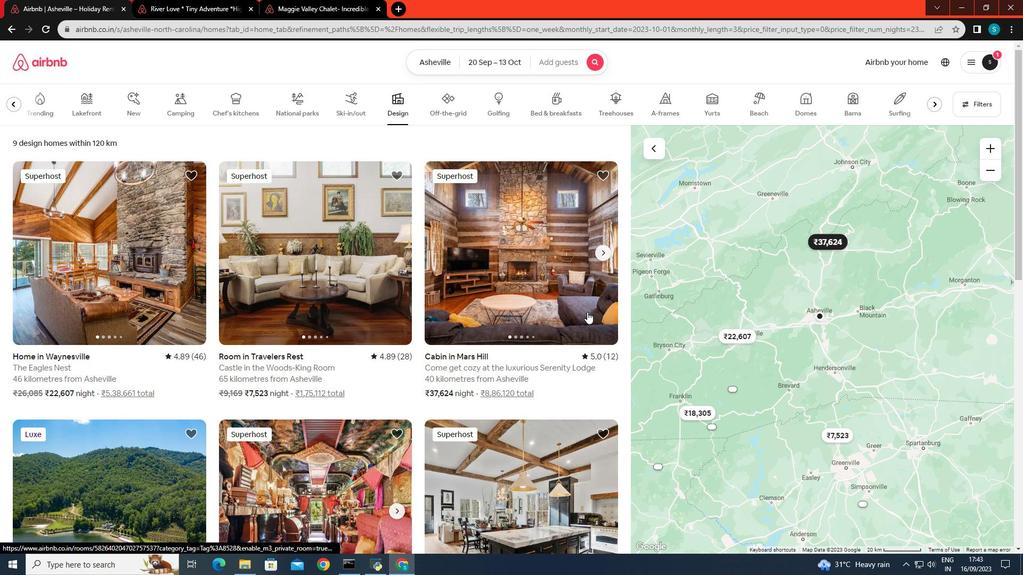 
Action: Mouse moved to (600, 304)
Screenshot: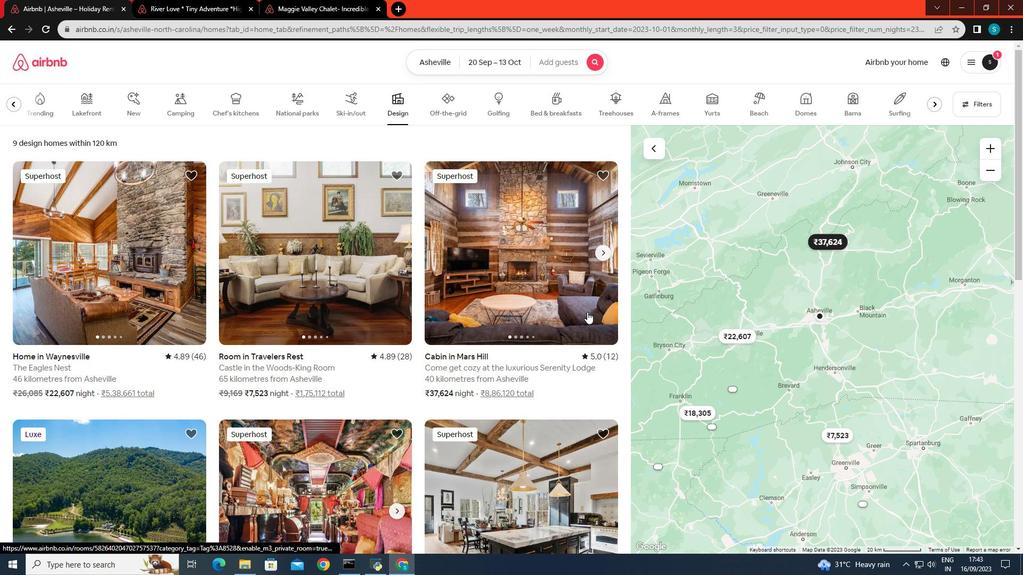 
Action: Mouse scrolled (600, 305) with delta (0, 0)
Screenshot: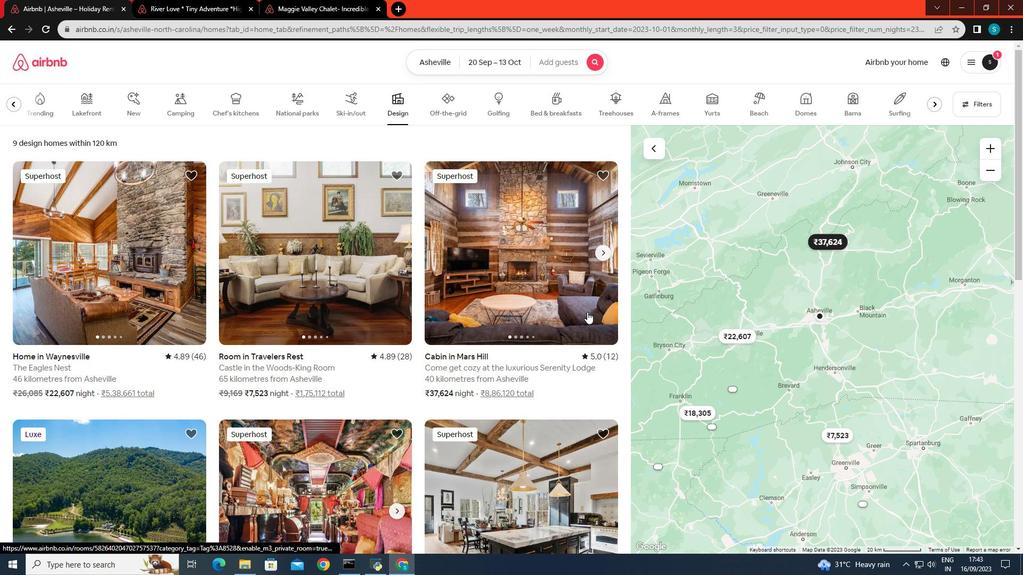 
Action: Mouse moved to (599, 305)
Screenshot: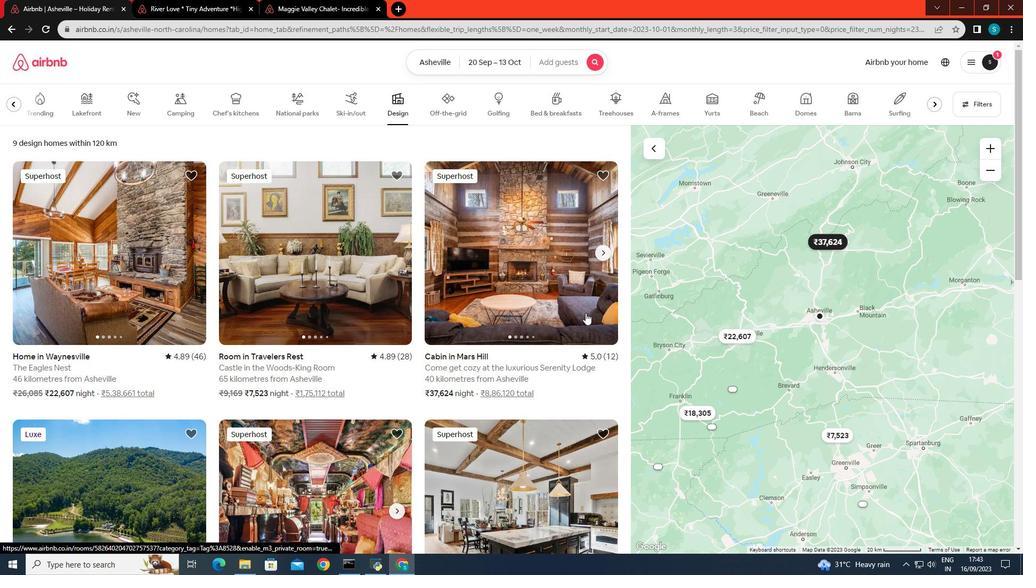 
Action: Mouse scrolled (599, 305) with delta (0, 0)
Screenshot: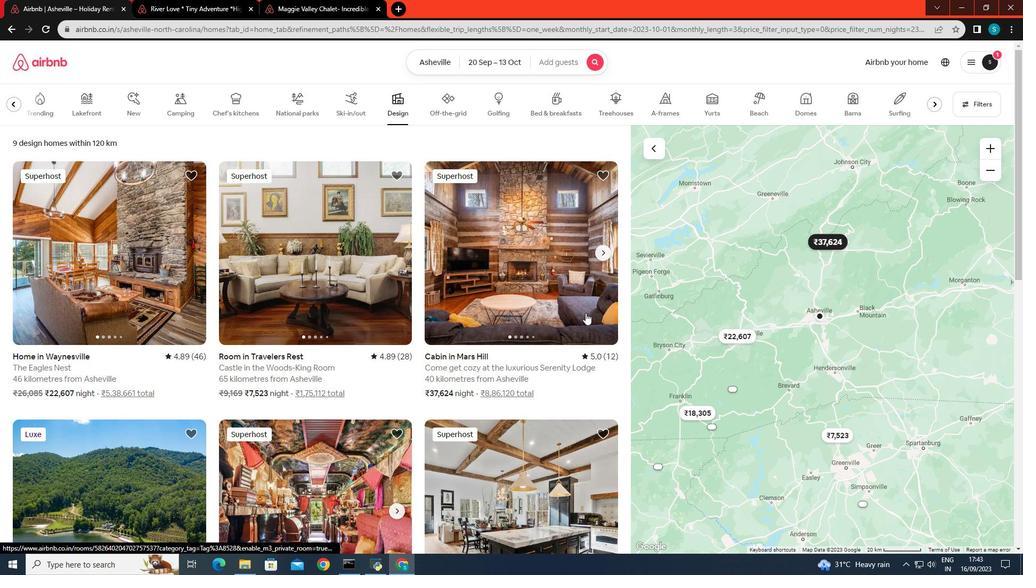 
Action: Mouse moved to (599, 305)
Screenshot: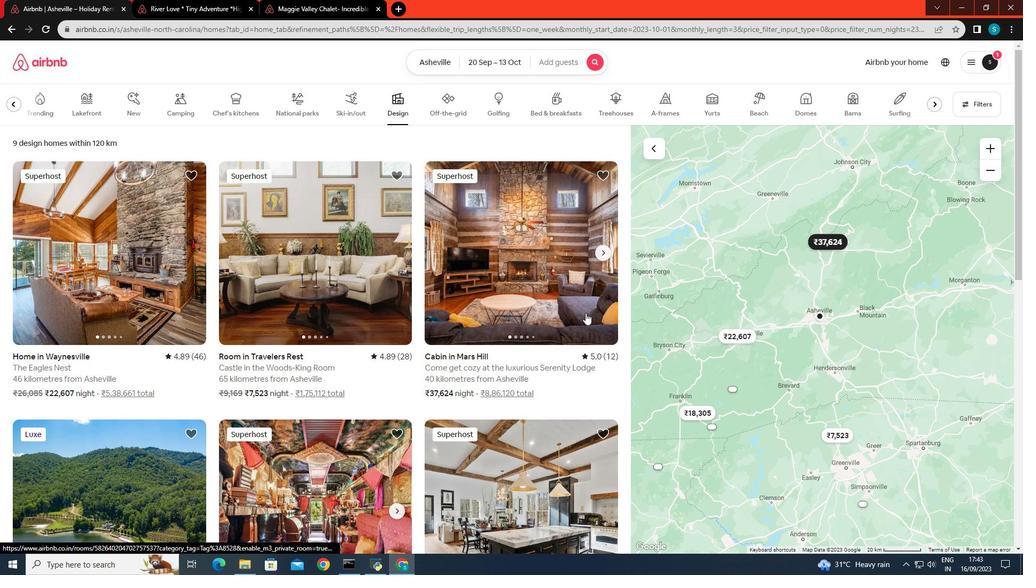 
Action: Mouse scrolled (599, 306) with delta (0, 0)
Screenshot: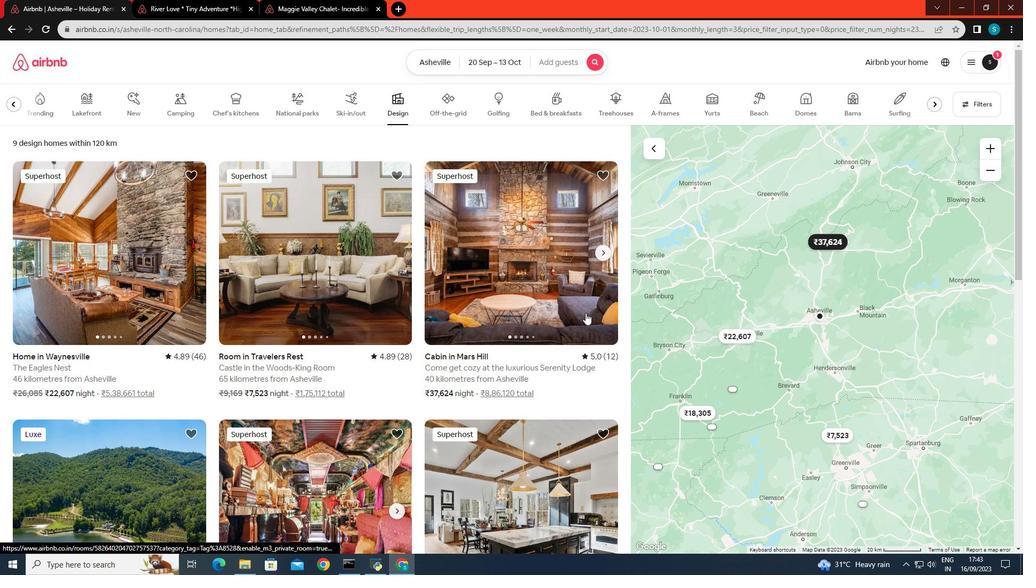 
Action: Mouse moved to (585, 314)
Screenshot: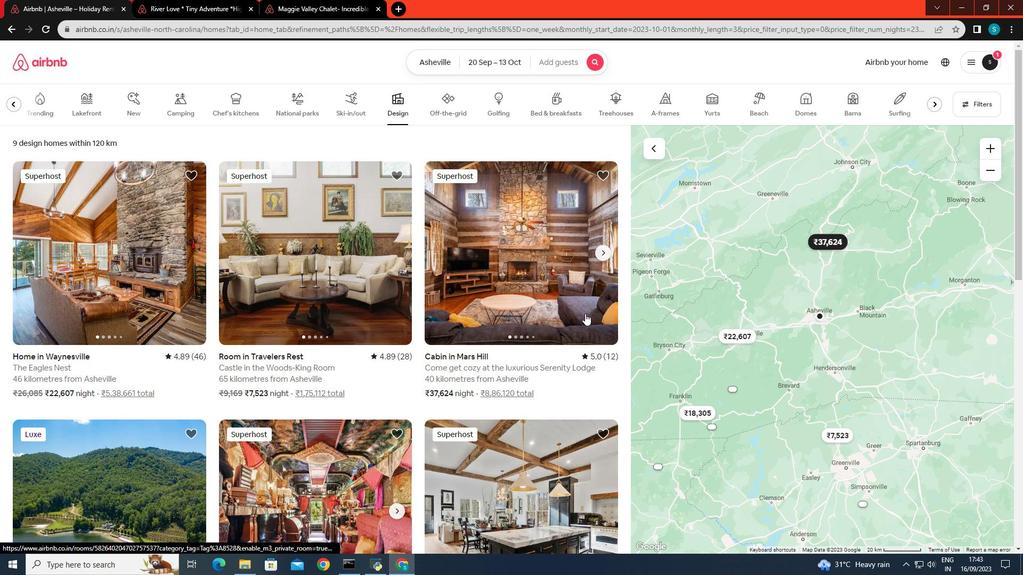 
Action: Mouse scrolled (585, 314) with delta (0, 0)
Screenshot: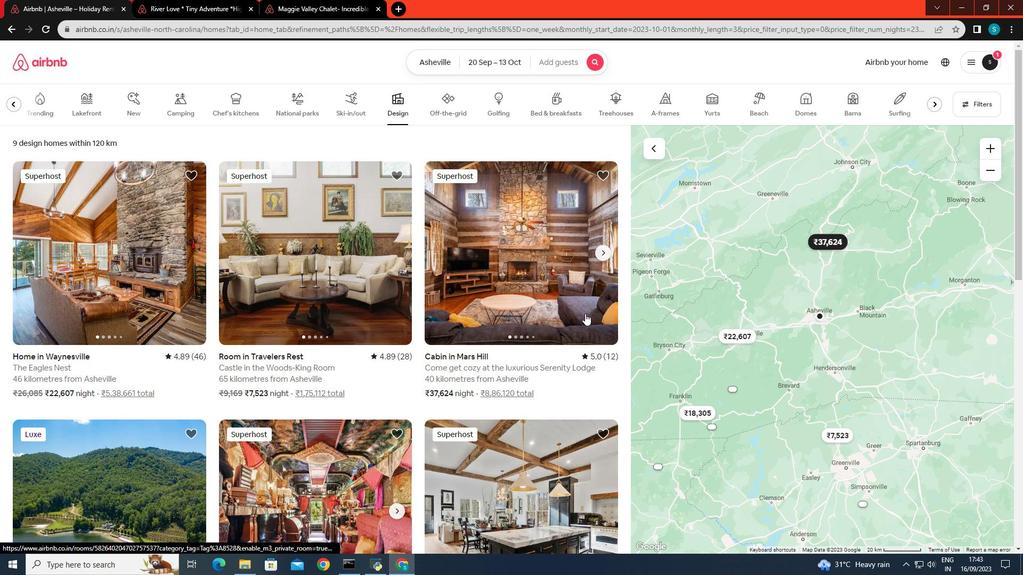 
Action: Mouse scrolled (585, 314) with delta (0, 0)
Screenshot: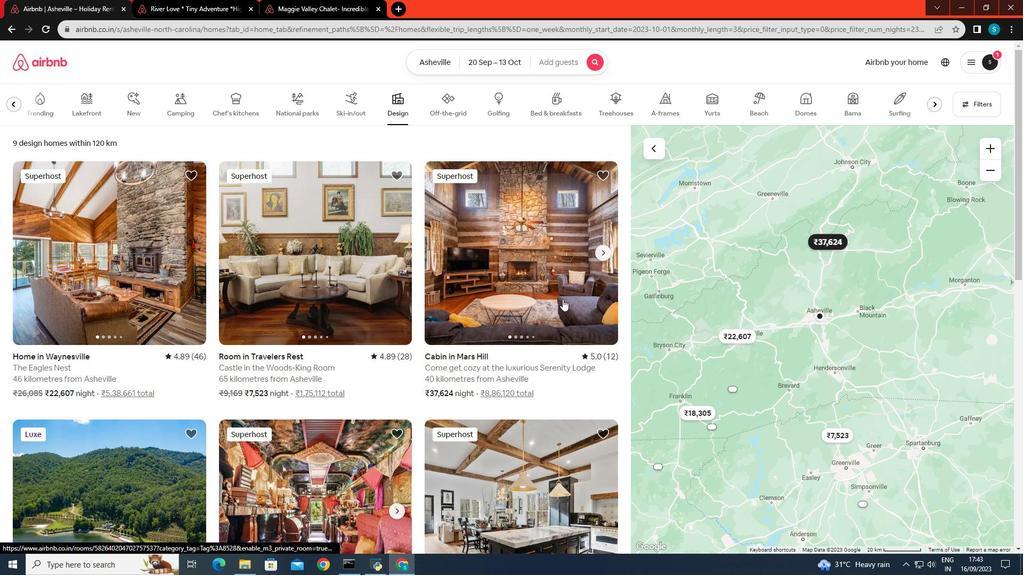 
Action: Mouse scrolled (585, 314) with delta (0, 0)
Screenshot: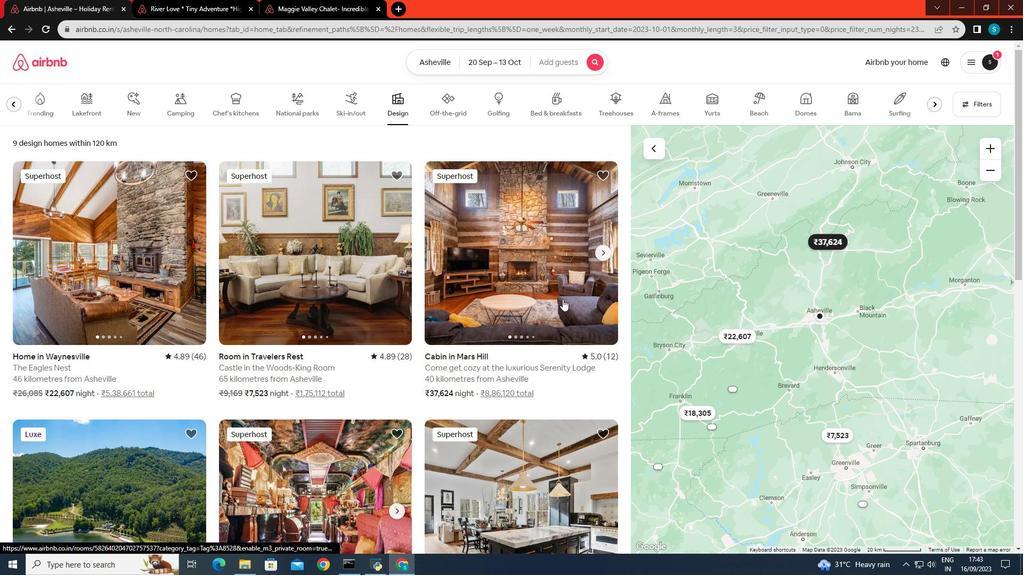 
Action: Mouse scrolled (585, 314) with delta (0, 0)
Screenshot: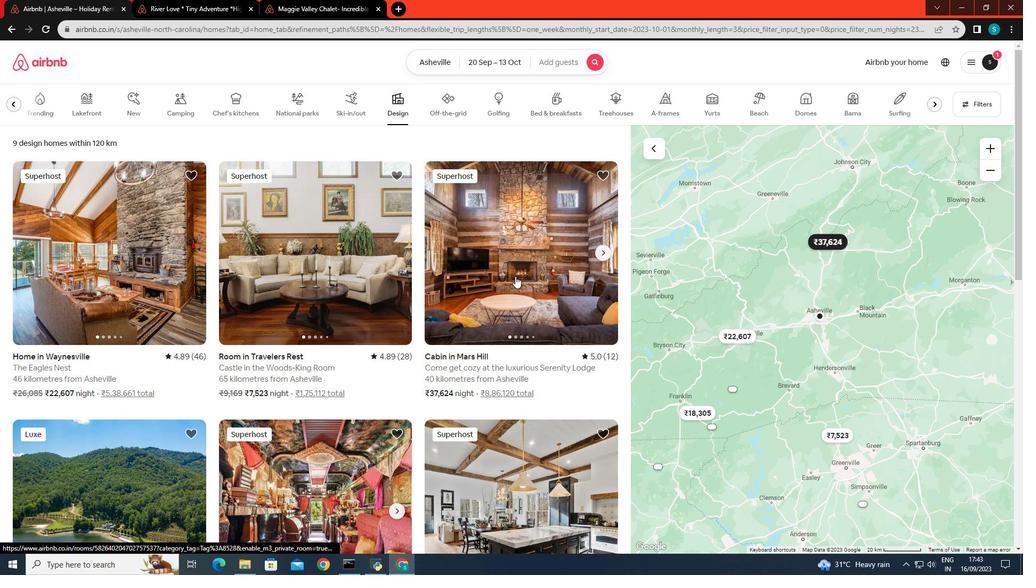 
Action: Mouse moved to (941, 108)
Screenshot: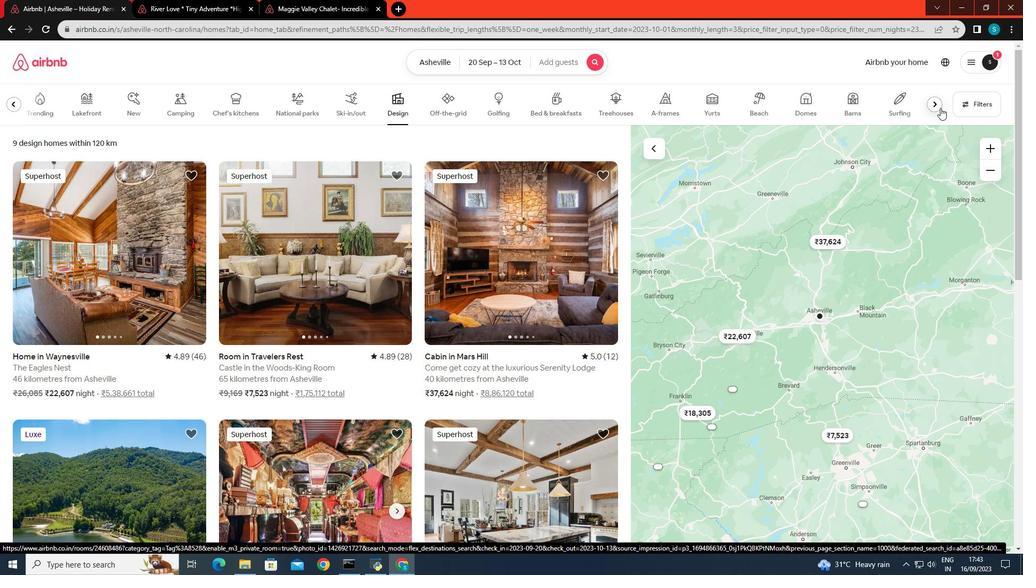 
Action: Mouse pressed left at (941, 108)
Screenshot: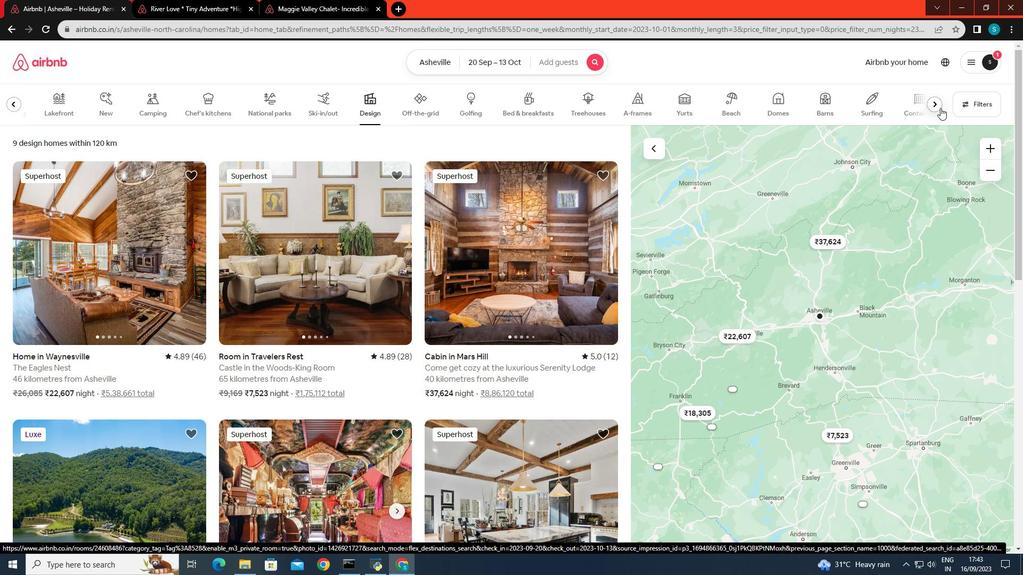 
Action: Mouse moved to (14, 97)
Screenshot: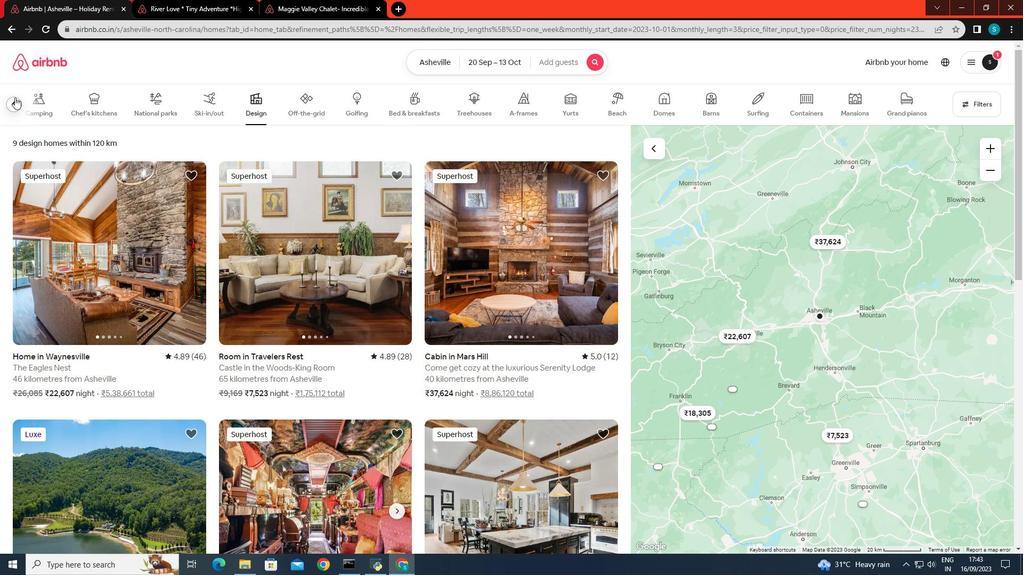 
Action: Mouse pressed left at (14, 97)
Screenshot: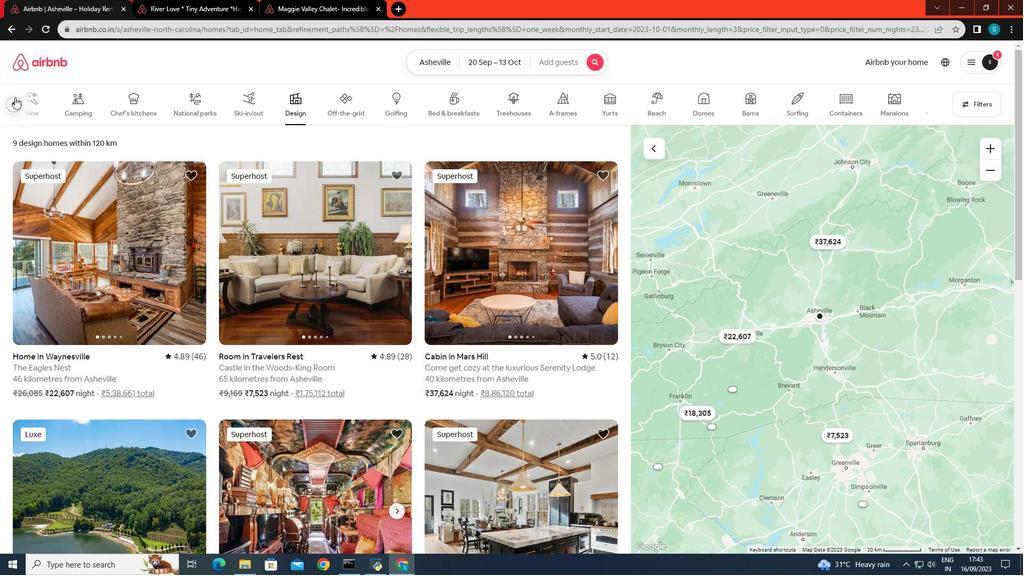 
Action: Mouse pressed left at (14, 97)
Screenshot: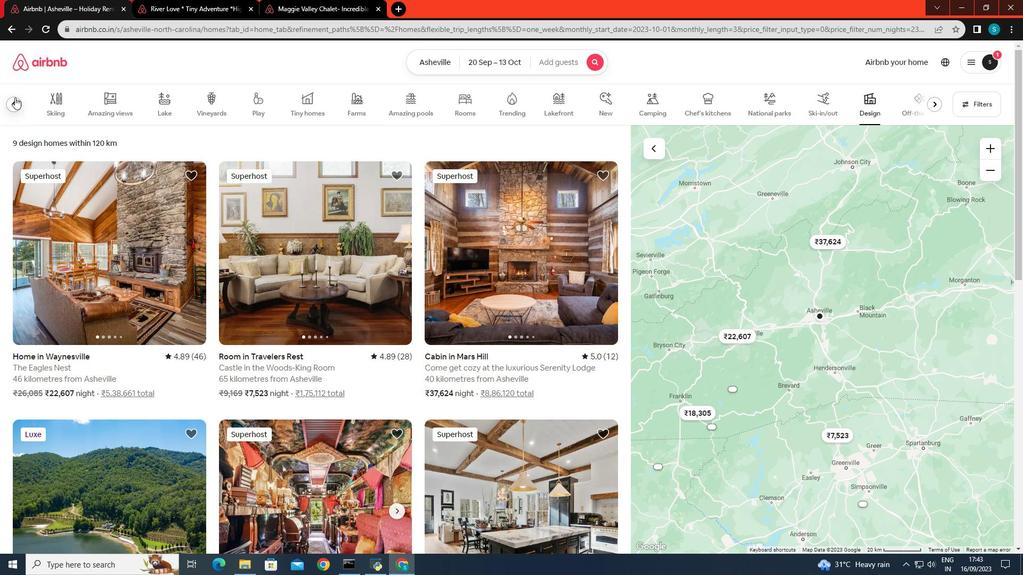 
Action: Mouse pressed left at (14, 97)
Screenshot: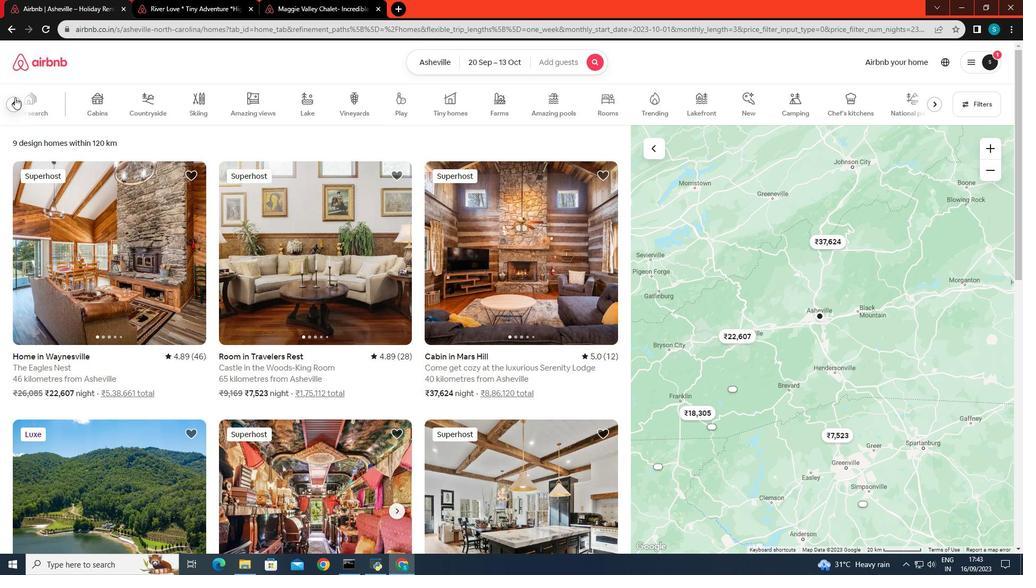 
Action: Mouse pressed left at (14, 97)
Screenshot: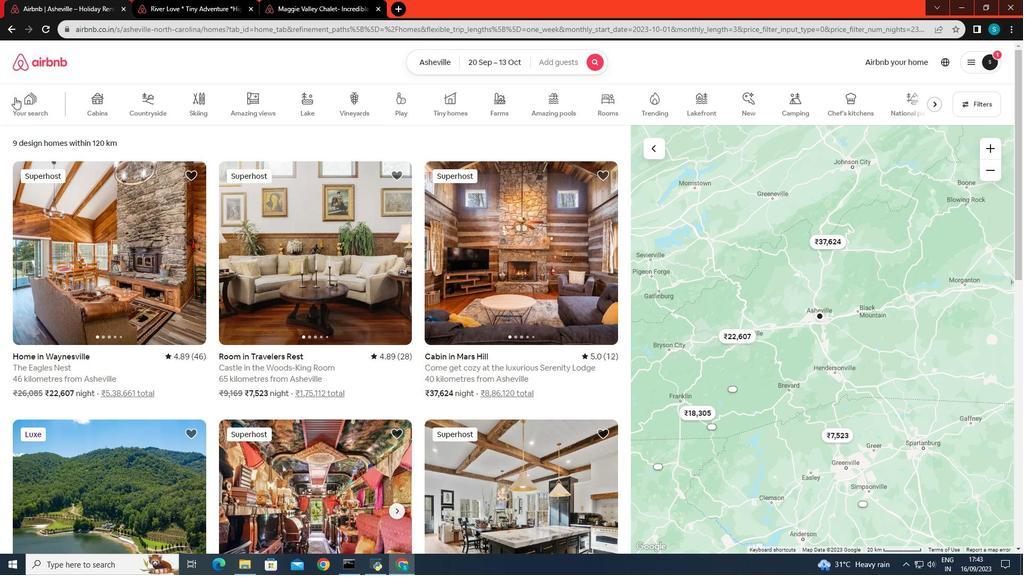 
Action: Mouse pressed left at (14, 97)
Screenshot: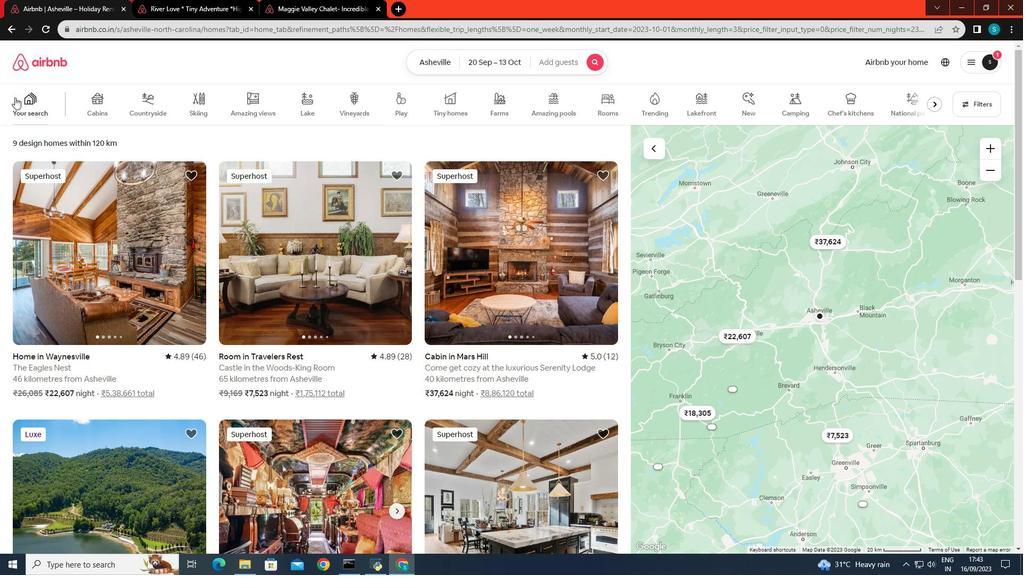 
Action: Mouse pressed left at (14, 97)
Screenshot: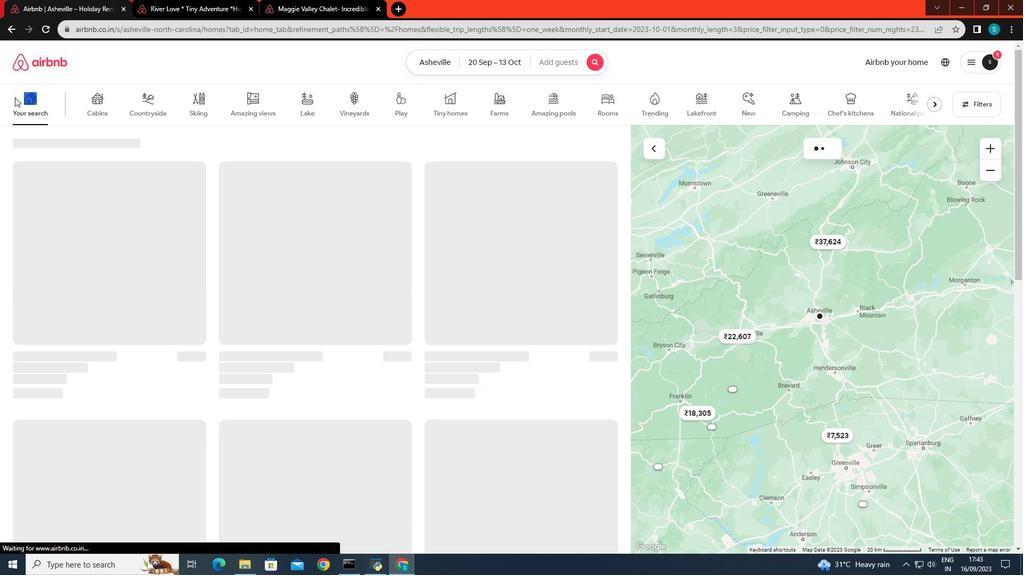 
Action: Mouse pressed left at (14, 97)
Screenshot: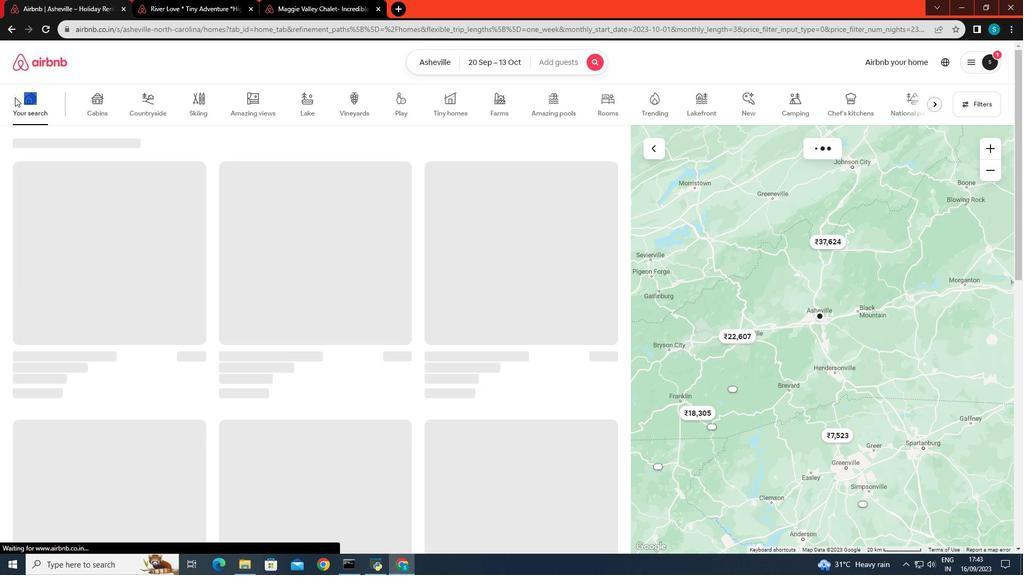 
Action: Mouse moved to (930, 103)
Screenshot: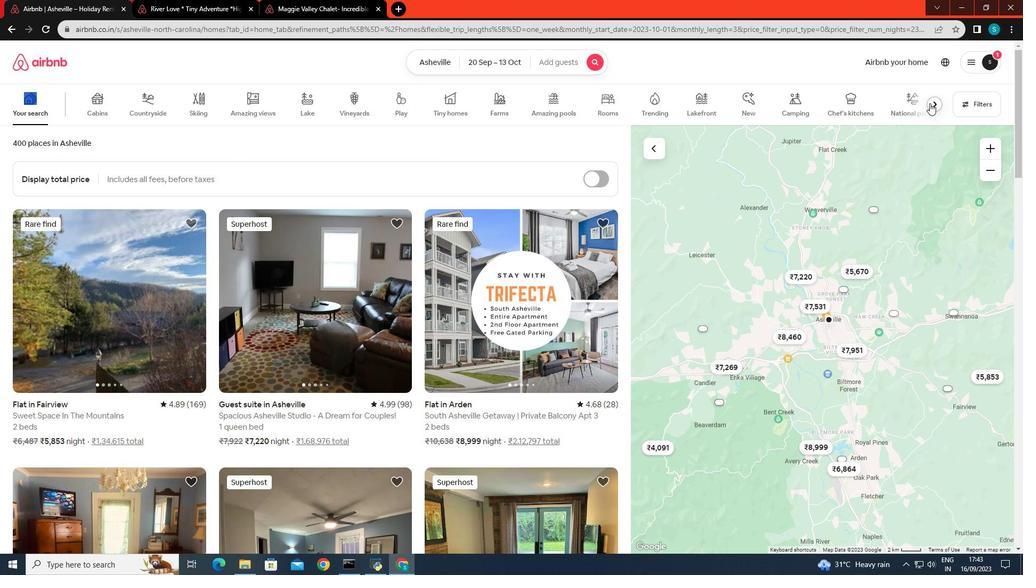 
Action: Mouse pressed left at (930, 103)
Screenshot: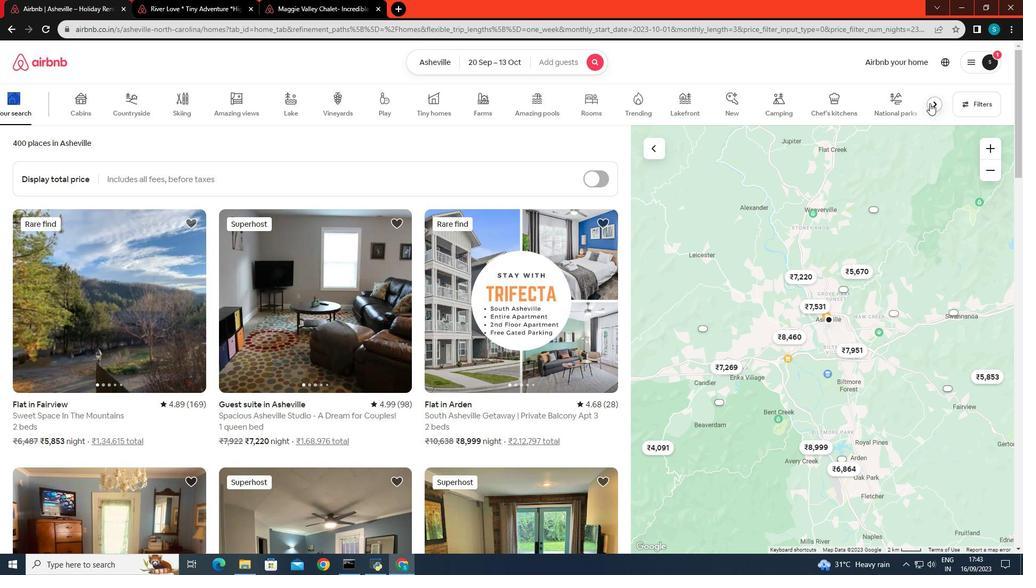 
Action: Mouse moved to (933, 103)
Screenshot: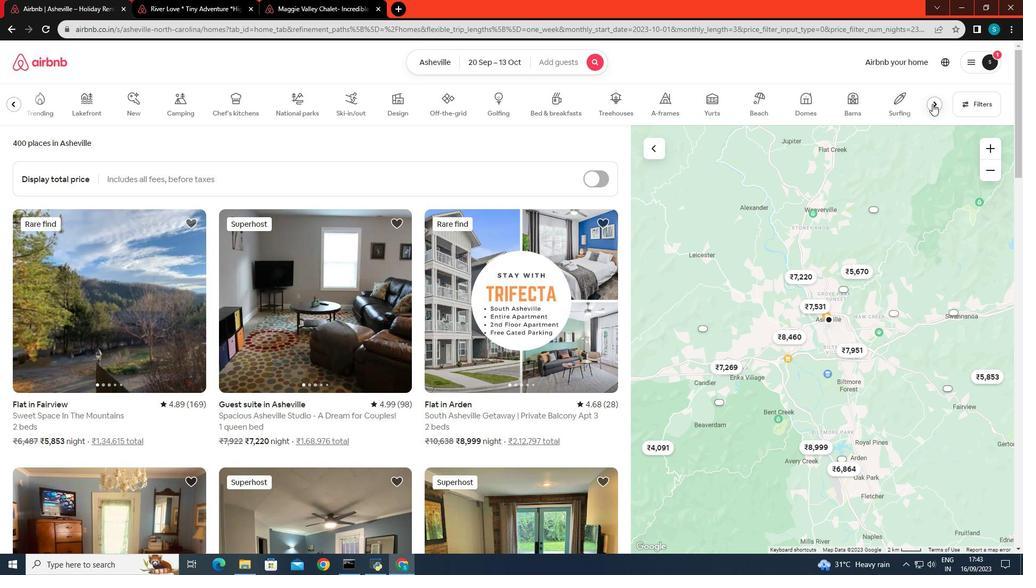 
Action: Mouse pressed left at (933, 103)
Screenshot: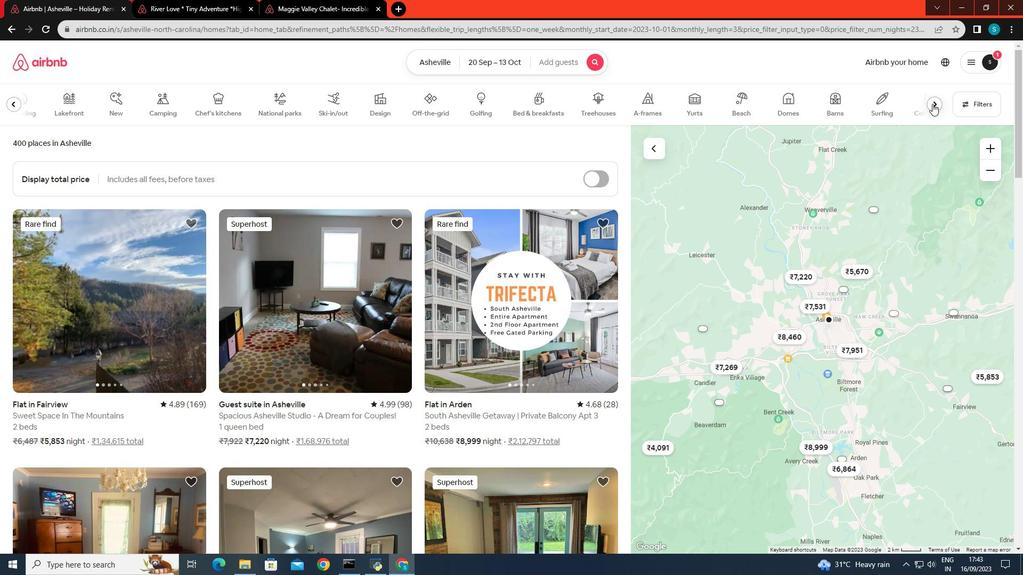
Action: Mouse moved to (14, 102)
